 Task: Research Airbnb properties in Ashtarak, Armenia from 4th December, 2023 to 10th December, 2023 for 6 adults, 2 children.6 bedrooms having 6 beds and 6 bathrooms. Property type can be house. Amenities needed are: wifi, heating, TV, free parkinig on premises, hot tub, gym, smoking allowed. Look for 5 properties as per requirement.
Action: Mouse moved to (439, 99)
Screenshot: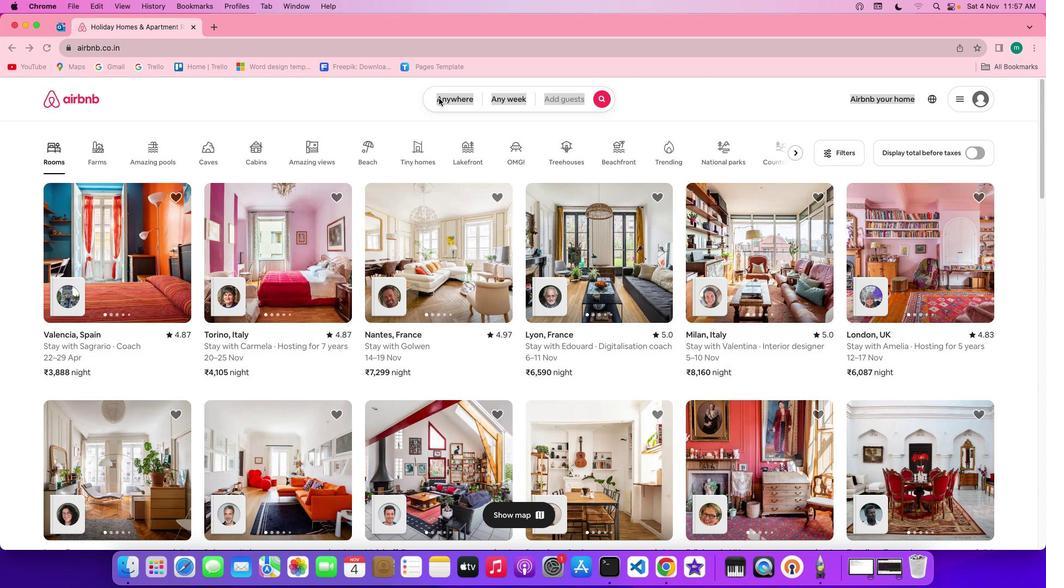 
Action: Mouse pressed left at (439, 99)
Screenshot: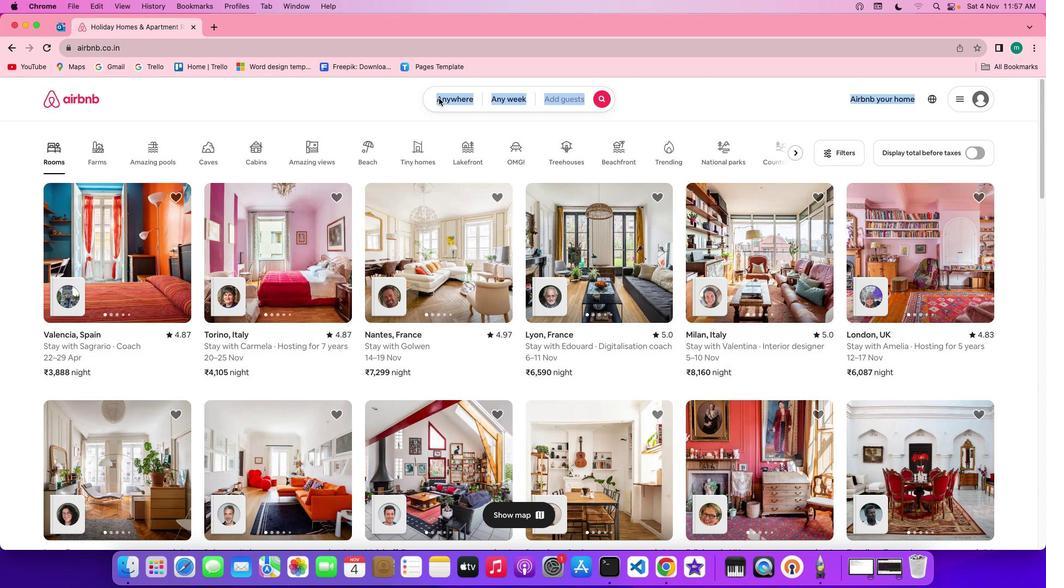 
Action: Mouse moved to (439, 98)
Screenshot: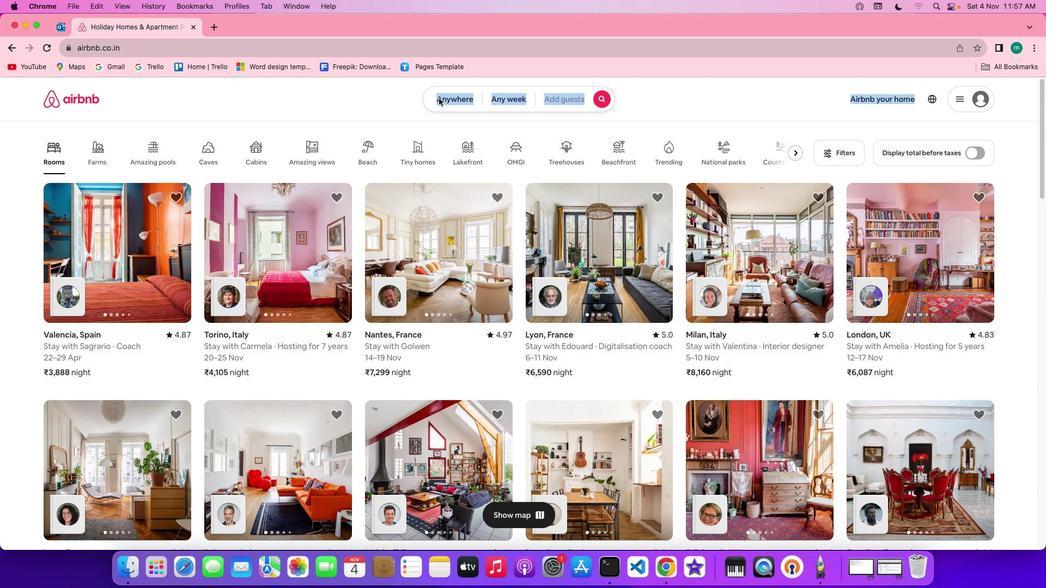 
Action: Mouse pressed left at (439, 98)
Screenshot: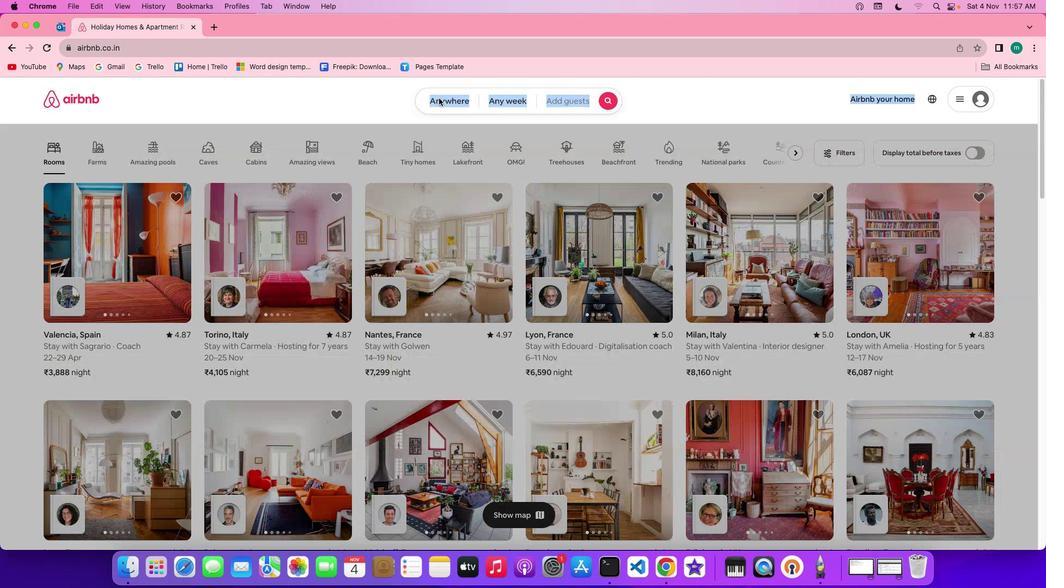 
Action: Mouse moved to (416, 141)
Screenshot: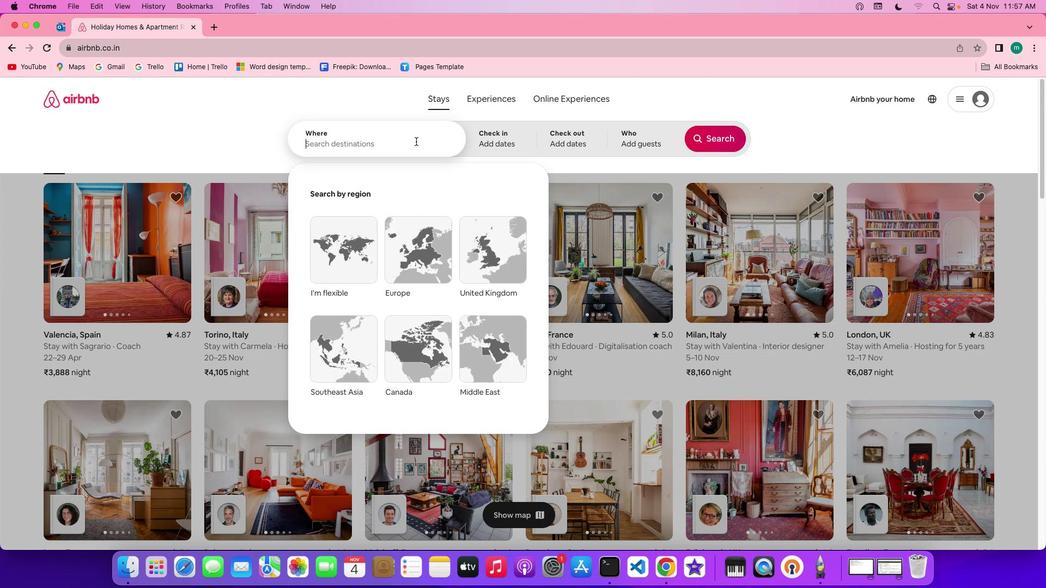 
Action: Mouse pressed left at (416, 141)
Screenshot: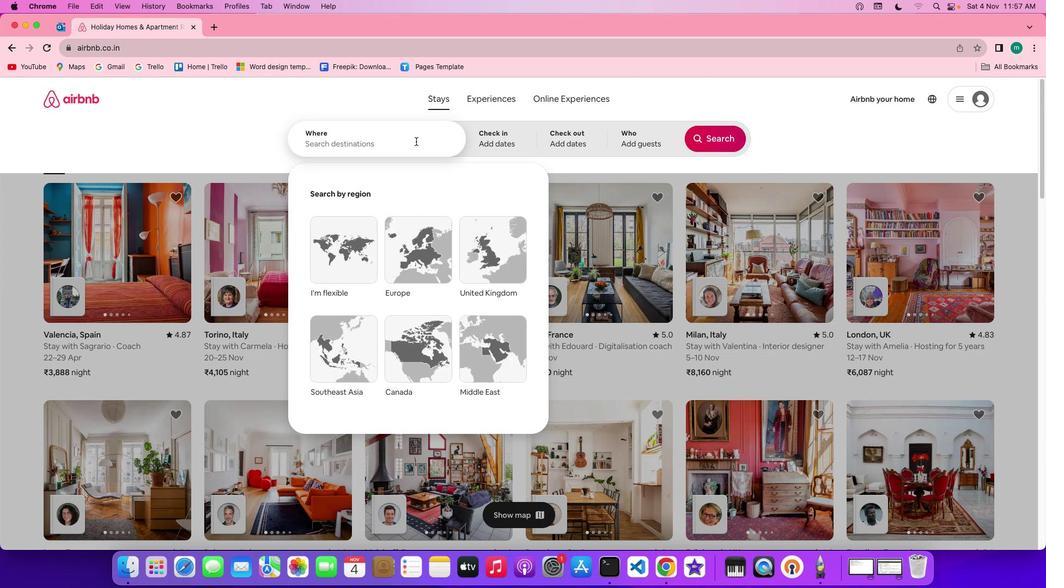 
Action: Mouse moved to (418, 137)
Screenshot: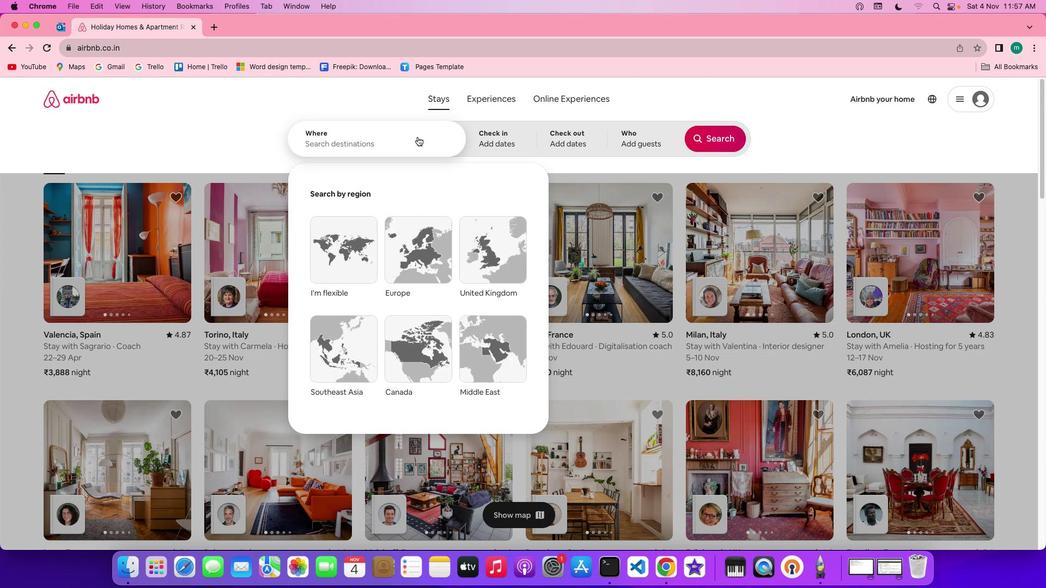 
Action: Key pressed Key.shift'A''s''h''t''a''r''a''k'','Key.spaceKey.shift'A''r''m''e''n''i''a'
Screenshot: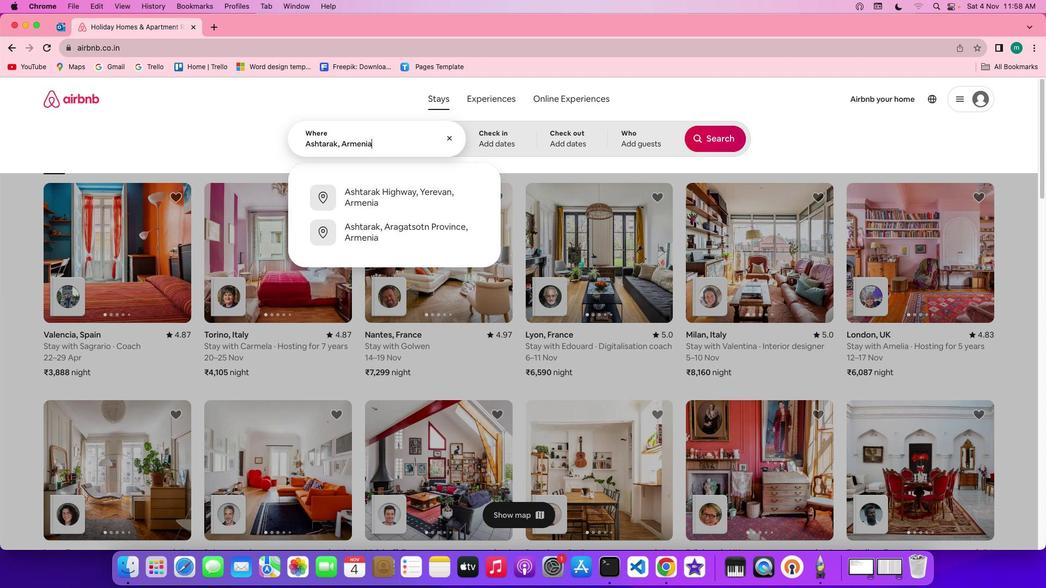 
Action: Mouse moved to (514, 134)
Screenshot: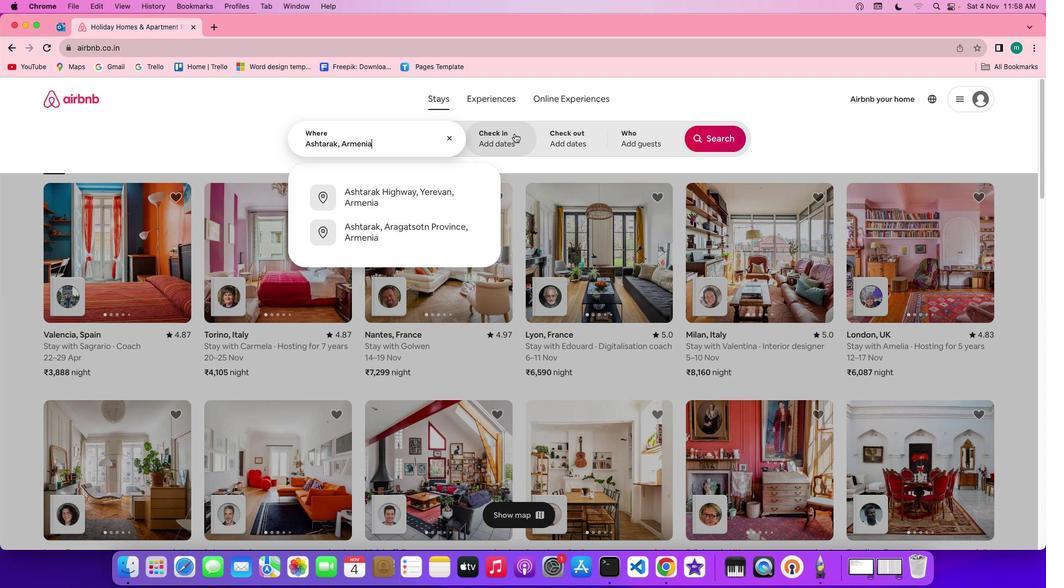 
Action: Mouse pressed left at (514, 134)
Screenshot: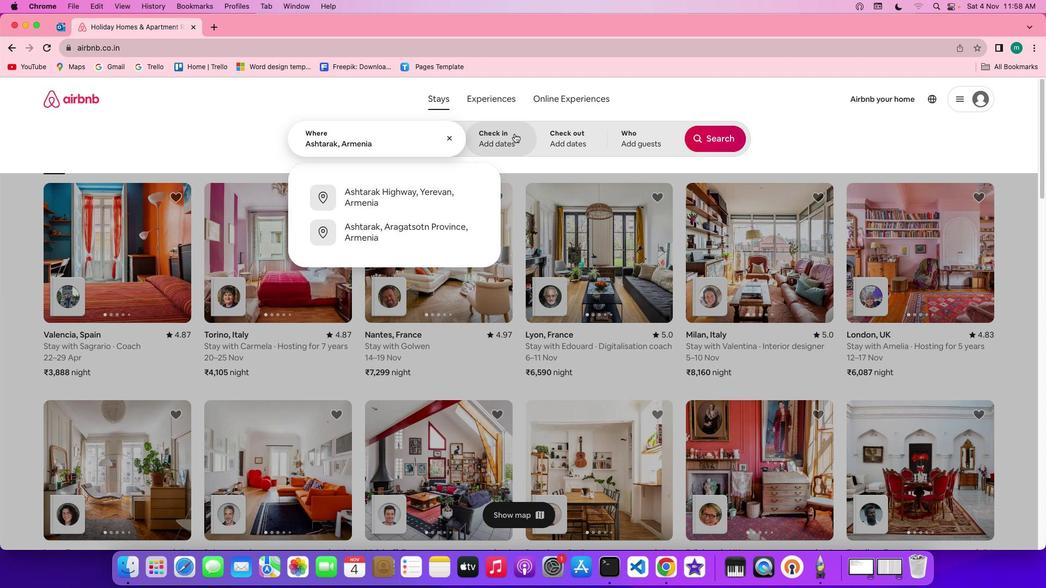 
Action: Mouse moved to (569, 299)
Screenshot: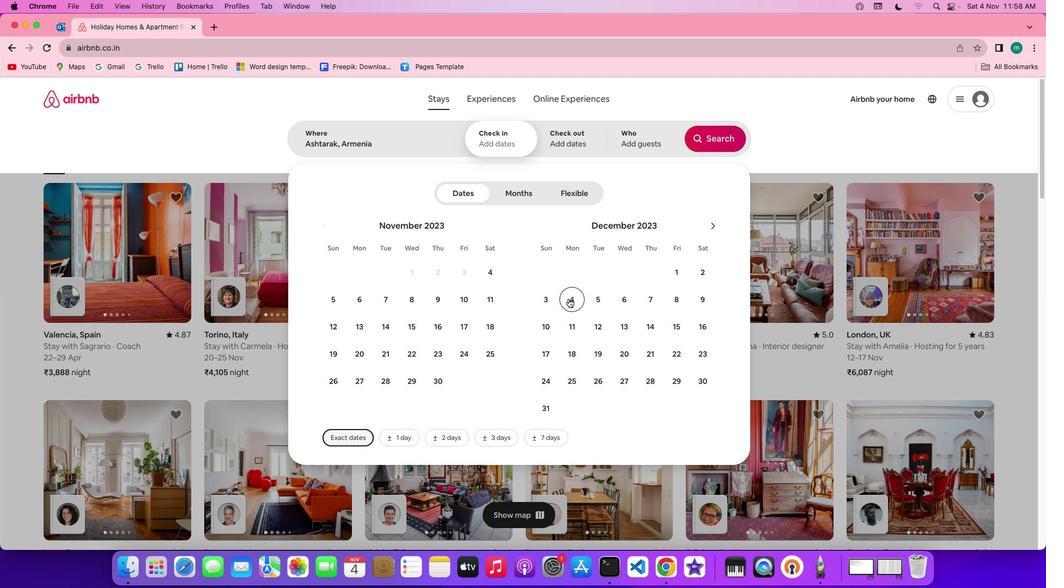 
Action: Mouse pressed left at (569, 299)
Screenshot: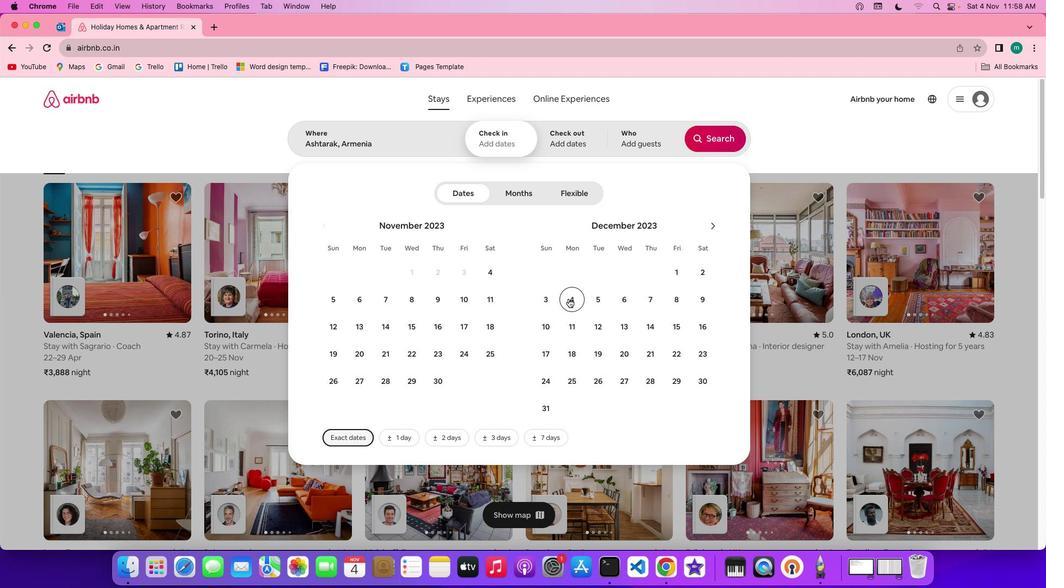 
Action: Mouse moved to (552, 323)
Screenshot: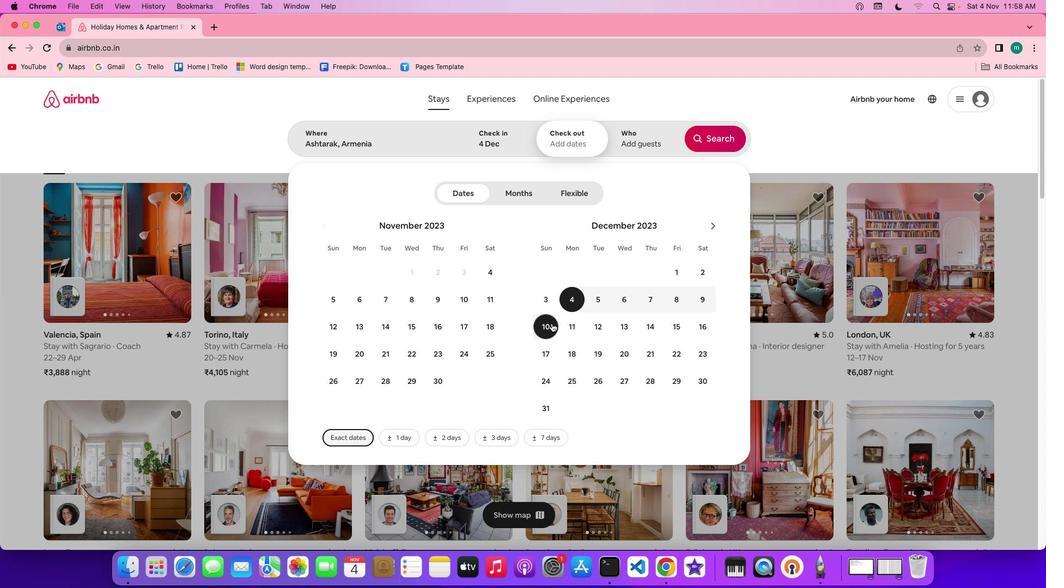 
Action: Mouse pressed left at (552, 323)
Screenshot: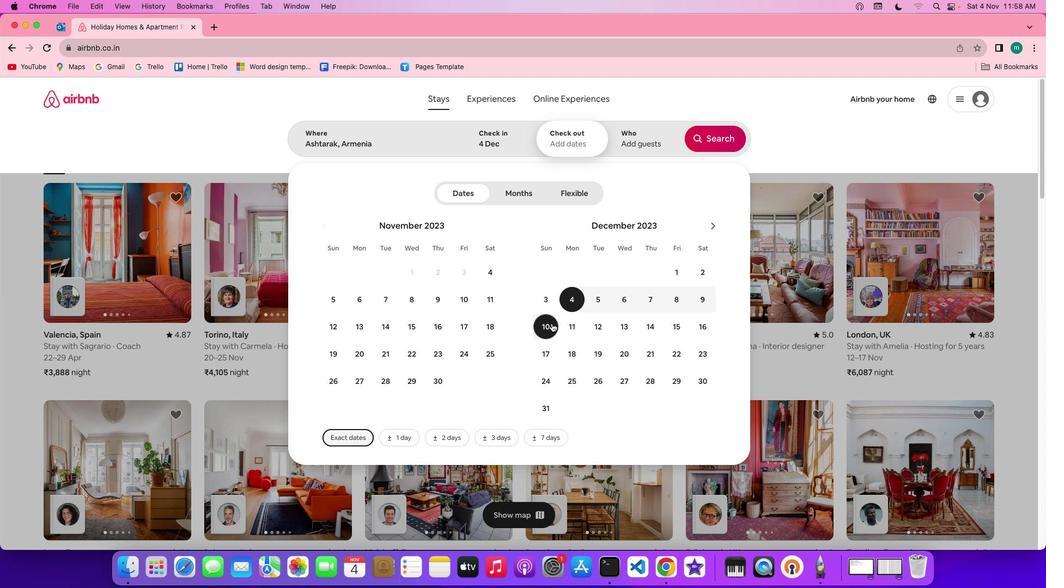 
Action: Mouse moved to (632, 147)
Screenshot: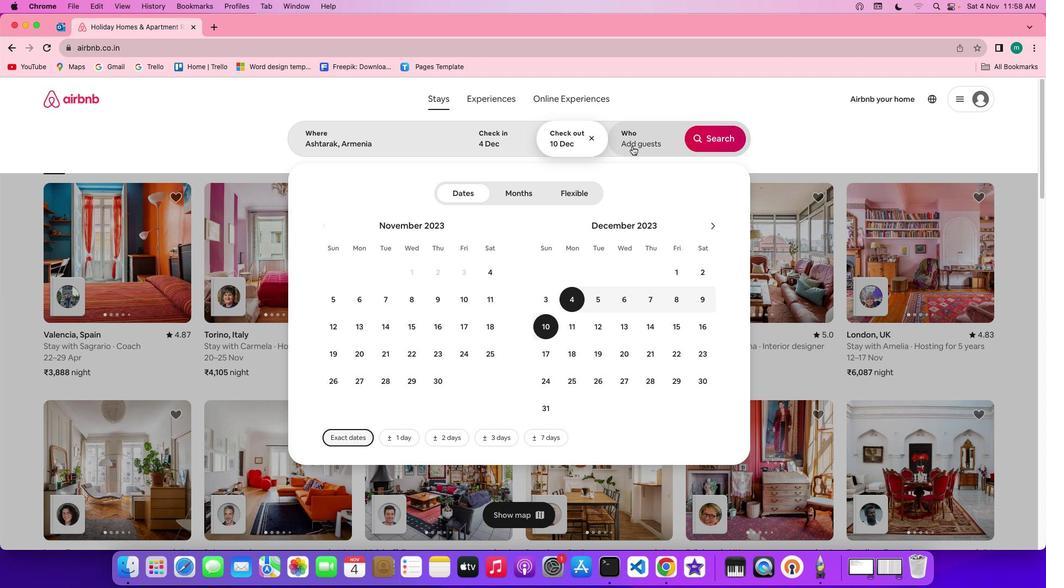 
Action: Mouse pressed left at (632, 147)
Screenshot: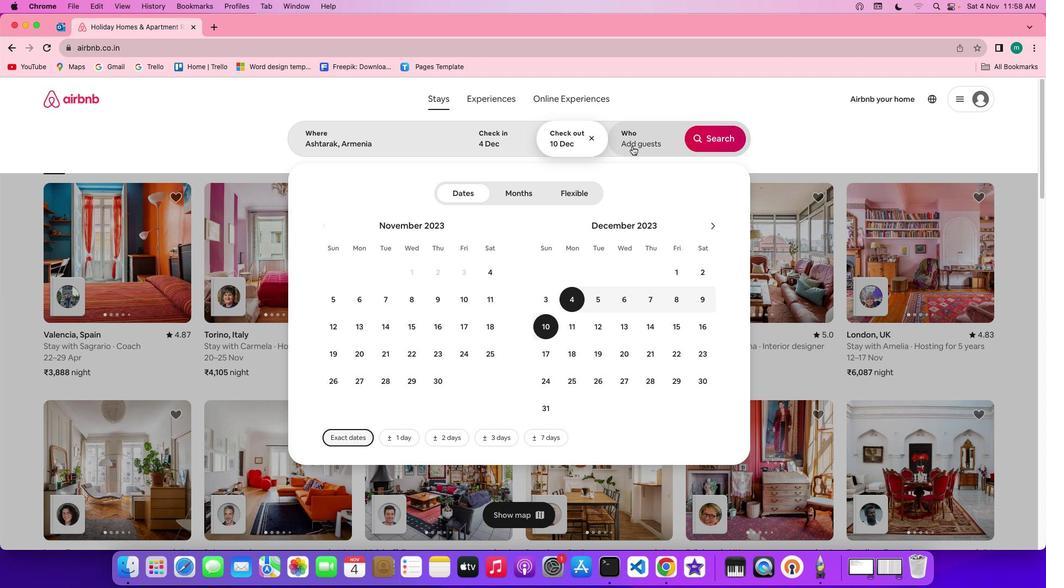 
Action: Mouse moved to (719, 199)
Screenshot: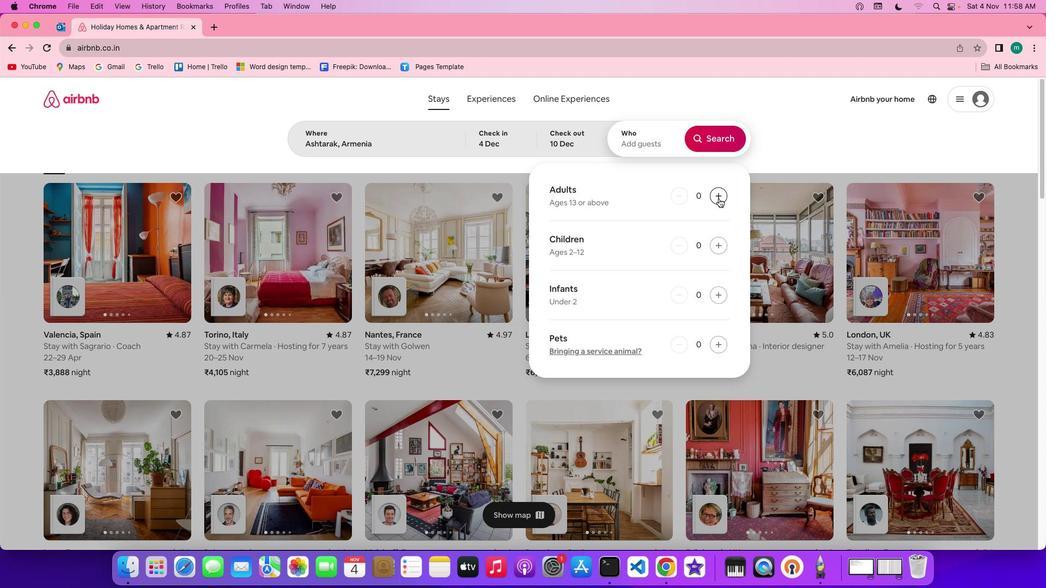 
Action: Mouse pressed left at (719, 199)
Screenshot: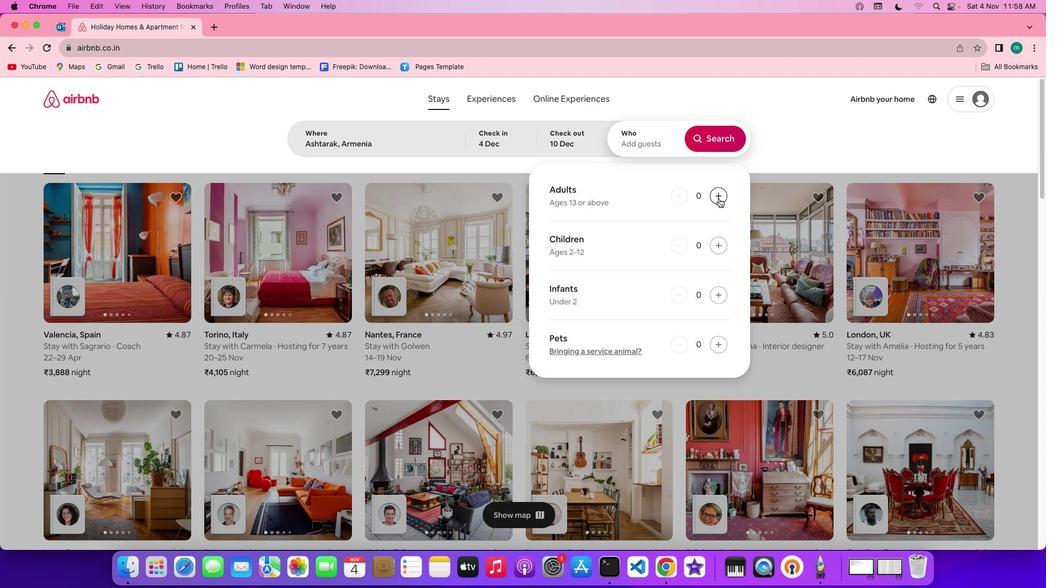 
Action: Mouse pressed left at (719, 199)
Screenshot: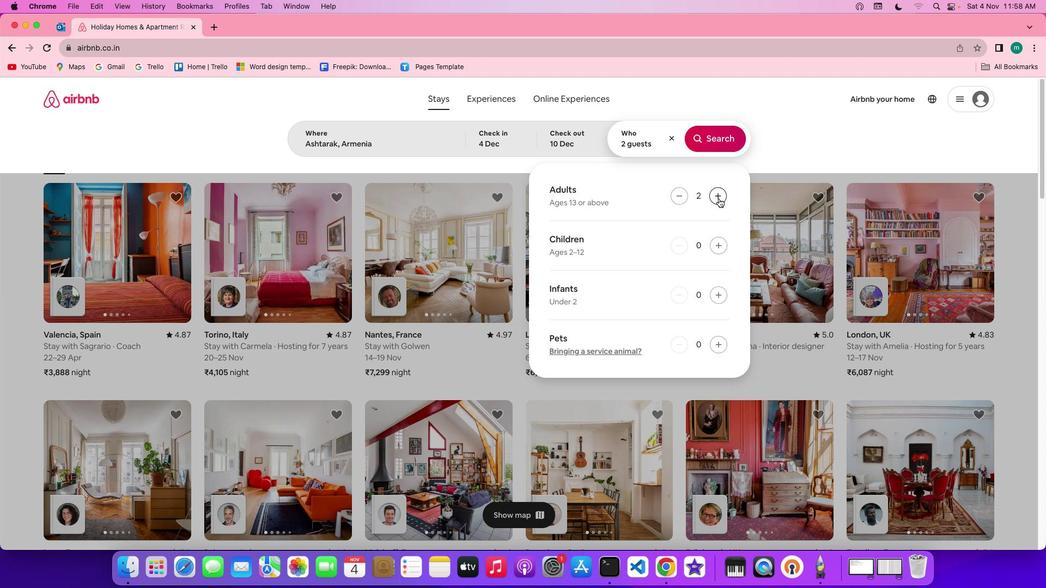 
Action: Mouse pressed left at (719, 199)
Screenshot: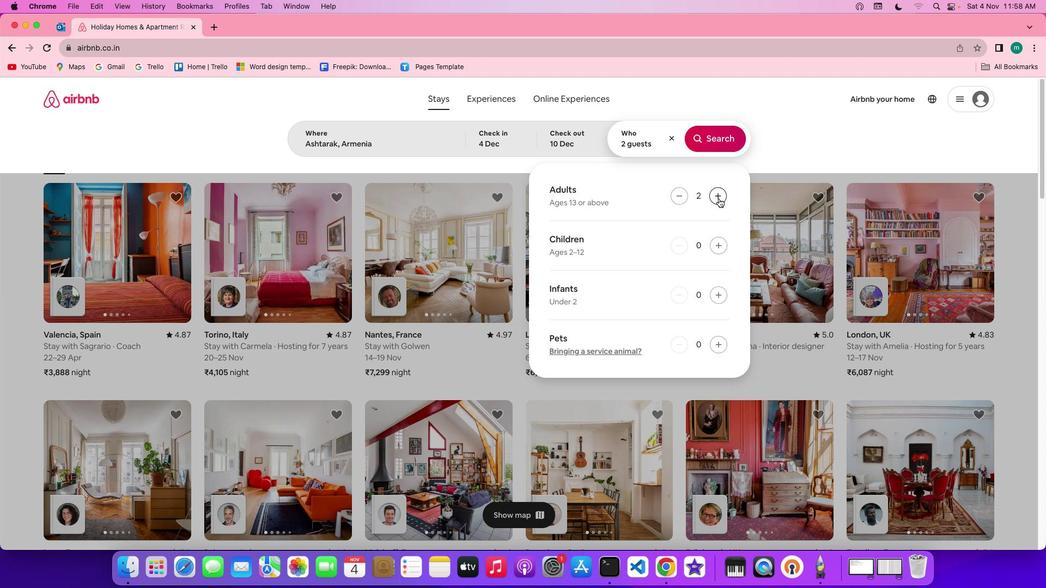 
Action: Mouse pressed left at (719, 199)
Screenshot: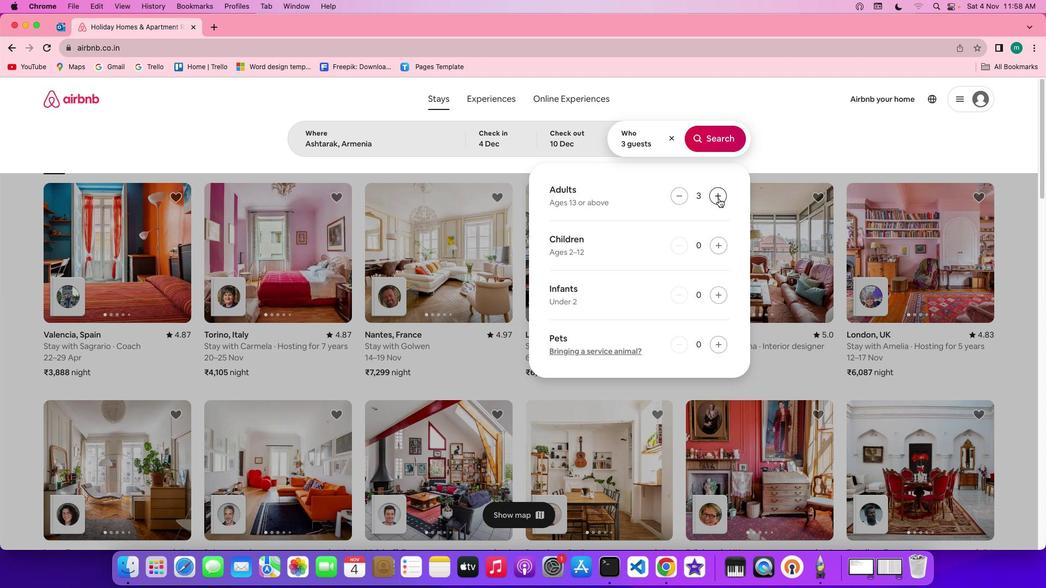 
Action: Mouse pressed left at (719, 199)
Screenshot: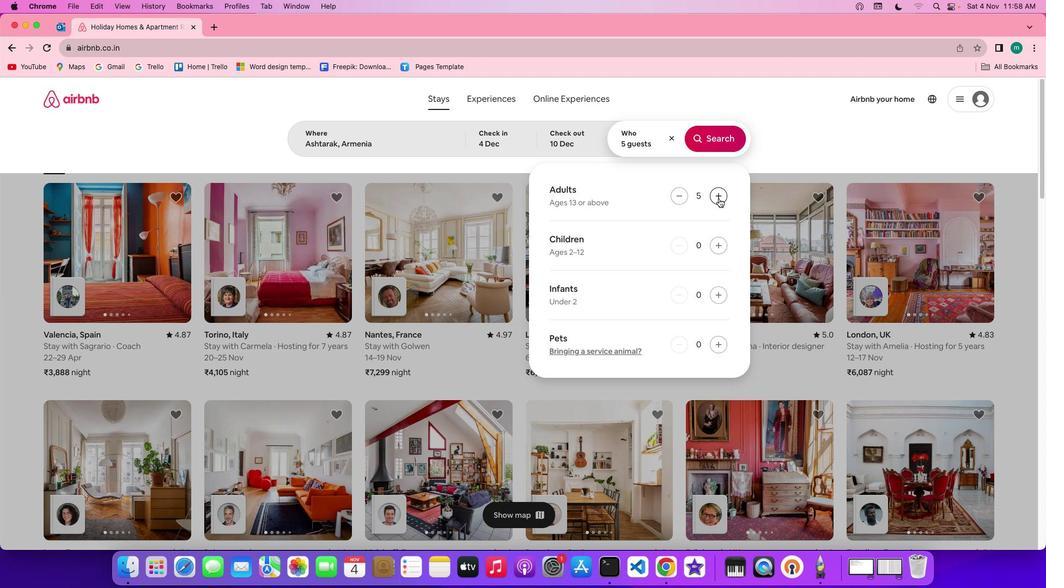
Action: Mouse pressed left at (719, 199)
Screenshot: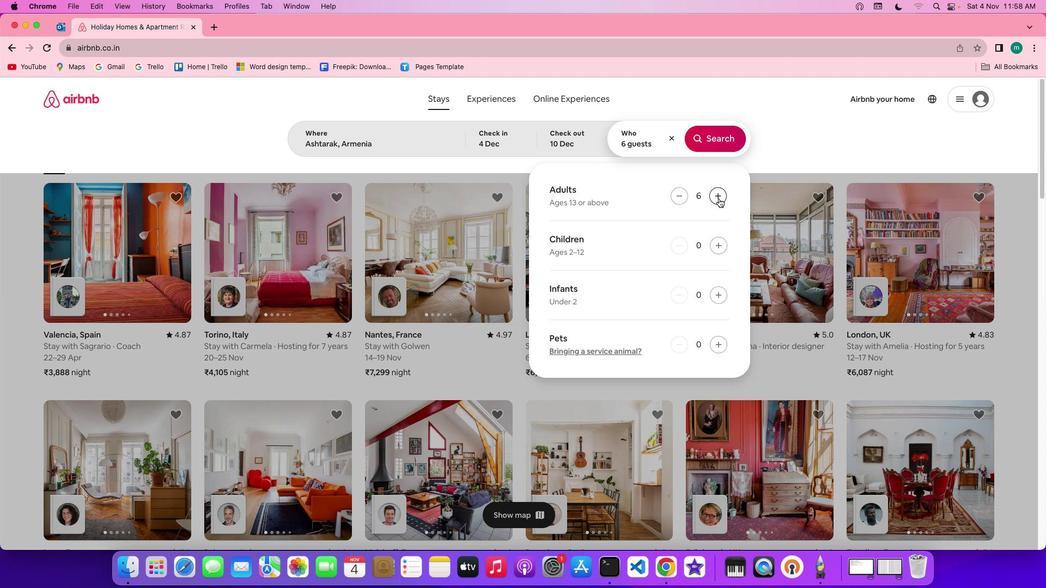 
Action: Mouse moved to (722, 248)
Screenshot: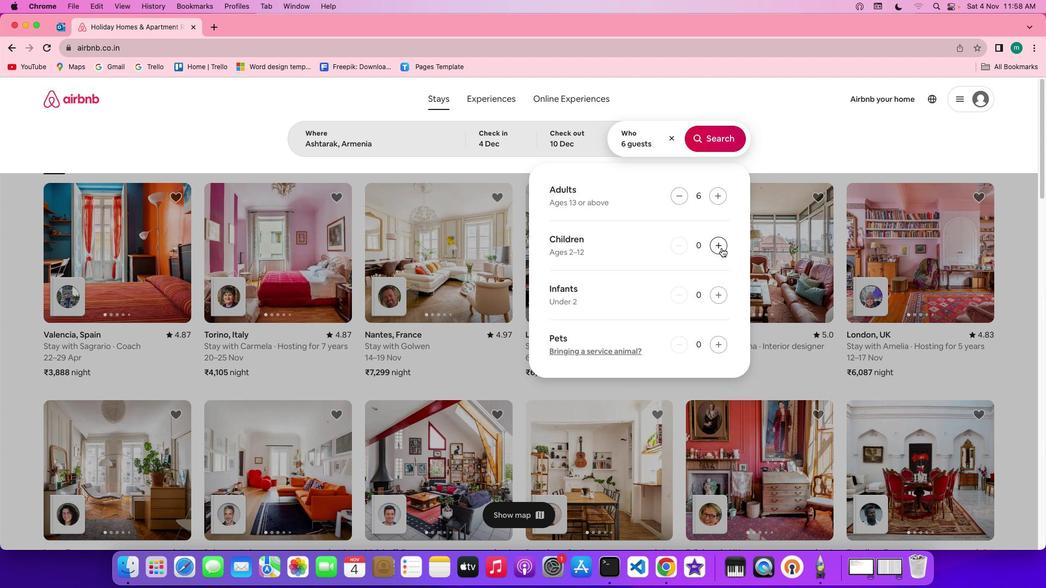 
Action: Mouse pressed left at (722, 248)
Screenshot: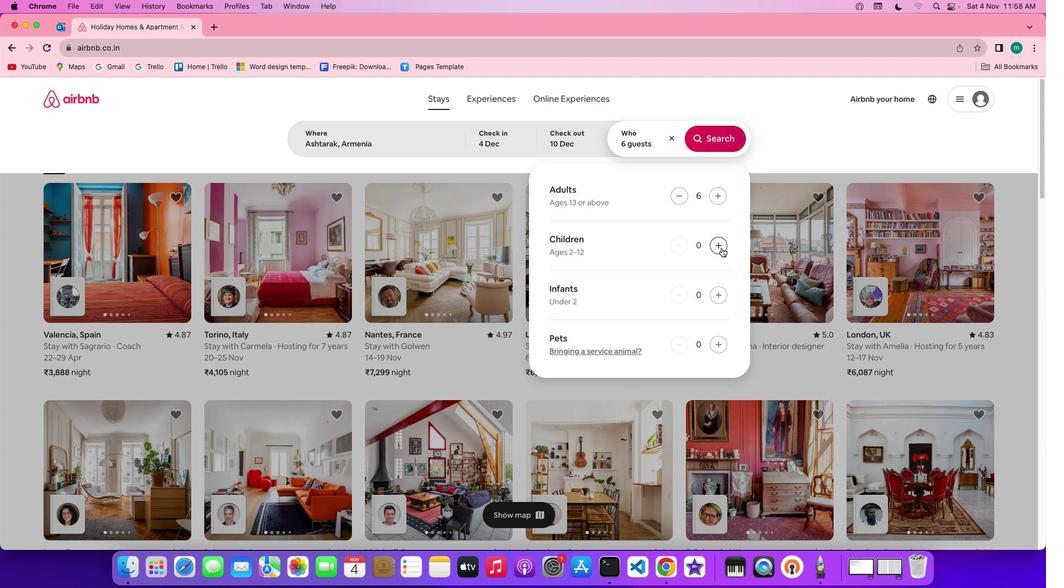 
Action: Mouse pressed left at (722, 248)
Screenshot: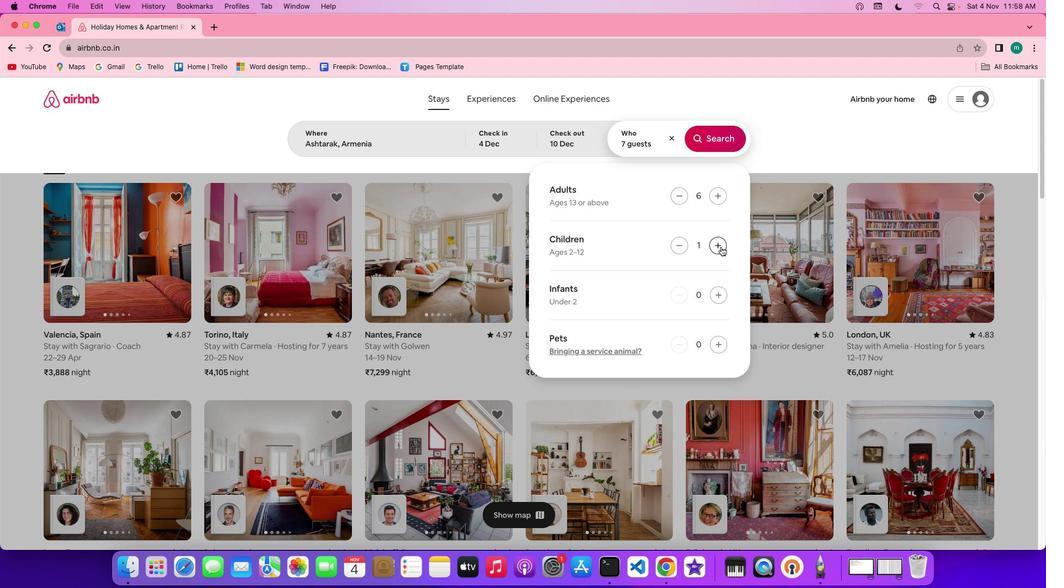 
Action: Mouse moved to (697, 138)
Screenshot: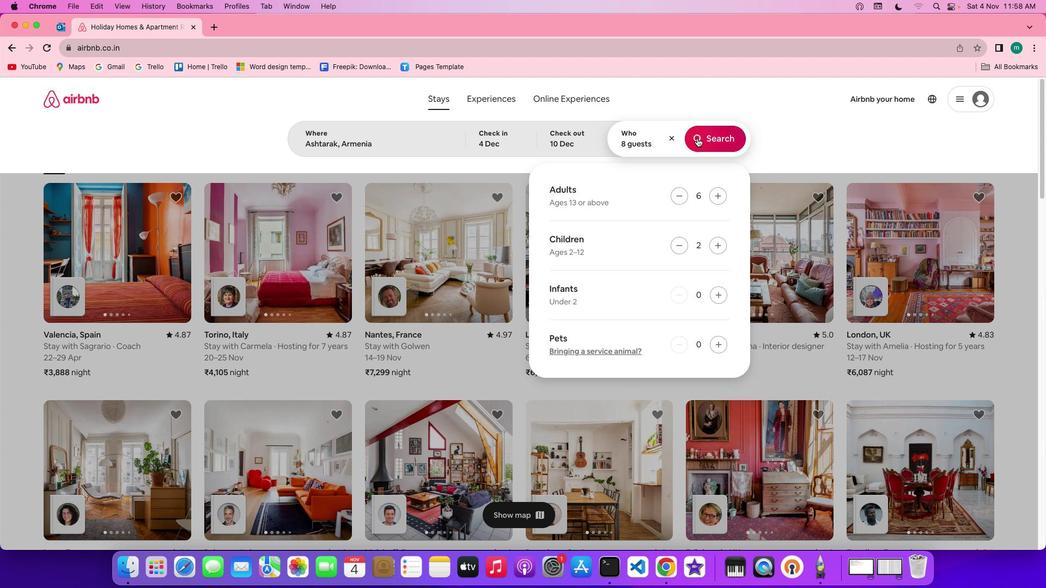 
Action: Mouse pressed left at (697, 138)
Screenshot: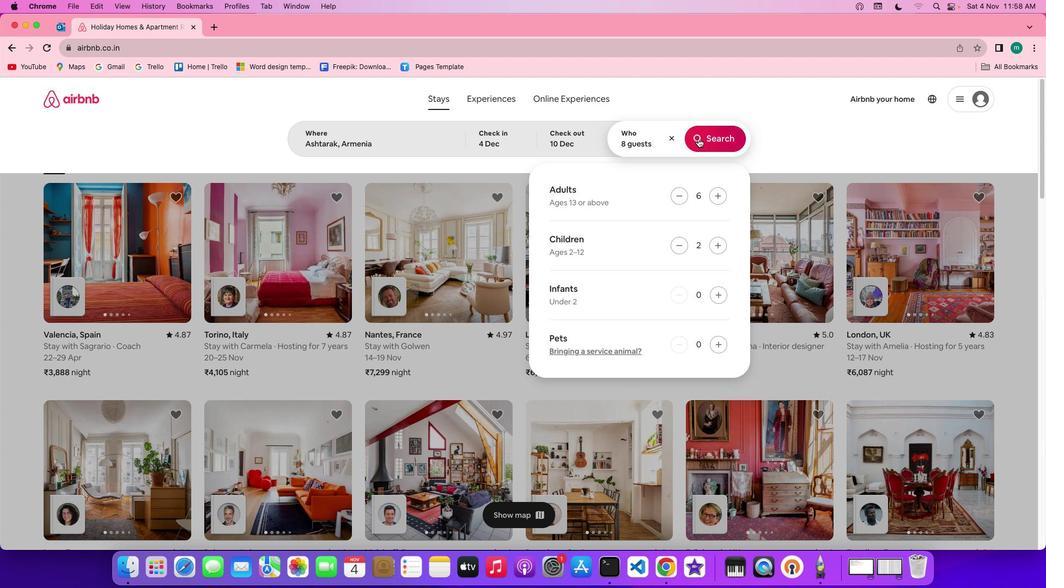 
Action: Mouse moved to (862, 144)
Screenshot: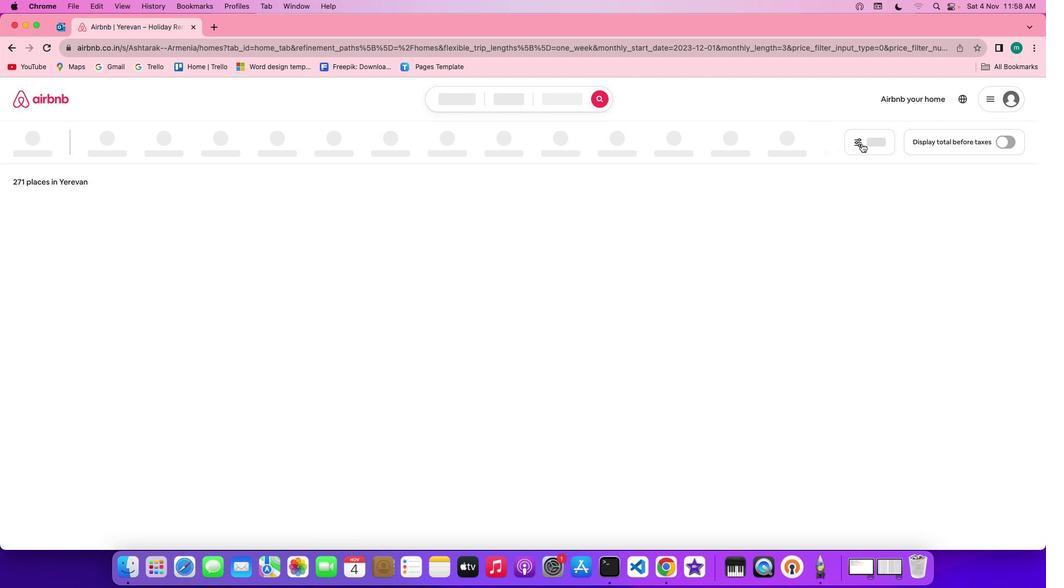 
Action: Mouse pressed left at (862, 144)
Screenshot: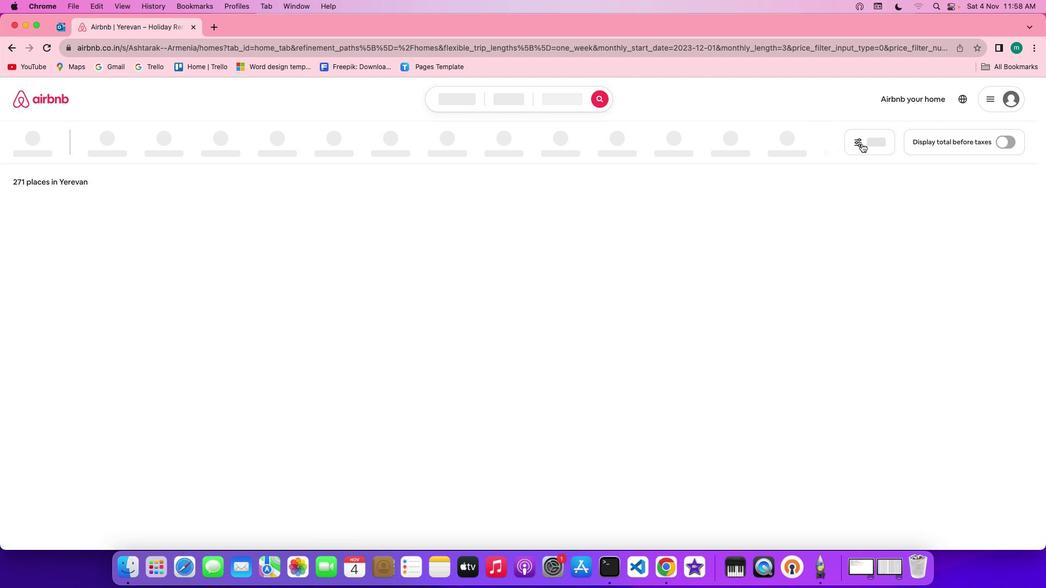 
Action: Mouse moved to (872, 141)
Screenshot: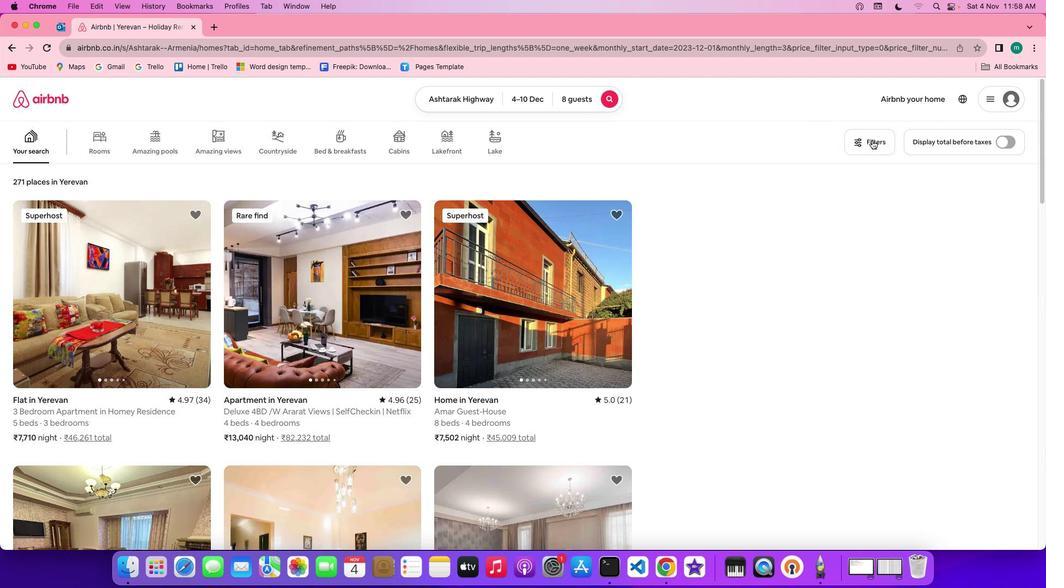 
Action: Mouse pressed left at (872, 141)
Screenshot: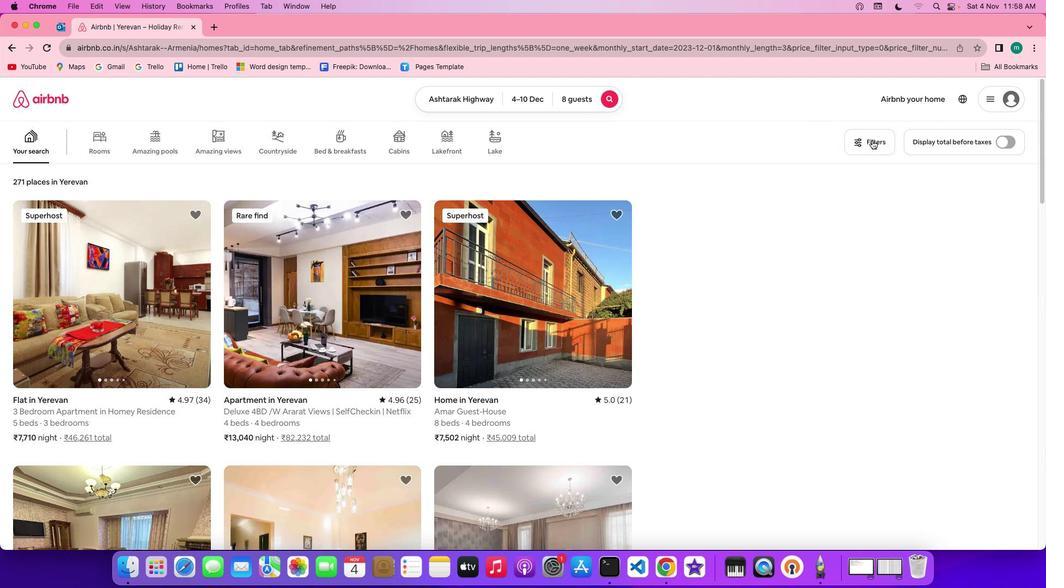
Action: Mouse moved to (546, 317)
Screenshot: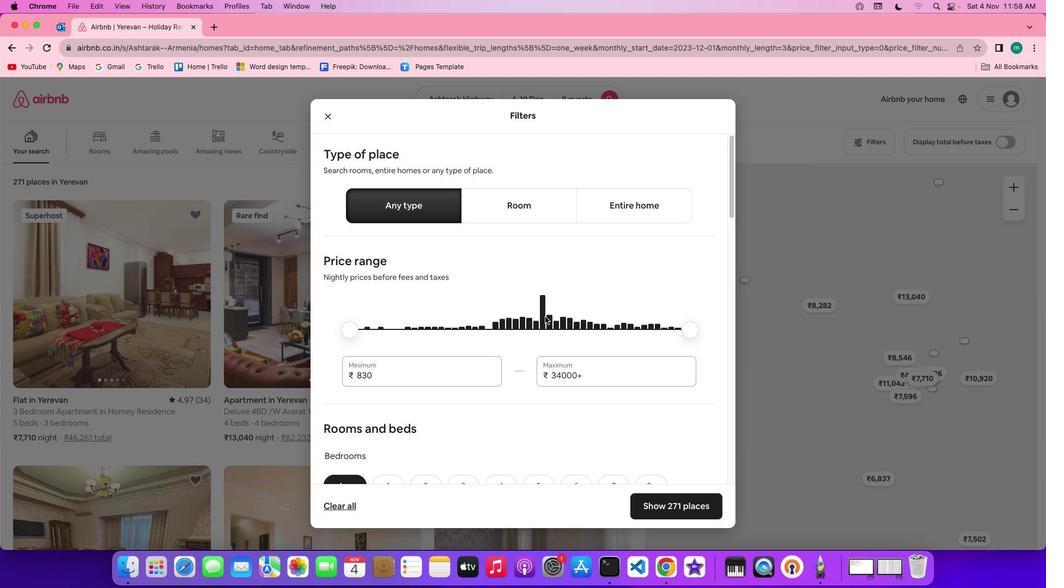 
Action: Mouse scrolled (546, 317) with delta (0, 0)
Screenshot: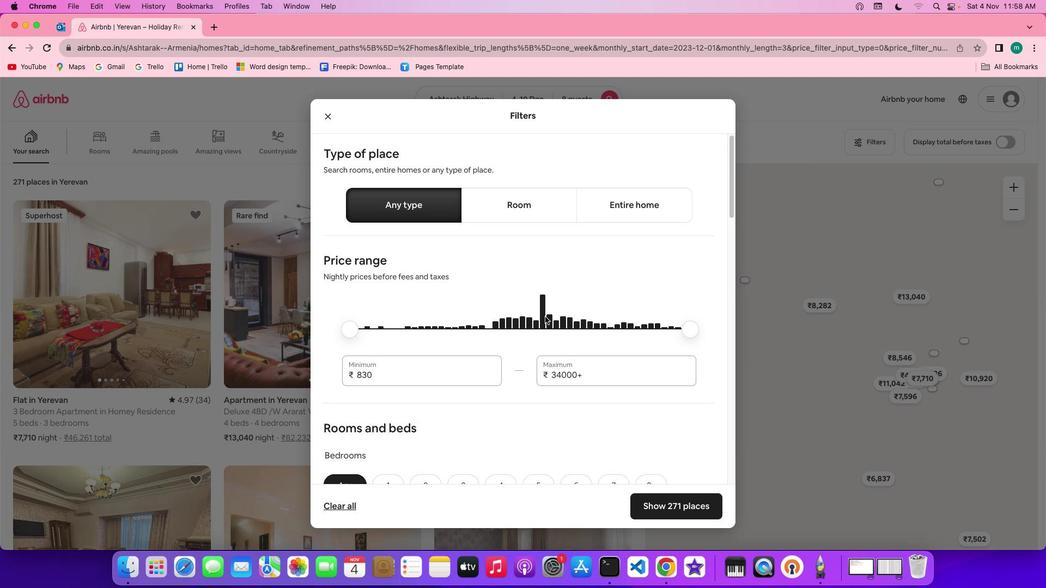 
Action: Mouse scrolled (546, 317) with delta (0, 0)
Screenshot: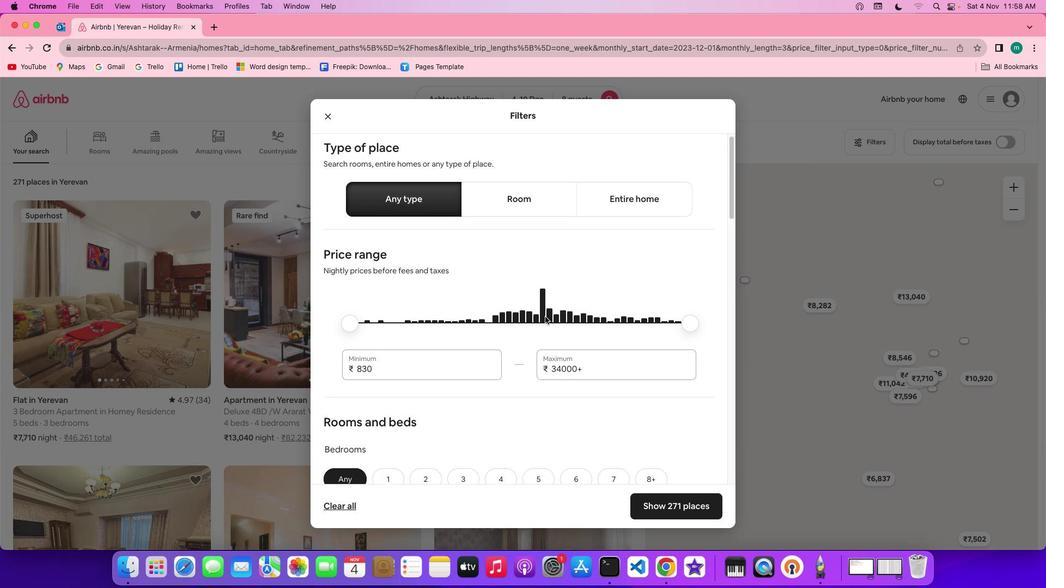 
Action: Mouse scrolled (546, 317) with delta (0, 0)
Screenshot: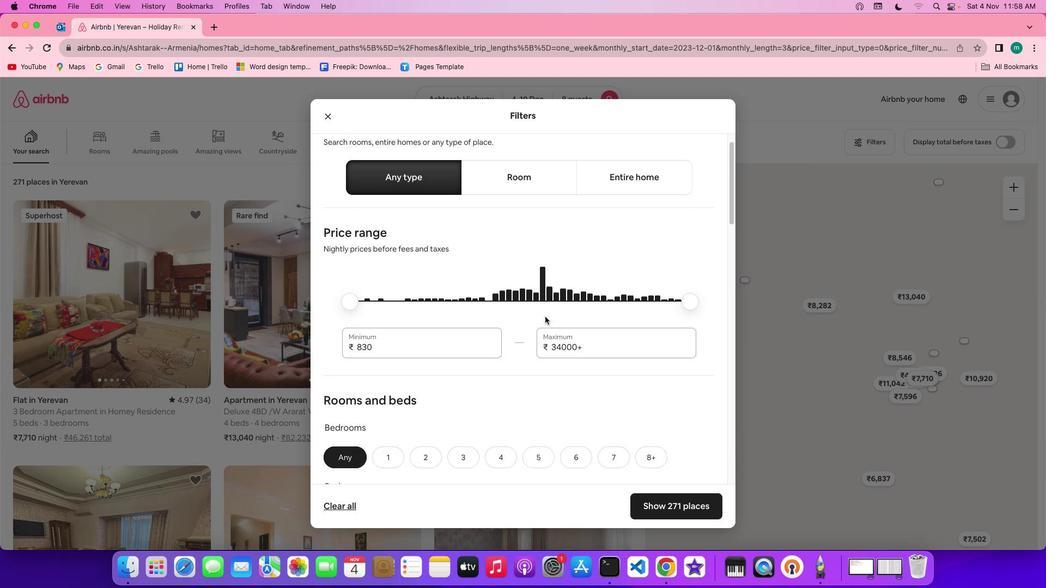 
Action: Mouse scrolled (546, 317) with delta (0, 0)
Screenshot: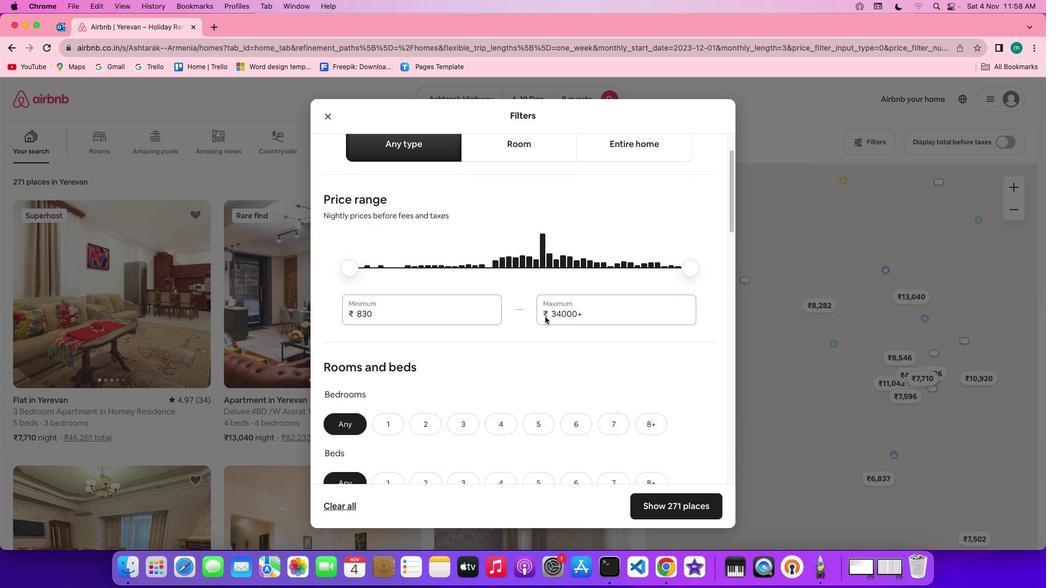 
Action: Mouse scrolled (546, 317) with delta (0, 0)
Screenshot: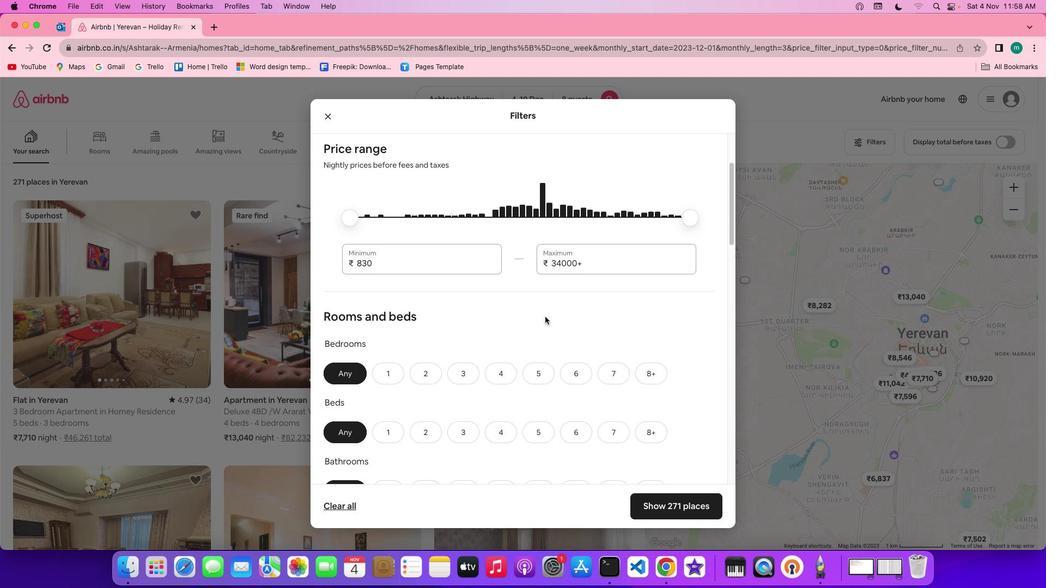 
Action: Mouse scrolled (546, 317) with delta (0, 0)
Screenshot: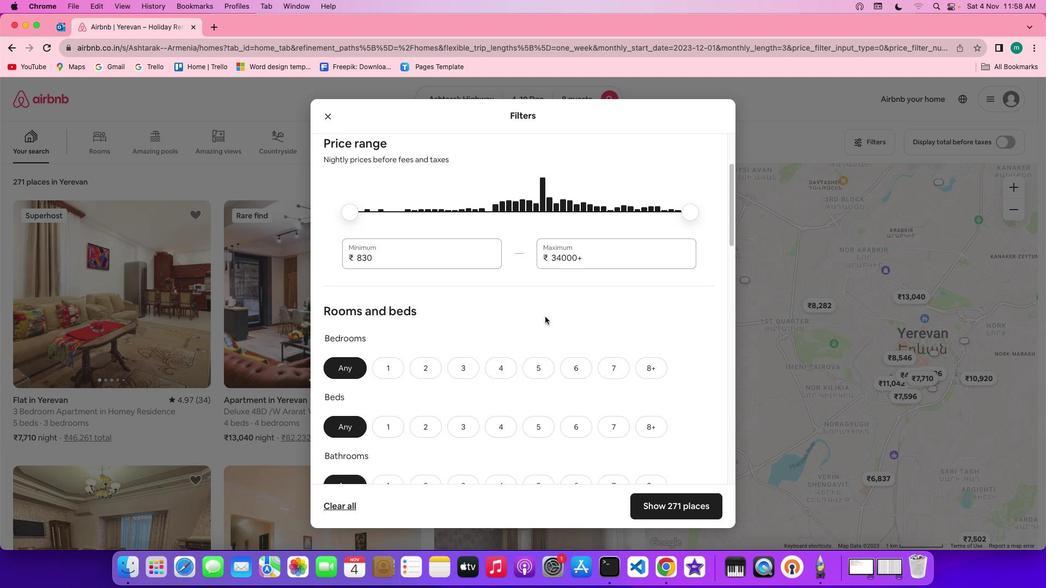 
Action: Mouse scrolled (546, 317) with delta (0, 0)
Screenshot: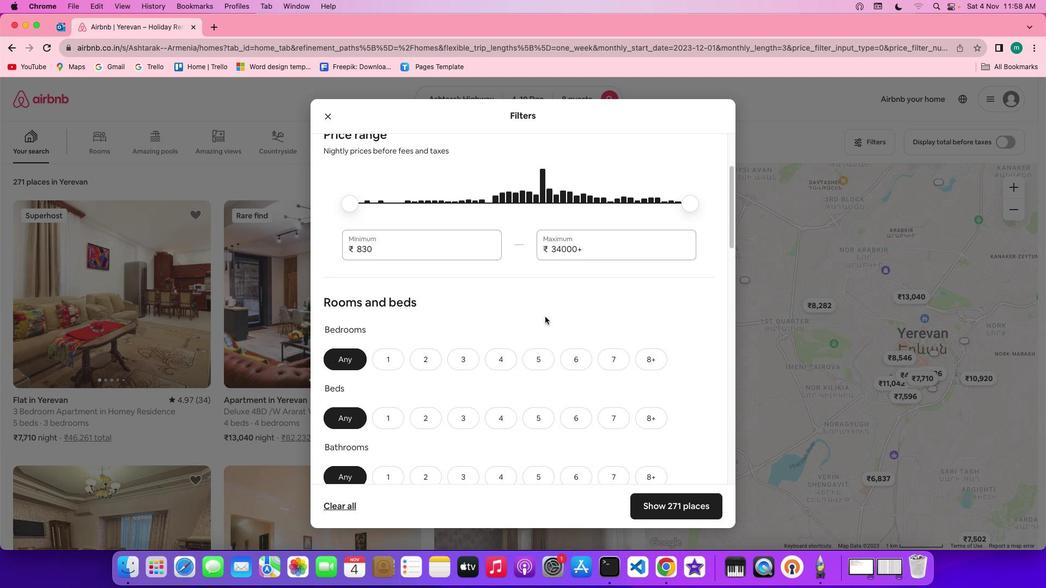 
Action: Mouse scrolled (546, 317) with delta (0, 0)
Screenshot: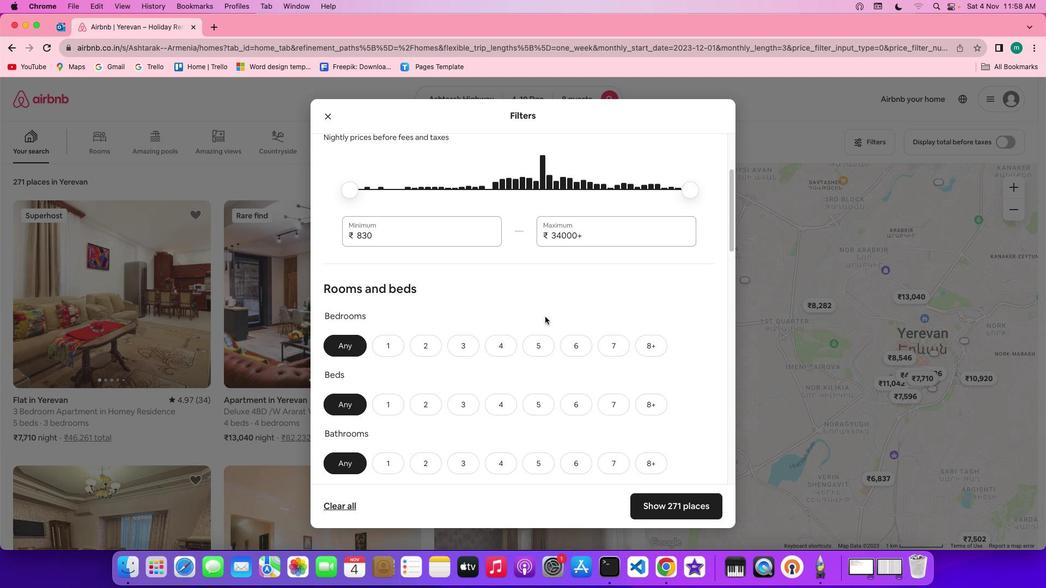 
Action: Mouse scrolled (546, 317) with delta (0, 0)
Screenshot: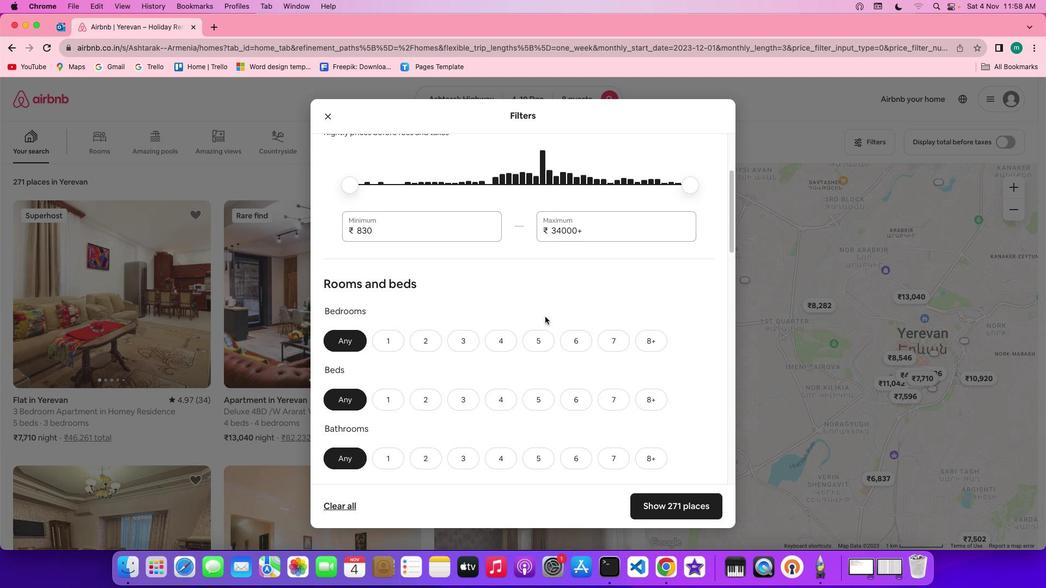 
Action: Mouse scrolled (546, 317) with delta (0, 0)
Screenshot: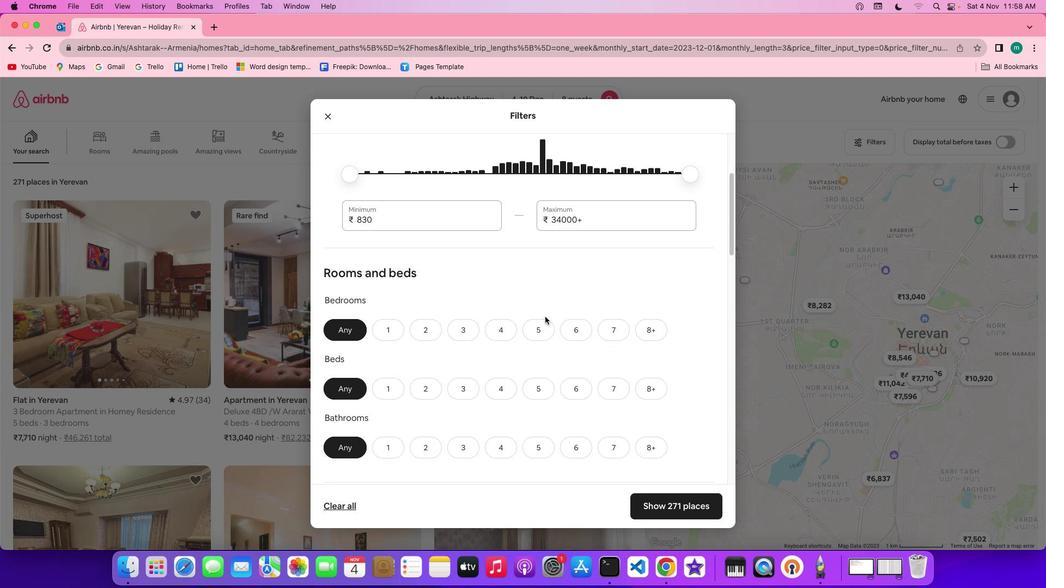 
Action: Mouse scrolled (546, 317) with delta (0, 0)
Screenshot: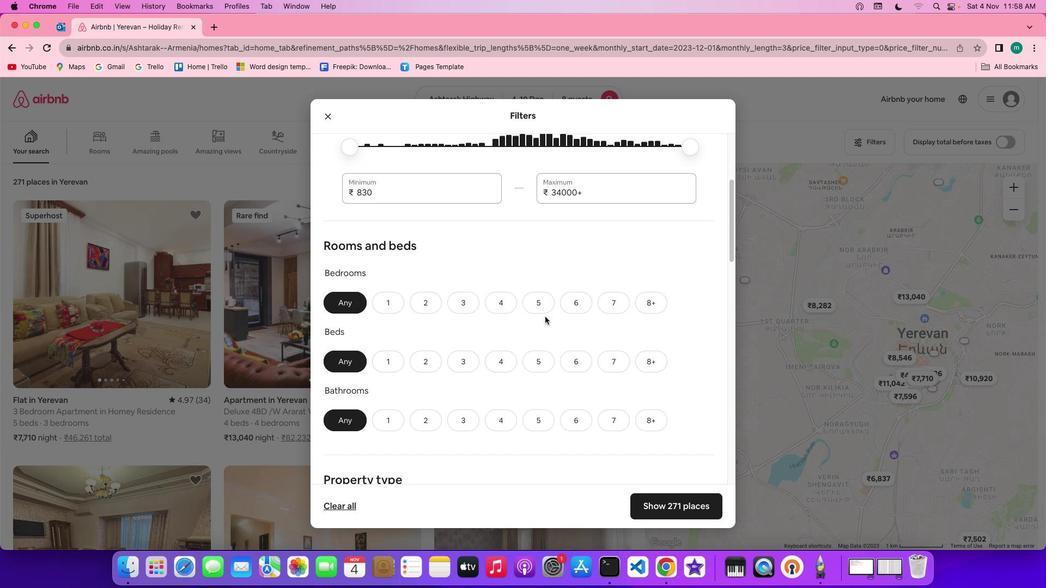 
Action: Mouse scrolled (546, 317) with delta (0, 0)
Screenshot: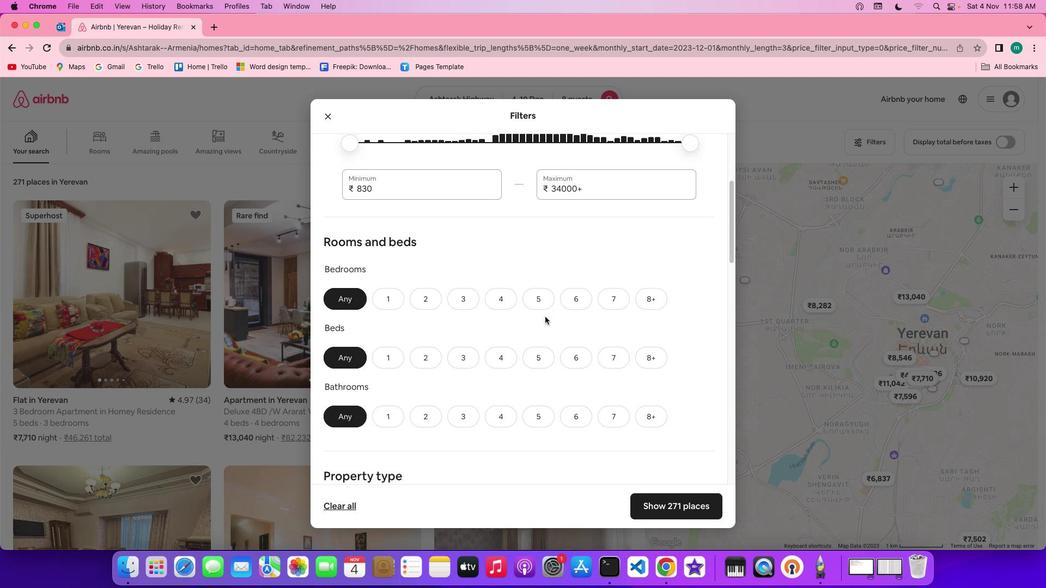 
Action: Mouse scrolled (546, 317) with delta (0, 0)
Screenshot: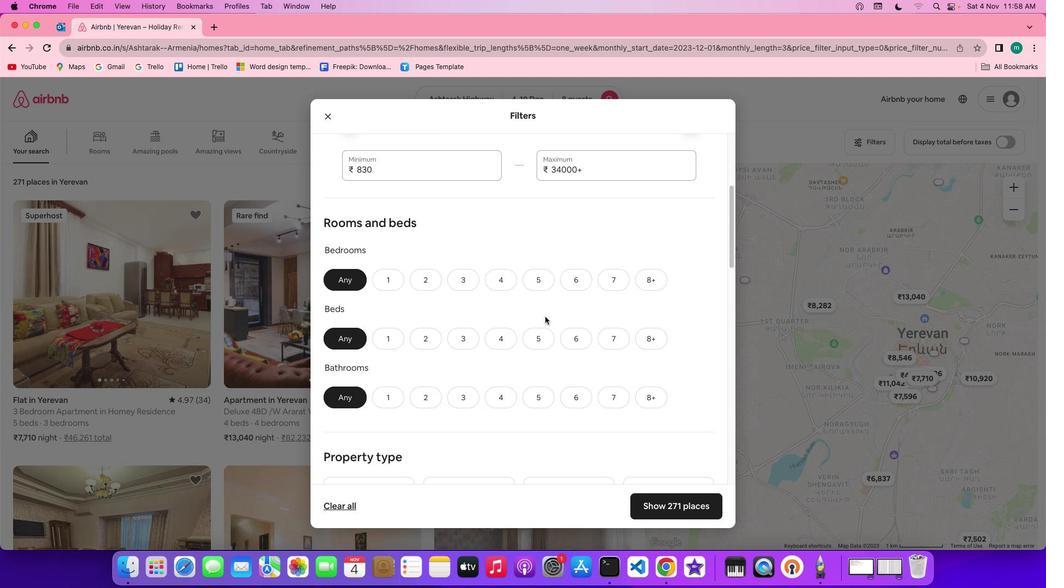 
Action: Mouse moved to (590, 246)
Screenshot: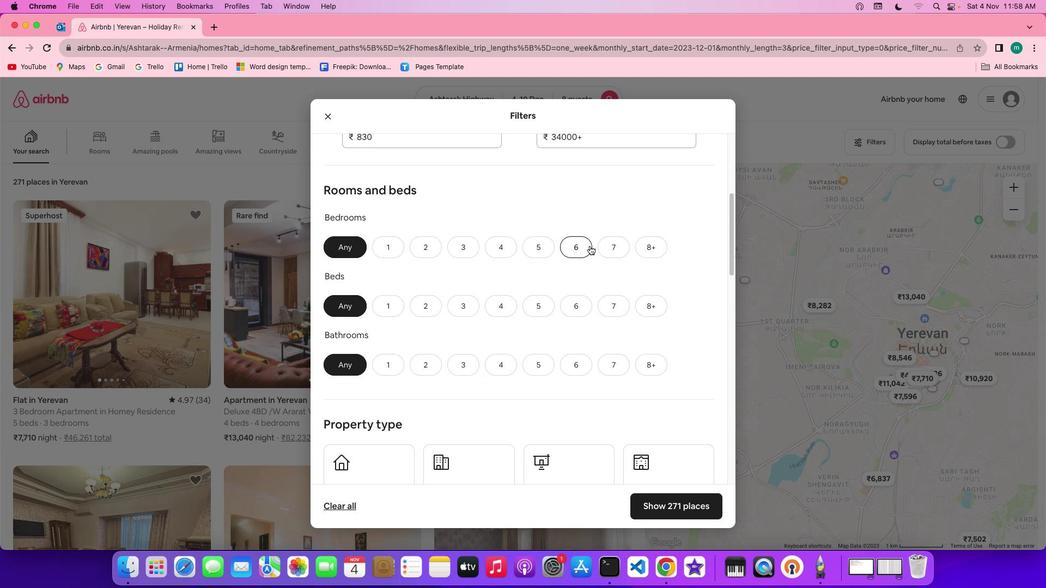 
Action: Mouse pressed left at (590, 246)
Screenshot: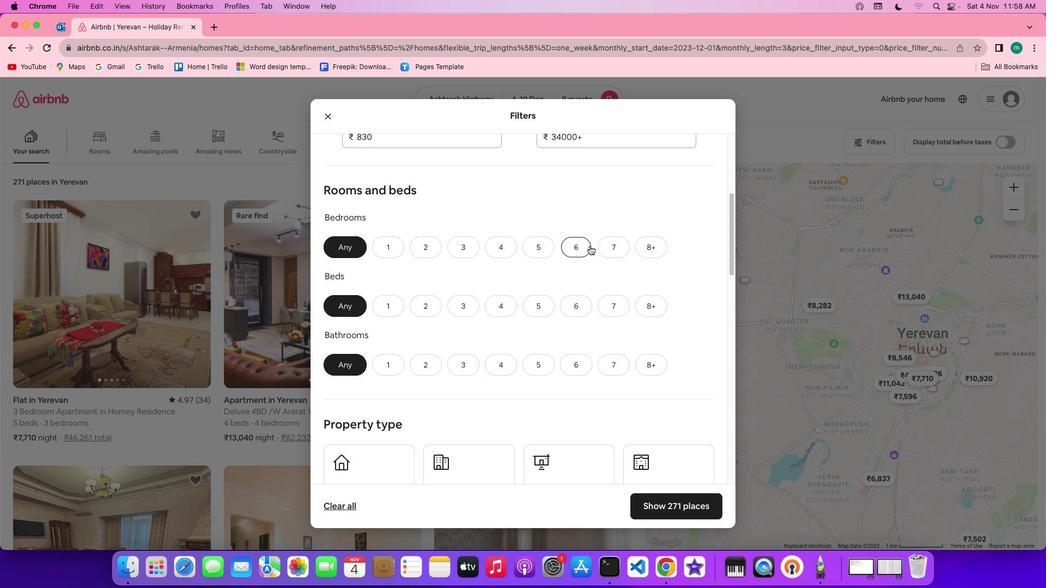 
Action: Mouse moved to (573, 311)
Screenshot: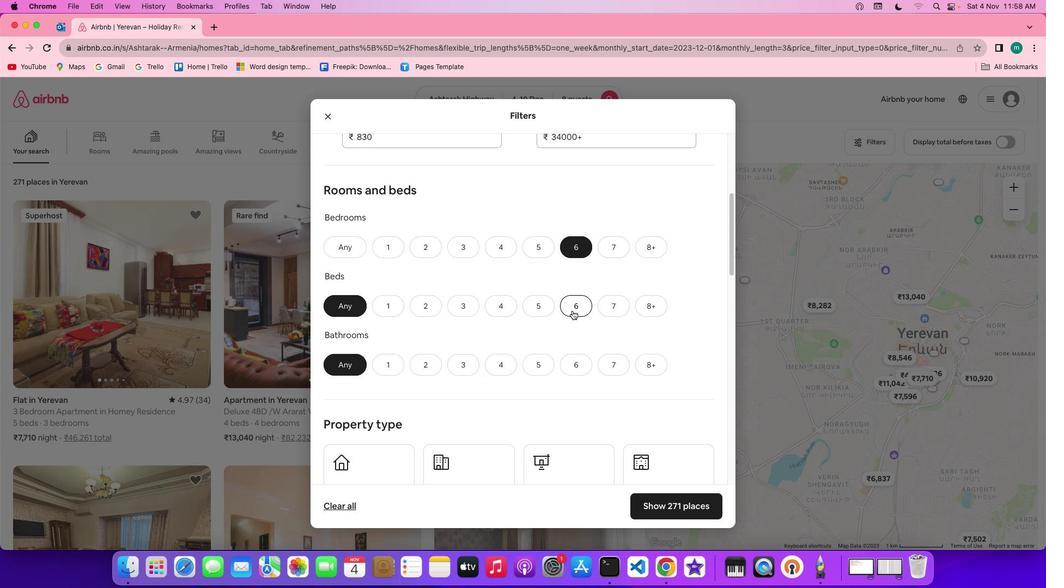 
Action: Mouse pressed left at (573, 311)
Screenshot: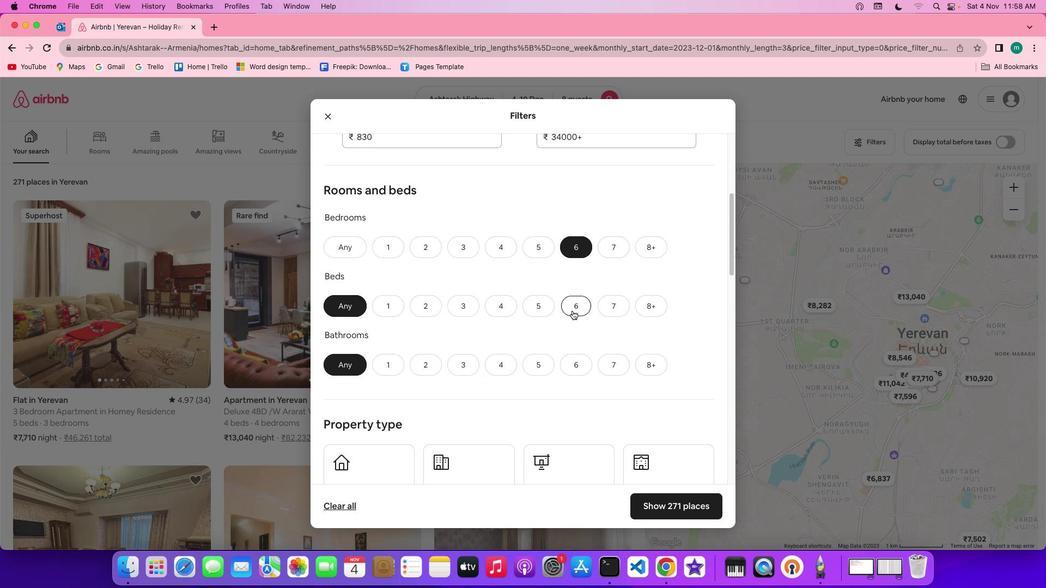 
Action: Mouse moved to (575, 365)
Screenshot: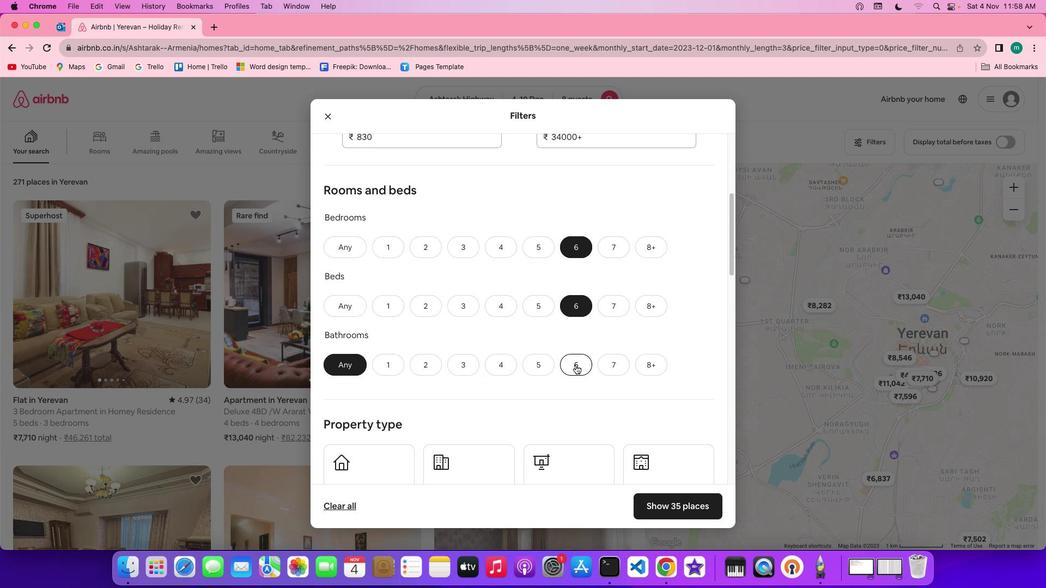 
Action: Mouse pressed left at (575, 365)
Screenshot: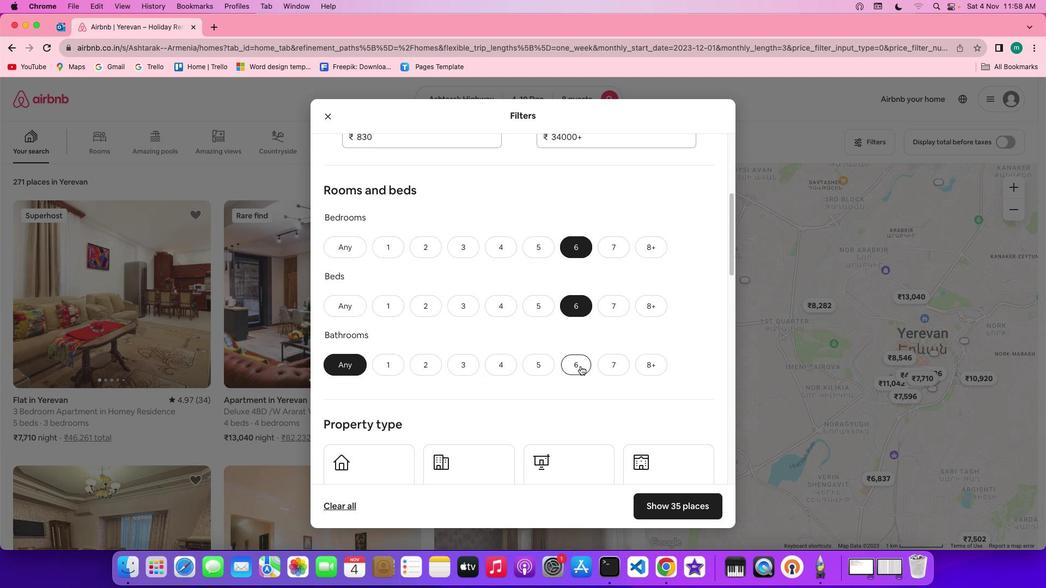 
Action: Mouse moved to (634, 352)
Screenshot: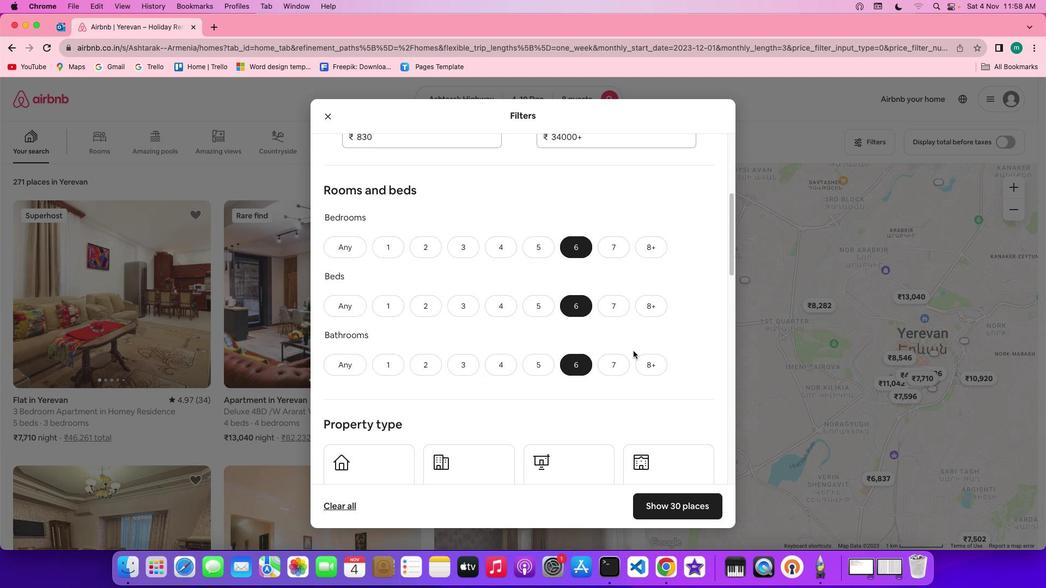 
Action: Mouse scrolled (634, 352) with delta (0, 0)
Screenshot: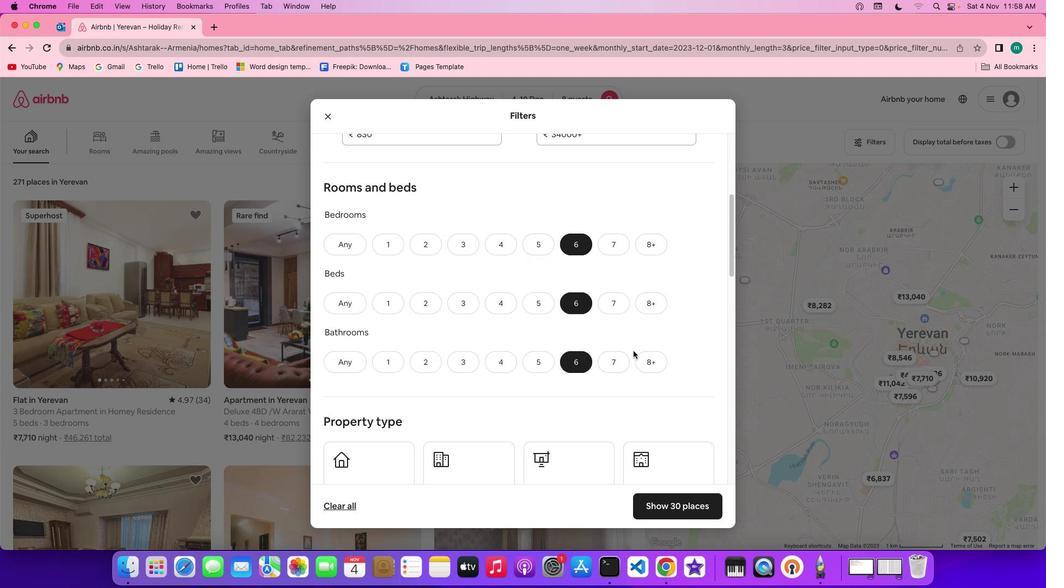 
Action: Mouse scrolled (634, 352) with delta (0, 0)
Screenshot: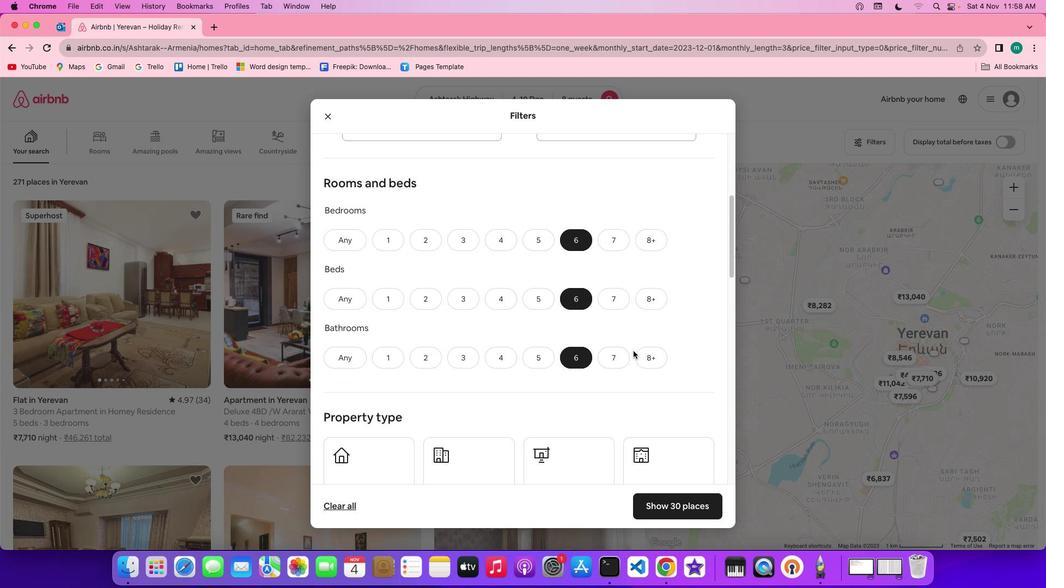 
Action: Mouse scrolled (634, 352) with delta (0, 0)
Screenshot: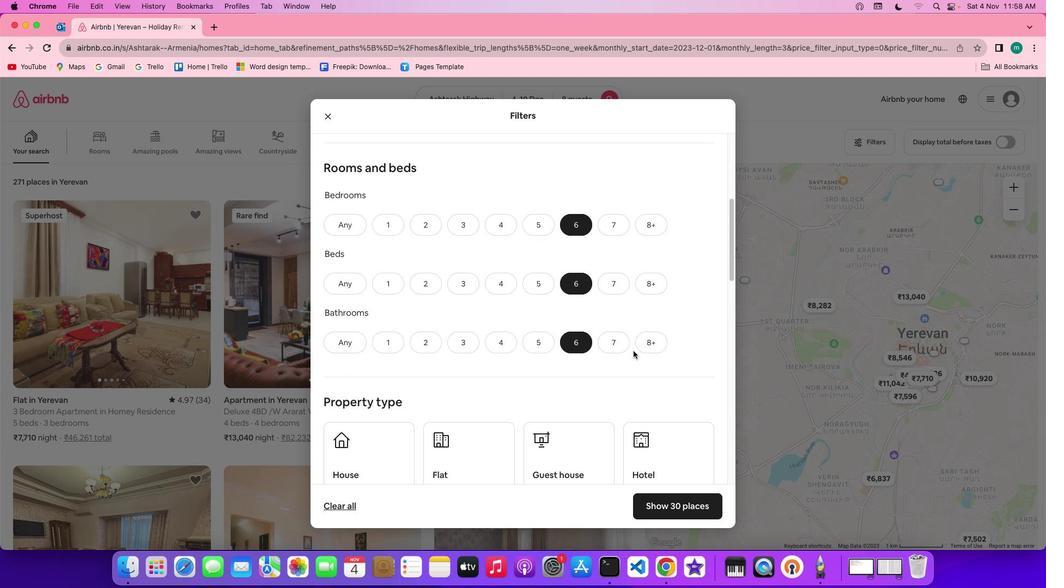 
Action: Mouse scrolled (634, 352) with delta (0, 0)
Screenshot: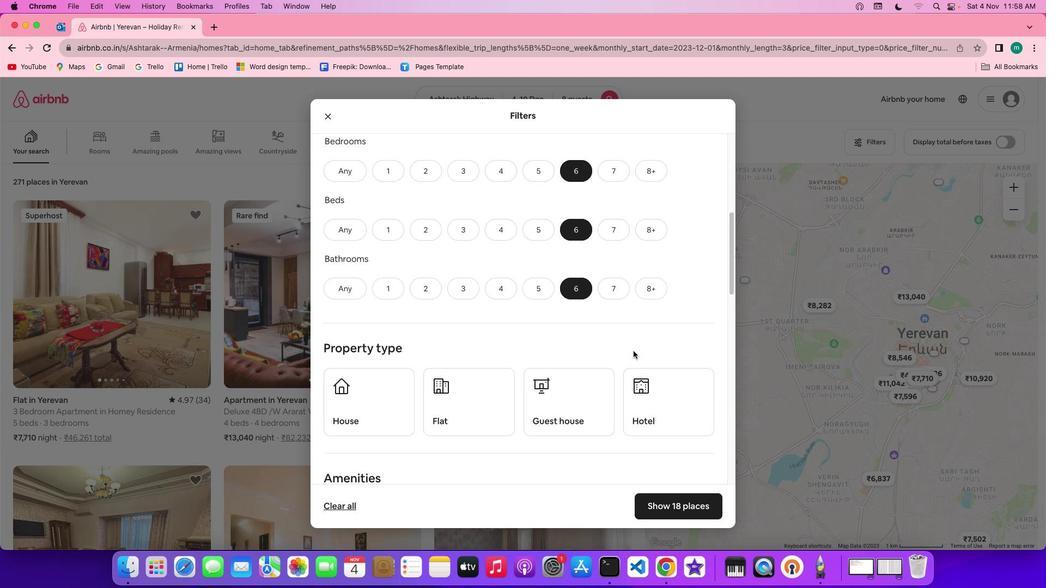 
Action: Mouse scrolled (634, 352) with delta (0, 0)
Screenshot: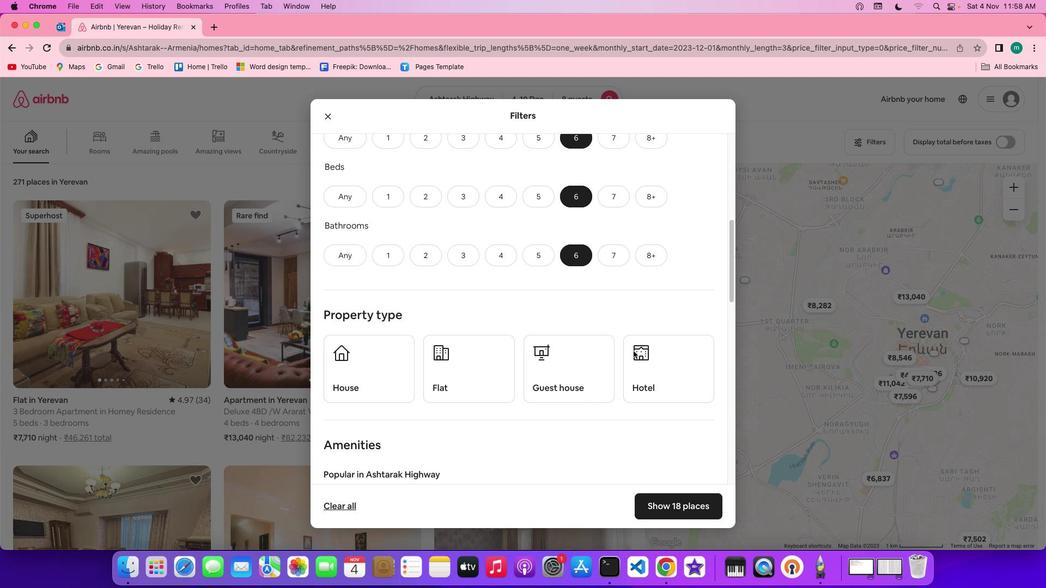 
Action: Mouse scrolled (634, 352) with delta (0, 0)
Screenshot: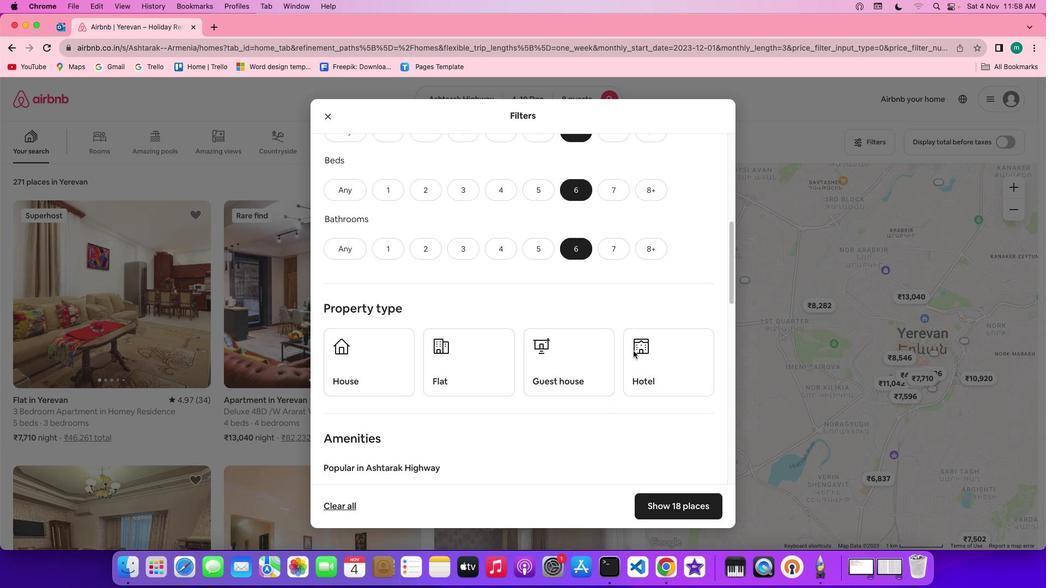 
Action: Mouse scrolled (634, 352) with delta (0, 0)
Screenshot: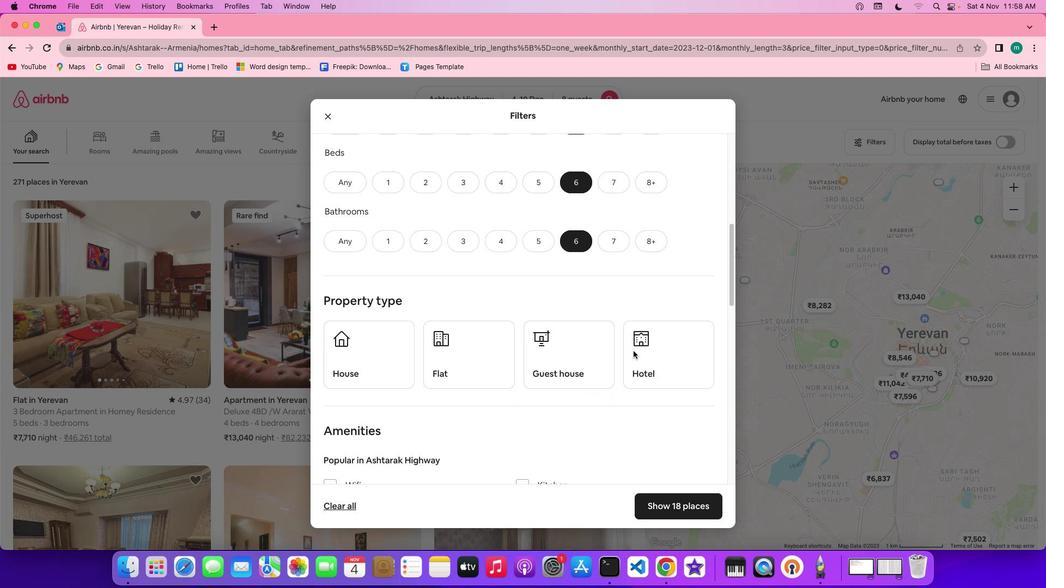 
Action: Mouse scrolled (634, 352) with delta (0, 0)
Screenshot: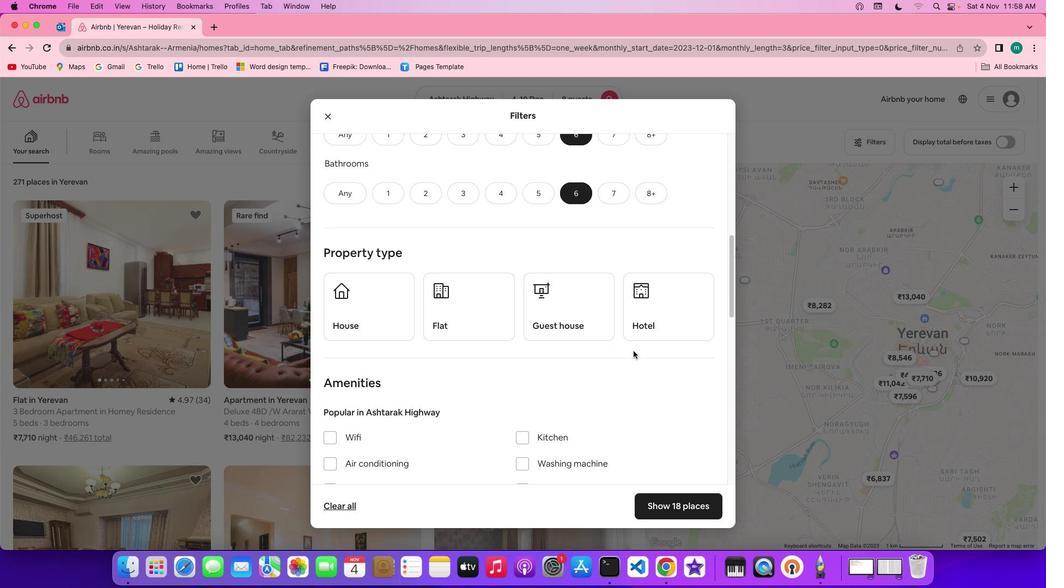 
Action: Mouse scrolled (634, 352) with delta (0, 0)
Screenshot: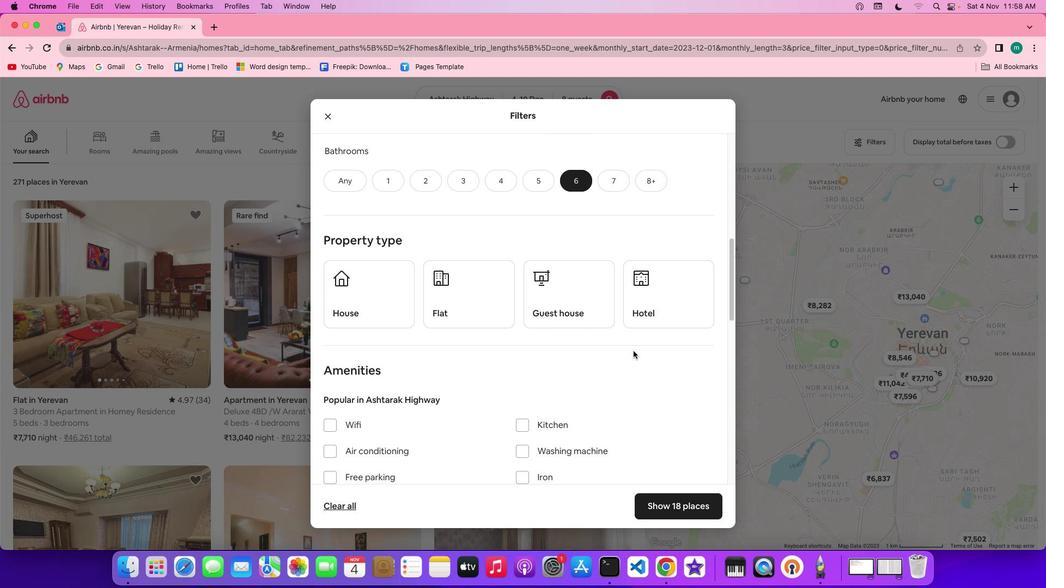 
Action: Mouse scrolled (634, 352) with delta (0, 0)
Screenshot: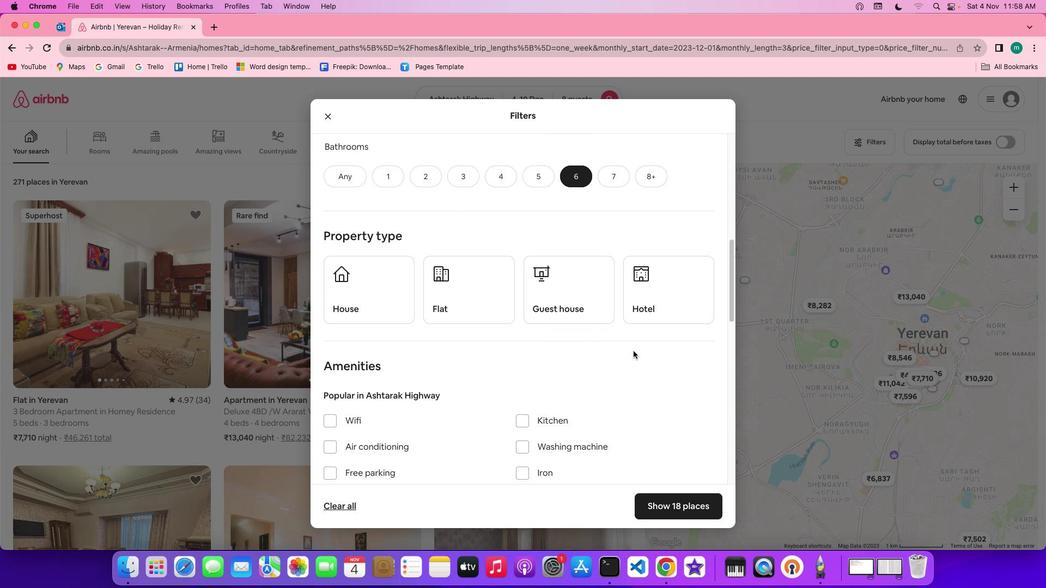 
Action: Mouse scrolled (634, 352) with delta (0, 0)
Screenshot: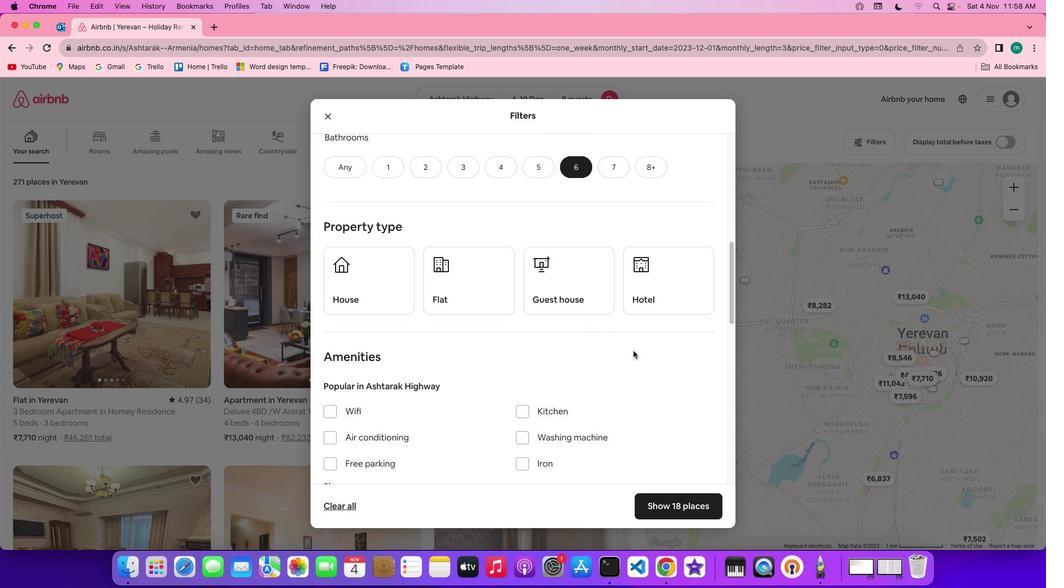 
Action: Mouse moved to (387, 268)
Screenshot: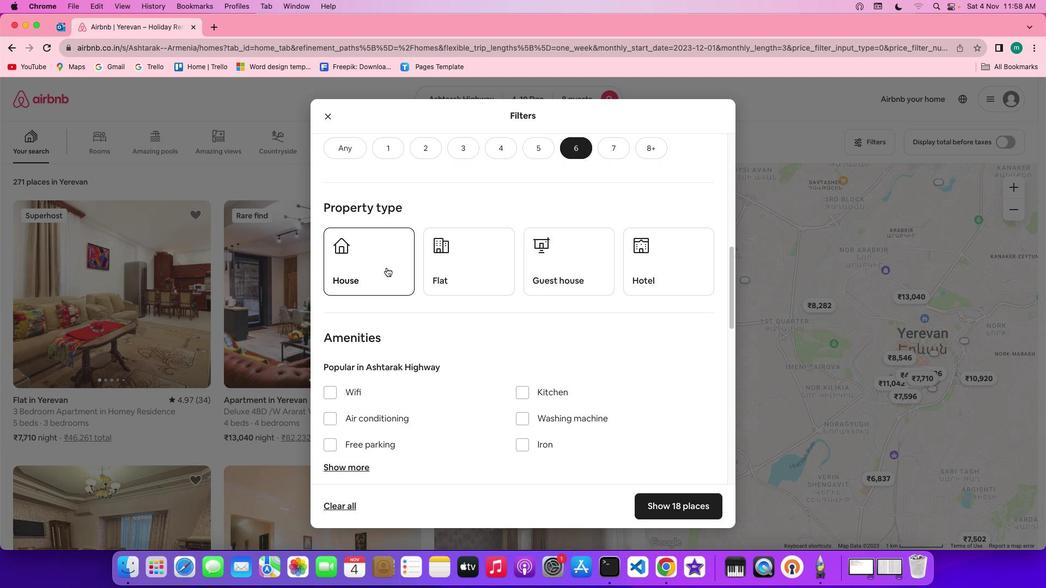 
Action: Mouse pressed left at (387, 268)
Screenshot: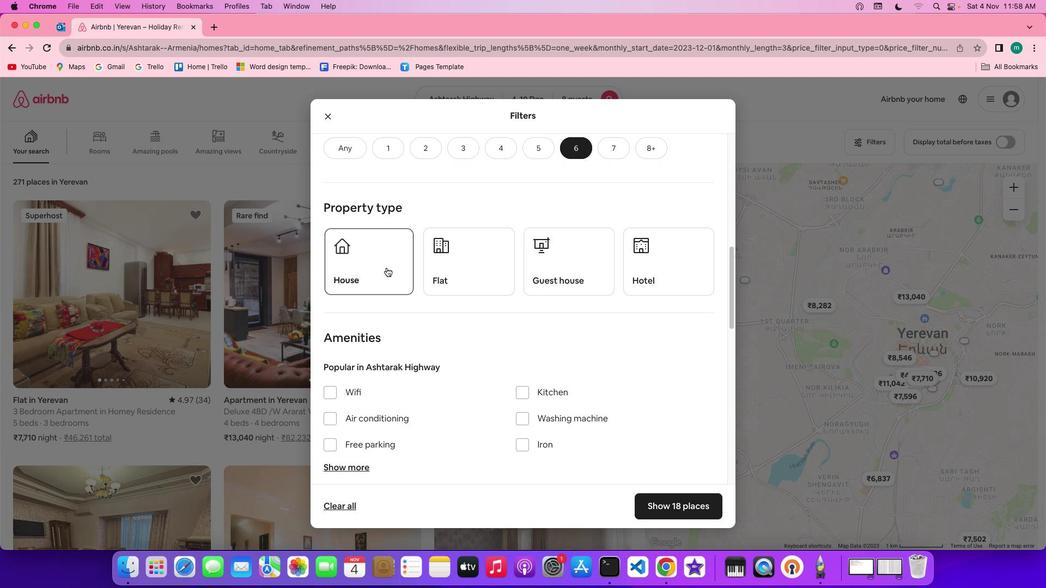 
Action: Mouse moved to (517, 301)
Screenshot: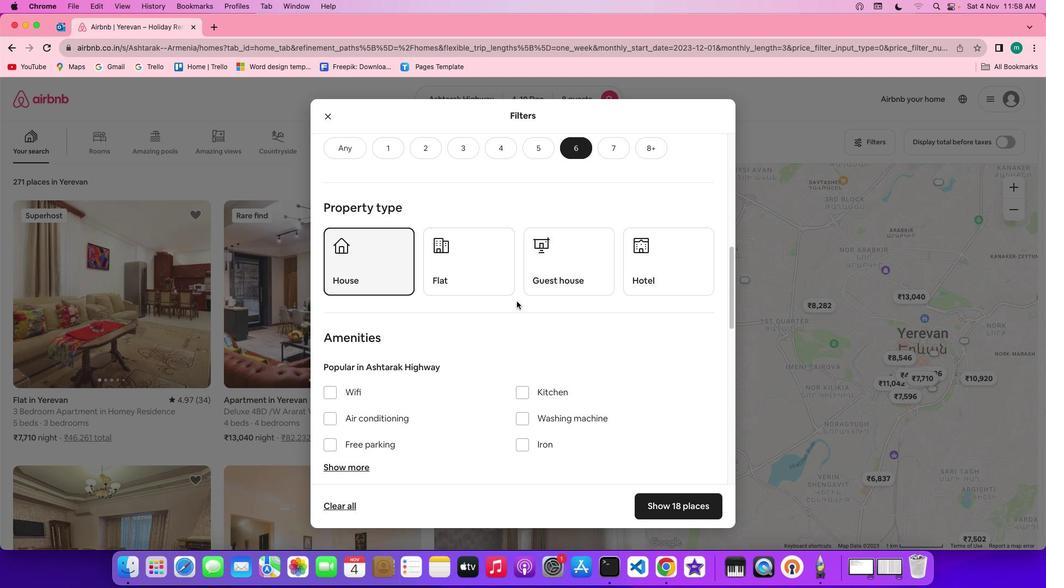 
Action: Mouse scrolled (517, 301) with delta (0, 0)
Screenshot: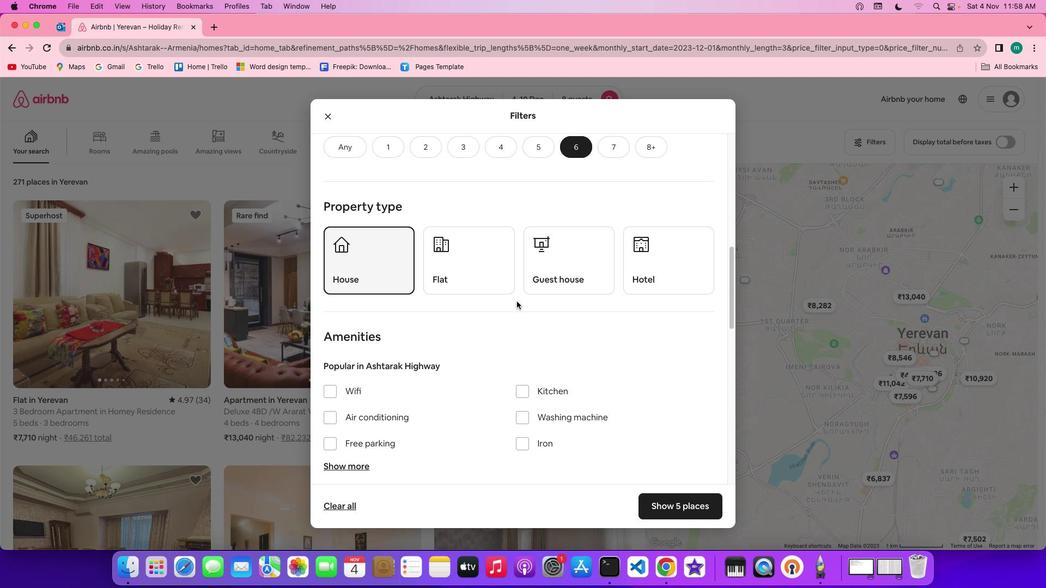 
Action: Mouse scrolled (517, 301) with delta (0, 0)
Screenshot: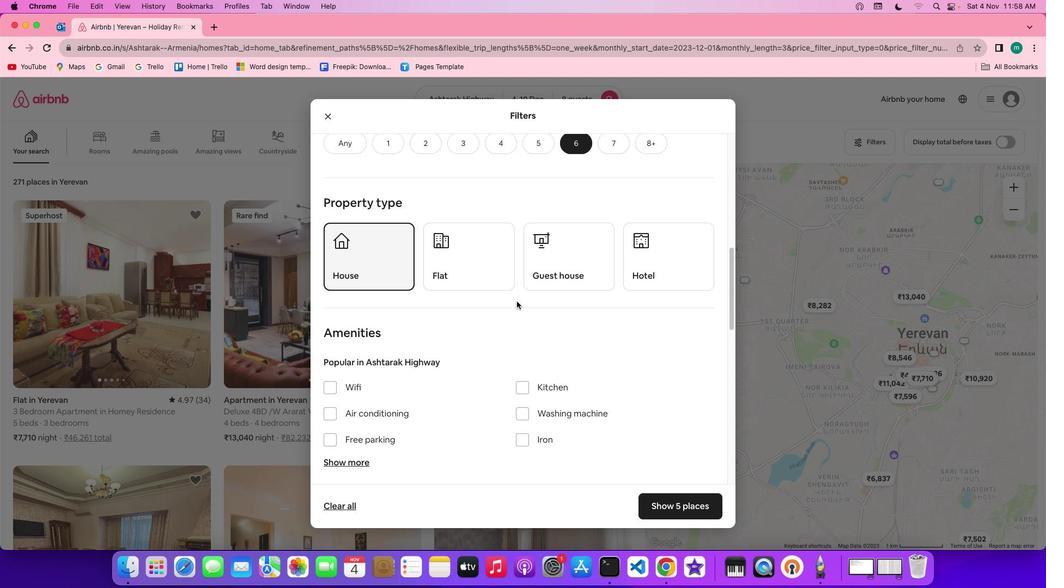 
Action: Mouse scrolled (517, 301) with delta (0, 0)
Screenshot: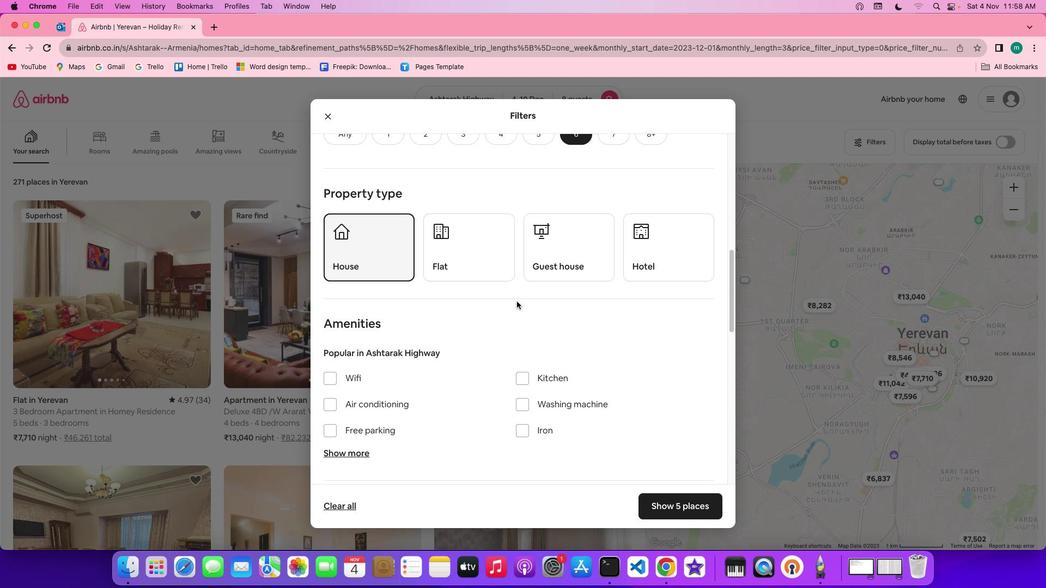 
Action: Mouse scrolled (517, 301) with delta (0, 0)
Screenshot: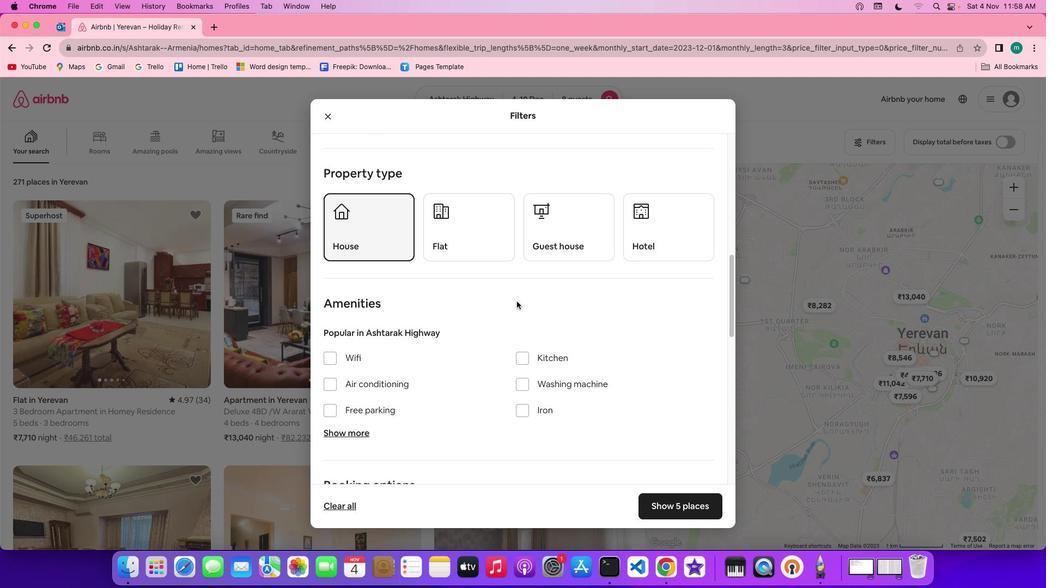 
Action: Mouse scrolled (517, 301) with delta (0, 0)
Screenshot: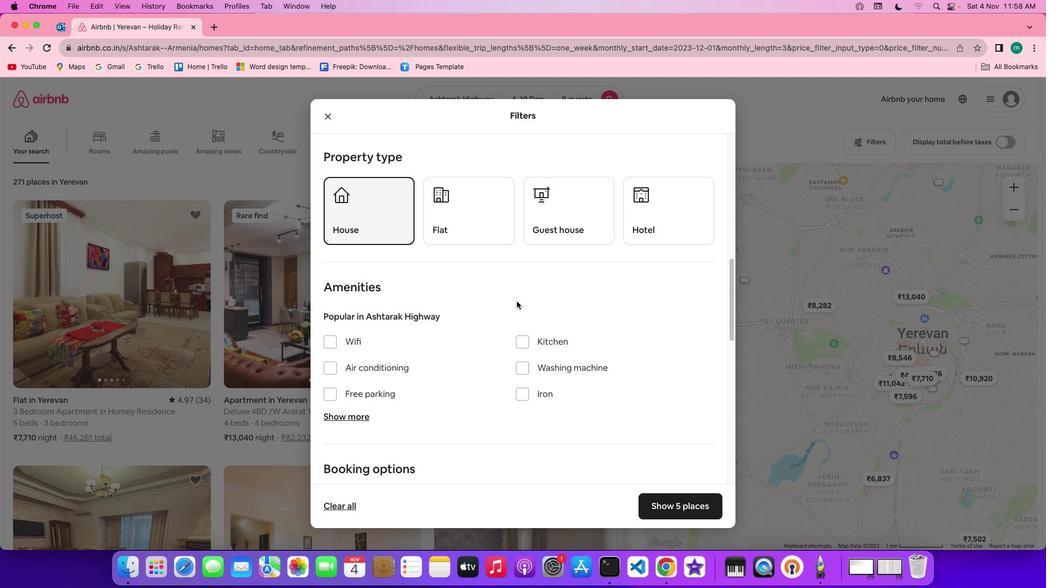 
Action: Mouse scrolled (517, 301) with delta (0, 0)
Screenshot: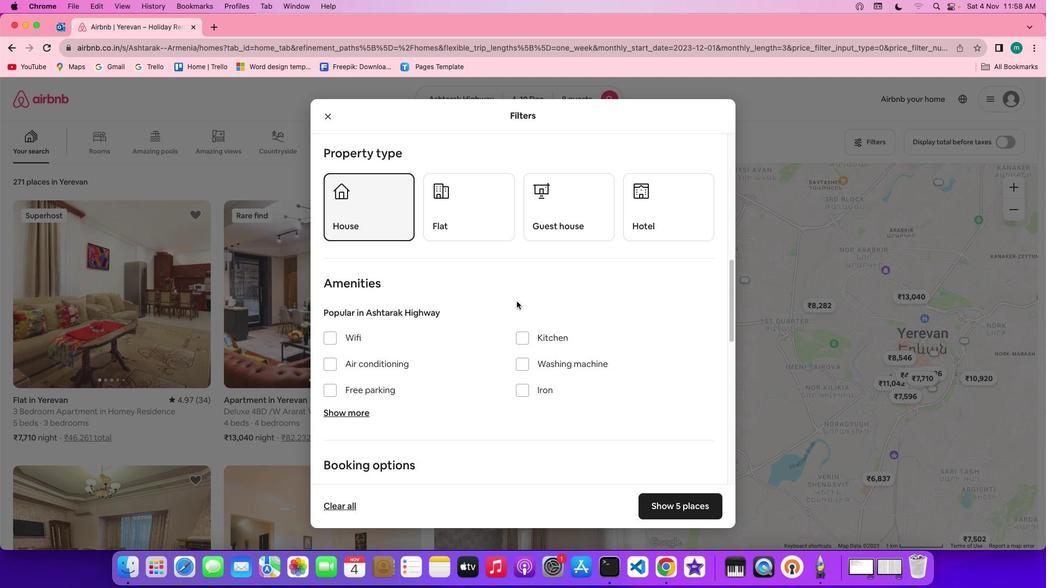 
Action: Mouse scrolled (517, 301) with delta (0, 0)
Screenshot: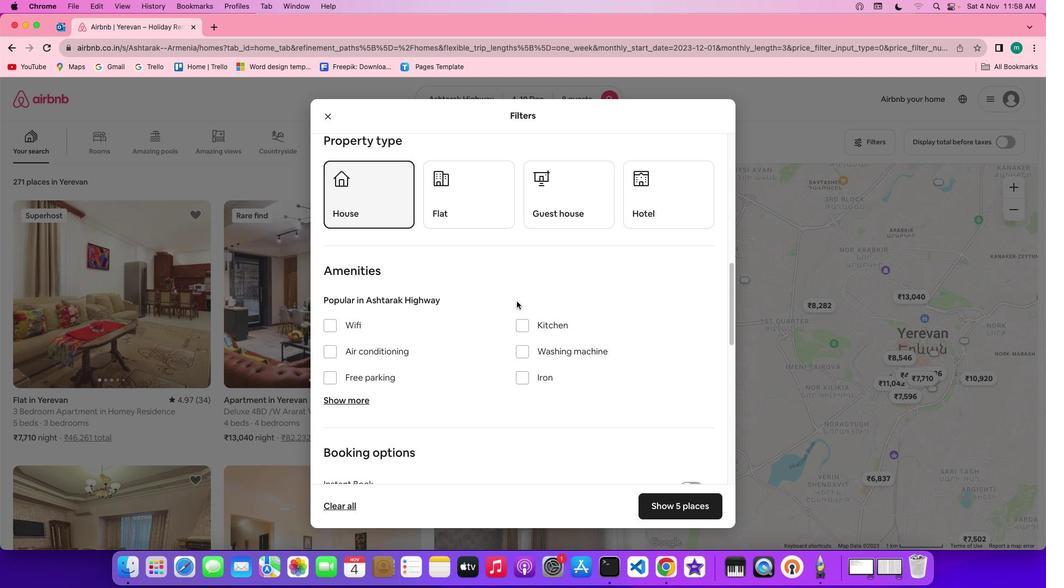
Action: Mouse scrolled (517, 301) with delta (0, 0)
Screenshot: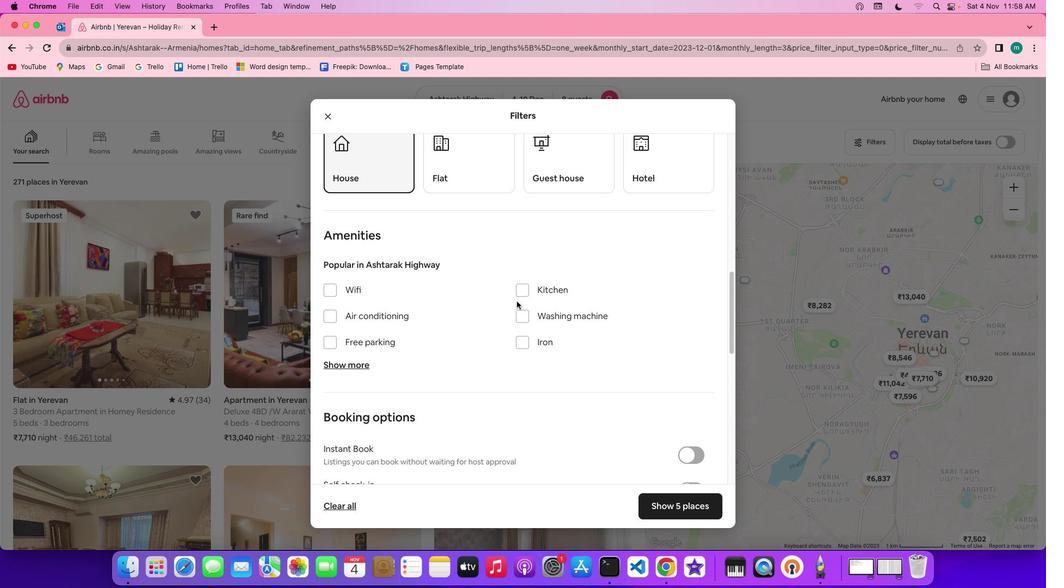 
Action: Mouse scrolled (517, 301) with delta (0, 0)
Screenshot: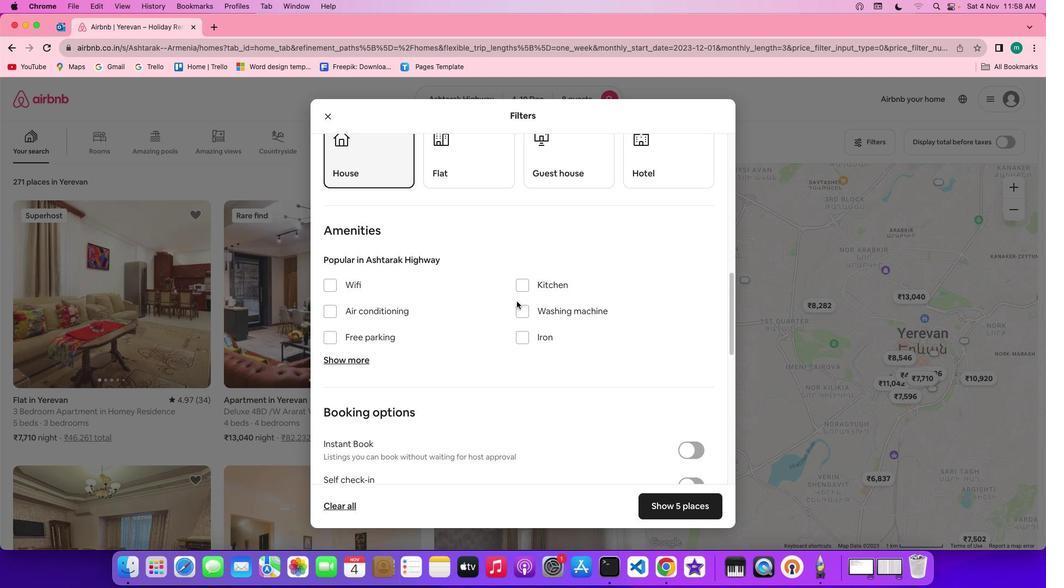 
Action: Mouse scrolled (517, 301) with delta (0, 0)
Screenshot: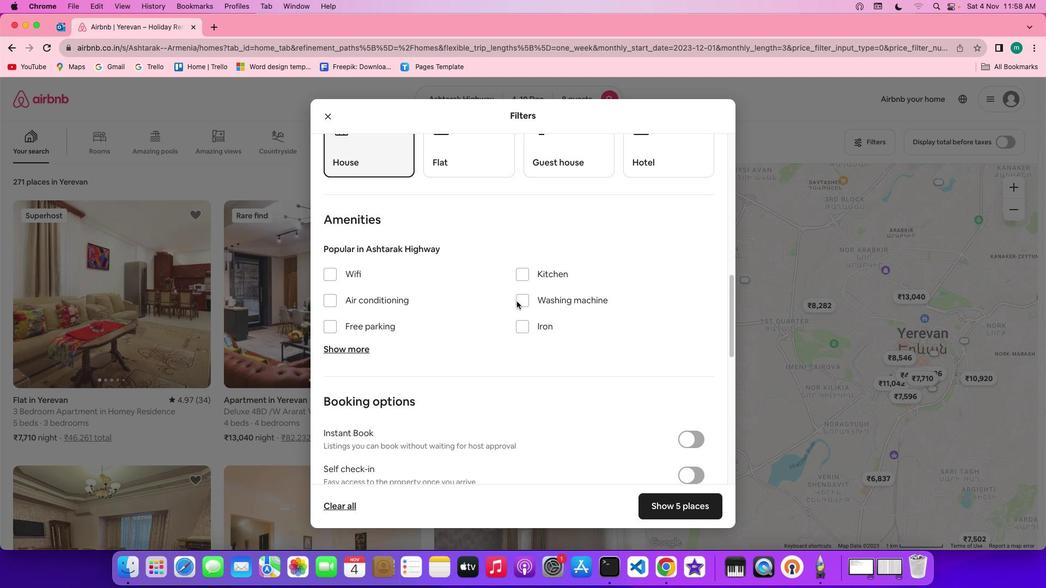
Action: Mouse scrolled (517, 301) with delta (0, 0)
Screenshot: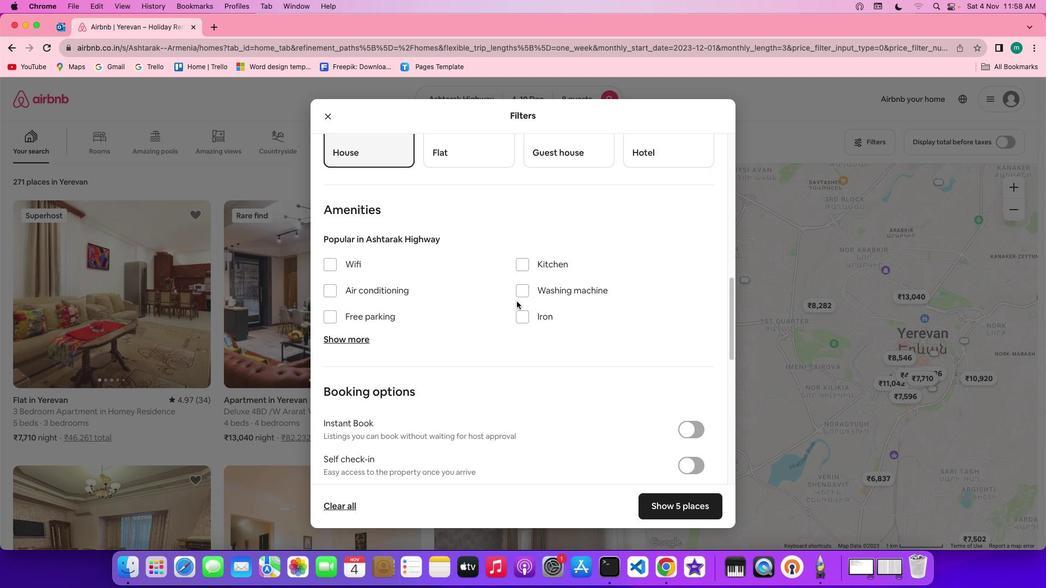 
Action: Mouse scrolled (517, 301) with delta (0, 0)
Screenshot: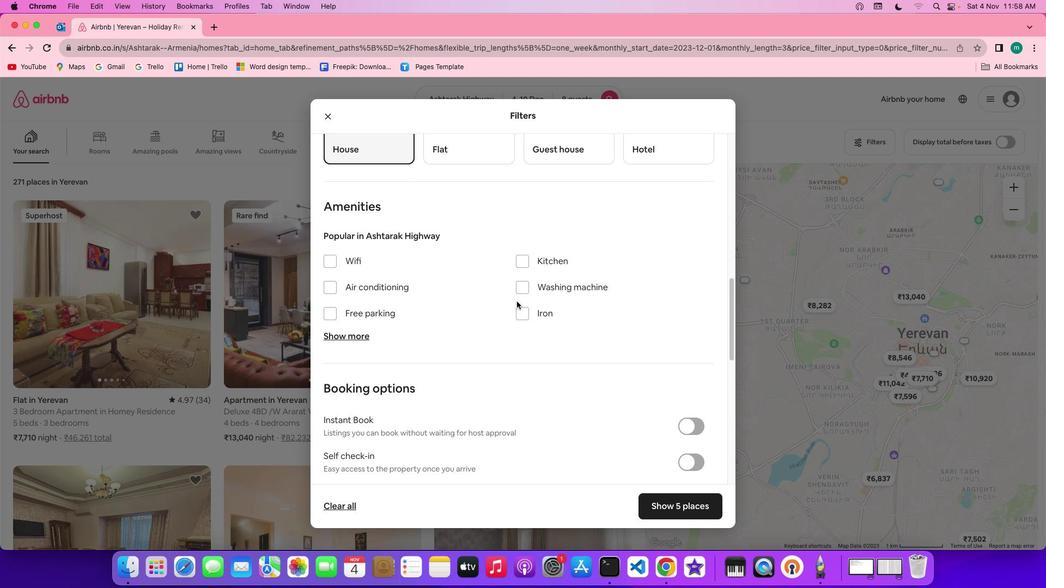 
Action: Mouse scrolled (517, 301) with delta (0, 0)
Screenshot: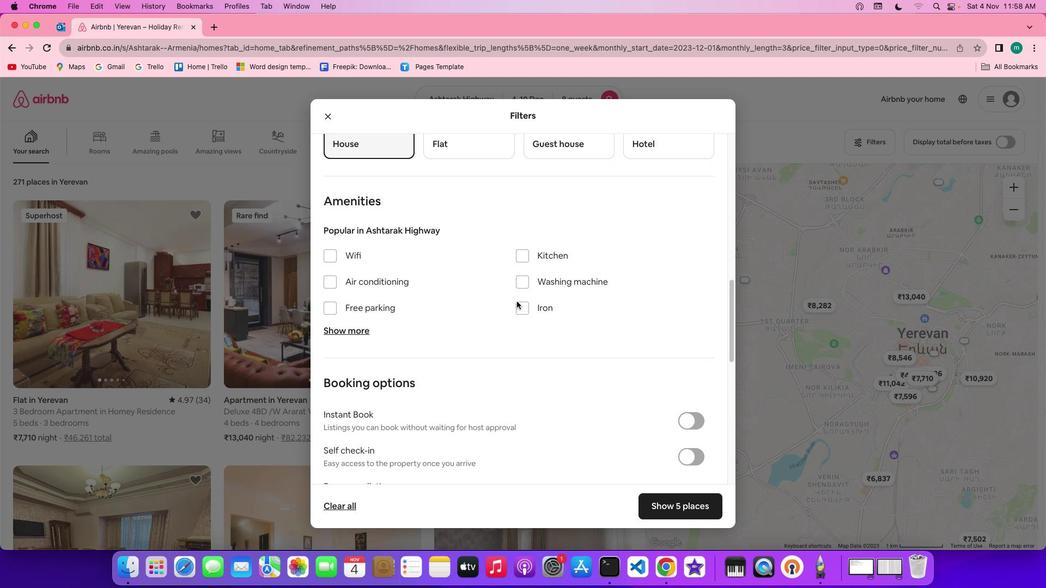 
Action: Mouse moved to (361, 253)
Screenshot: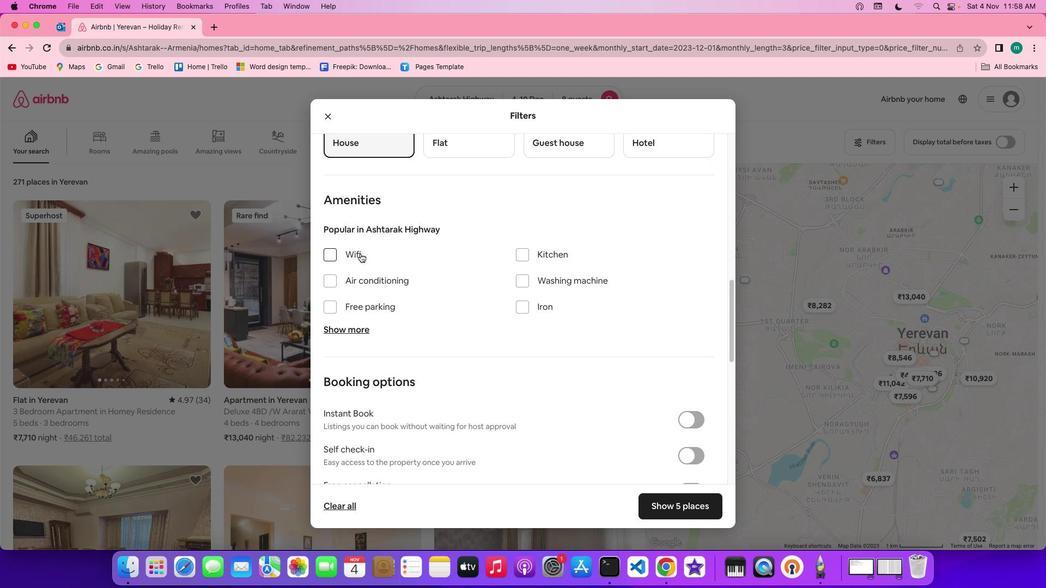 
Action: Mouse pressed left at (361, 253)
Screenshot: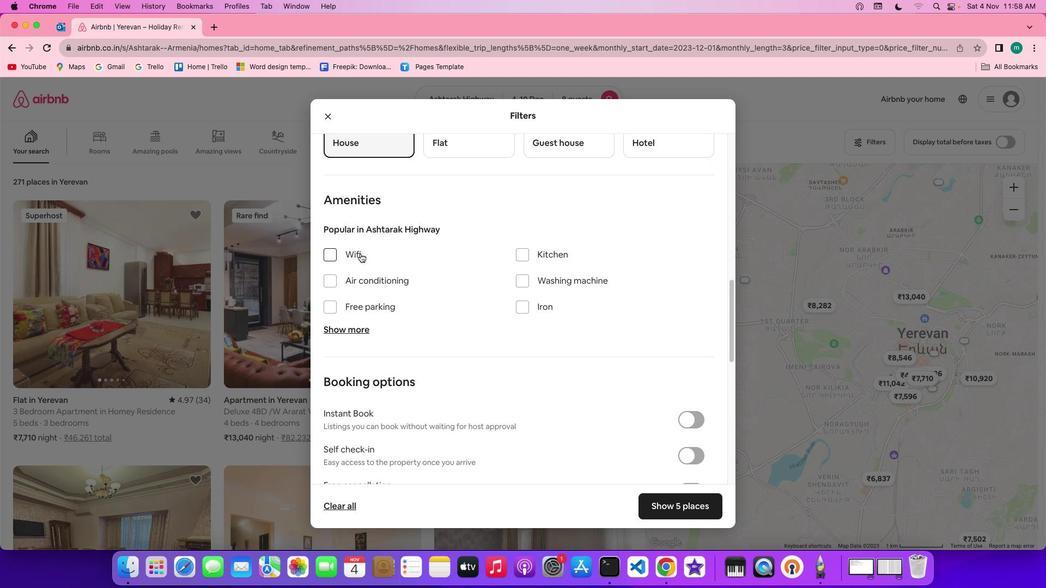 
Action: Mouse moved to (366, 331)
Screenshot: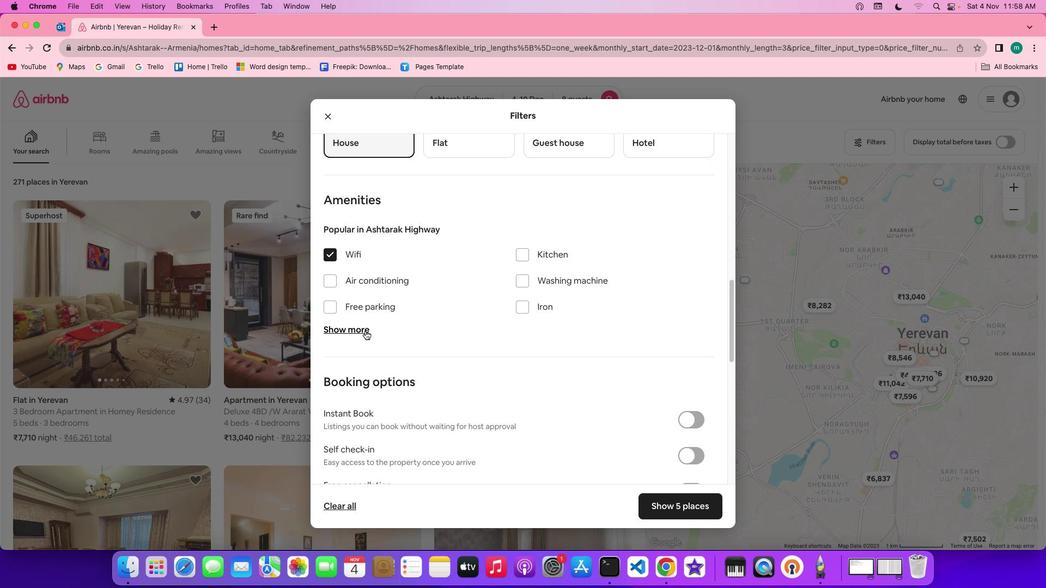 
Action: Mouse pressed left at (366, 331)
Screenshot: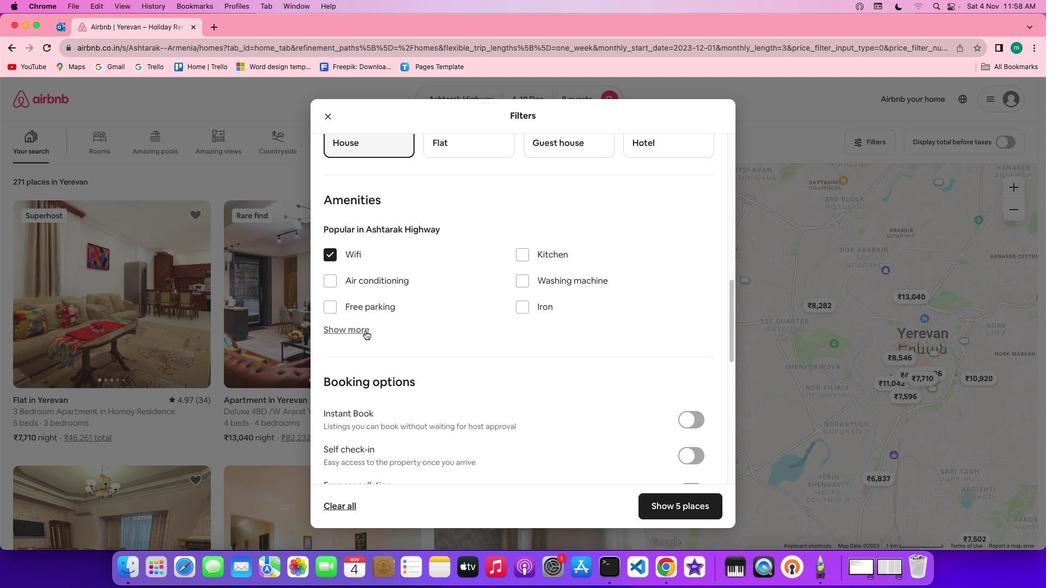 
Action: Mouse moved to (480, 332)
Screenshot: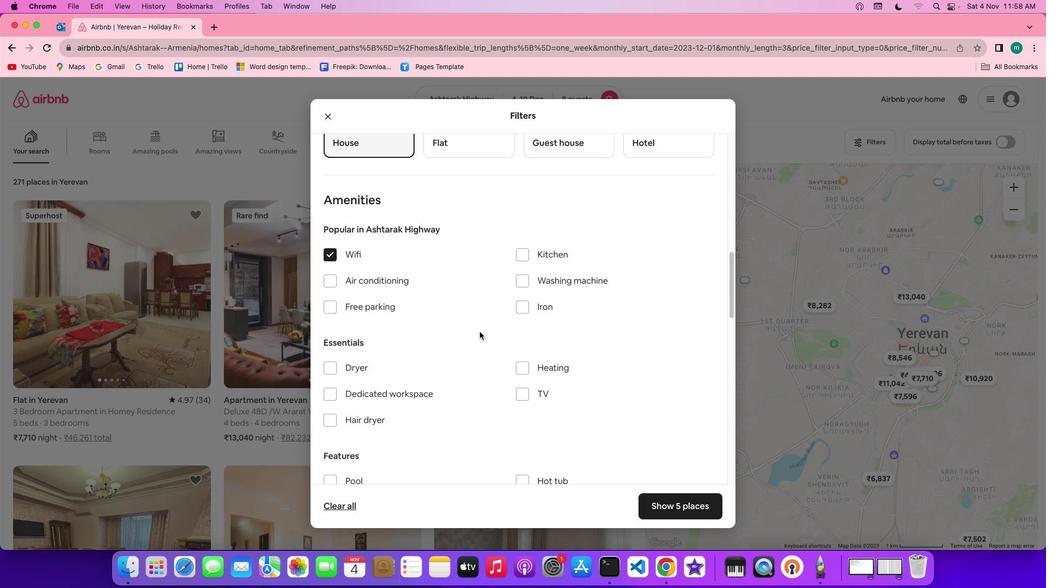 
Action: Mouse scrolled (480, 332) with delta (0, 0)
Screenshot: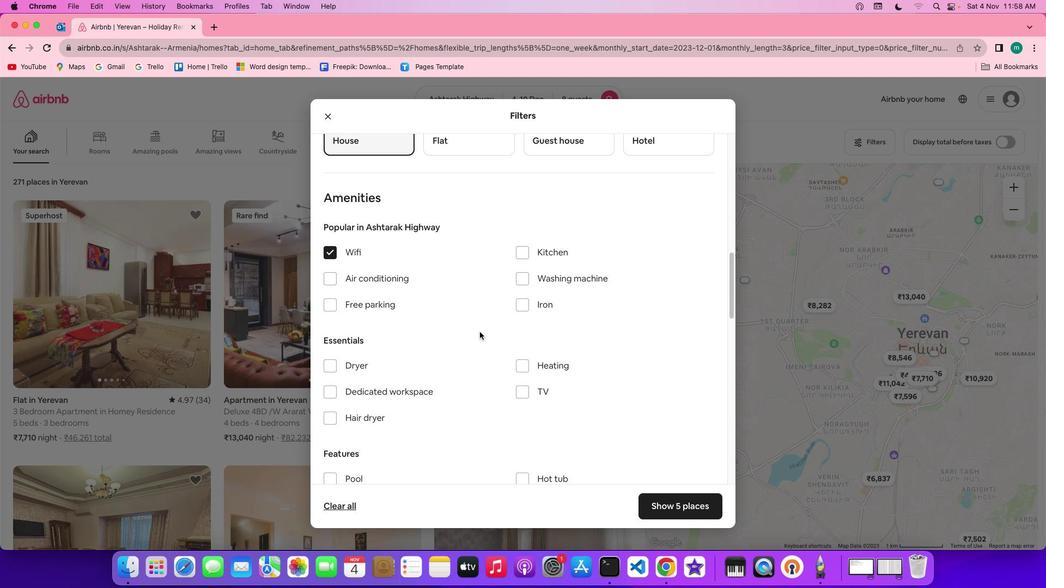 
Action: Mouse scrolled (480, 332) with delta (0, 0)
Screenshot: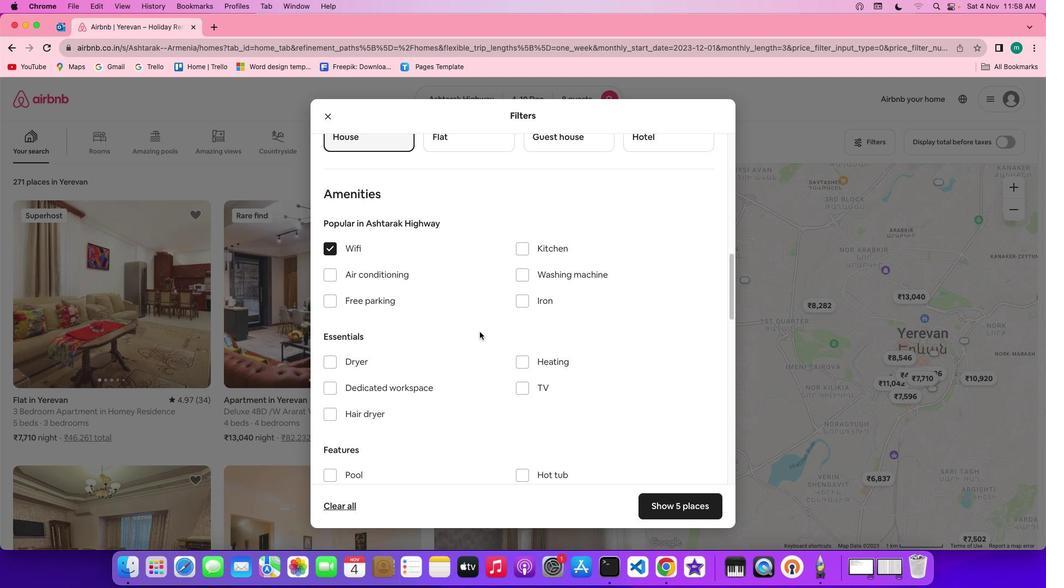 
Action: Mouse scrolled (480, 332) with delta (0, 0)
Screenshot: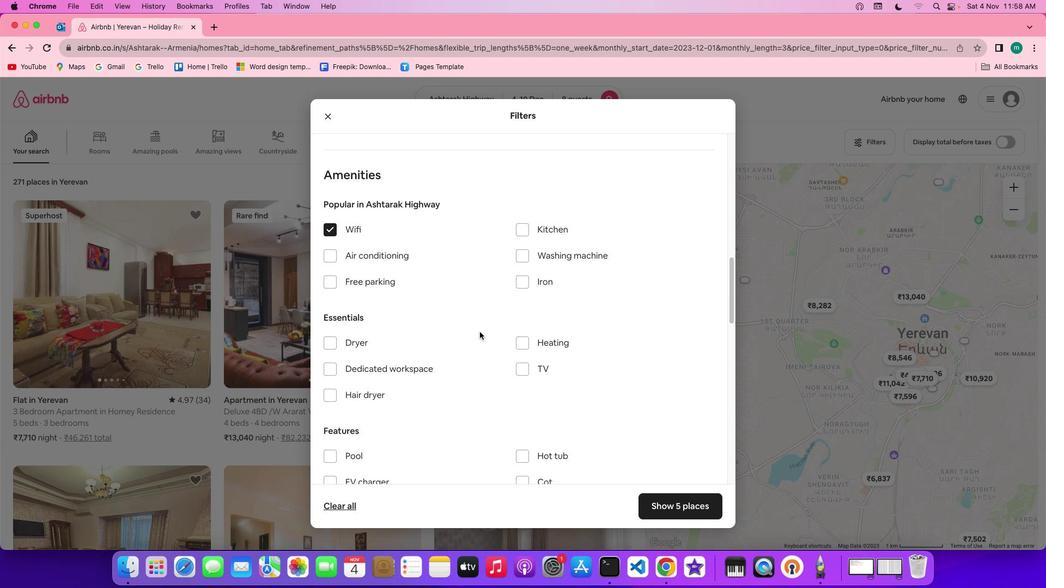 
Action: Mouse scrolled (480, 332) with delta (0, 0)
Screenshot: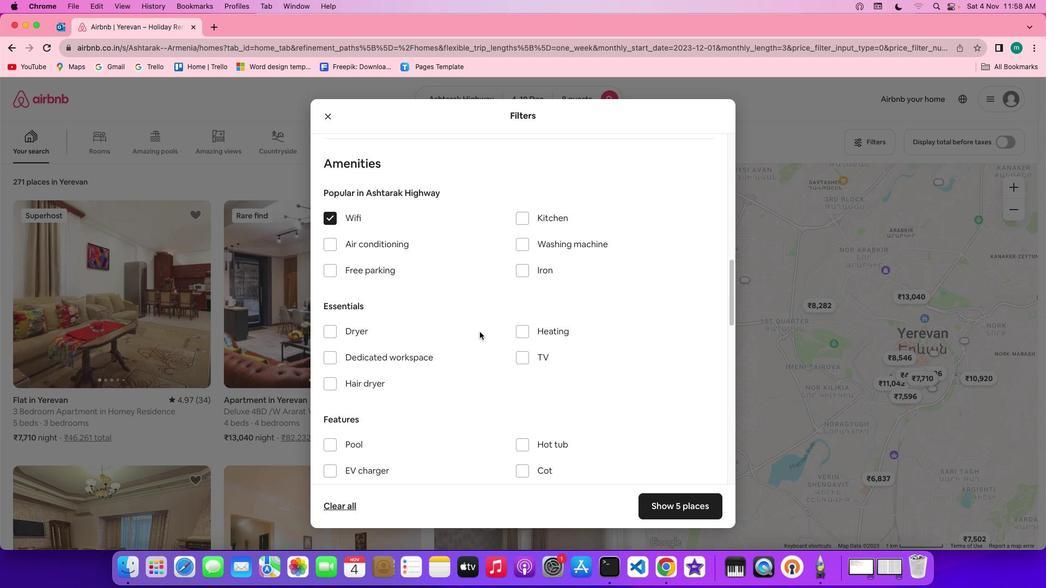 
Action: Mouse scrolled (480, 332) with delta (0, 0)
Screenshot: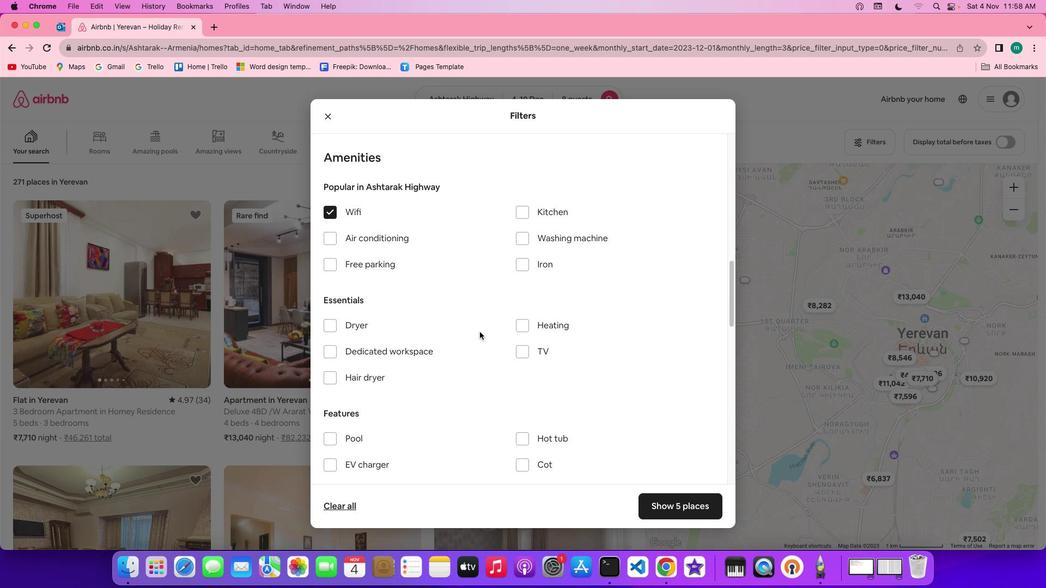 
Action: Mouse scrolled (480, 332) with delta (0, 0)
Screenshot: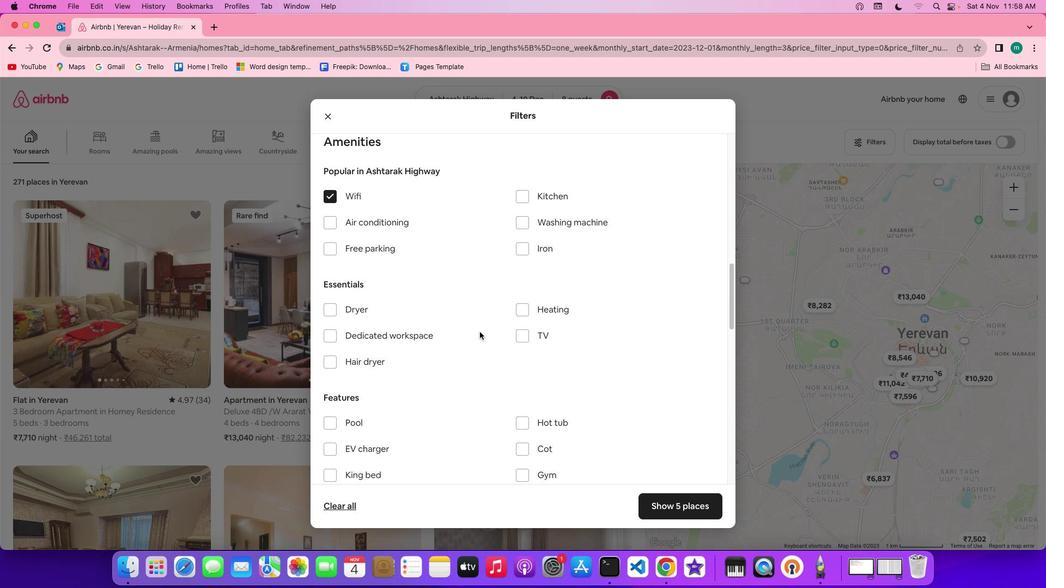 
Action: Mouse moved to (523, 289)
Screenshot: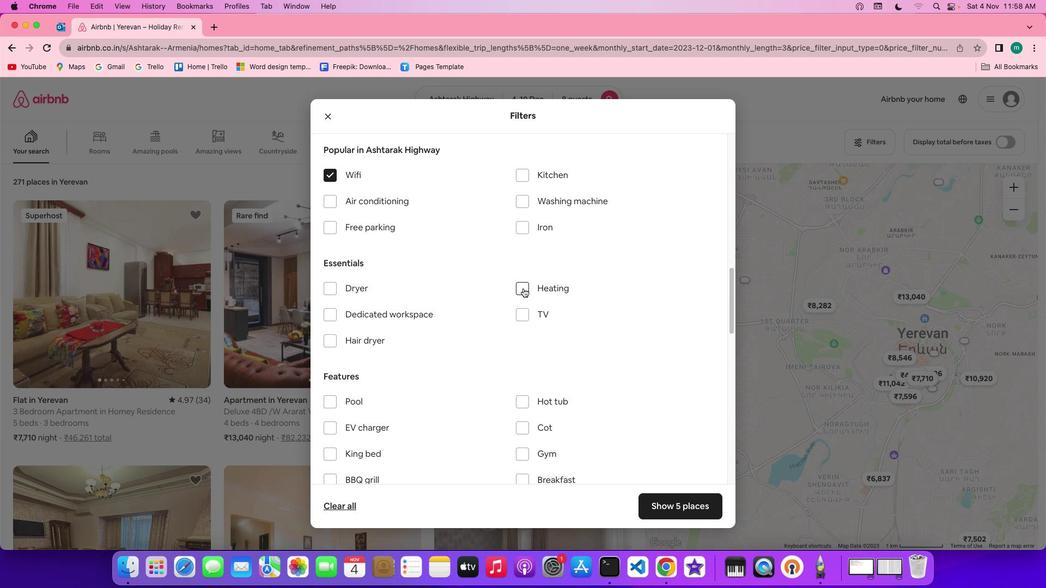 
Action: Mouse pressed left at (523, 289)
Screenshot: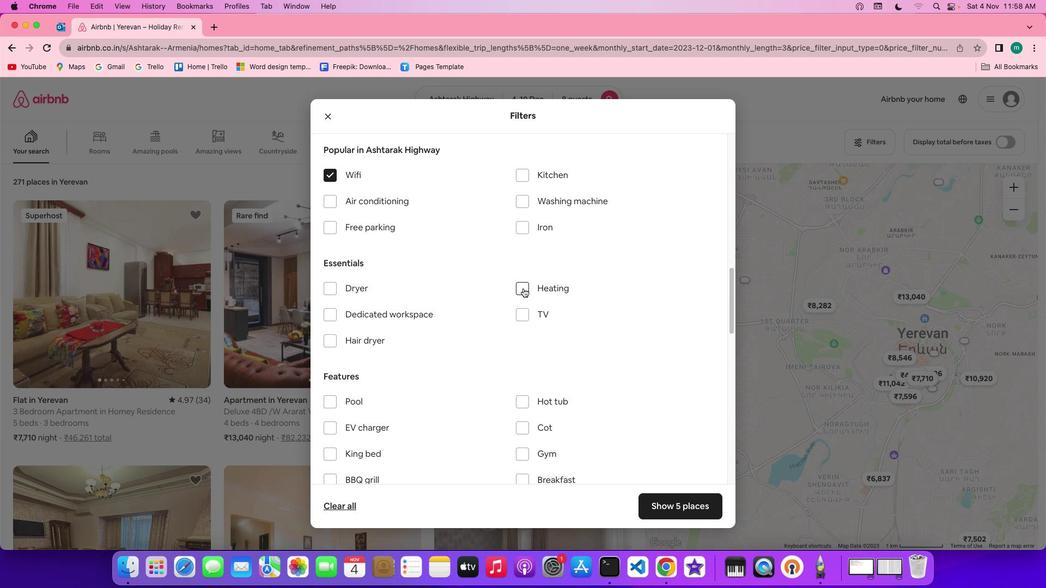 
Action: Mouse moved to (464, 298)
Screenshot: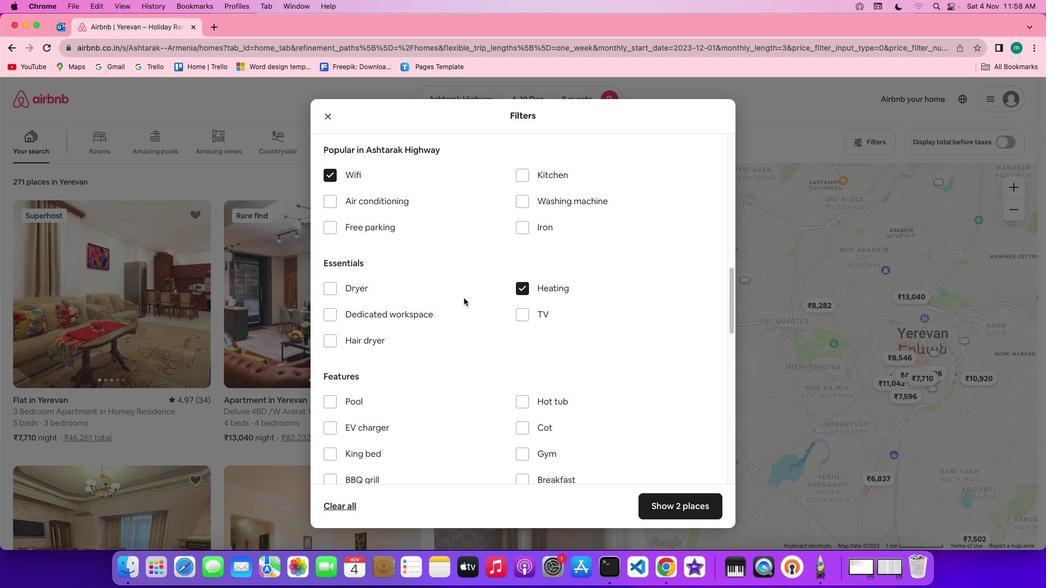 
Action: Mouse scrolled (464, 298) with delta (0, 0)
Screenshot: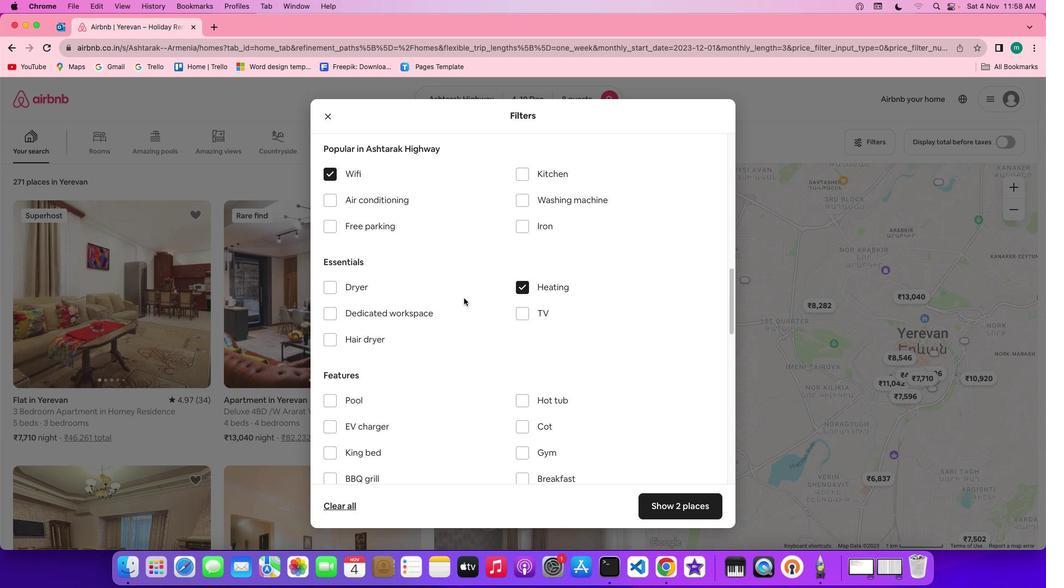 
Action: Mouse scrolled (464, 298) with delta (0, 0)
Screenshot: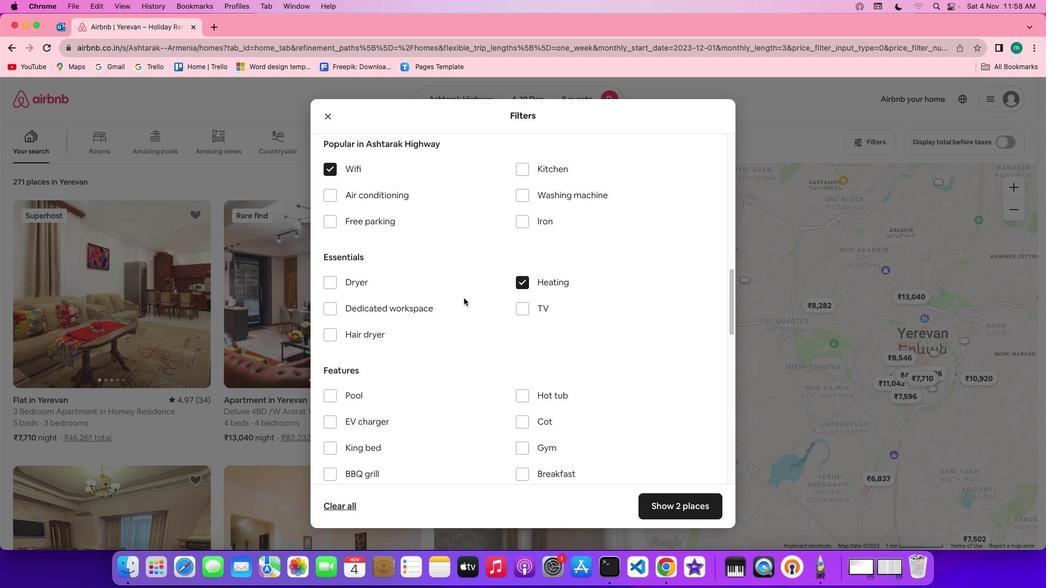 
Action: Mouse moved to (524, 304)
Screenshot: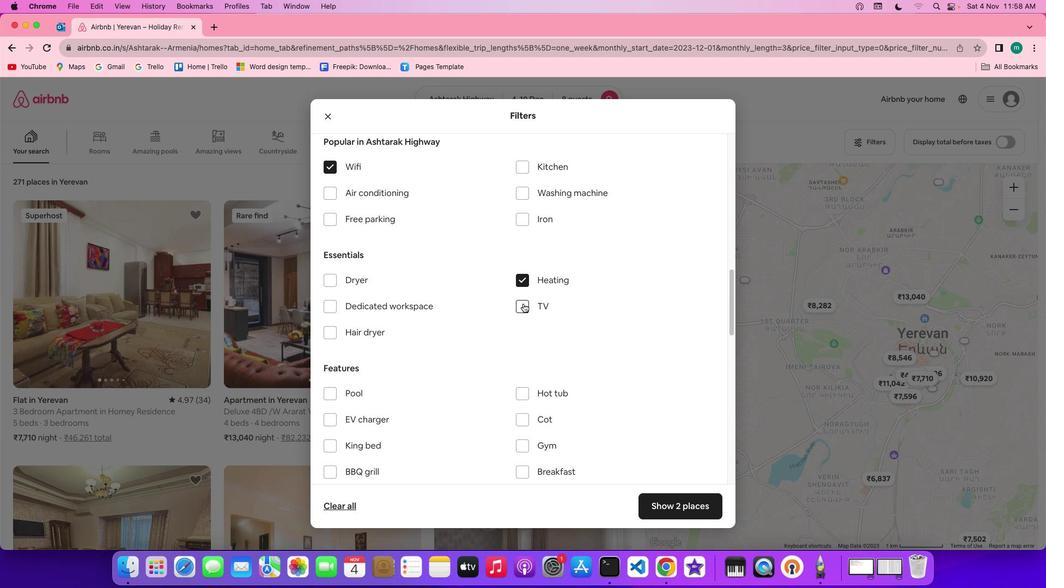 
Action: Mouse pressed left at (524, 304)
Screenshot: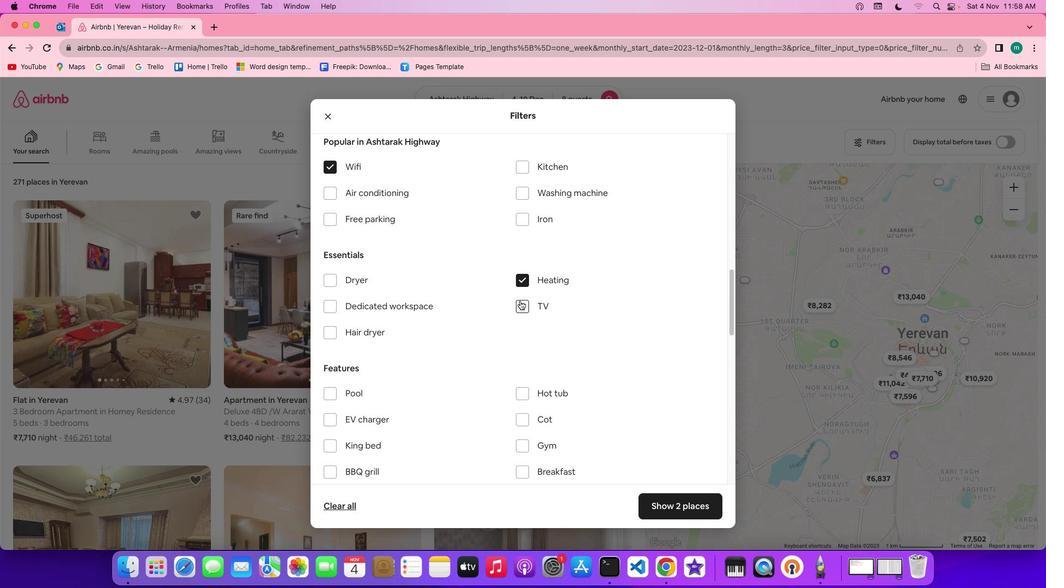 
Action: Mouse moved to (378, 220)
Screenshot: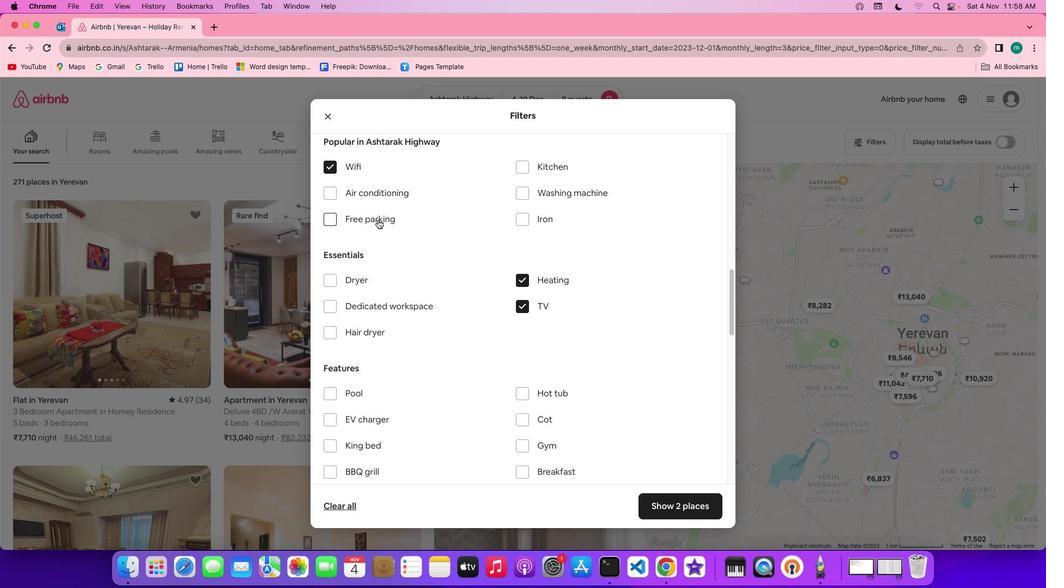 
Action: Mouse pressed left at (378, 220)
Screenshot: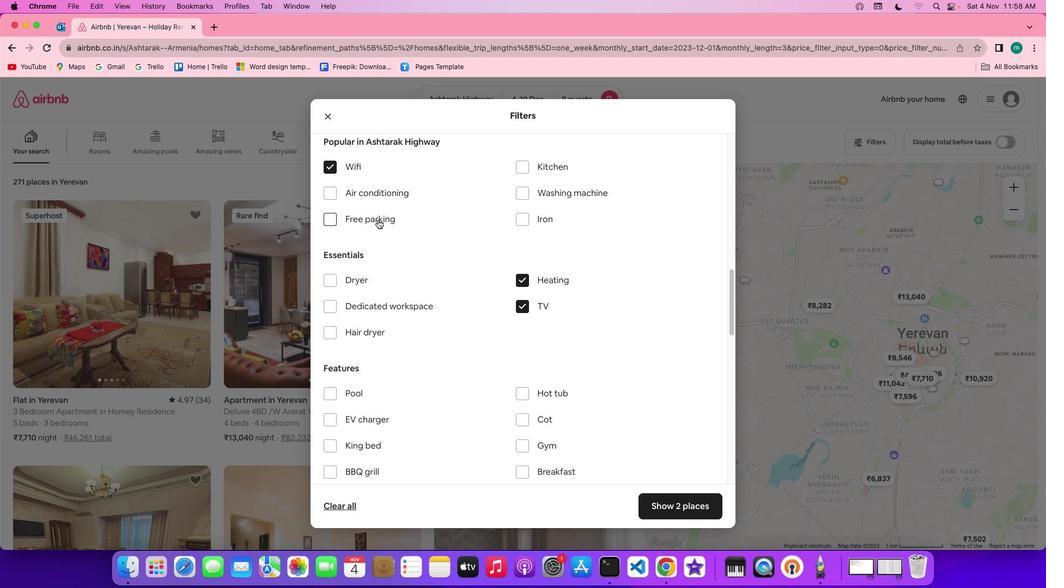 
Action: Mouse moved to (469, 338)
Screenshot: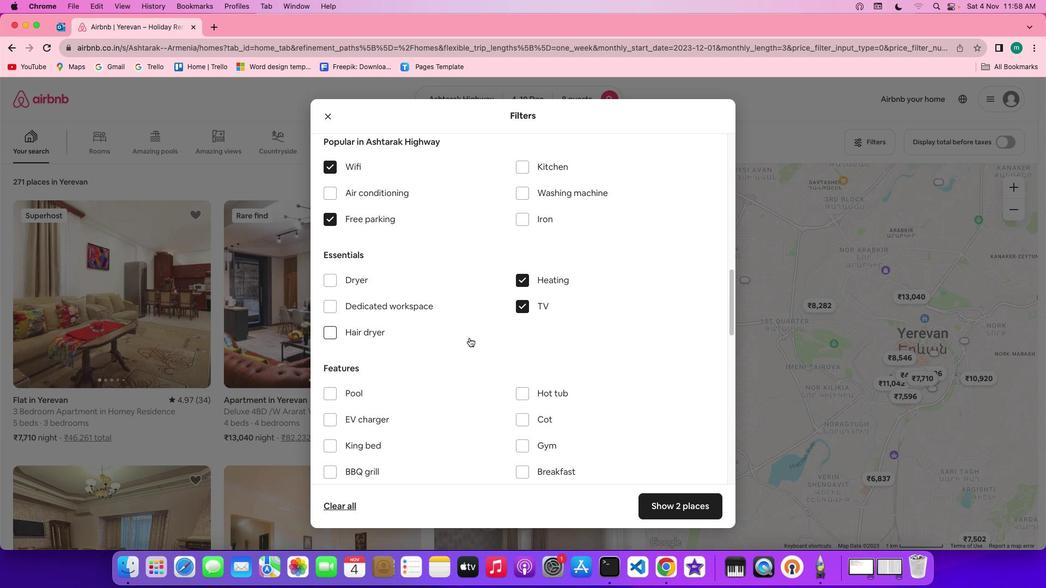 
Action: Mouse scrolled (469, 338) with delta (0, 0)
Screenshot: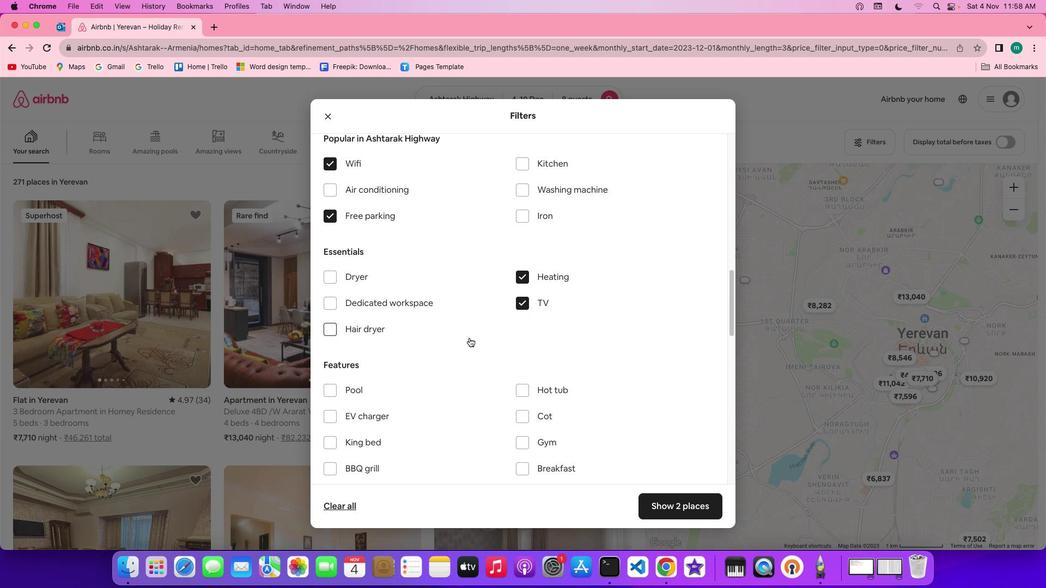 
Action: Mouse scrolled (469, 338) with delta (0, 0)
Screenshot: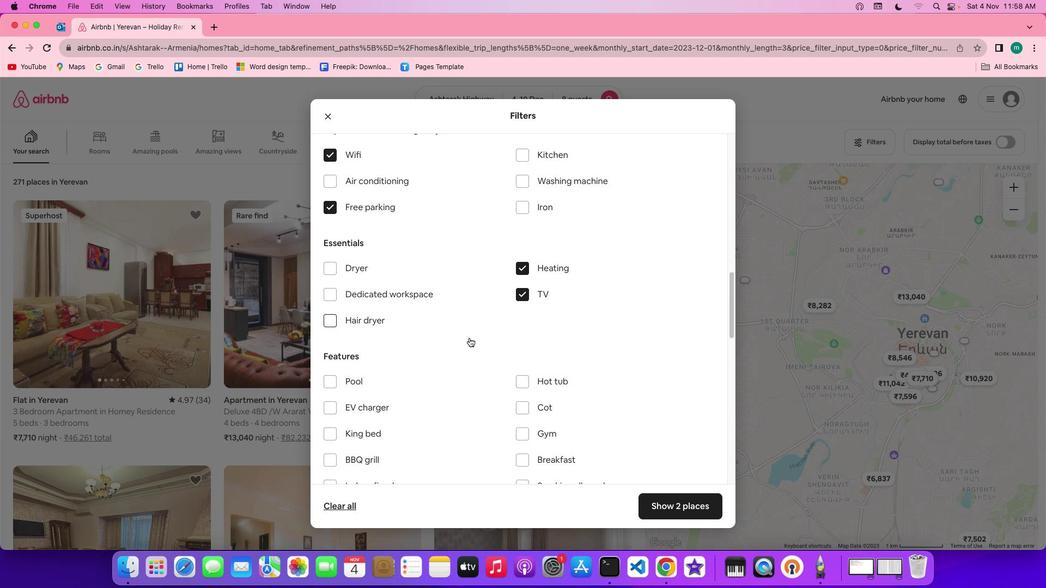 
Action: Mouse scrolled (469, 338) with delta (0, 0)
Screenshot: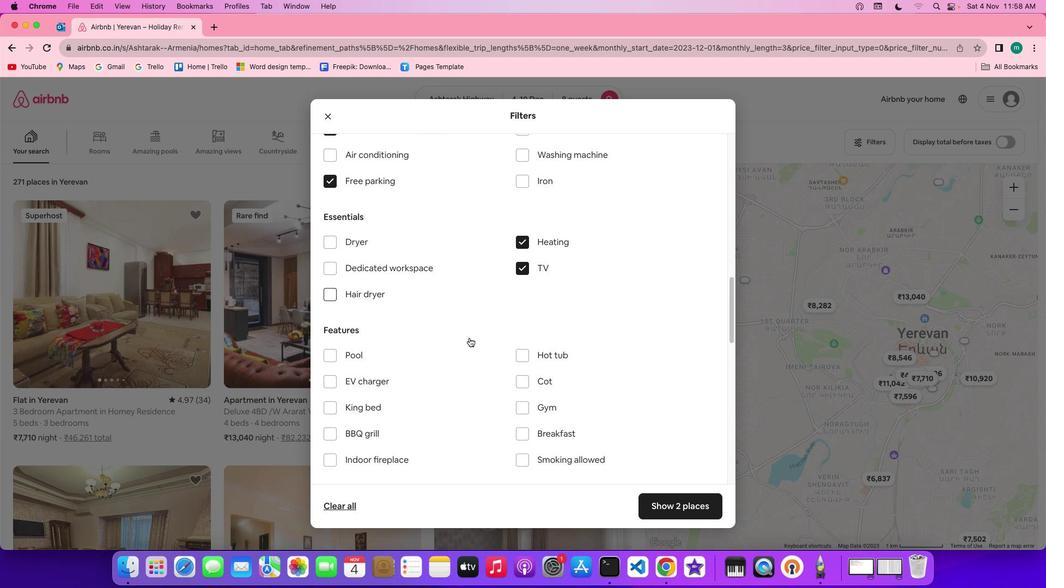 
Action: Mouse scrolled (469, 338) with delta (0, 0)
Screenshot: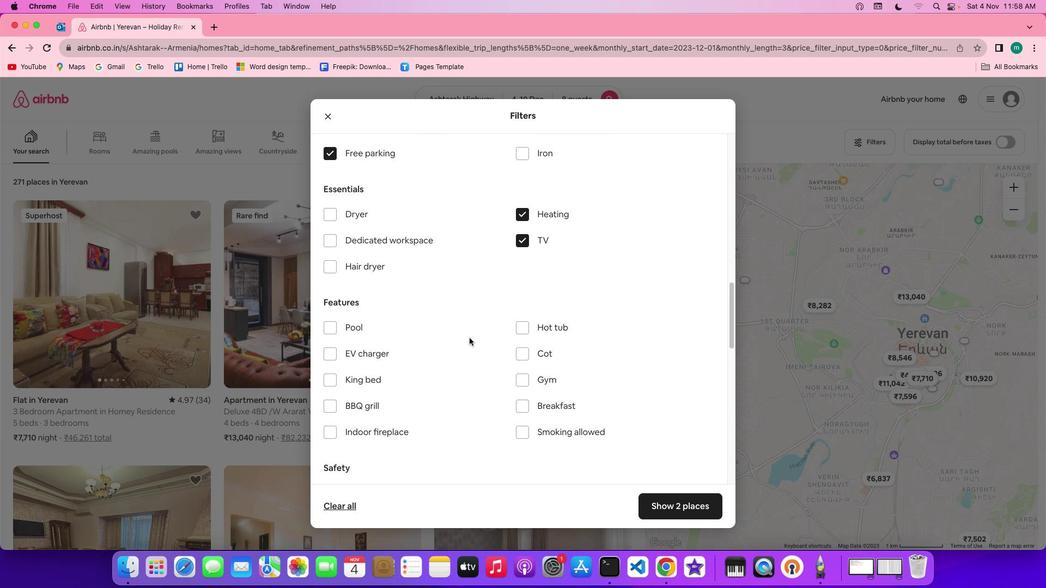 
Action: Mouse scrolled (469, 338) with delta (0, 0)
Screenshot: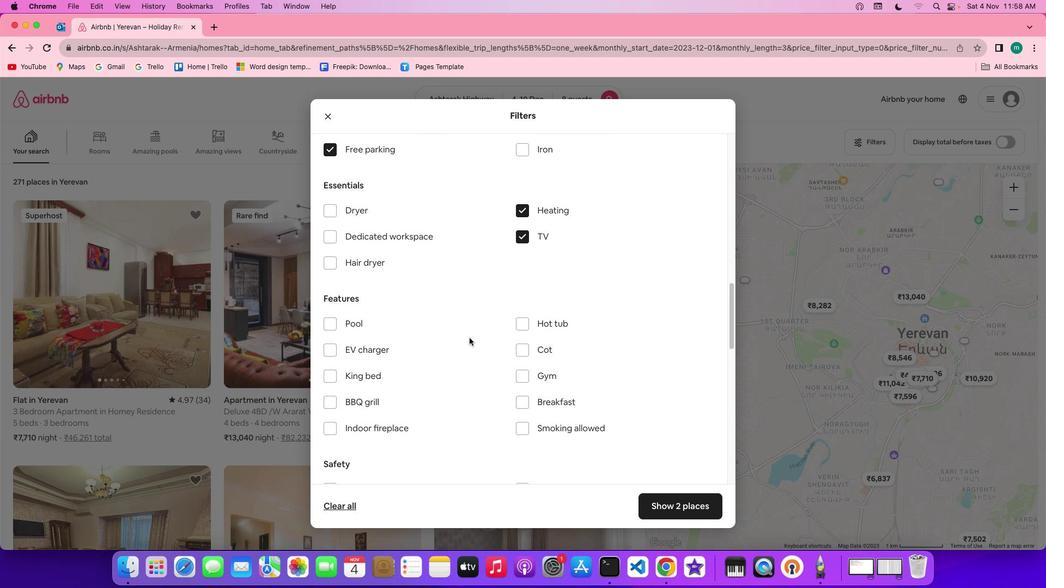 
Action: Mouse scrolled (469, 338) with delta (0, 0)
Screenshot: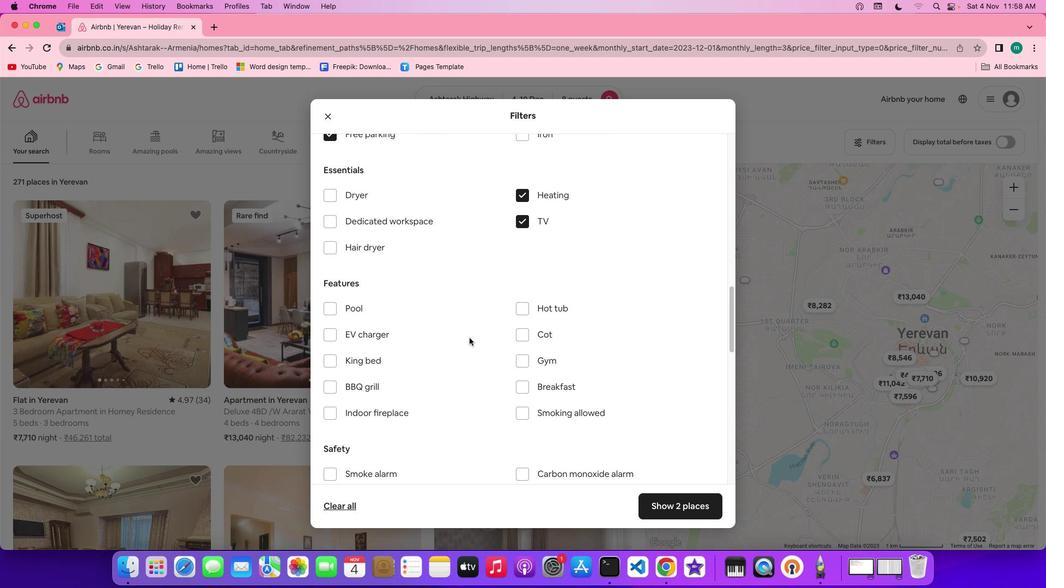 
Action: Mouse scrolled (469, 338) with delta (0, 0)
Screenshot: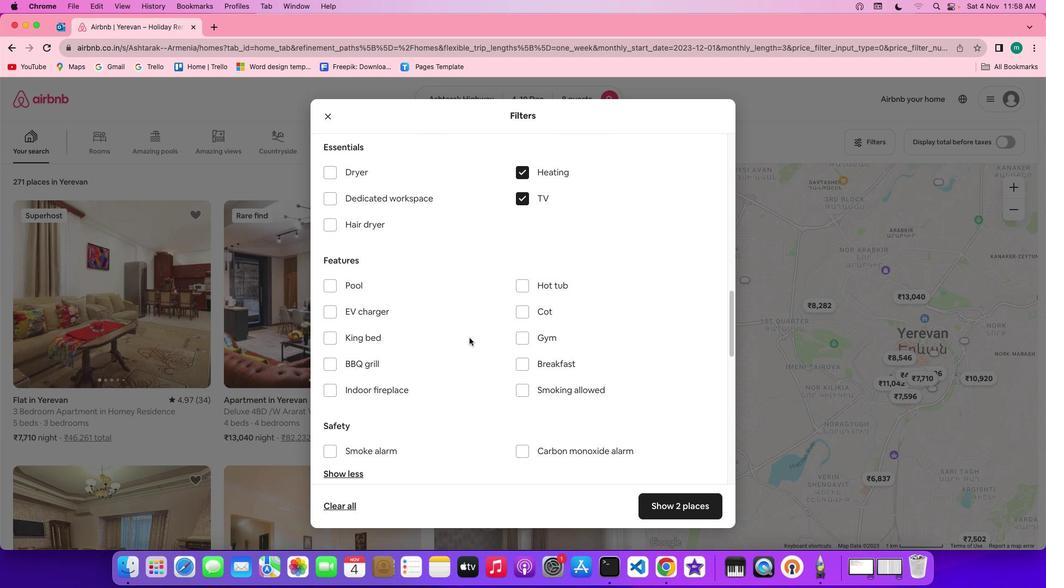 
Action: Mouse scrolled (469, 338) with delta (0, 0)
Screenshot: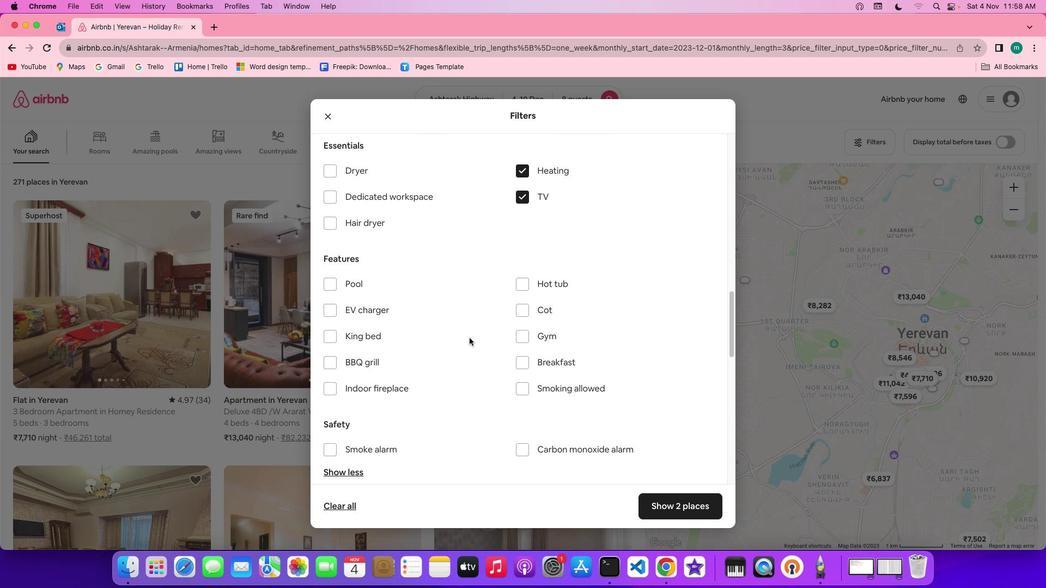 
Action: Mouse scrolled (469, 338) with delta (0, 0)
Screenshot: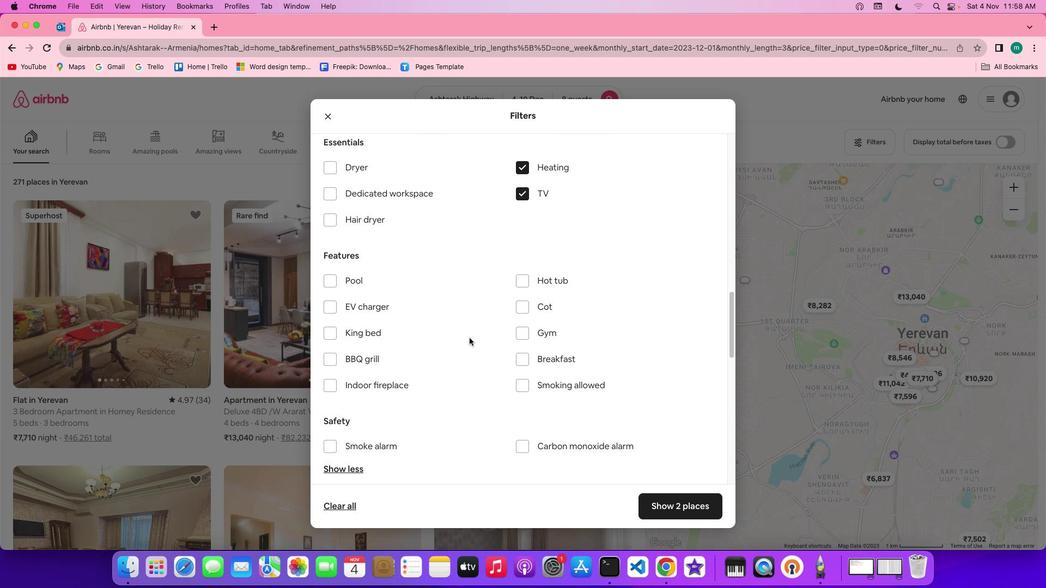 
Action: Mouse scrolled (469, 338) with delta (0, 0)
Screenshot: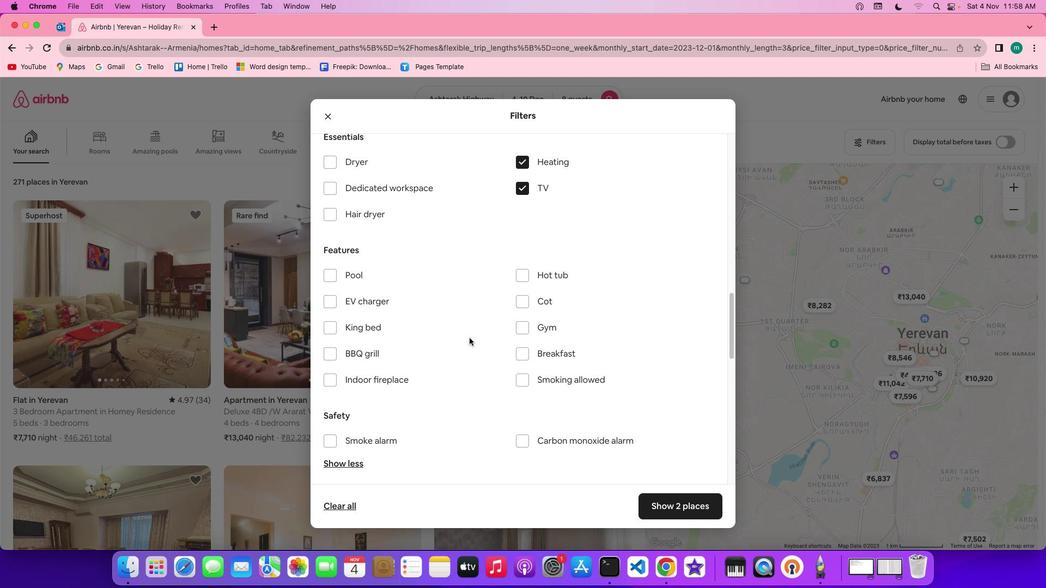 
Action: Mouse moved to (405, 303)
Screenshot: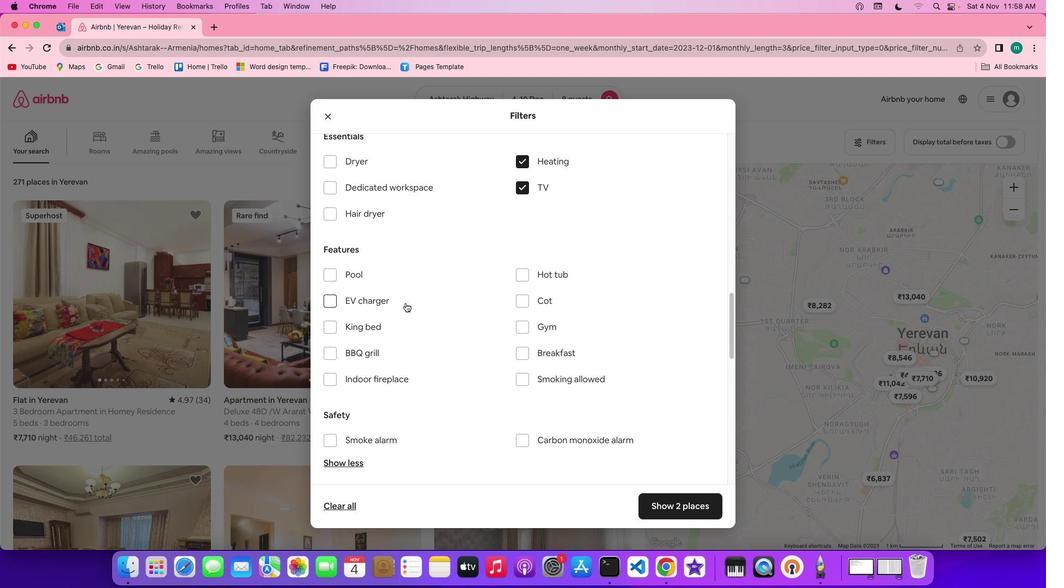 
Action: Mouse scrolled (405, 303) with delta (0, 0)
Screenshot: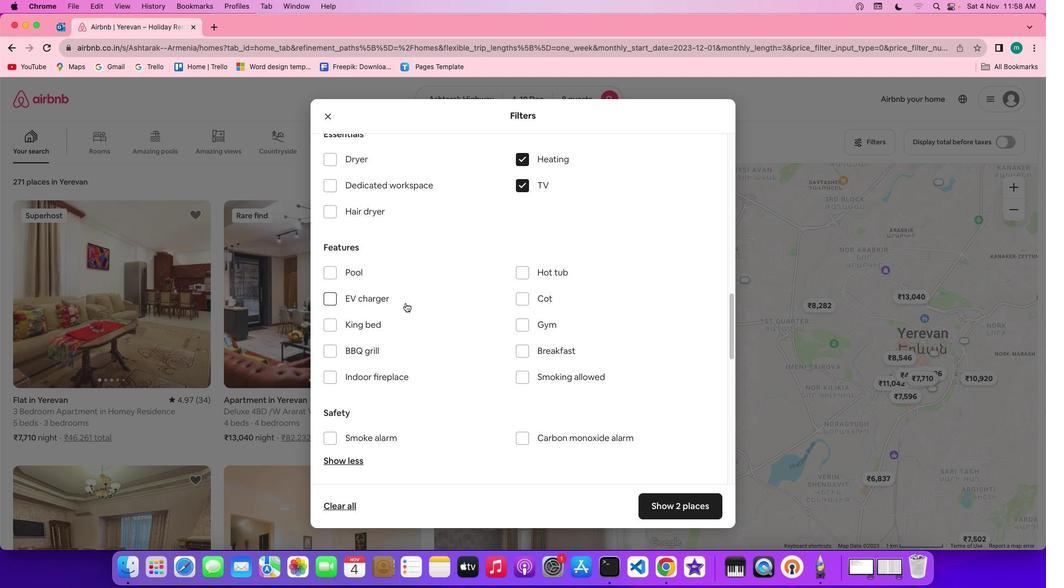 
Action: Mouse scrolled (405, 303) with delta (0, 0)
Screenshot: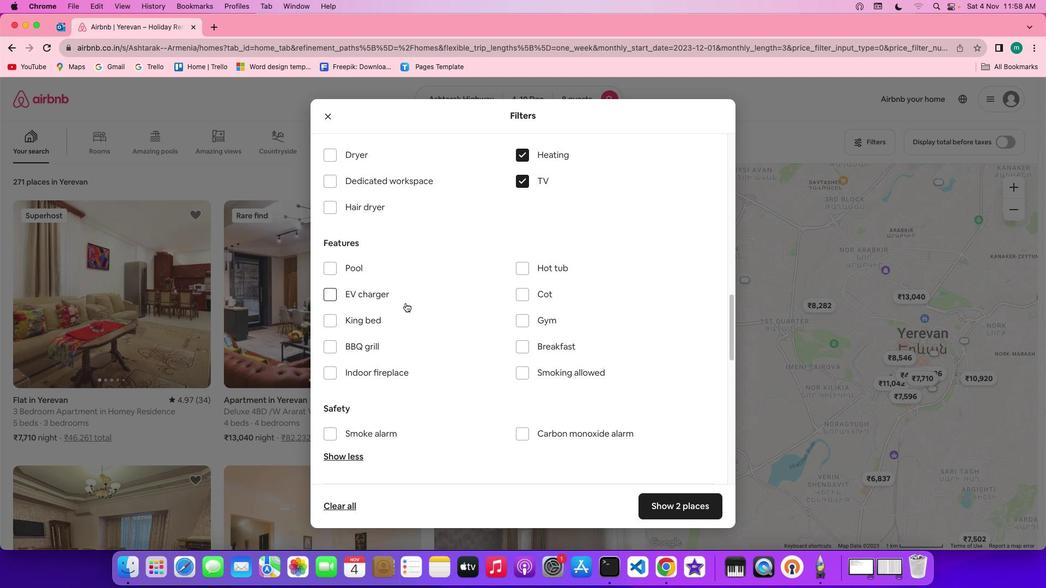 
Action: Mouse moved to (552, 262)
Screenshot: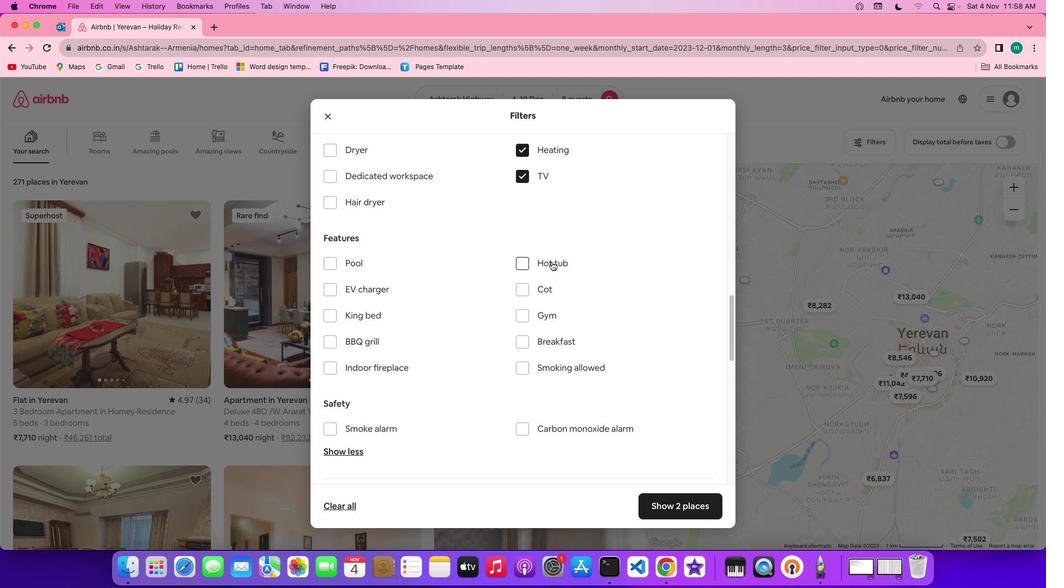 
Action: Mouse pressed left at (552, 262)
Screenshot: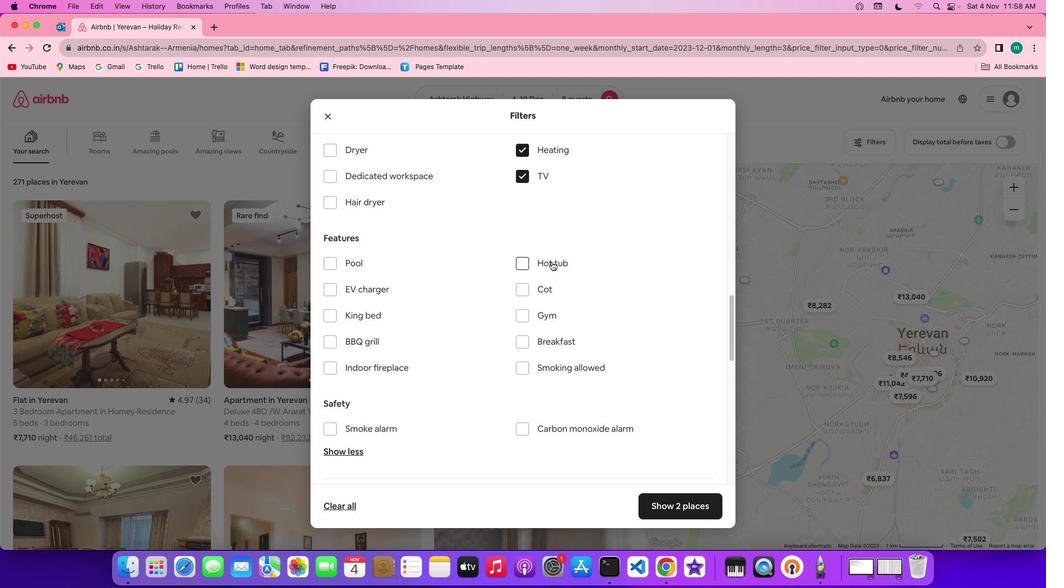 
Action: Mouse moved to (431, 337)
Screenshot: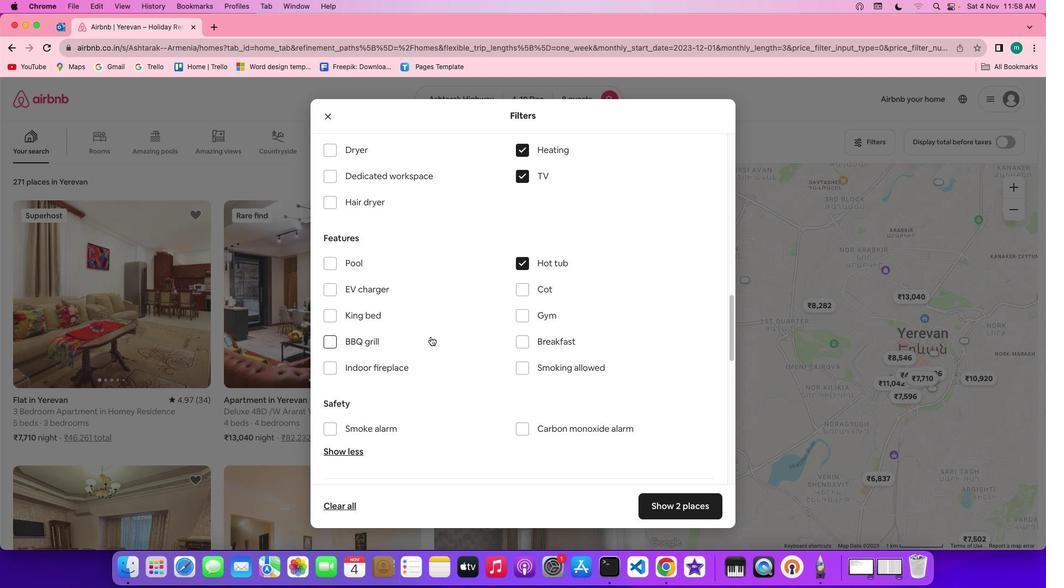 
Action: Mouse scrolled (431, 337) with delta (0, 0)
Screenshot: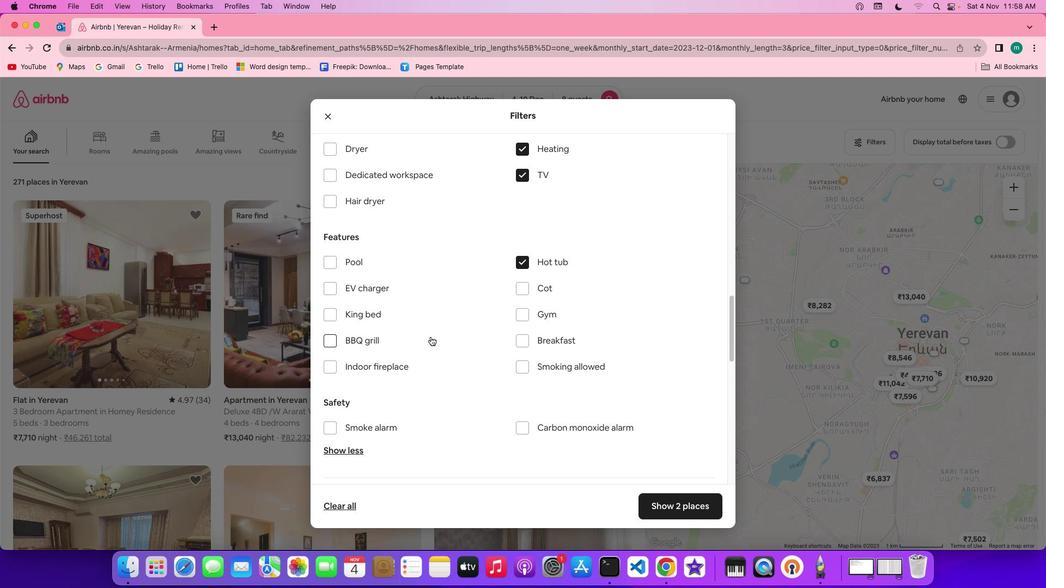 
Action: Mouse scrolled (431, 337) with delta (0, 0)
Screenshot: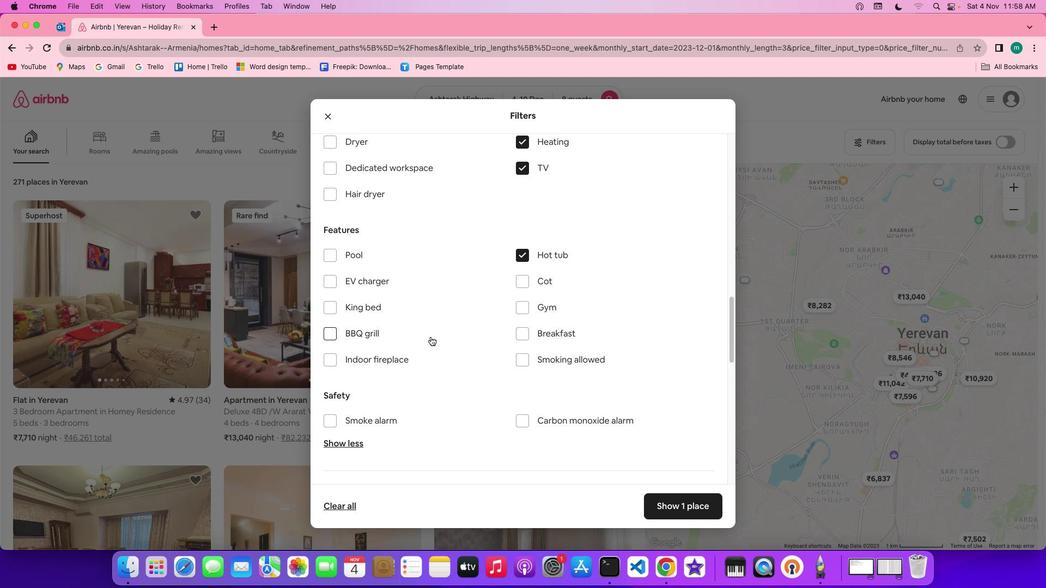 
Action: Mouse scrolled (431, 337) with delta (0, 0)
Screenshot: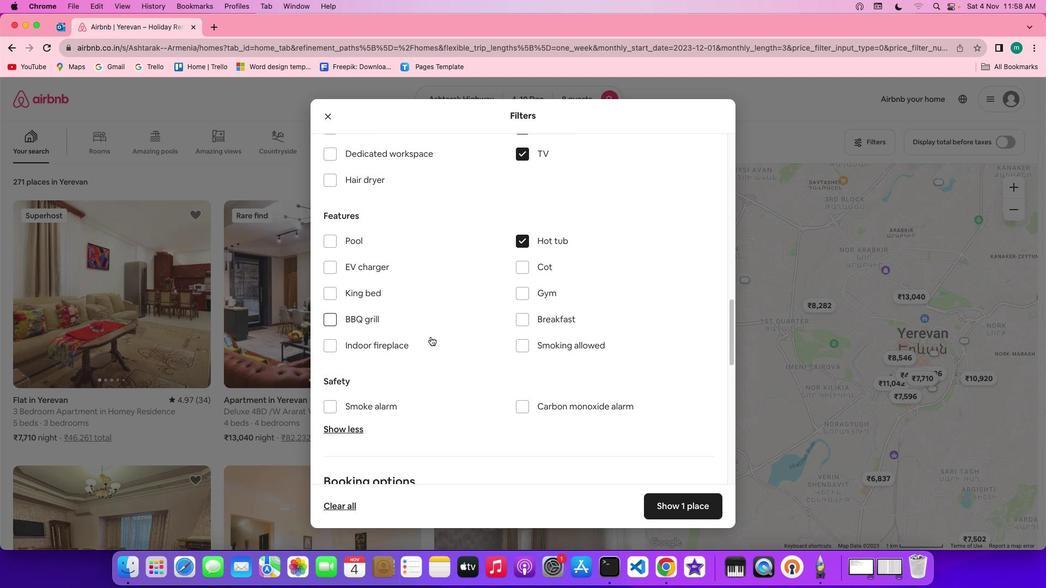 
Action: Mouse scrolled (431, 337) with delta (0, 0)
Screenshot: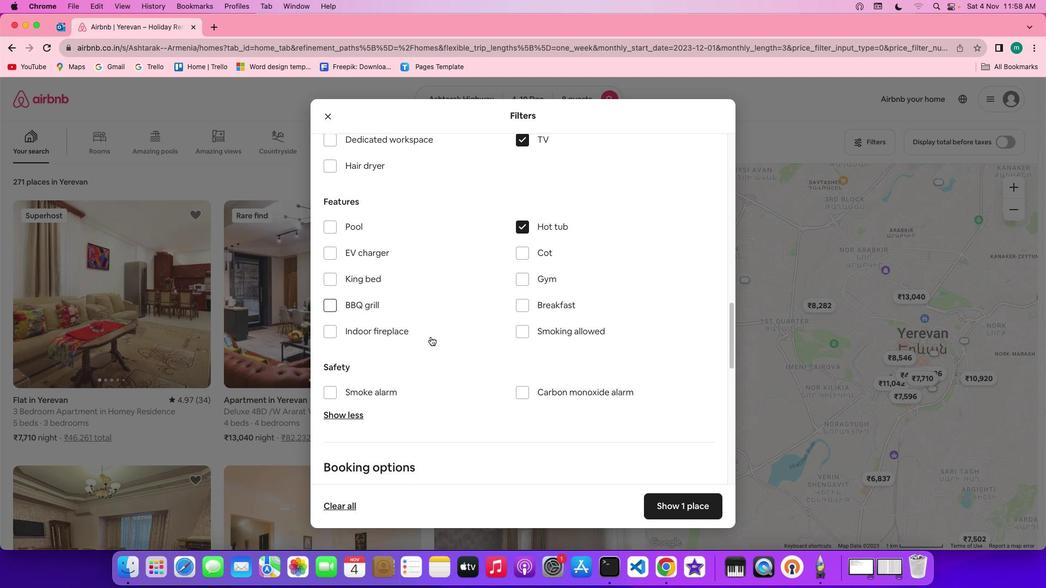 
Action: Mouse moved to (456, 345)
Screenshot: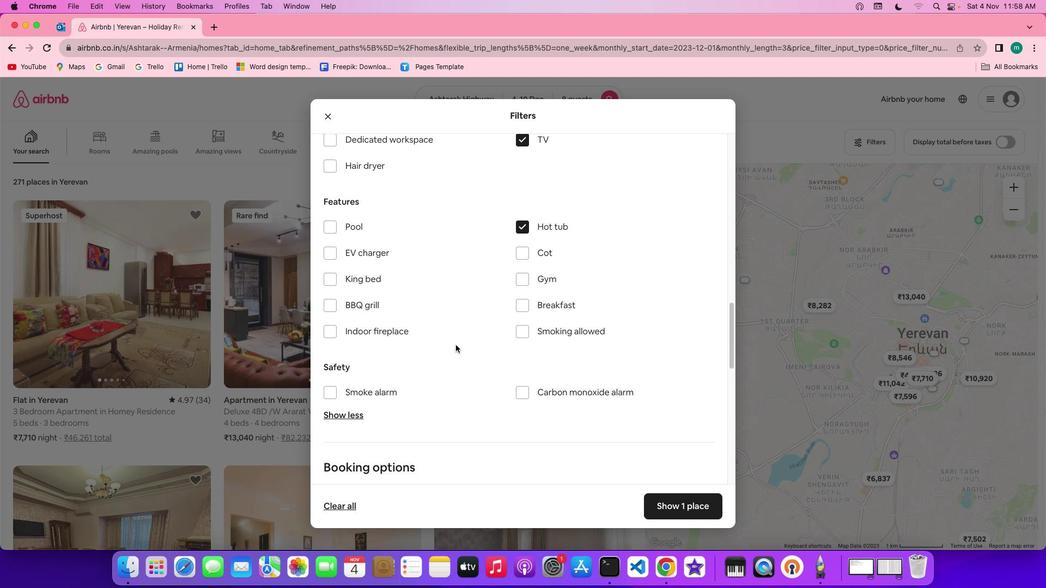 
Action: Mouse scrolled (456, 345) with delta (0, 0)
Screenshot: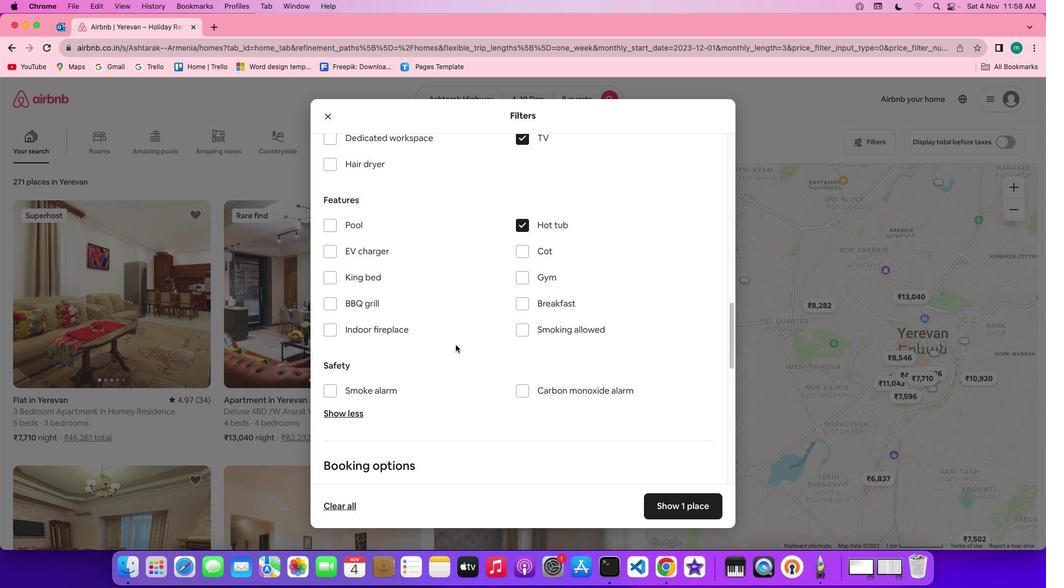 
Action: Mouse scrolled (456, 345) with delta (0, 0)
Screenshot: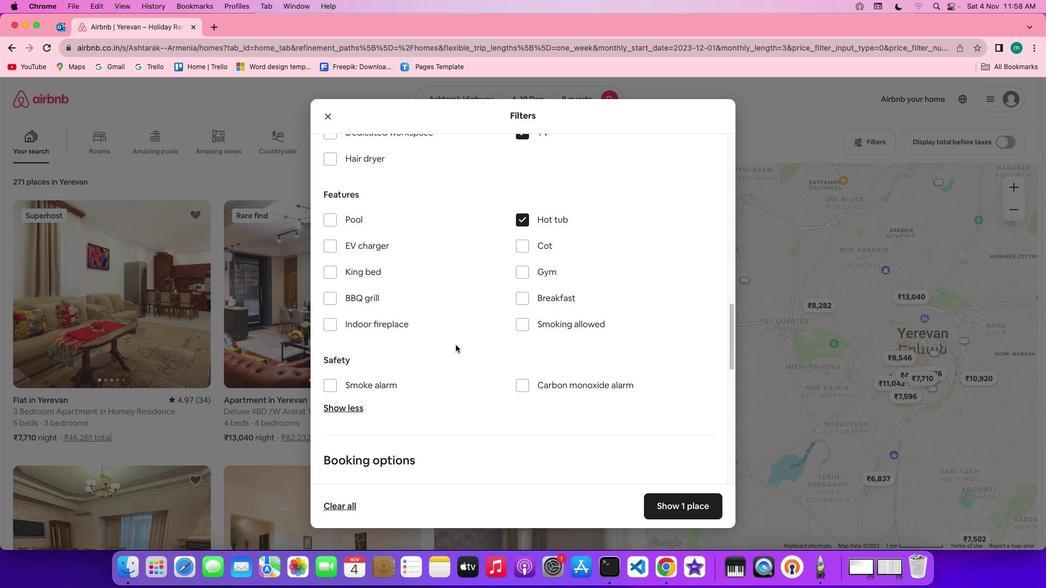 
Action: Mouse scrolled (456, 345) with delta (0, 0)
Screenshot: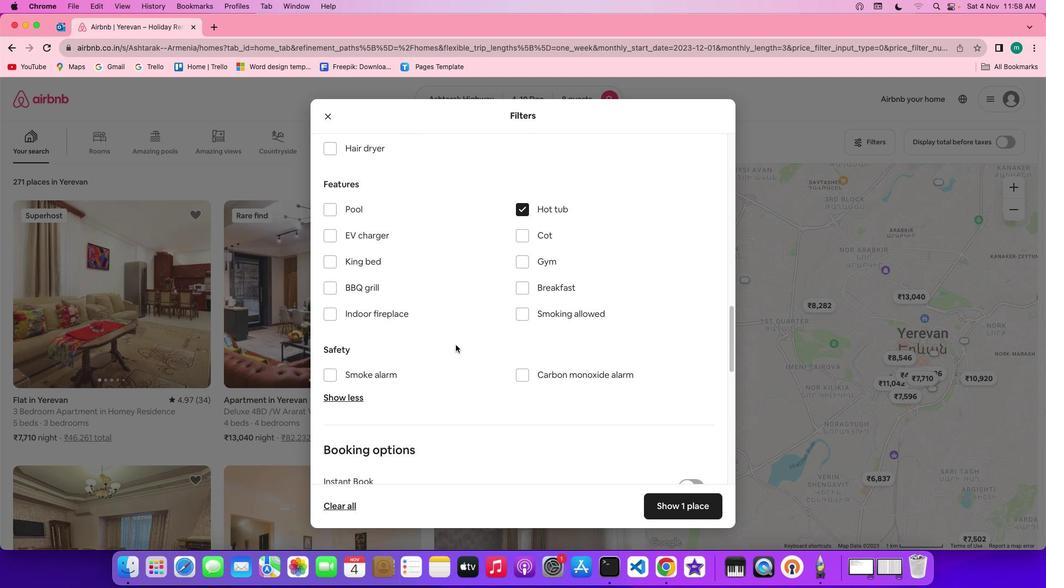
Action: Mouse scrolled (456, 345) with delta (0, 0)
Screenshot: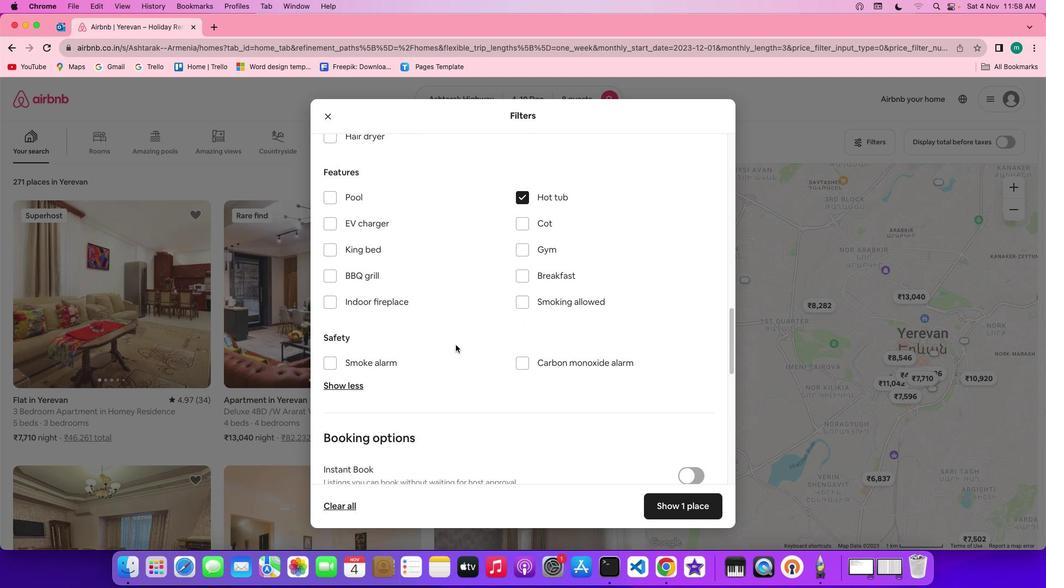 
Action: Mouse scrolled (456, 345) with delta (0, 0)
Screenshot: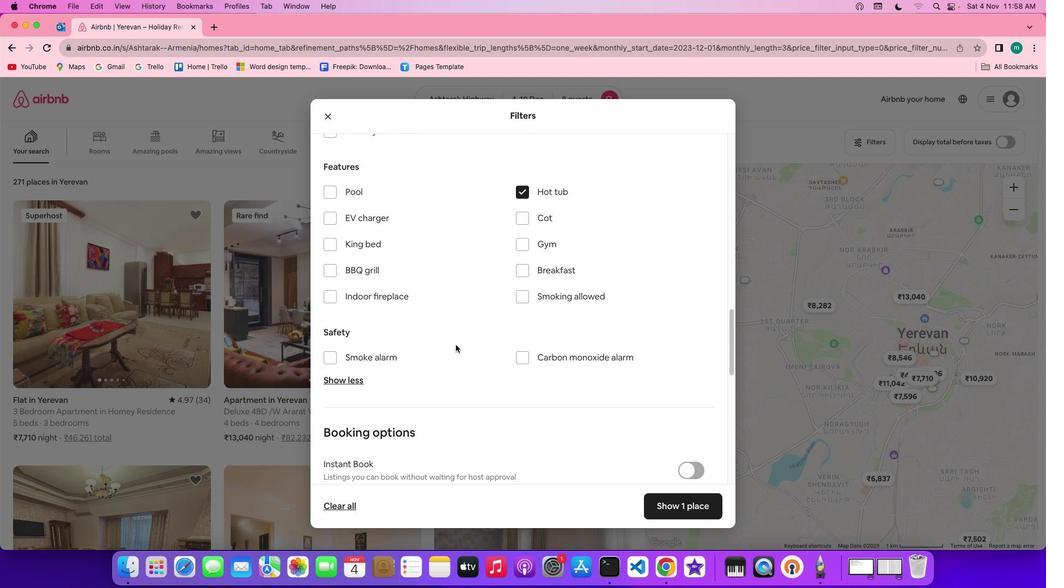 
Action: Mouse scrolled (456, 345) with delta (0, 0)
Screenshot: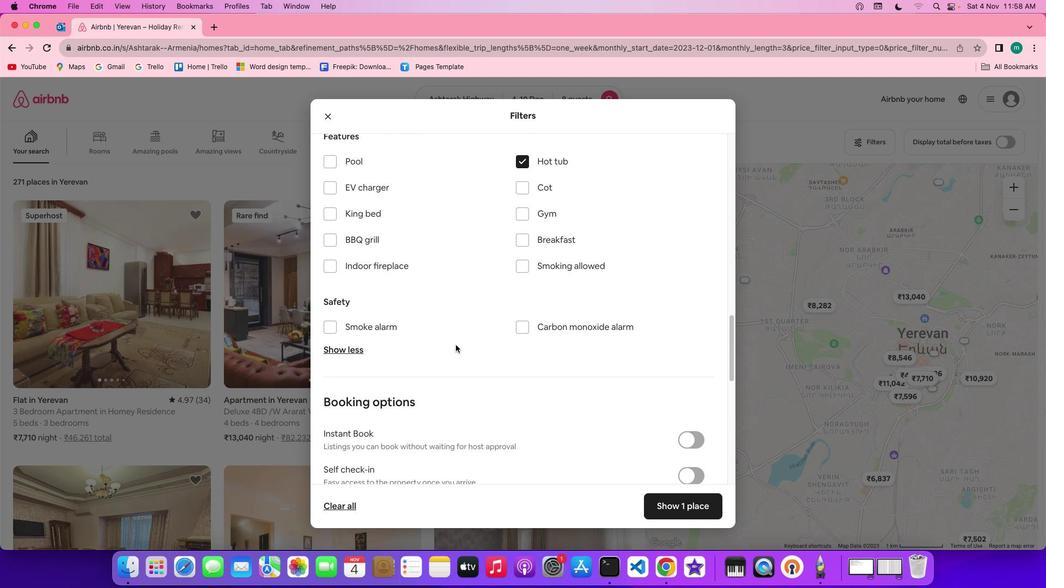 
Action: Mouse moved to (534, 197)
Screenshot: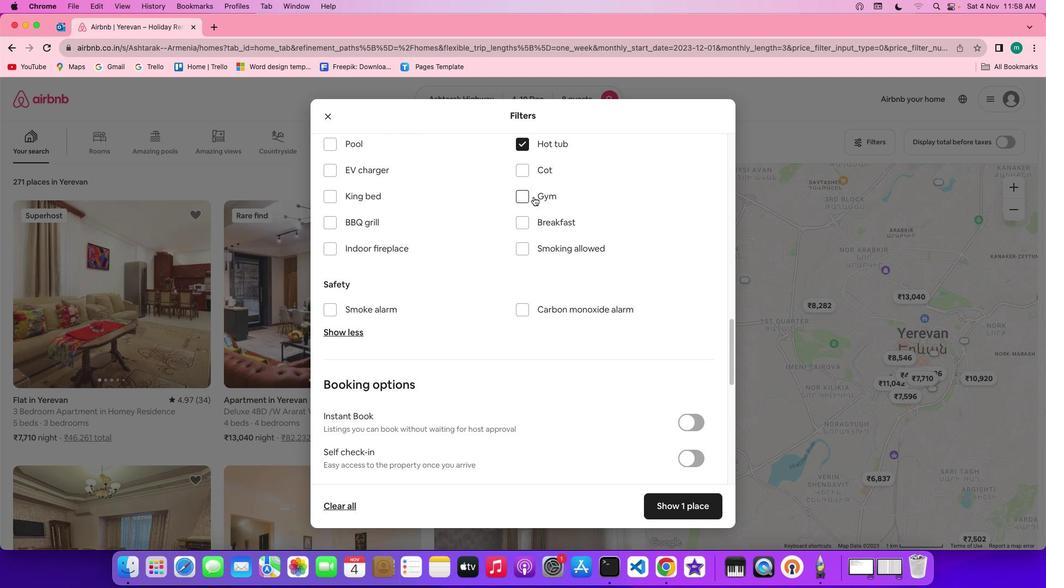 
Action: Mouse pressed left at (534, 197)
Screenshot: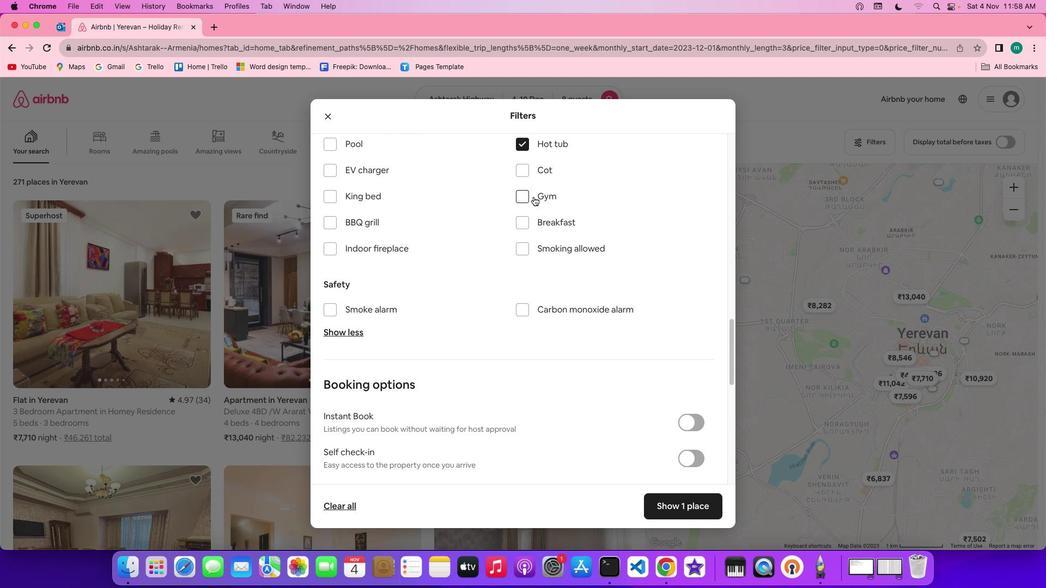 
Action: Mouse moved to (532, 252)
Screenshot: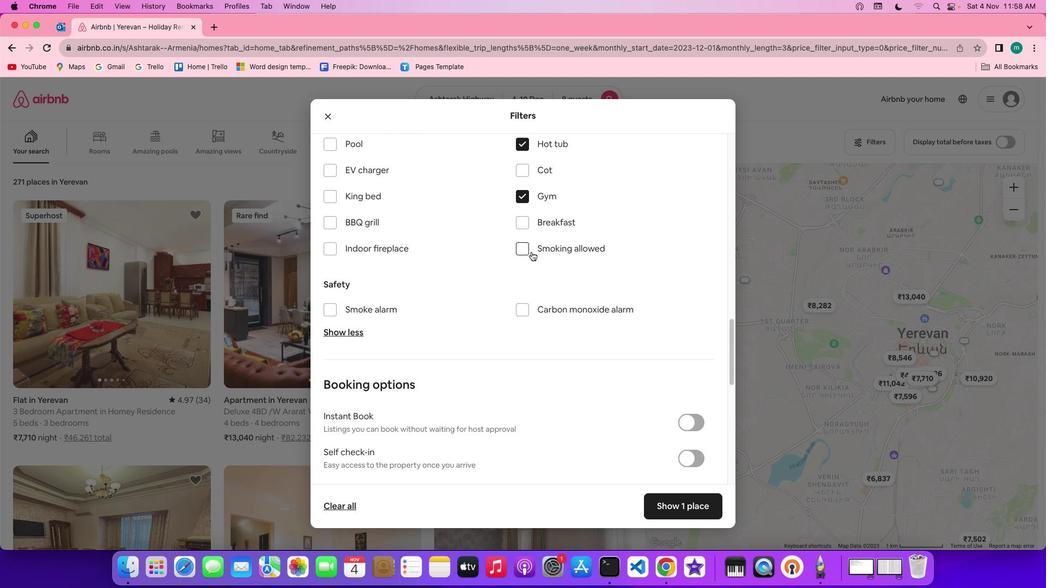 
Action: Mouse pressed left at (532, 252)
Screenshot: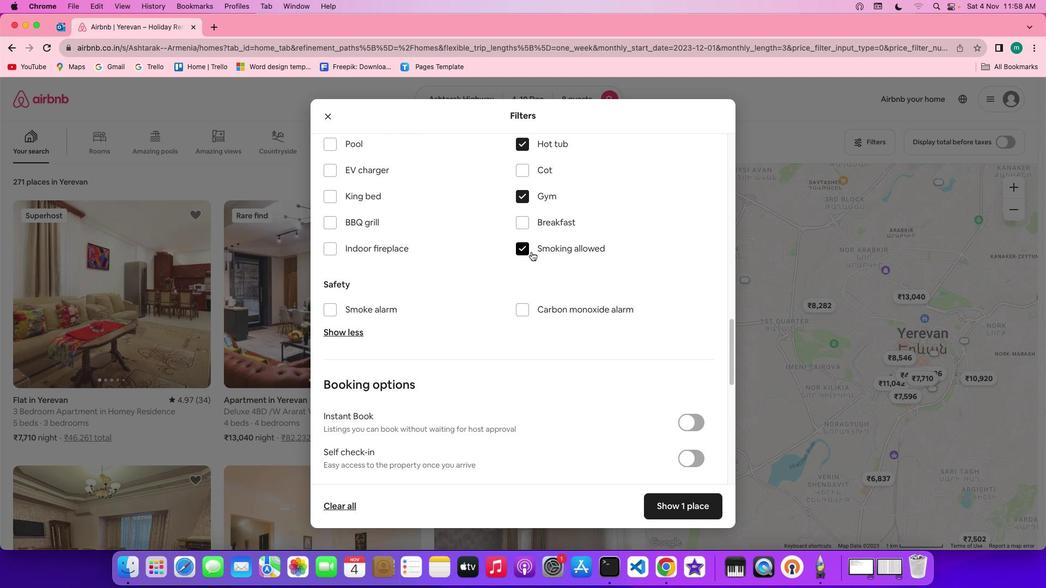 
Action: Mouse moved to (605, 416)
Screenshot: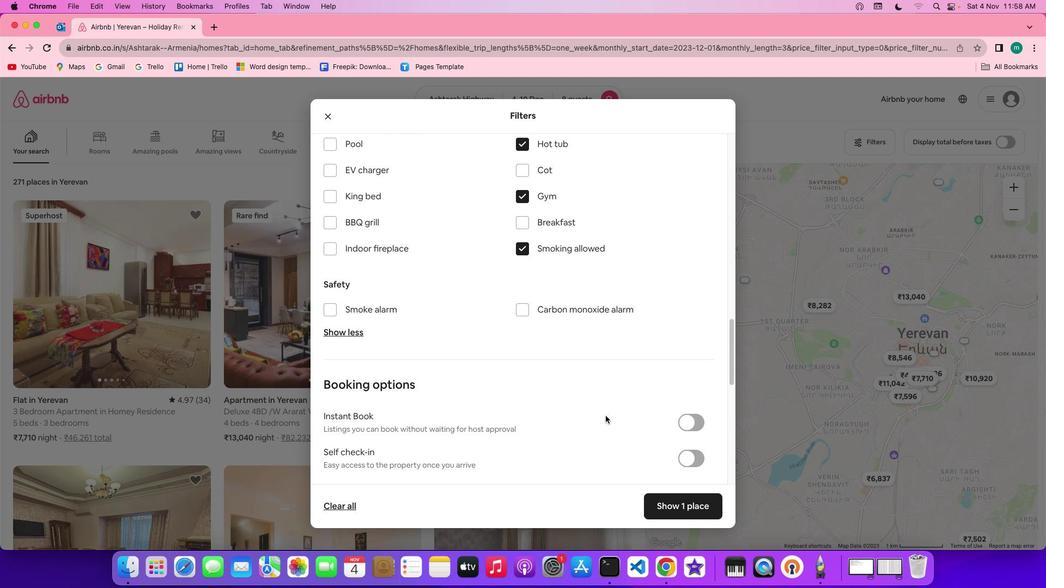 
Action: Mouse scrolled (605, 416) with delta (0, 0)
Screenshot: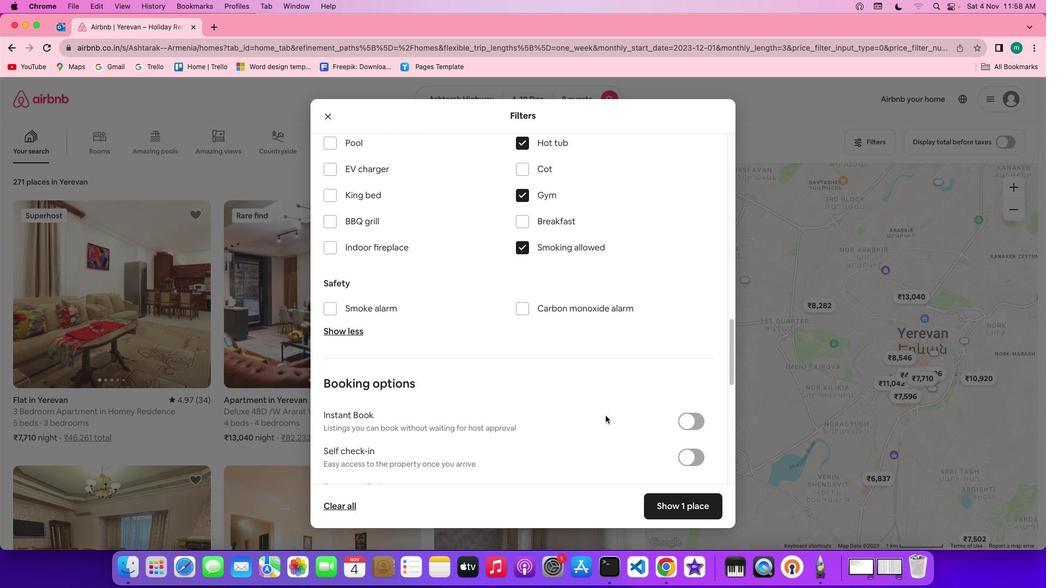 
Action: Mouse scrolled (605, 416) with delta (0, 0)
Screenshot: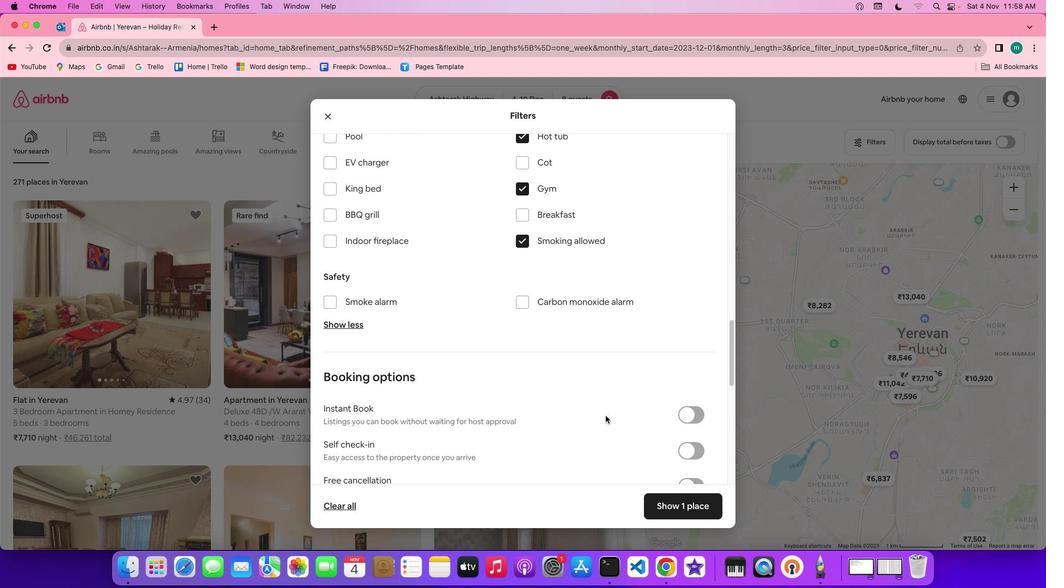 
Action: Mouse scrolled (605, 416) with delta (0, 0)
Screenshot: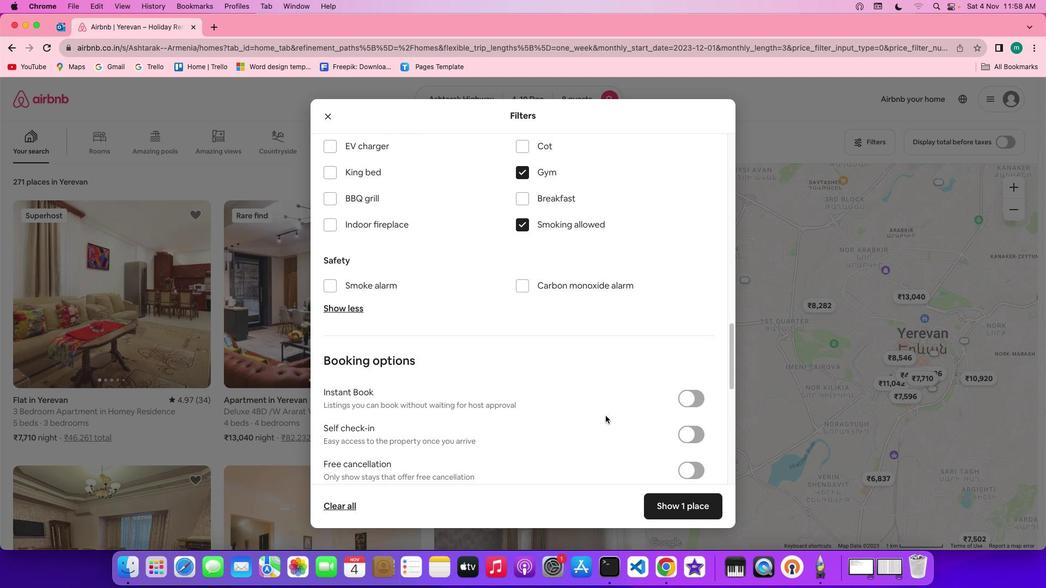 
Action: Mouse scrolled (605, 416) with delta (0, 0)
Screenshot: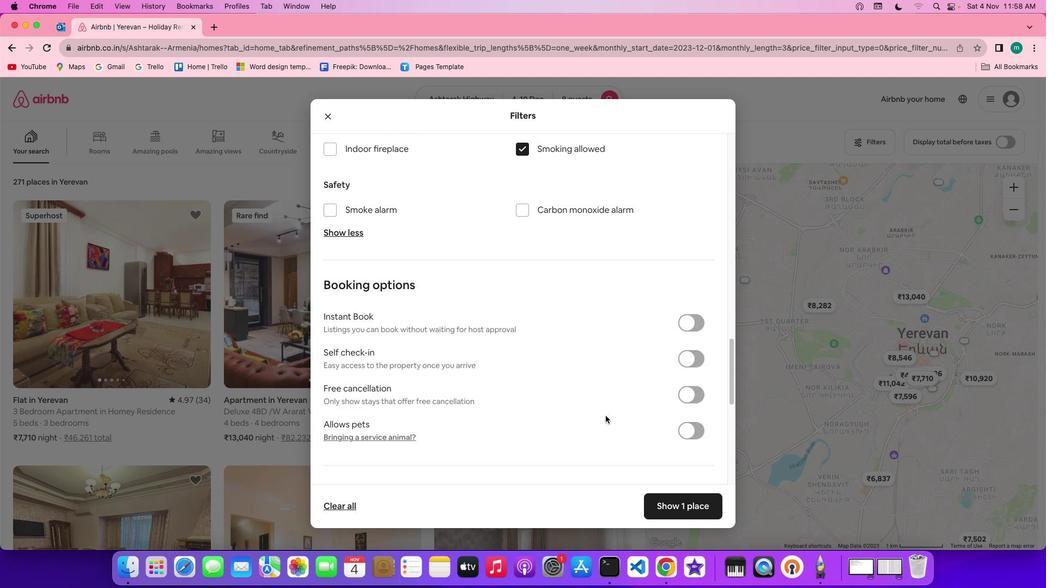 
Action: Mouse moved to (608, 416)
Screenshot: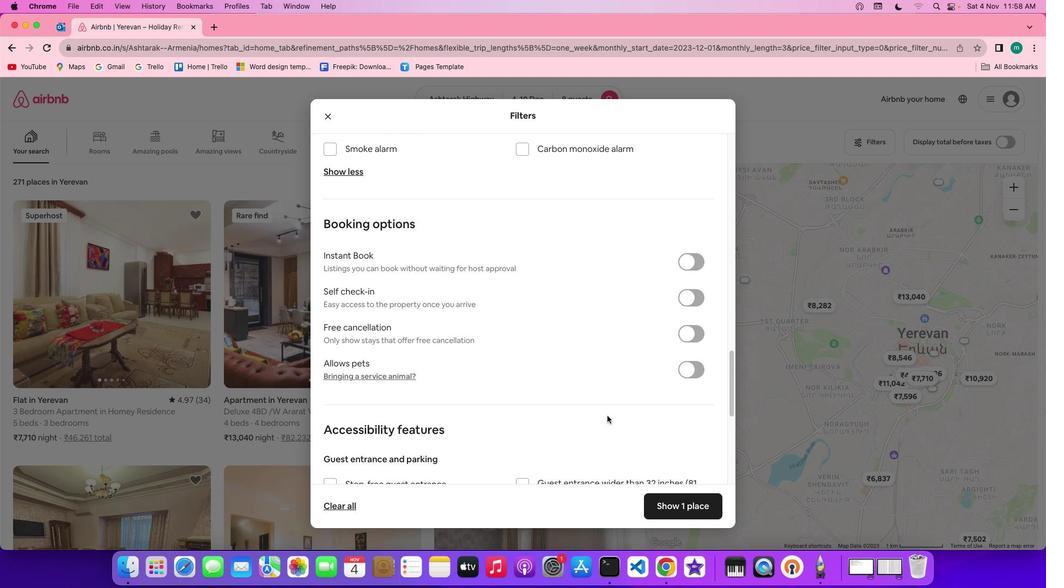 
Action: Mouse scrolled (608, 416) with delta (0, 0)
Screenshot: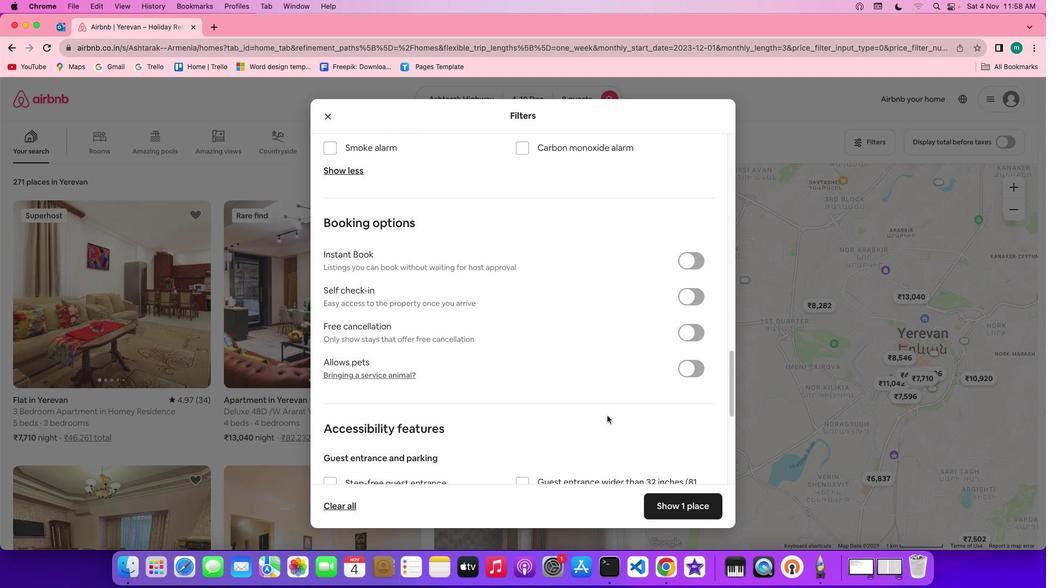 
Action: Mouse scrolled (608, 416) with delta (0, 0)
Screenshot: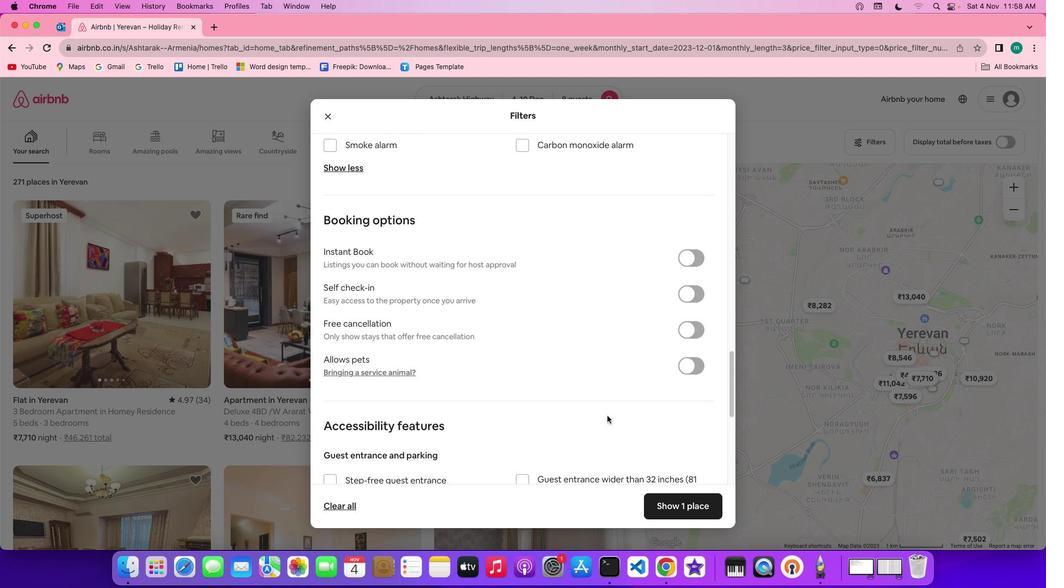 
Action: Mouse scrolled (608, 416) with delta (0, 0)
Screenshot: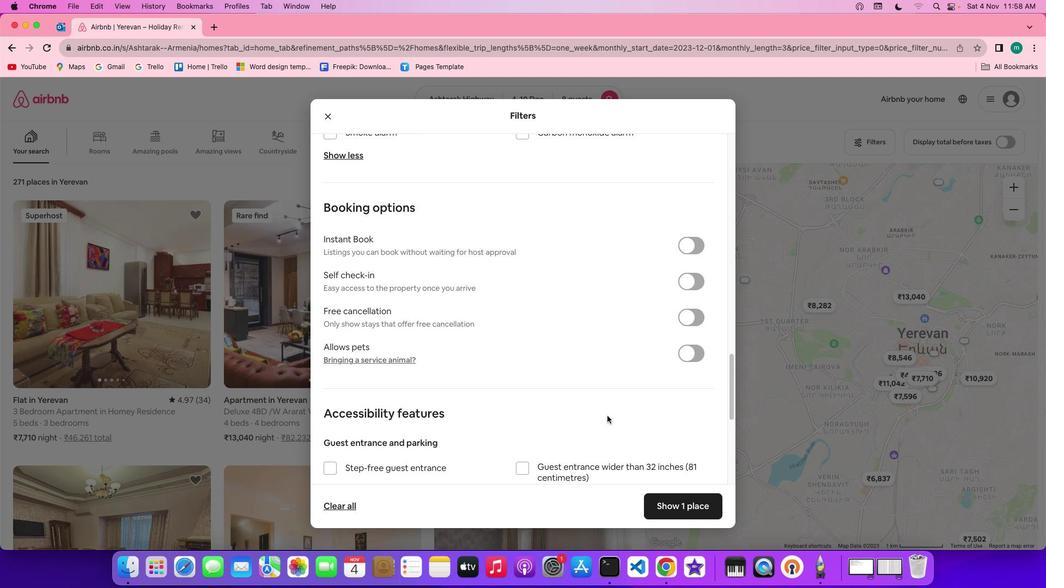 
Action: Mouse scrolled (608, 416) with delta (0, 0)
Screenshot: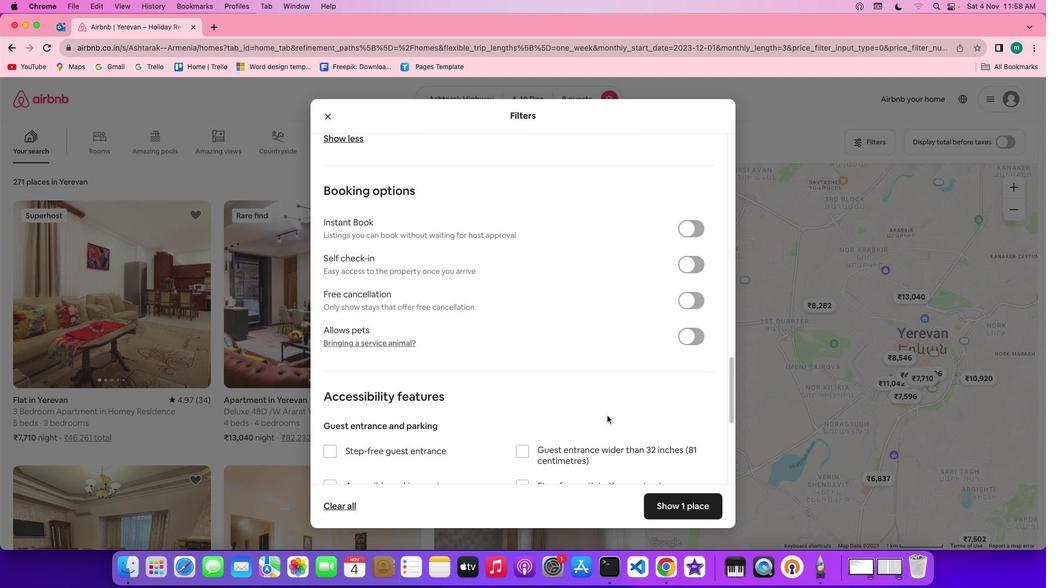 
Action: Mouse moved to (615, 427)
Screenshot: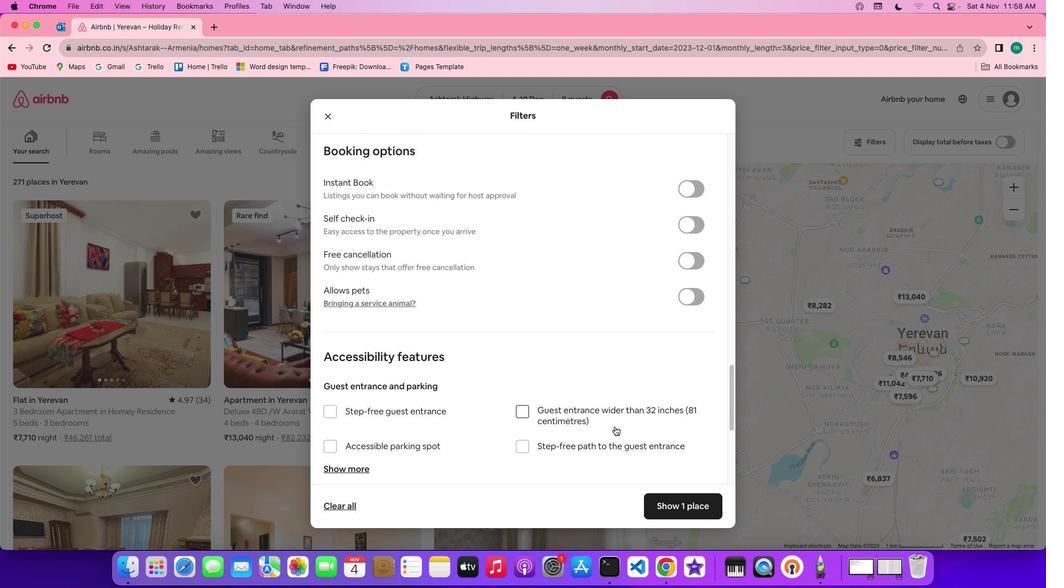 
Action: Mouse scrolled (615, 427) with delta (0, 0)
Screenshot: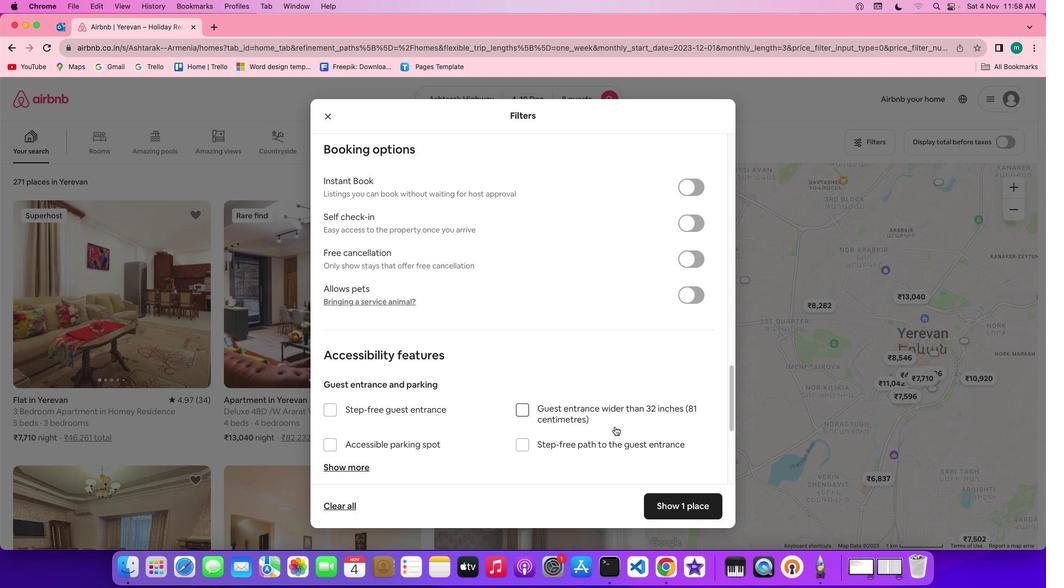 
Action: Mouse scrolled (615, 427) with delta (0, 0)
Screenshot: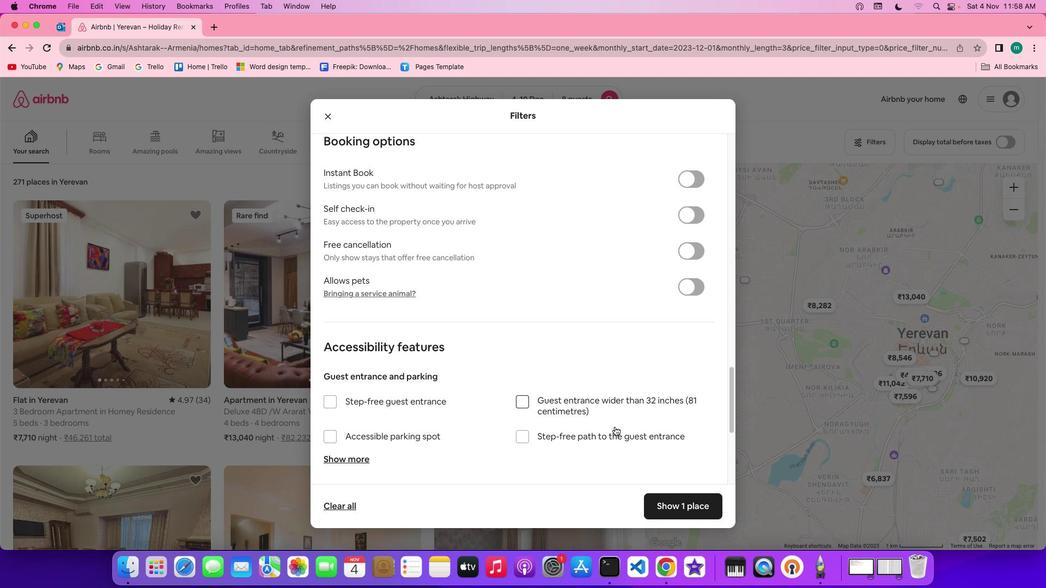 
Action: Mouse scrolled (615, 427) with delta (0, 0)
Screenshot: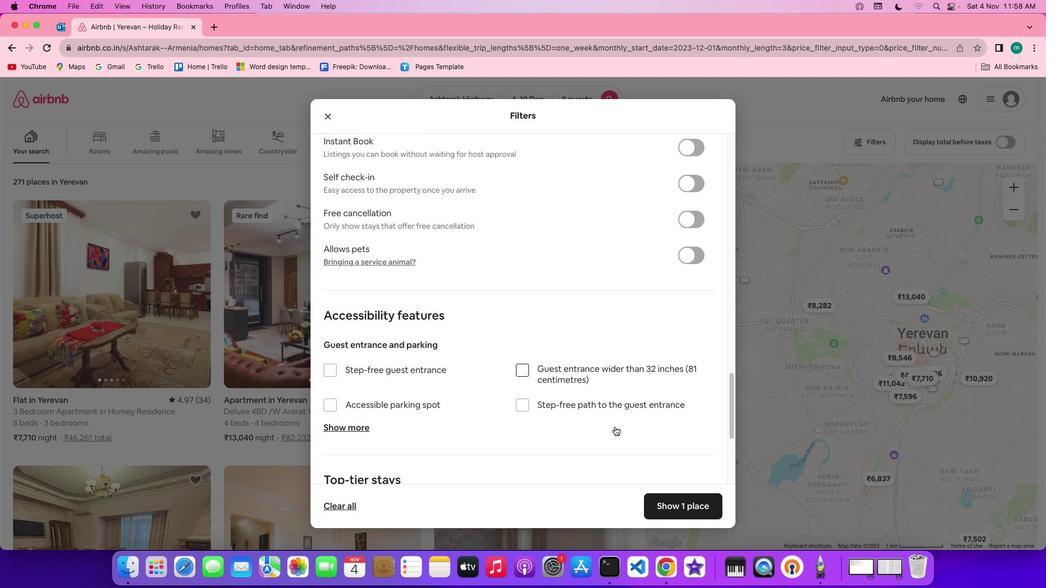 
Action: Mouse scrolled (615, 427) with delta (0, -1)
Screenshot: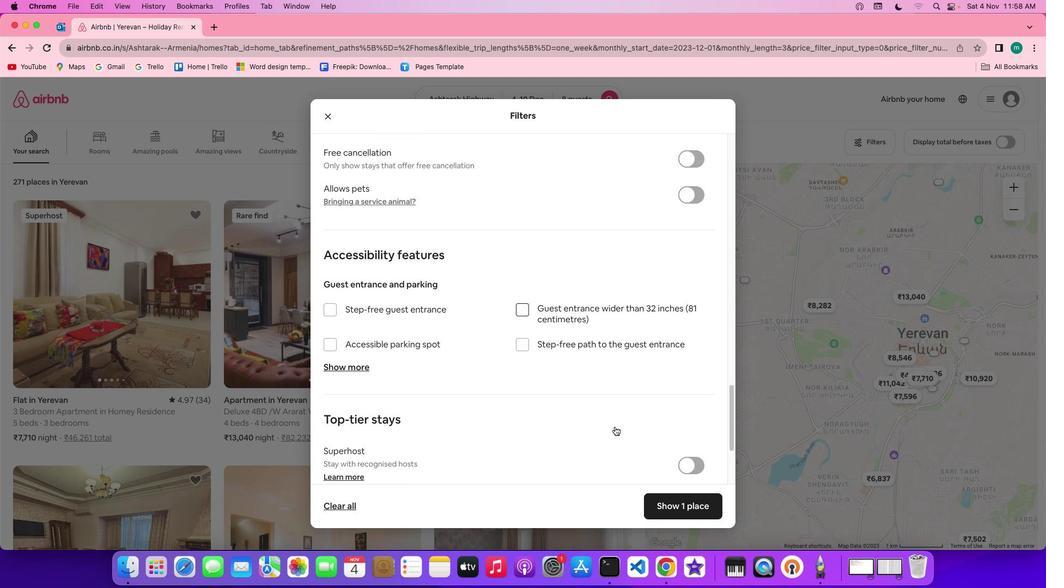 
Action: Mouse scrolled (615, 427) with delta (0, -1)
Screenshot: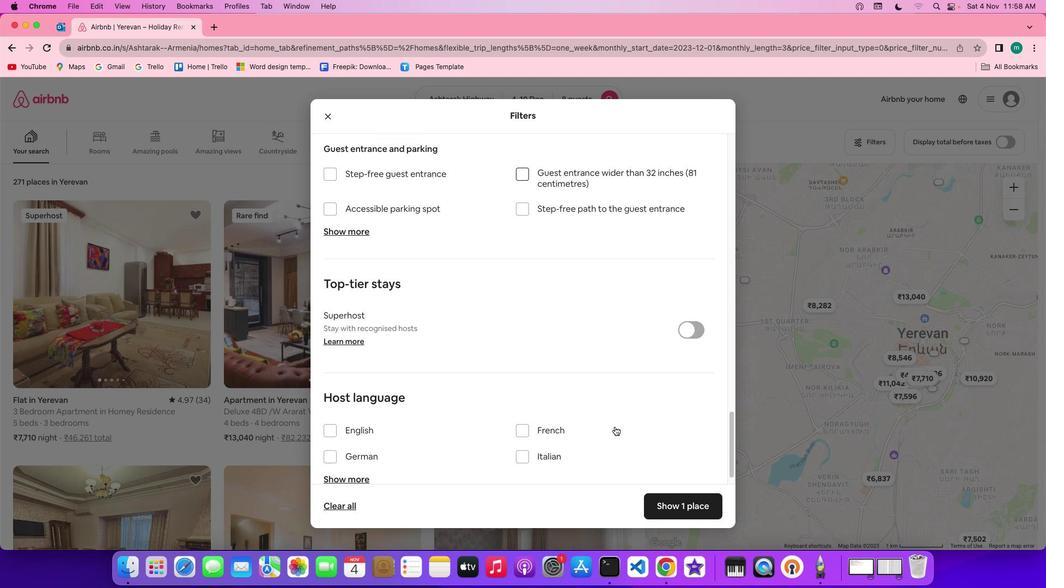 
Action: Mouse moved to (616, 427)
Screenshot: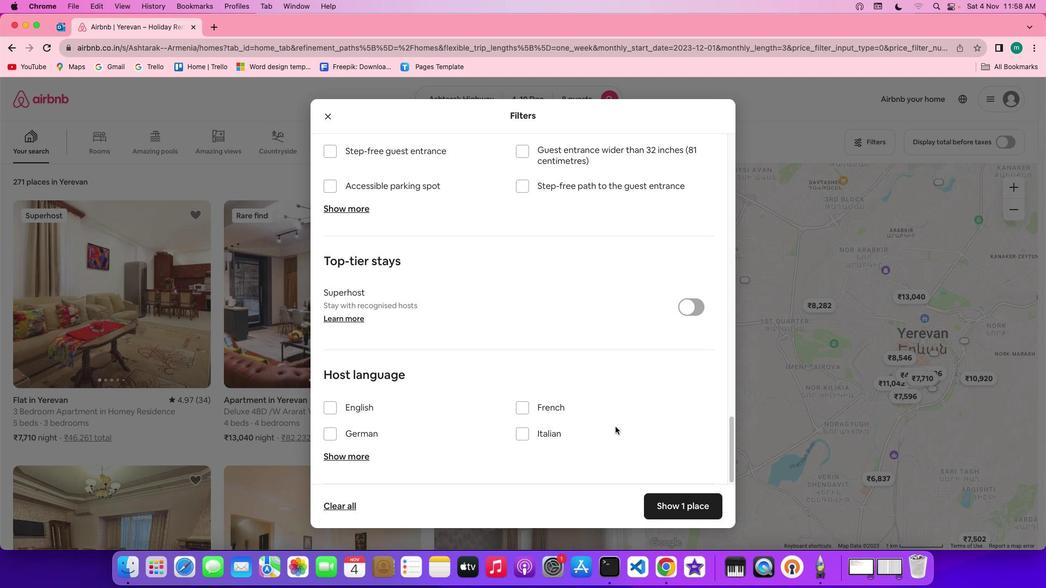 
Action: Mouse scrolled (616, 427) with delta (0, 0)
Screenshot: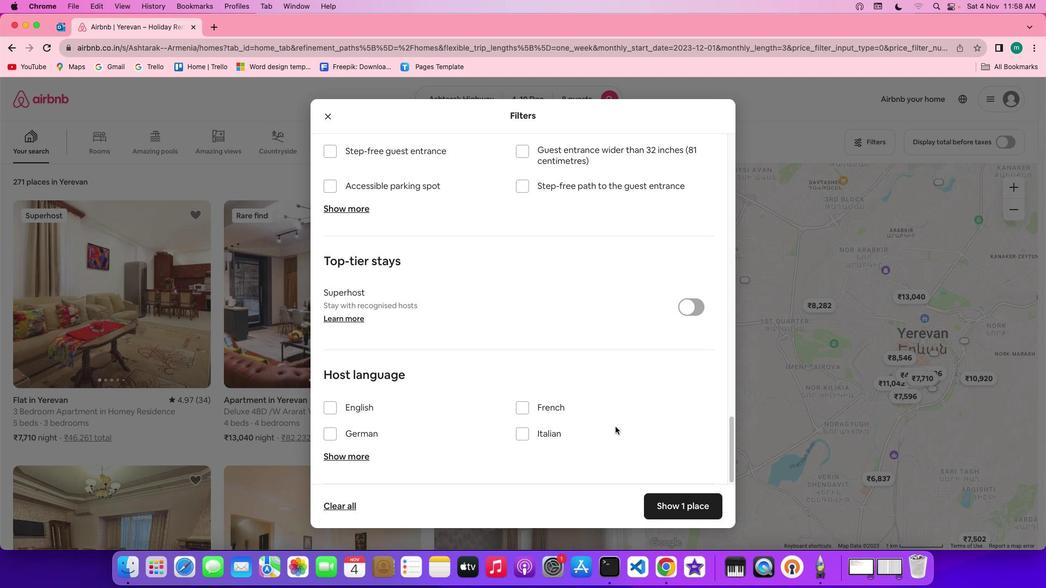 
Action: Mouse scrolled (616, 427) with delta (0, 0)
Screenshot: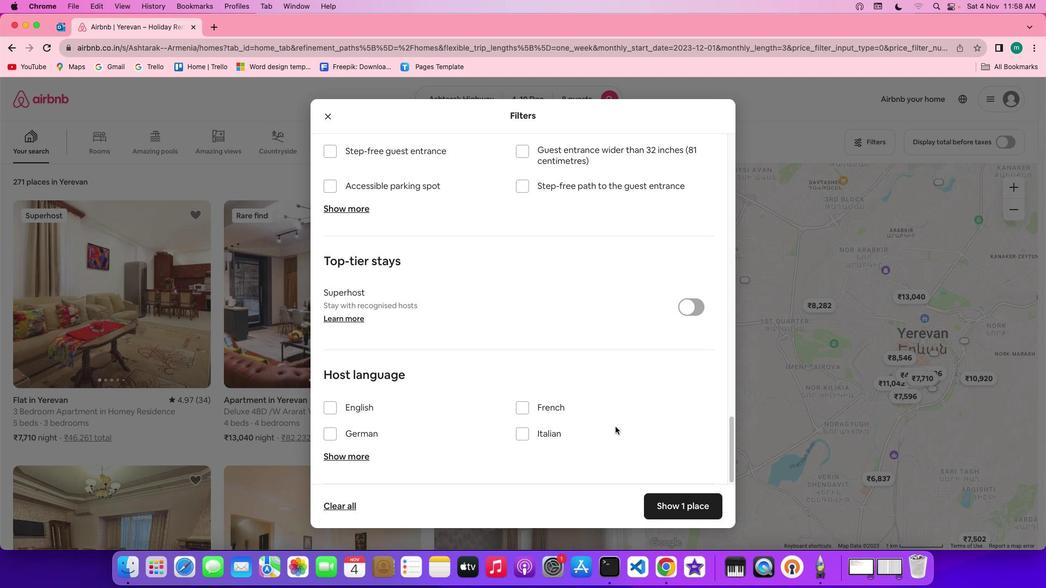 
Action: Mouse scrolled (616, 427) with delta (0, 0)
Screenshot: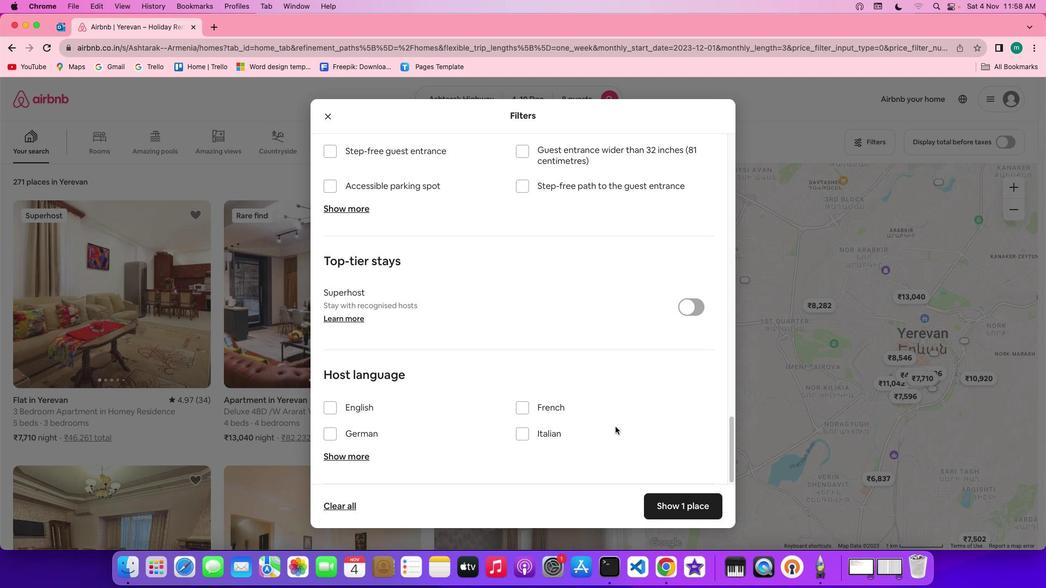 
Action: Mouse scrolled (616, 427) with delta (0, -1)
Screenshot: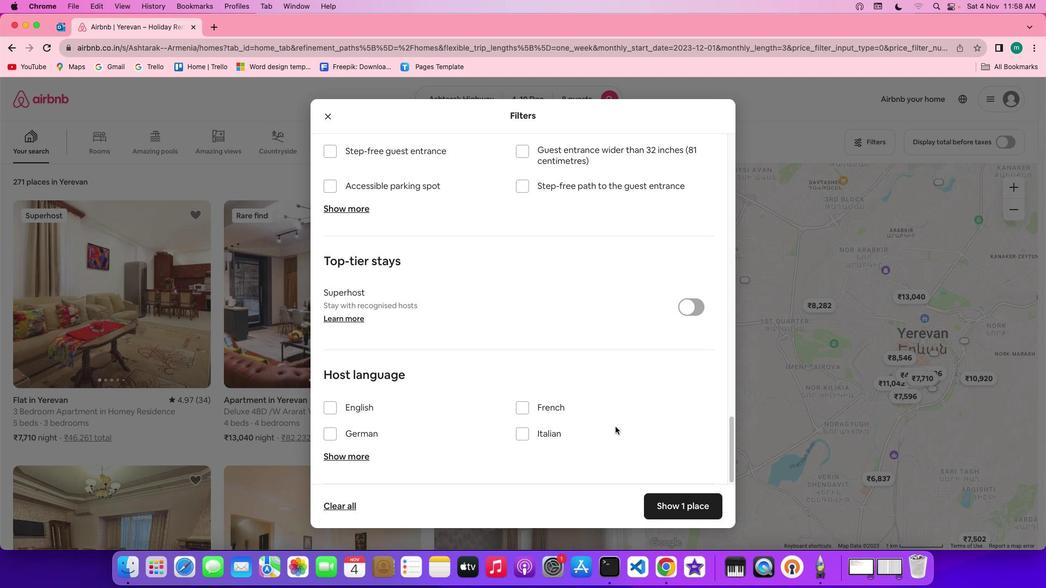 
Action: Mouse moved to (711, 506)
Screenshot: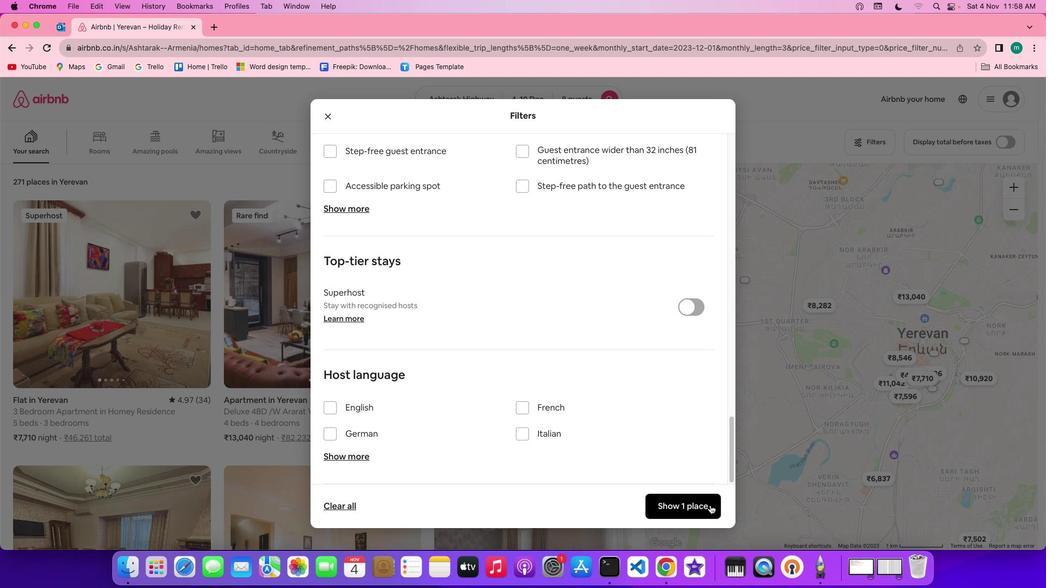 
Action: Mouse pressed left at (711, 506)
Screenshot: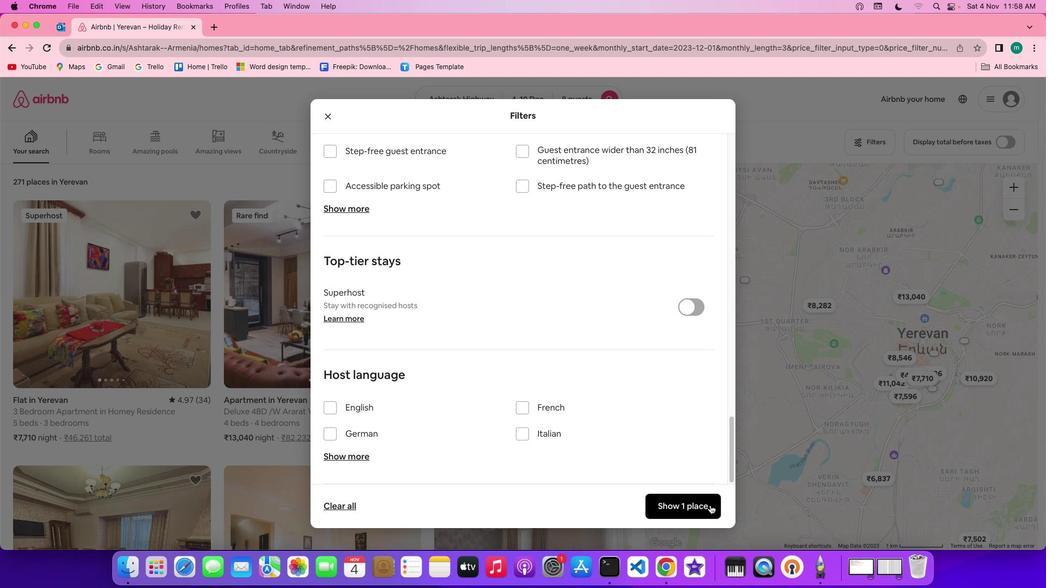 
Action: Mouse moved to (179, 265)
Screenshot: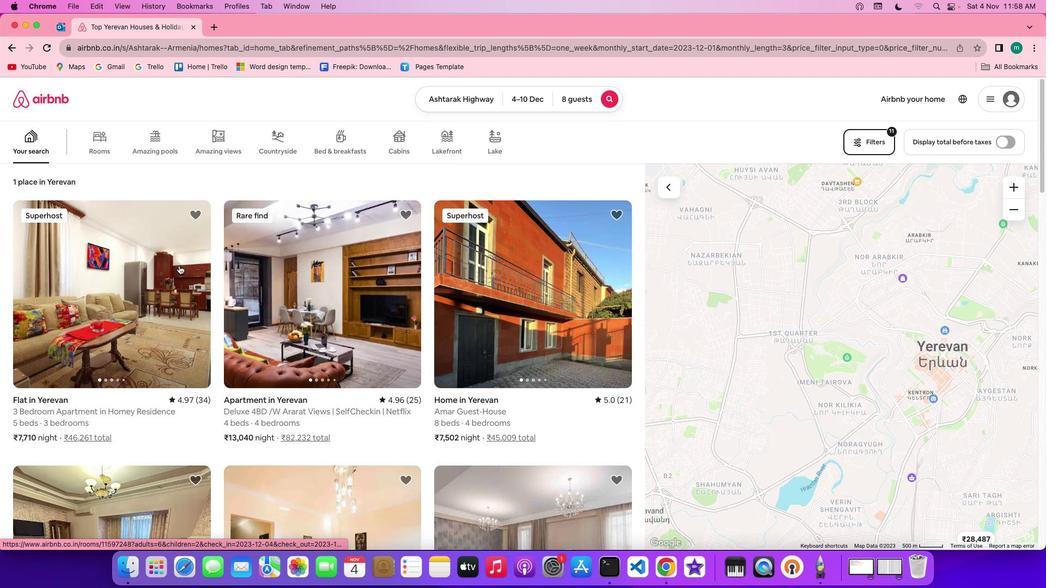
Action: Mouse pressed left at (179, 265)
Screenshot: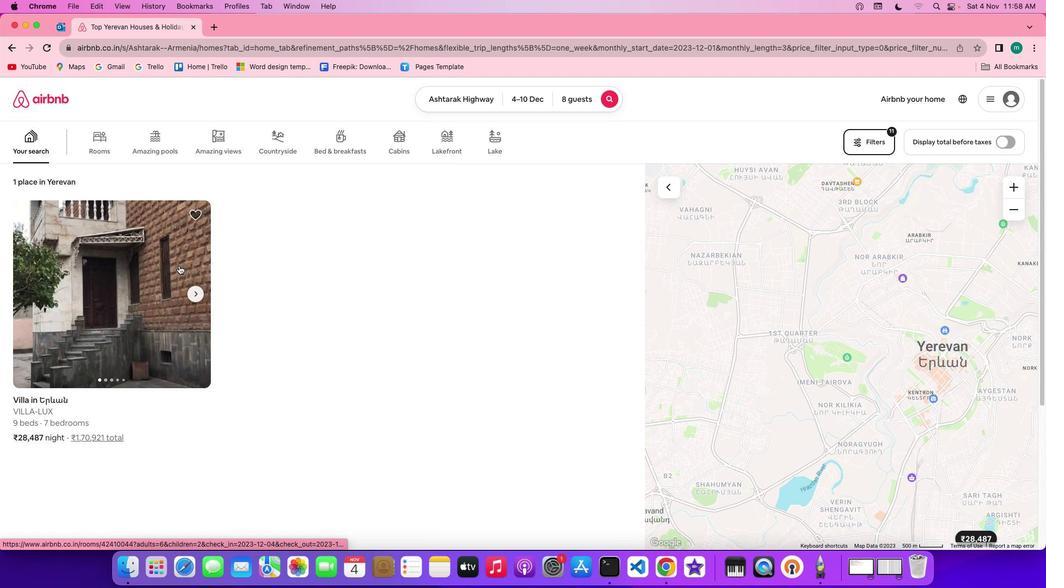 
Action: Mouse moved to (742, 404)
Screenshot: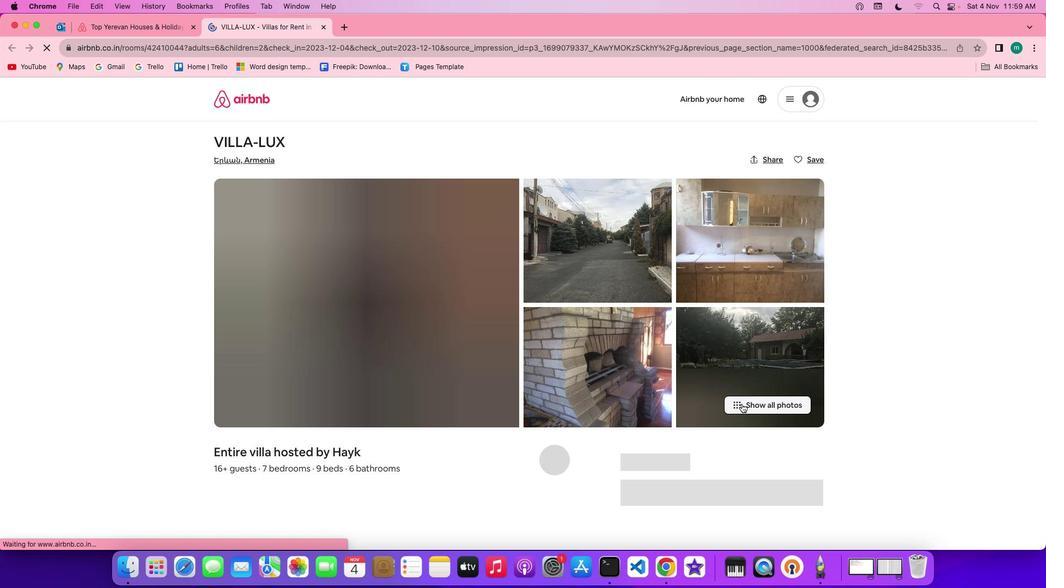 
Action: Mouse pressed left at (742, 404)
Screenshot: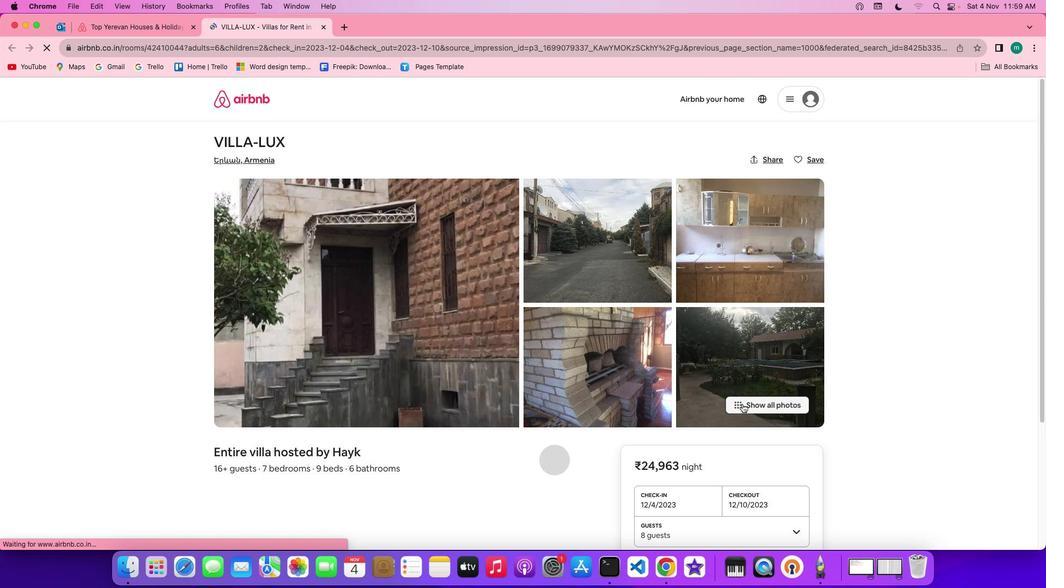 
Action: Mouse moved to (480, 382)
Screenshot: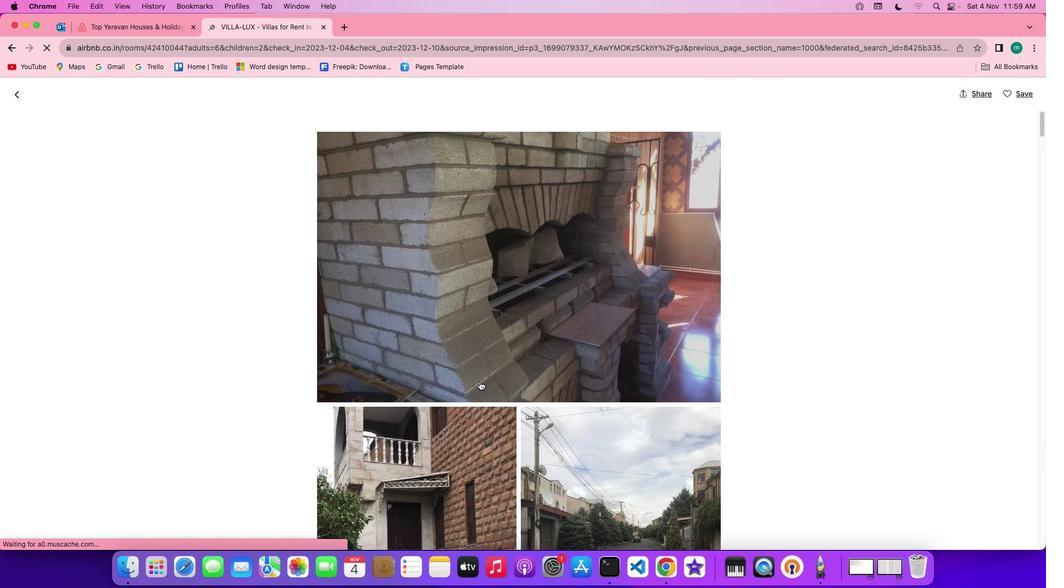 
Action: Mouse scrolled (480, 382) with delta (0, 0)
Screenshot: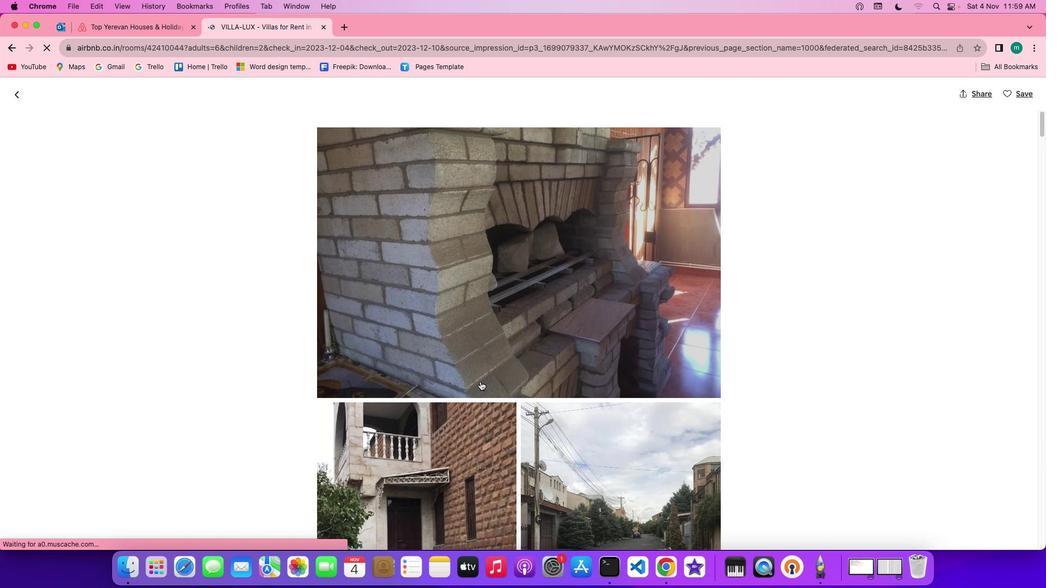 
Action: Mouse scrolled (480, 382) with delta (0, 0)
Screenshot: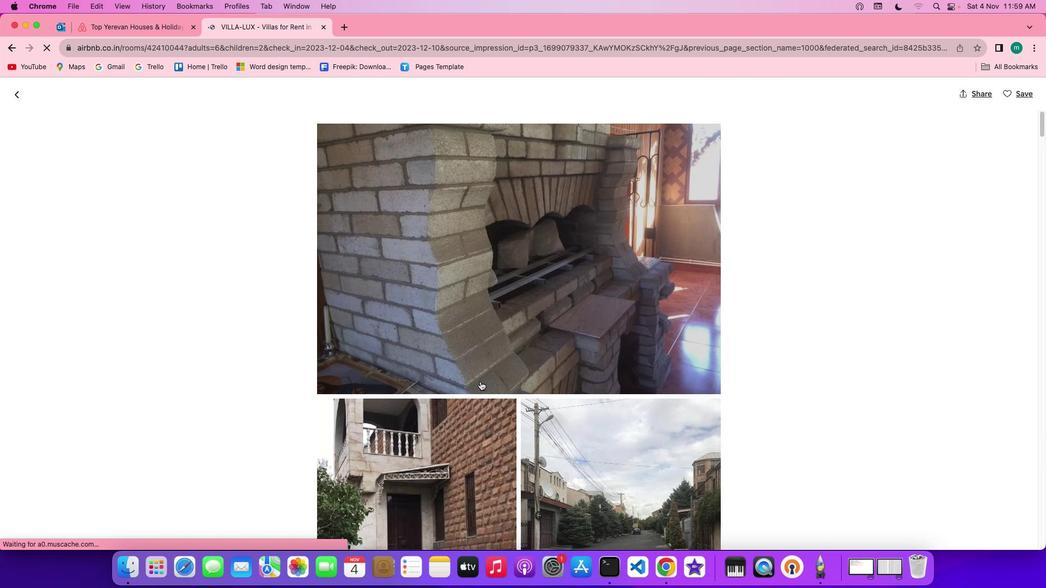 
Action: Mouse moved to (480, 382)
Screenshot: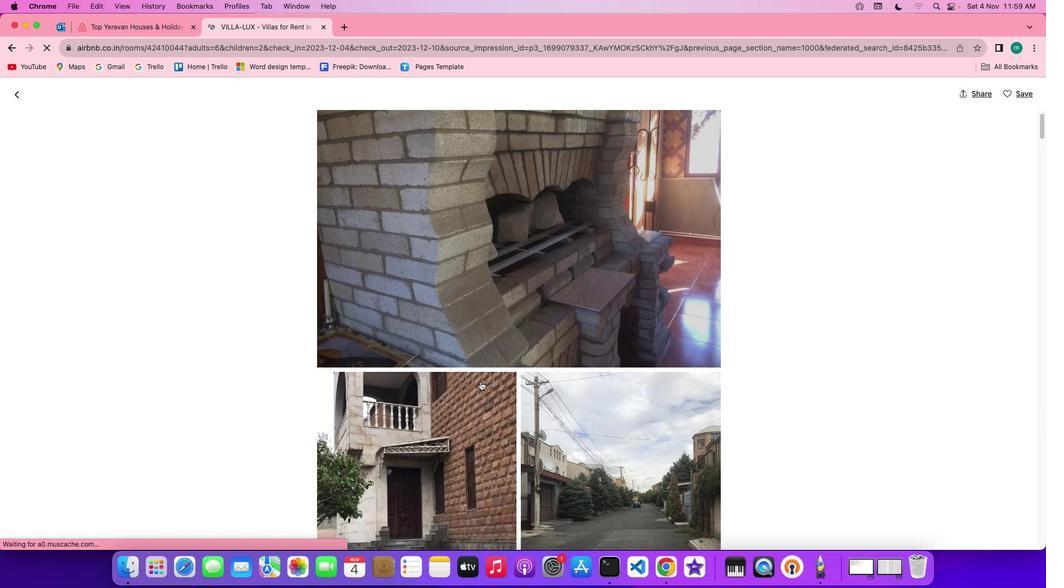 
Action: Mouse scrolled (480, 382) with delta (0, 0)
Screenshot: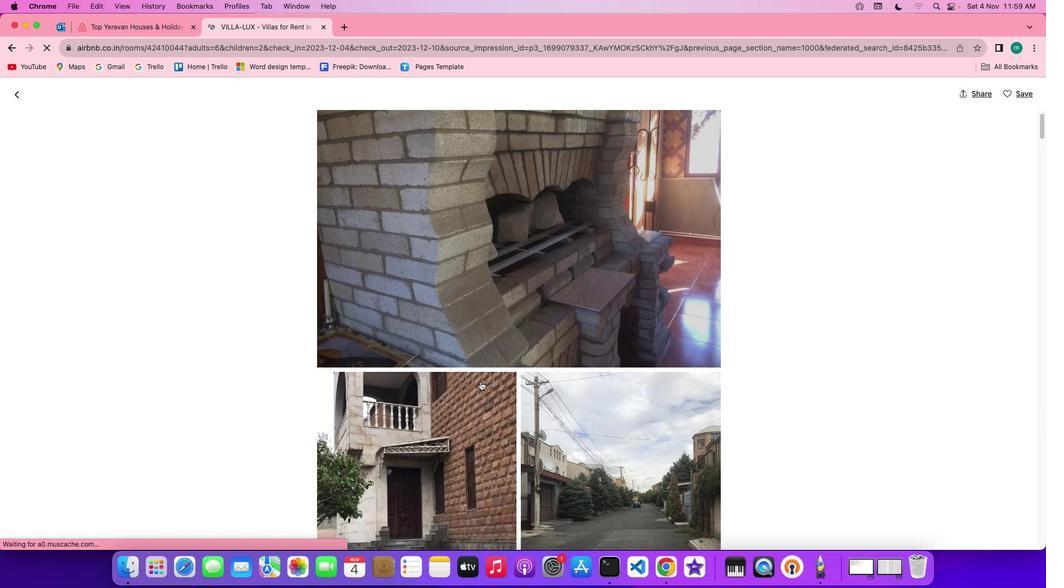 
Action: Mouse moved to (480, 382)
Screenshot: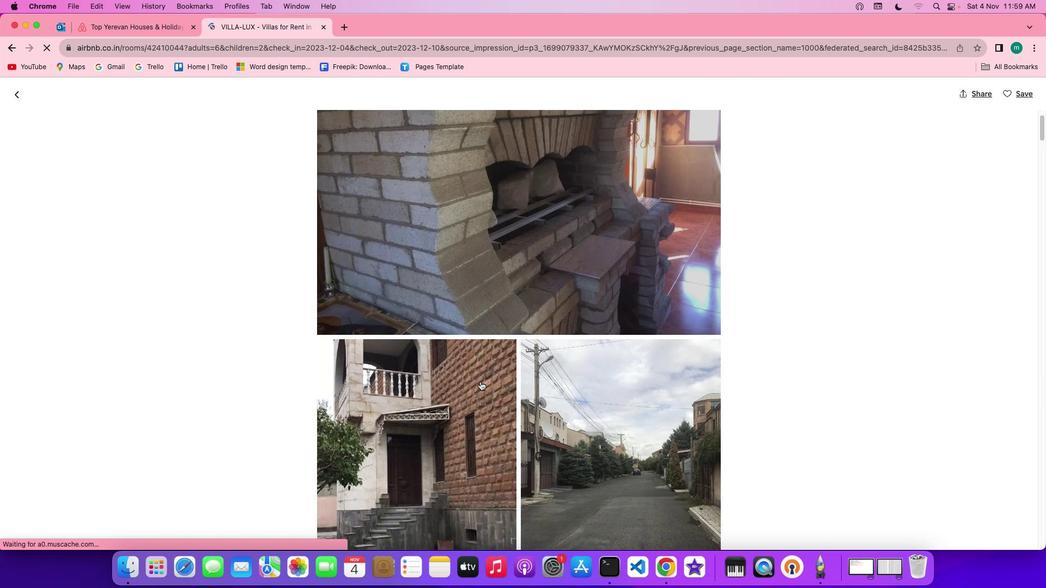 
Action: Mouse scrolled (480, 382) with delta (0, 0)
Screenshot: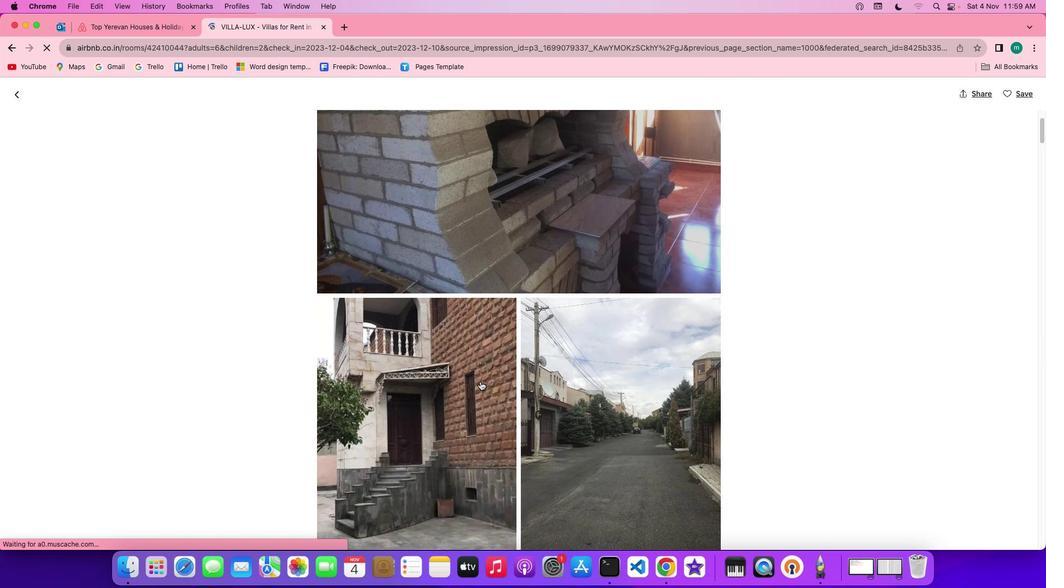 
Action: Mouse moved to (482, 380)
Screenshot: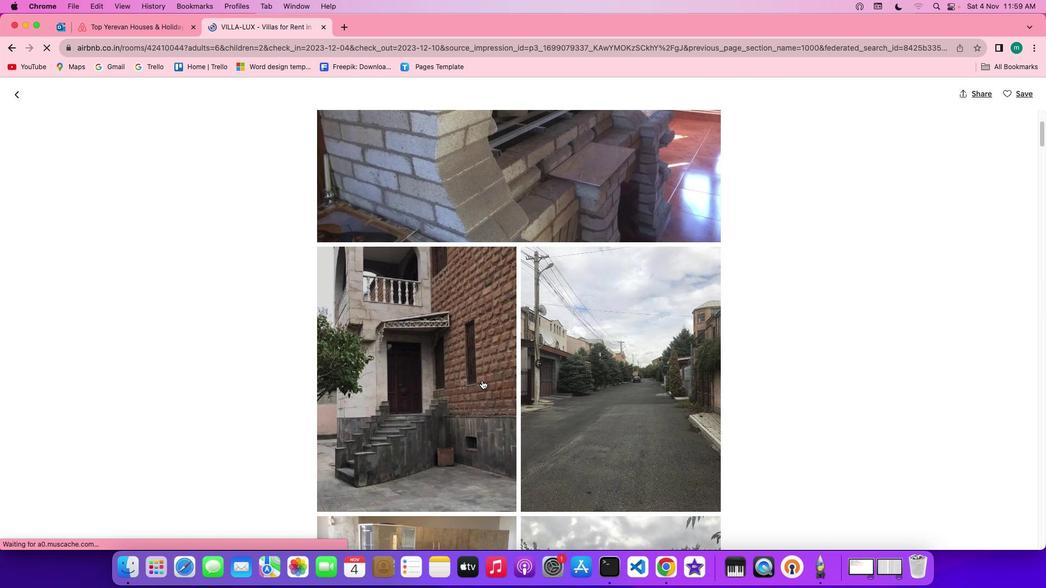 
Action: Mouse scrolled (482, 380) with delta (0, 0)
Screenshot: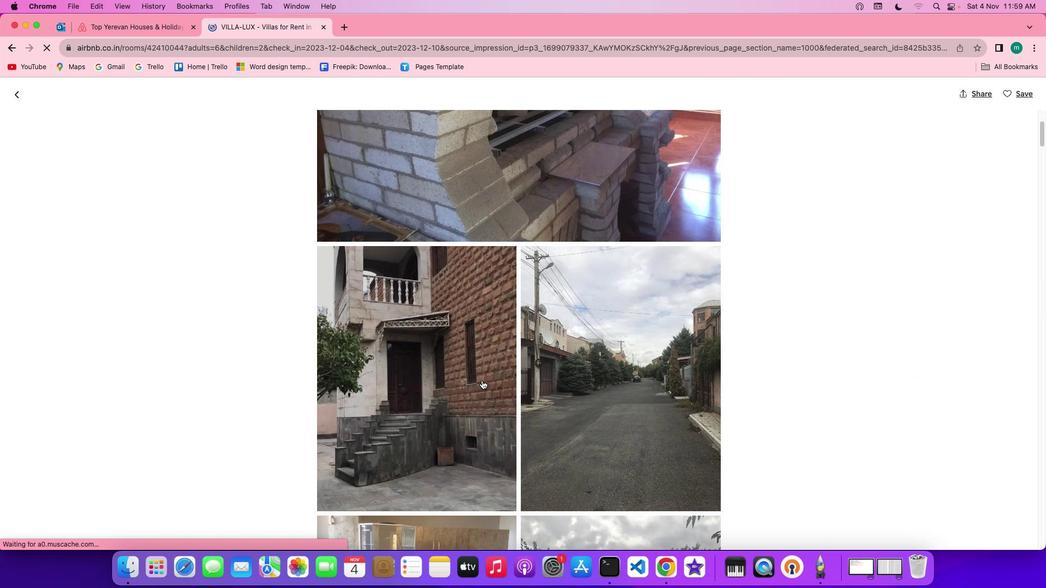 
Action: Mouse scrolled (482, 380) with delta (0, 0)
Screenshot: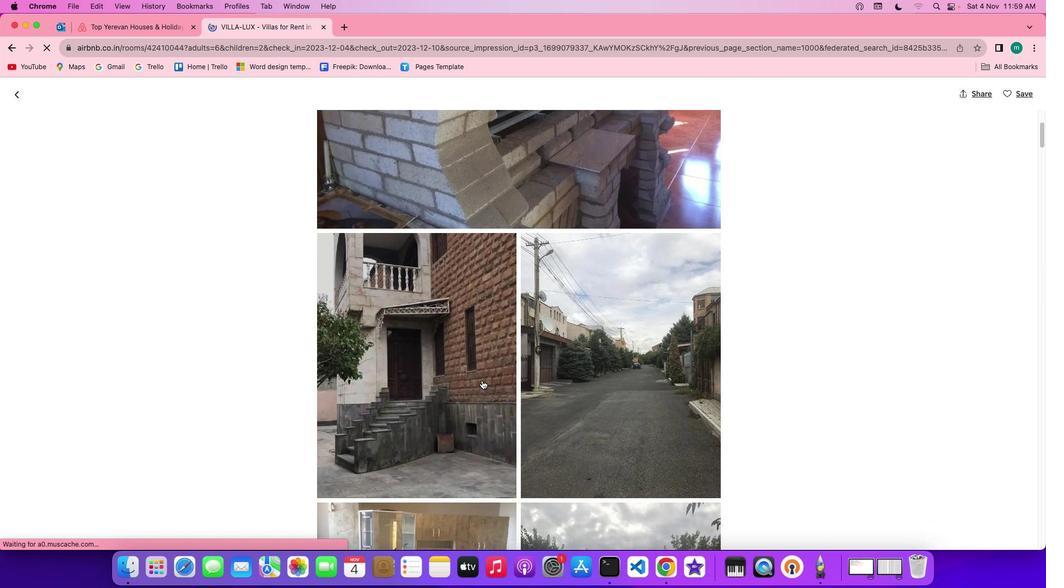 
Action: Mouse scrolled (482, 380) with delta (0, 0)
Screenshot: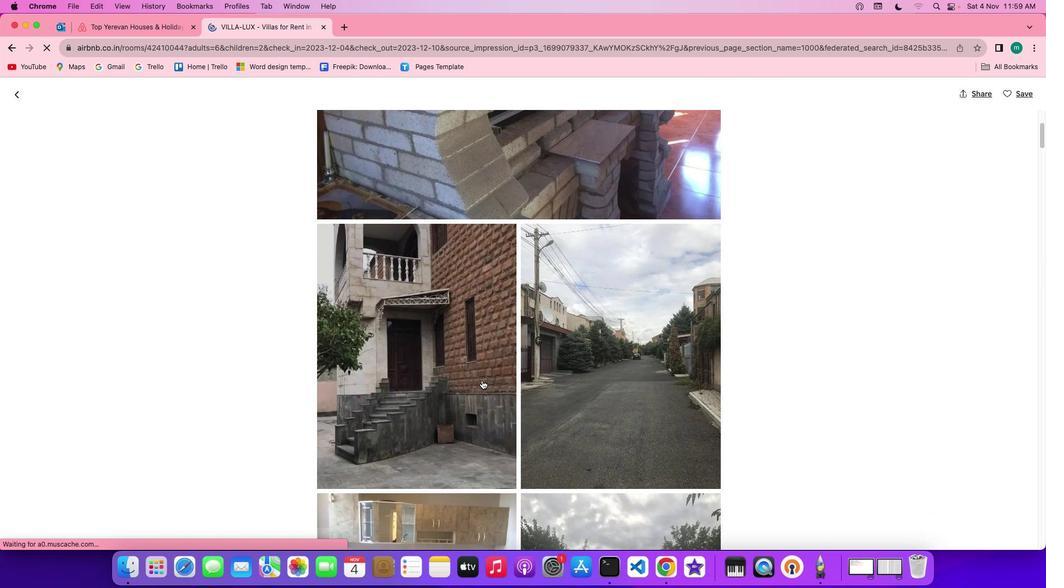 
Action: Mouse scrolled (482, 380) with delta (0, 0)
Screenshot: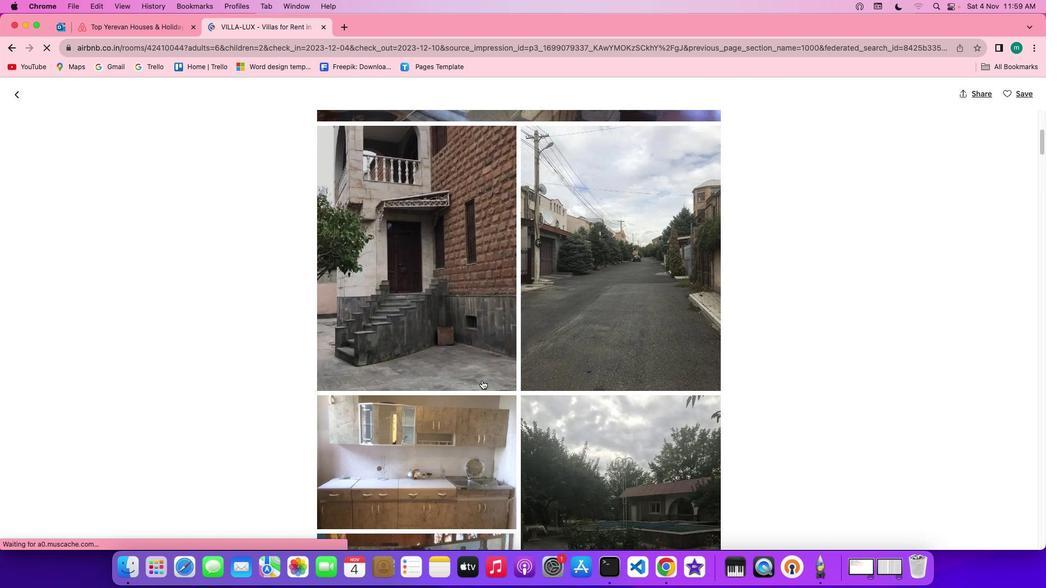 
Action: Mouse scrolled (482, 380) with delta (0, 0)
Screenshot: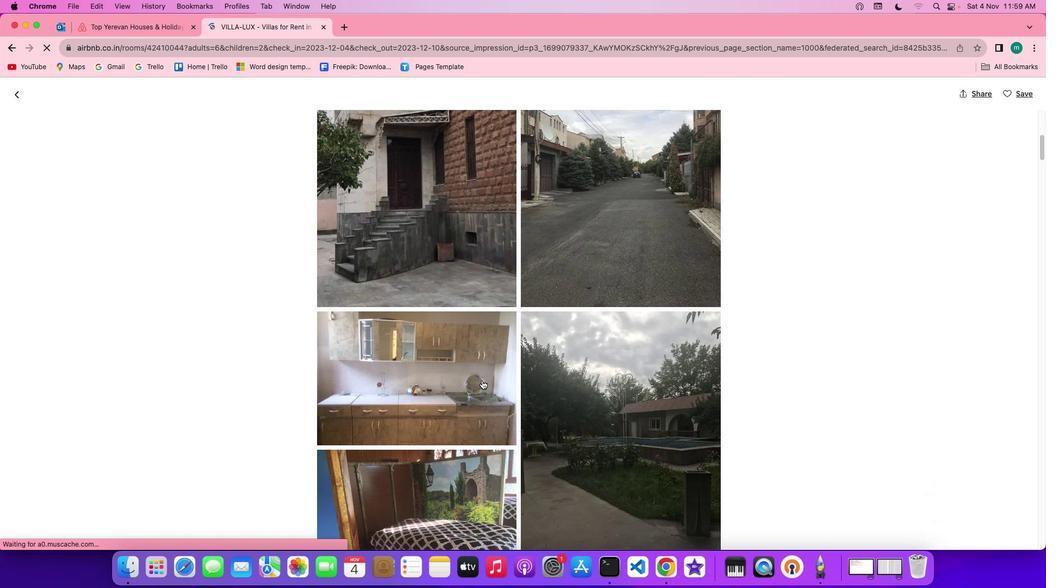 
Action: Mouse scrolled (482, 380) with delta (0, 0)
Screenshot: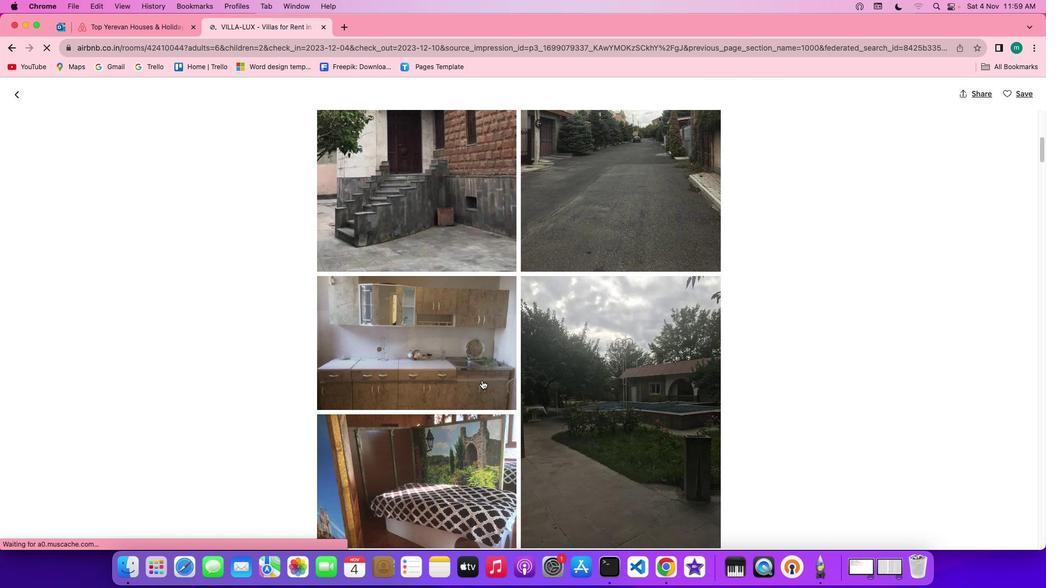 
Action: Mouse scrolled (482, 380) with delta (0, 0)
Screenshot: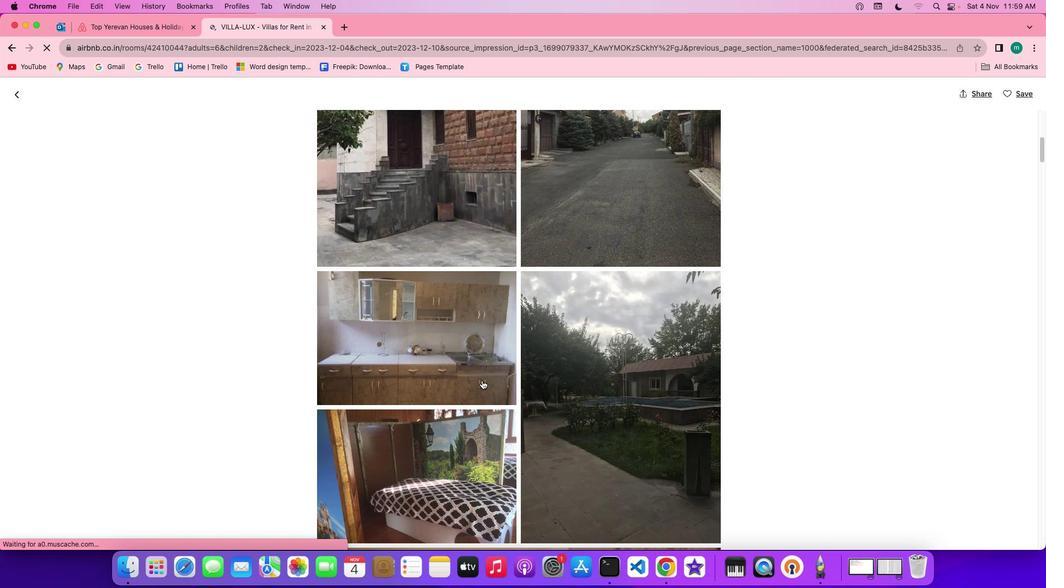 
Action: Mouse scrolled (482, 380) with delta (0, 0)
Screenshot: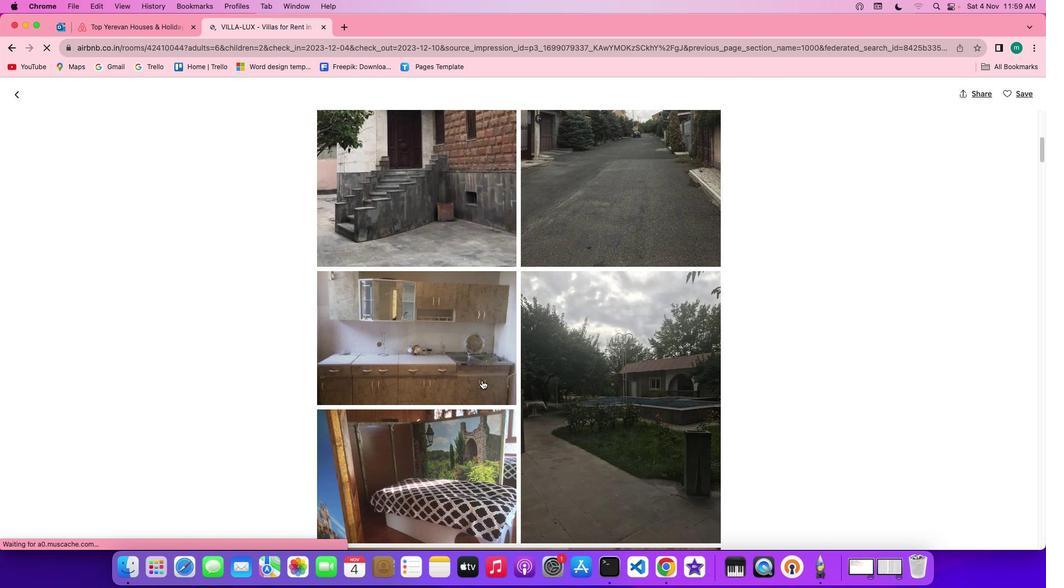 
Action: Mouse scrolled (482, 380) with delta (0, -1)
Screenshot: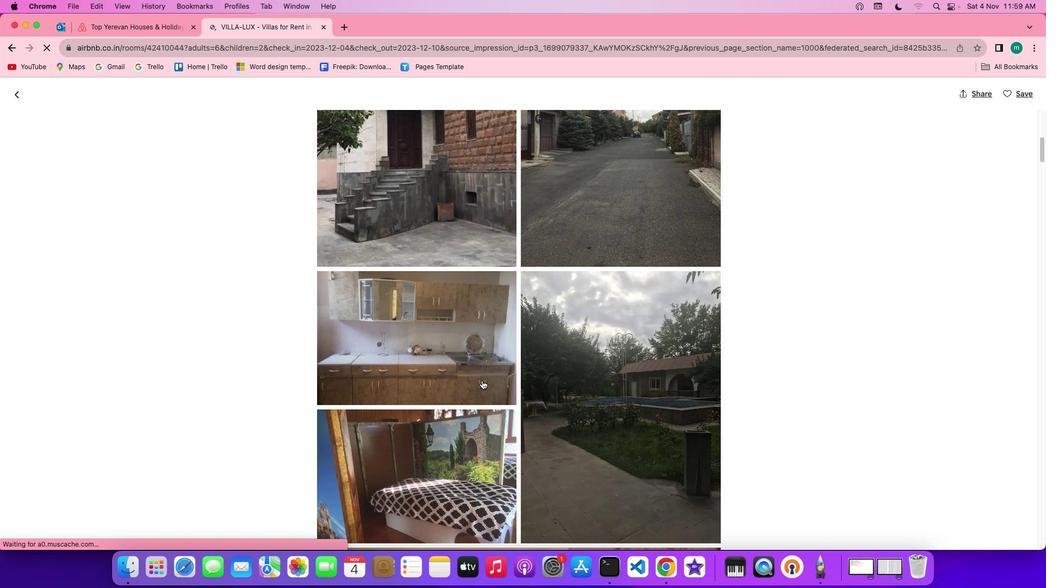 
Action: Mouse scrolled (482, 380) with delta (0, -1)
Screenshot: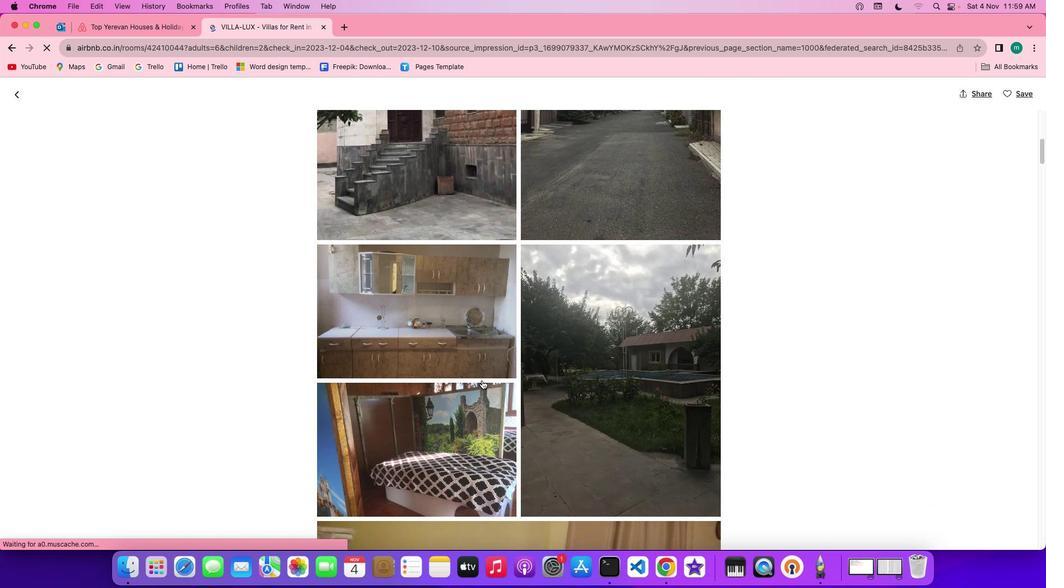 
Action: Mouse moved to (483, 380)
Screenshot: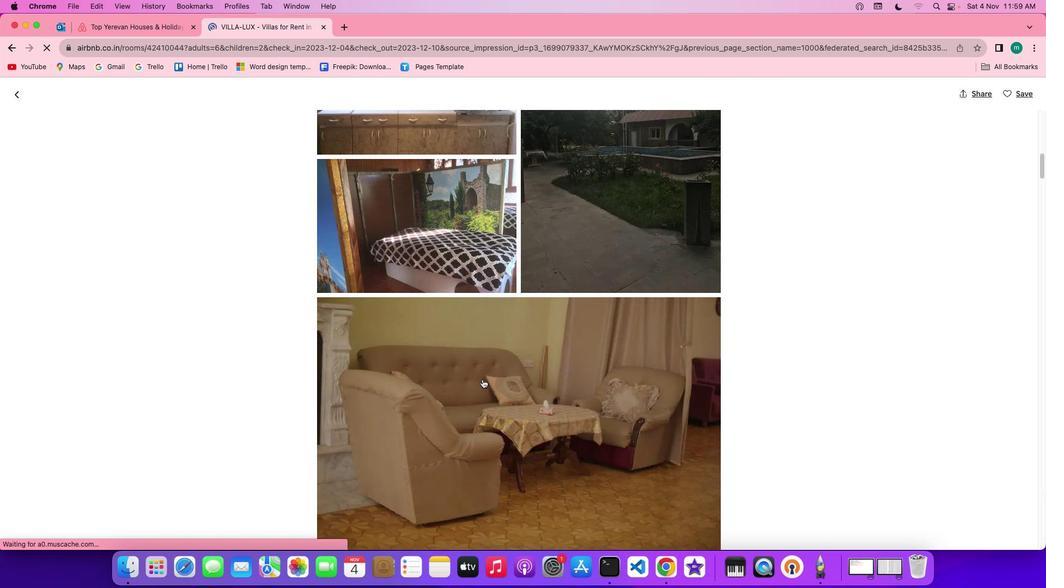 
Action: Mouse scrolled (483, 380) with delta (0, 0)
Screenshot: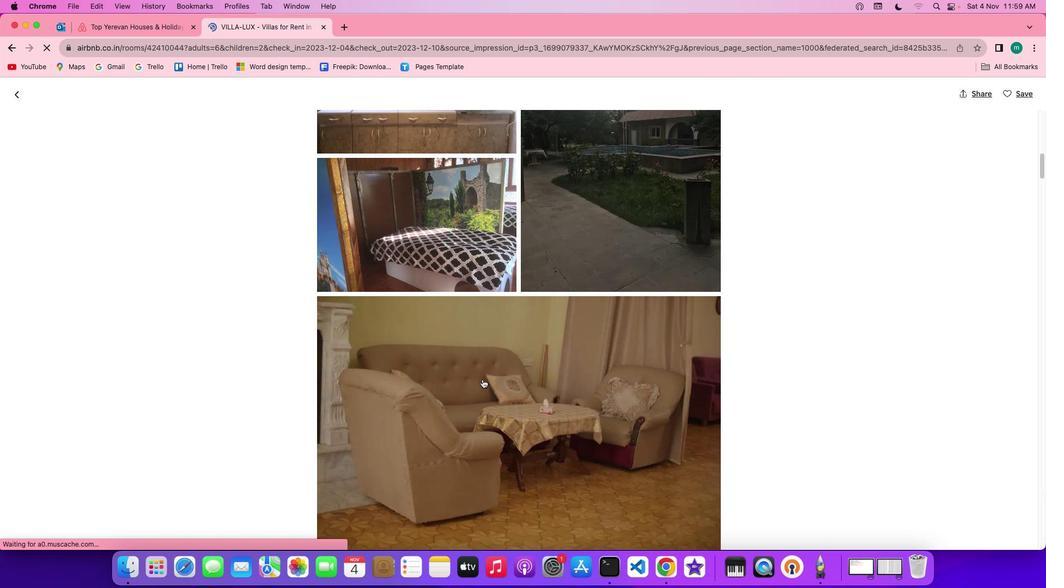 
Action: Mouse scrolled (483, 380) with delta (0, 0)
Screenshot: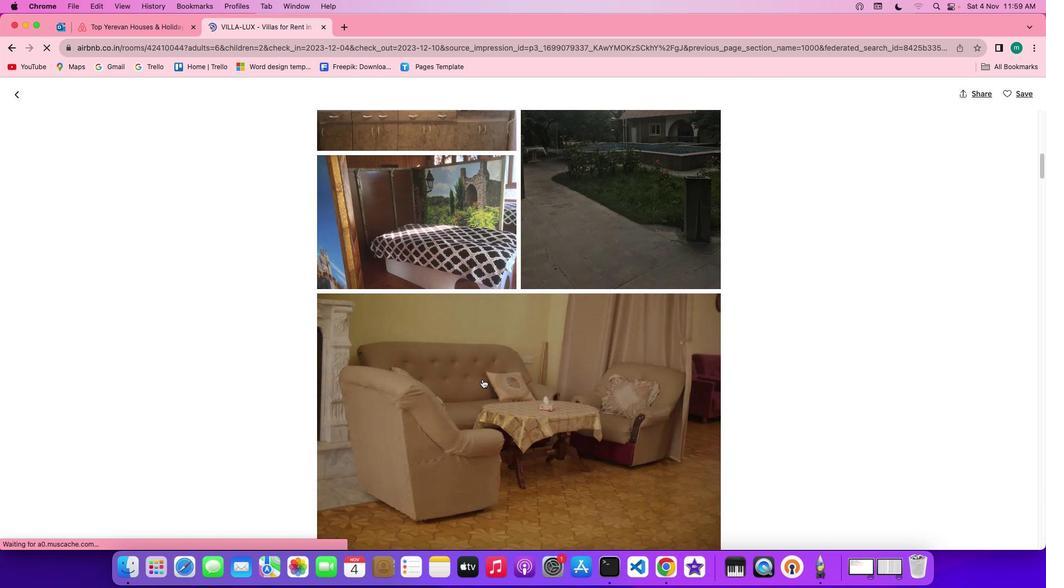 
Action: Mouse scrolled (483, 380) with delta (0, 0)
Screenshot: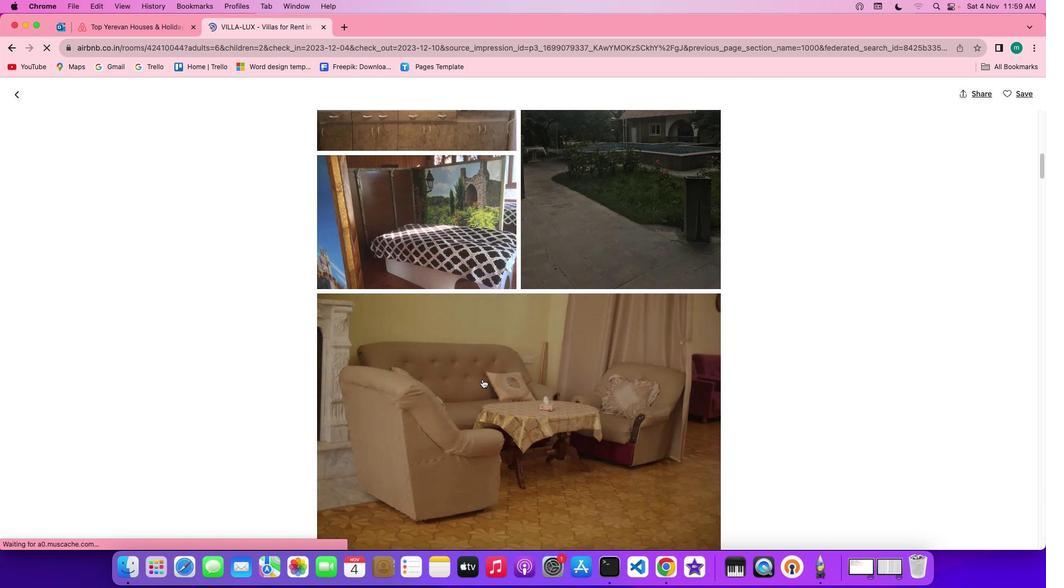 
Action: Mouse scrolled (483, 380) with delta (0, 0)
Screenshot: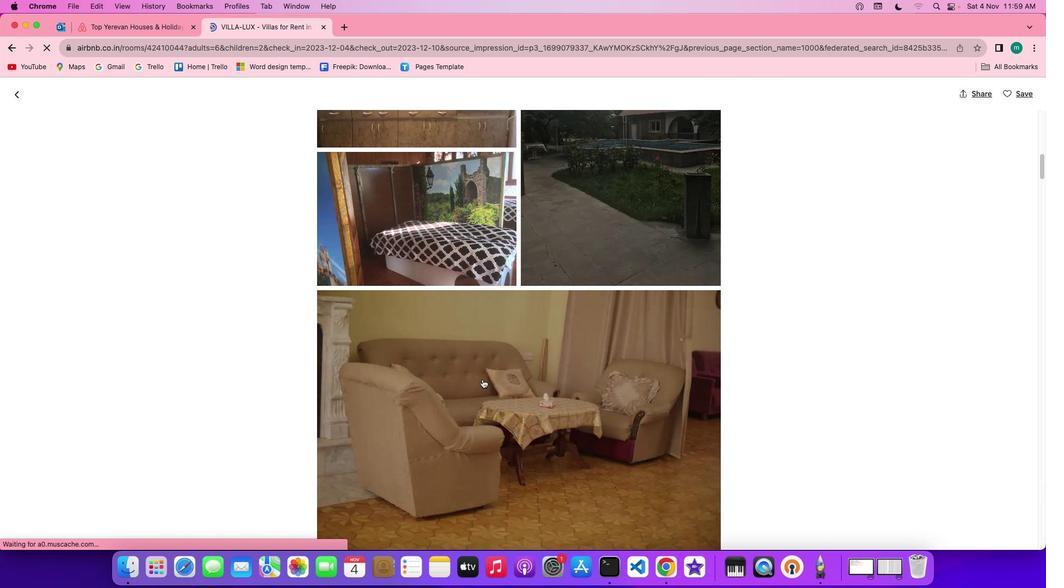 
Action: Mouse scrolled (483, 380) with delta (0, 0)
Screenshot: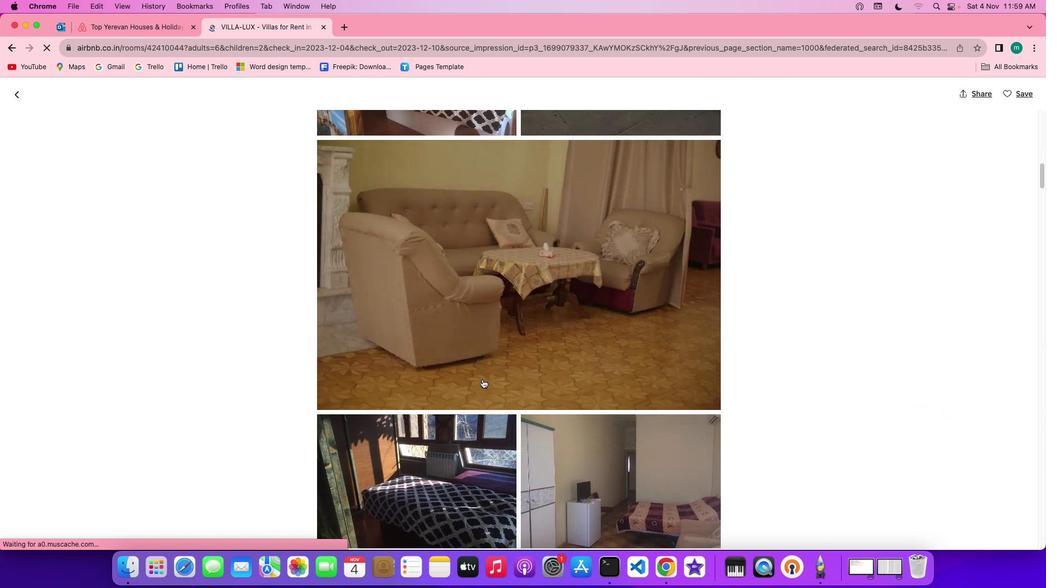 
Action: Mouse scrolled (483, 380) with delta (0, 0)
Screenshot: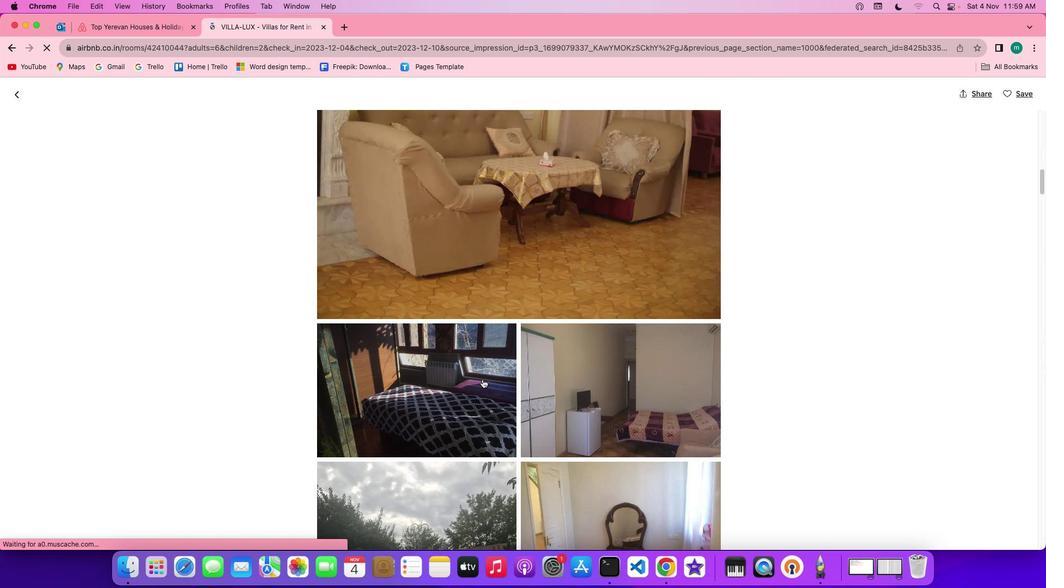 
Action: Mouse scrolled (483, 380) with delta (0, 0)
Screenshot: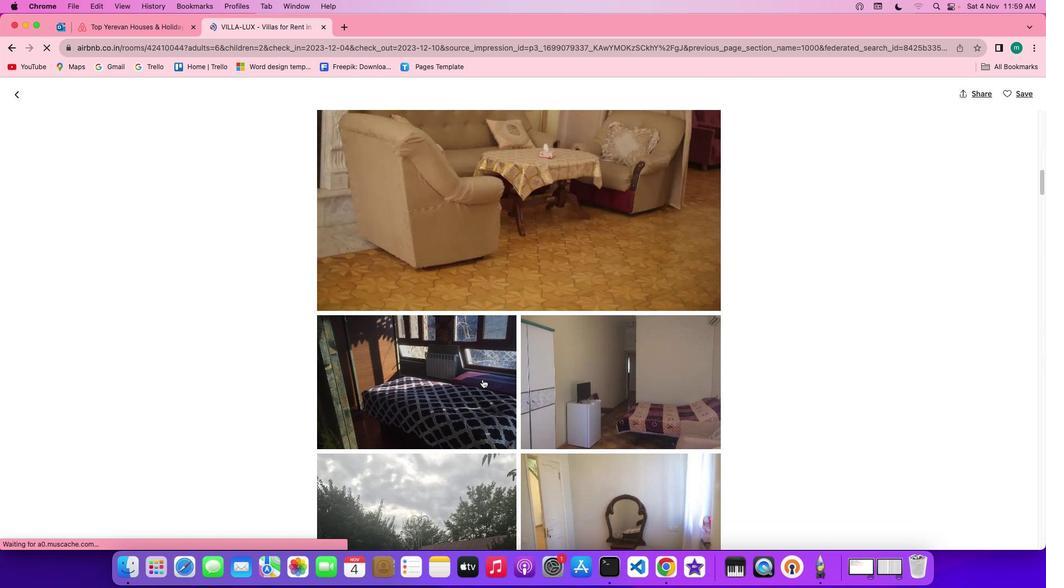 
Action: Mouse scrolled (483, 380) with delta (0, 0)
Screenshot: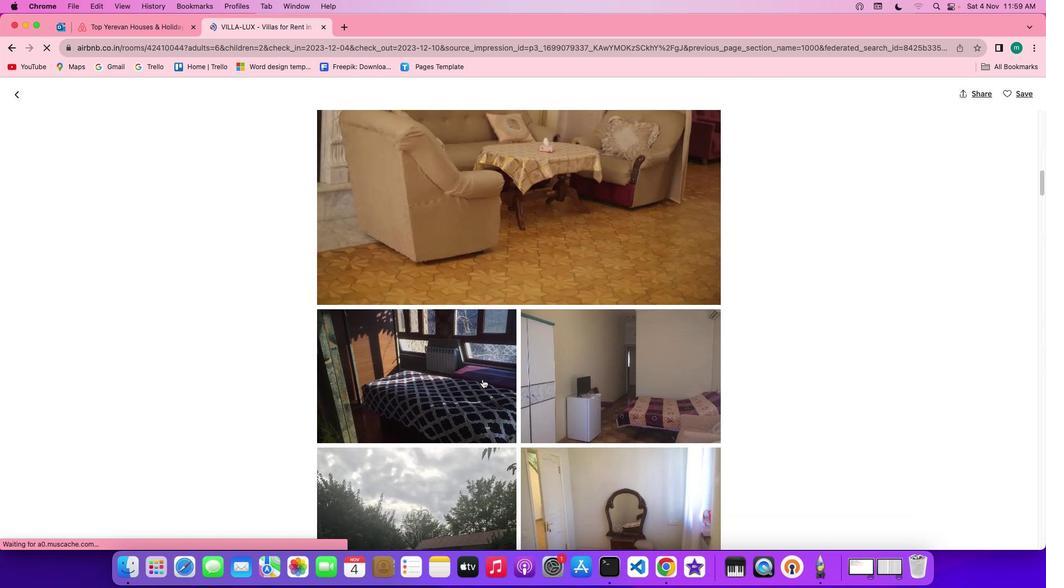 
Action: Mouse scrolled (483, 380) with delta (0, 0)
Screenshot: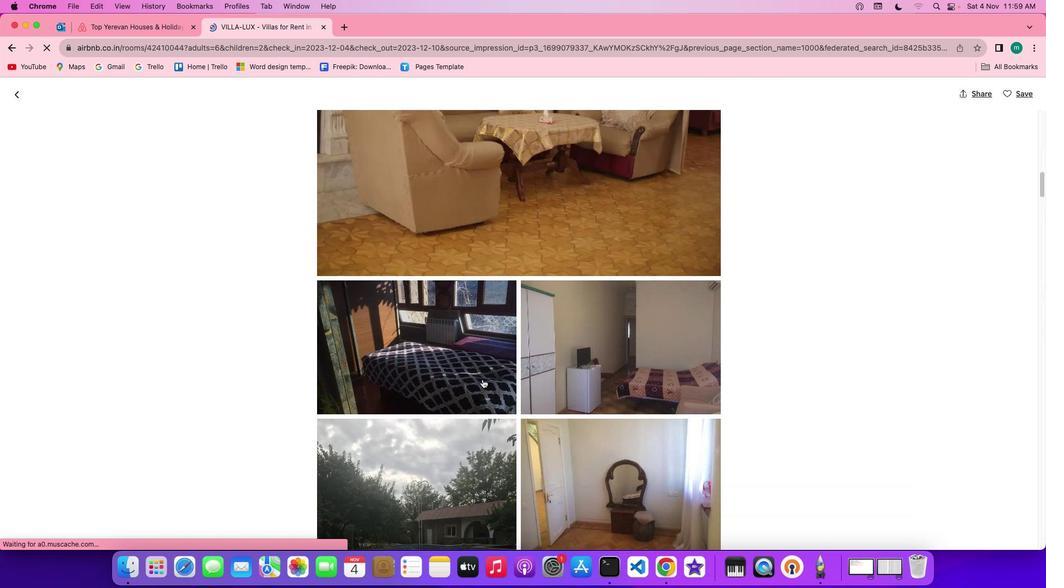 
Action: Mouse scrolled (483, 380) with delta (0, 0)
Screenshot: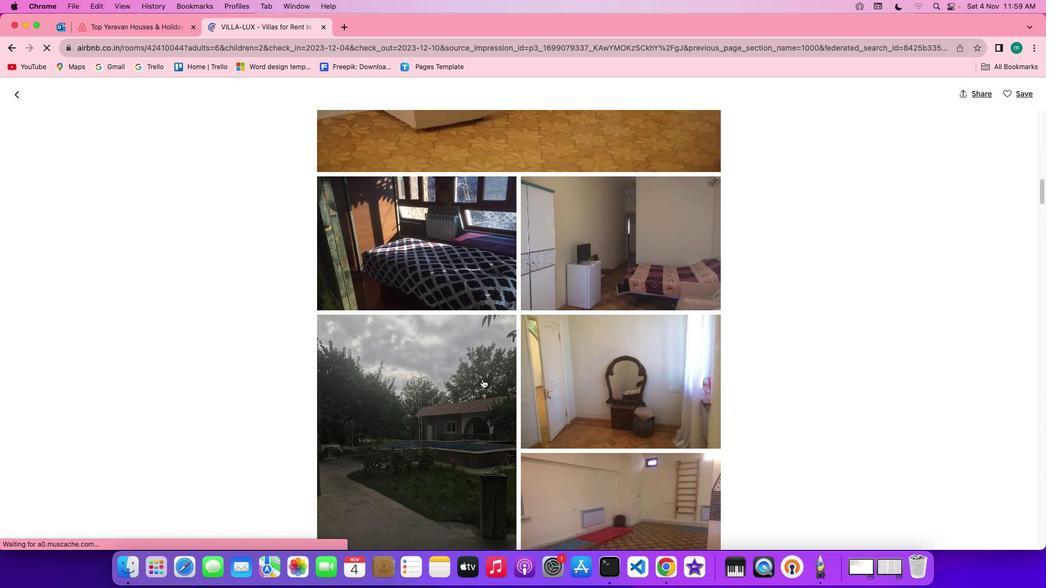 
Action: Mouse scrolled (483, 380) with delta (0, 0)
Screenshot: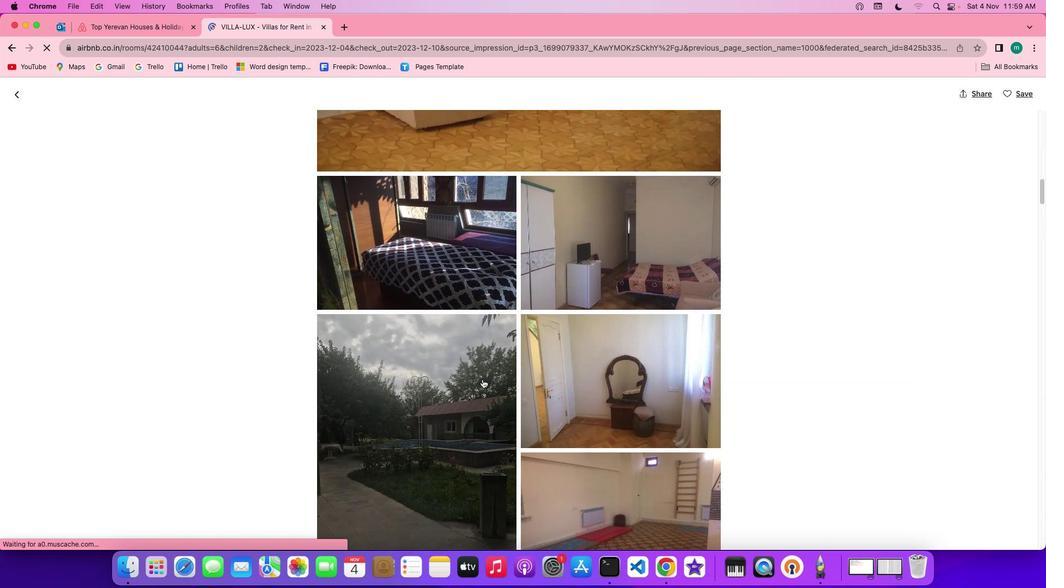 
Action: Mouse scrolled (483, 380) with delta (0, 0)
Screenshot: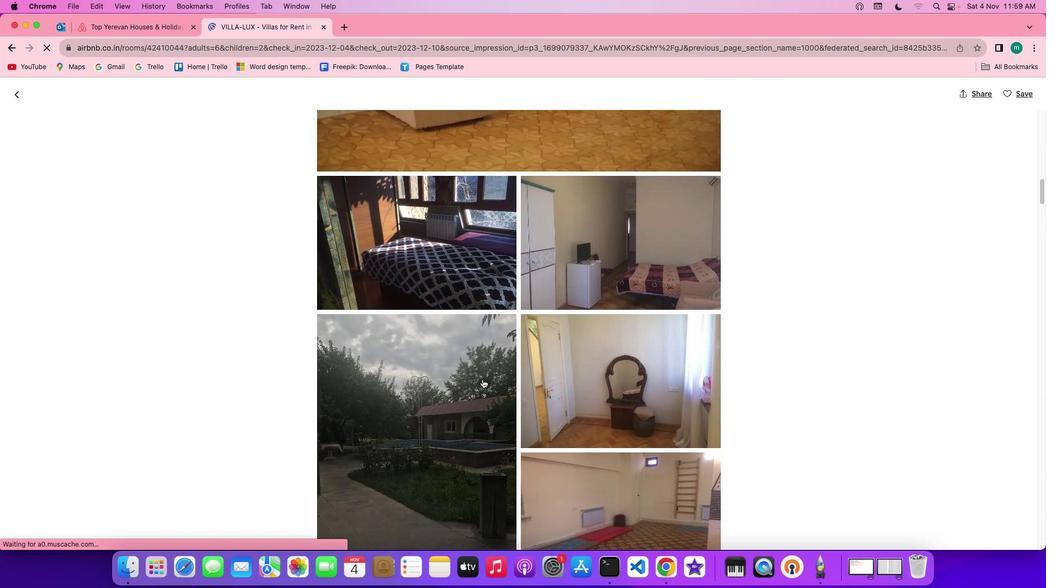 
Action: Mouse scrolled (483, 380) with delta (0, 0)
Screenshot: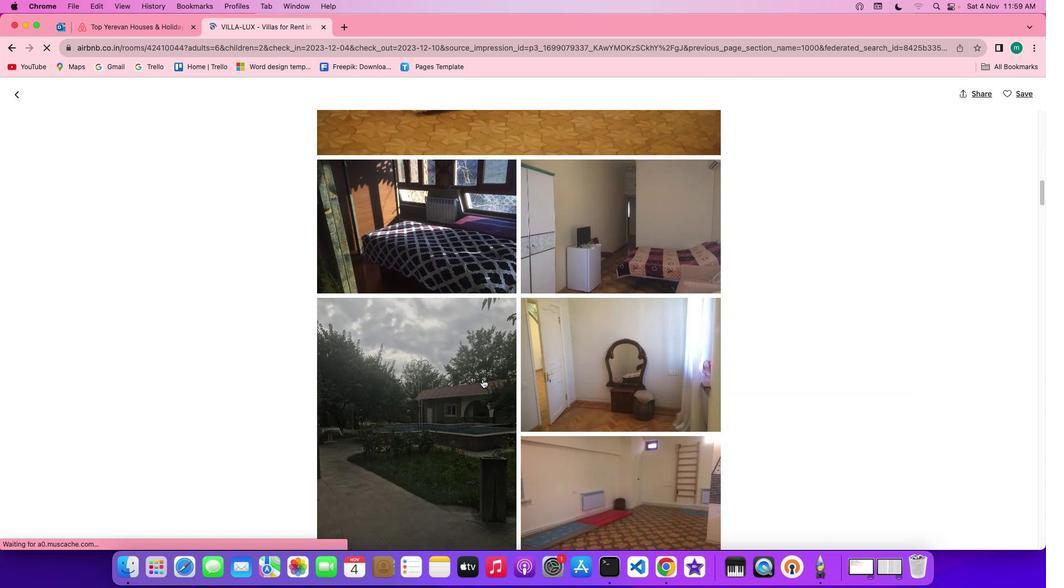 
Action: Mouse moved to (483, 379)
Screenshot: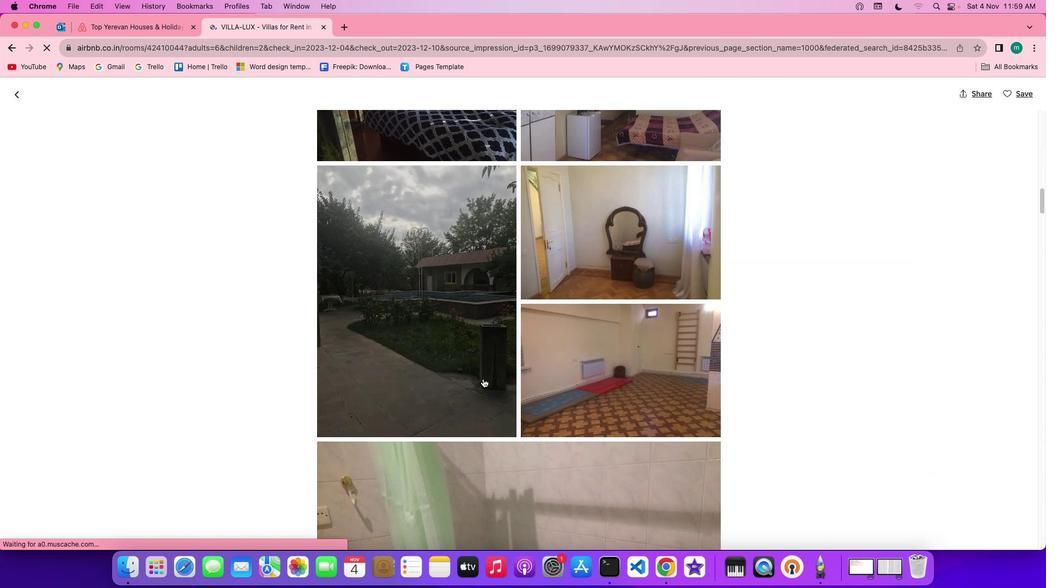 
Action: Mouse scrolled (483, 379) with delta (0, 0)
Screenshot: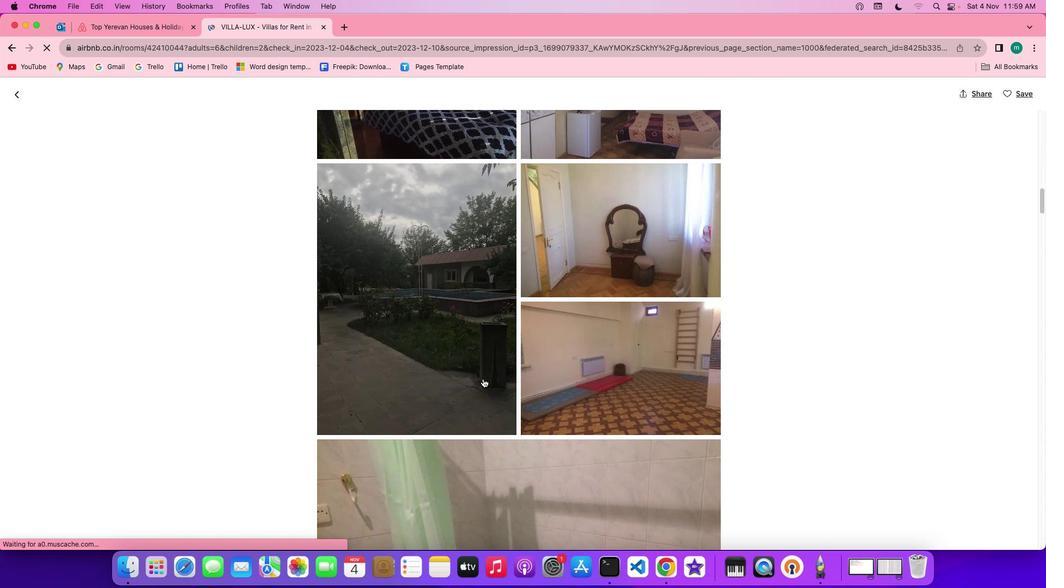 
Action: Mouse scrolled (483, 379) with delta (0, 0)
Screenshot: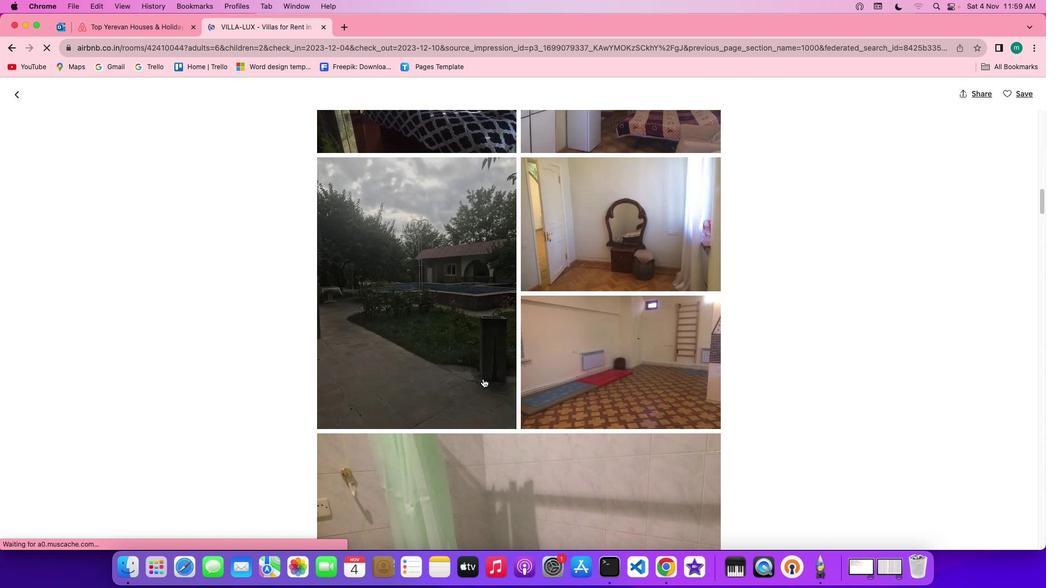 
Action: Mouse scrolled (483, 379) with delta (0, 0)
Screenshot: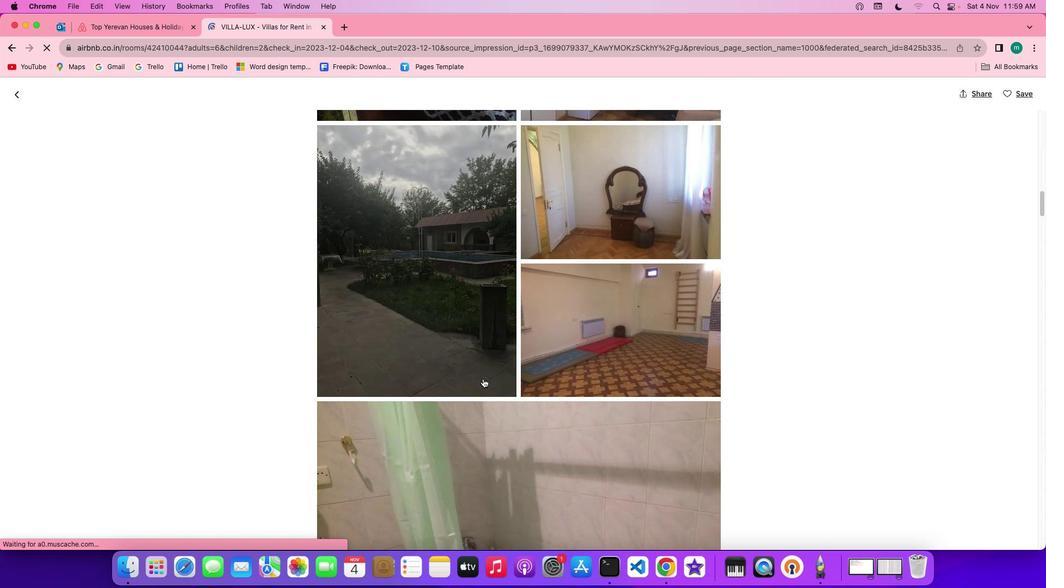 
Action: Mouse moved to (484, 380)
Screenshot: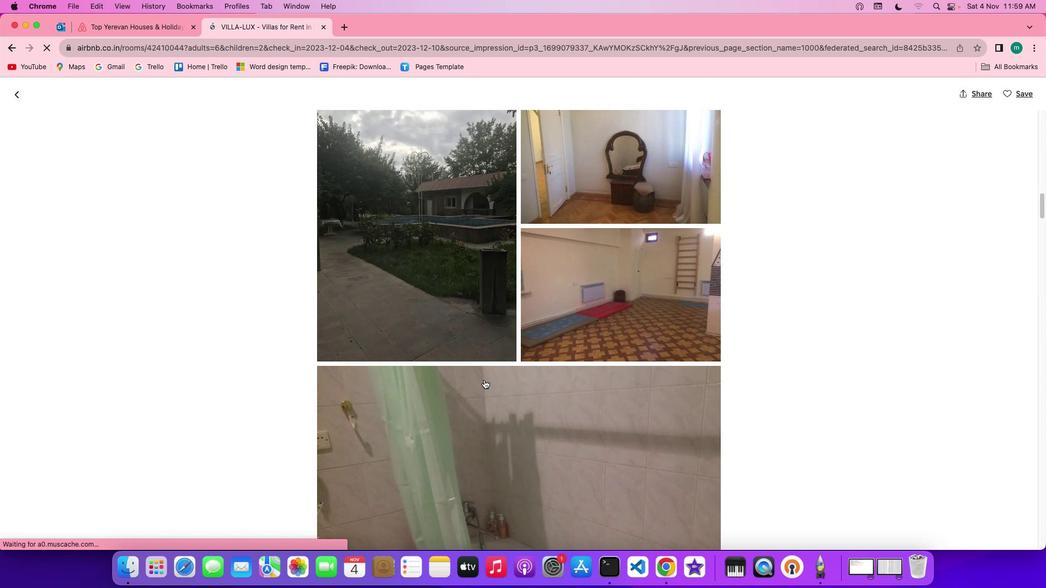 
Action: Mouse scrolled (484, 380) with delta (0, 0)
Screenshot: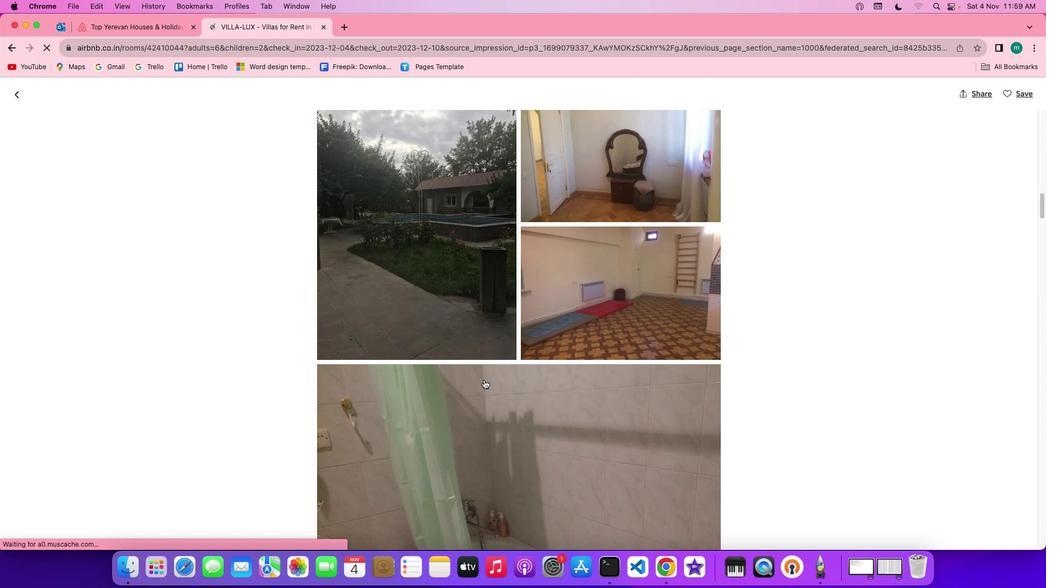 
Action: Mouse scrolled (484, 380) with delta (0, 0)
Screenshot: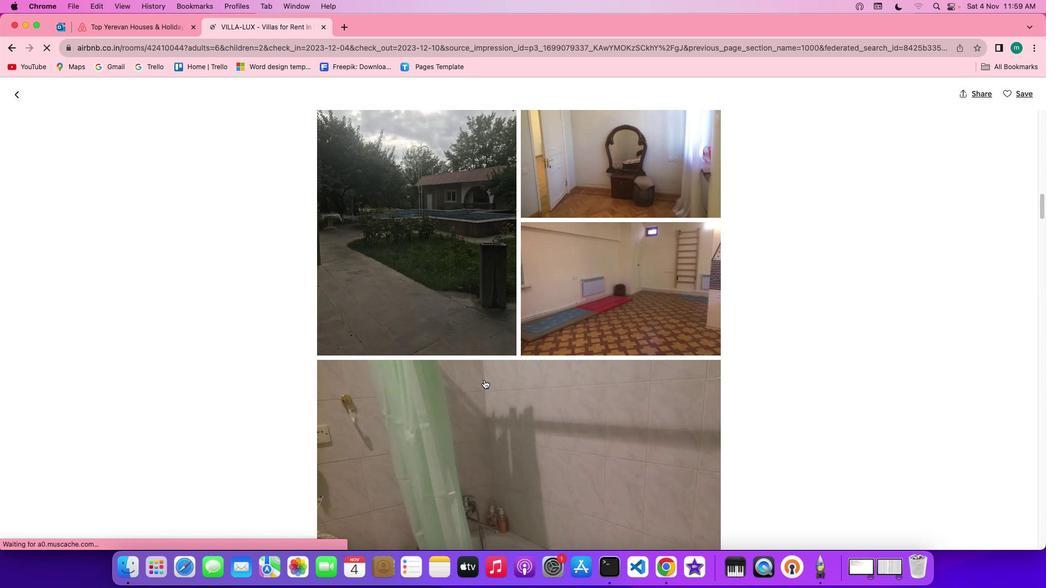 
Action: Mouse scrolled (484, 380) with delta (0, 0)
Screenshot: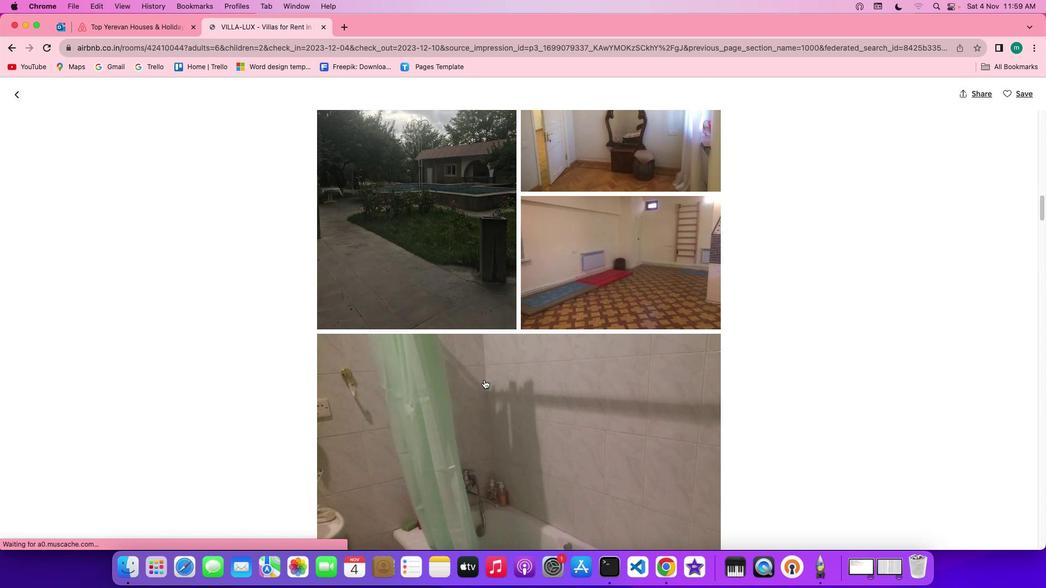 
Action: Mouse moved to (484, 380)
Screenshot: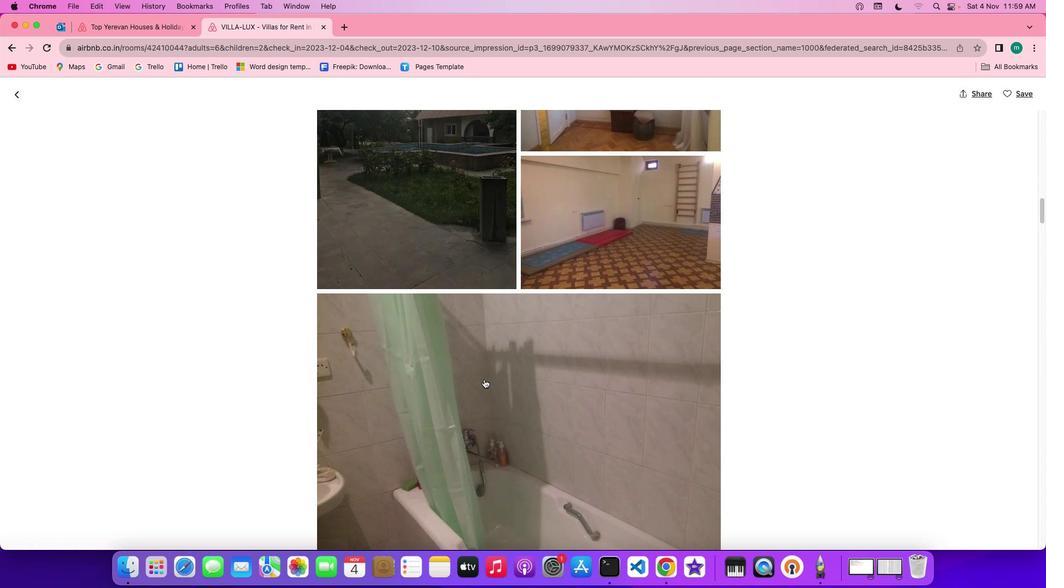 
Action: Mouse scrolled (484, 380) with delta (0, 0)
Screenshot: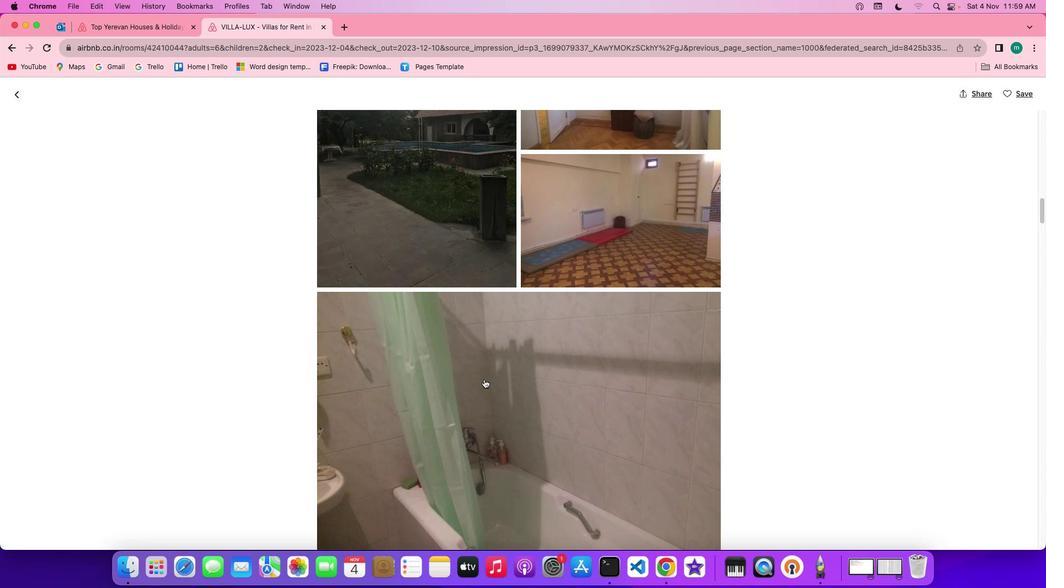 
Action: Mouse scrolled (484, 380) with delta (0, 0)
Screenshot: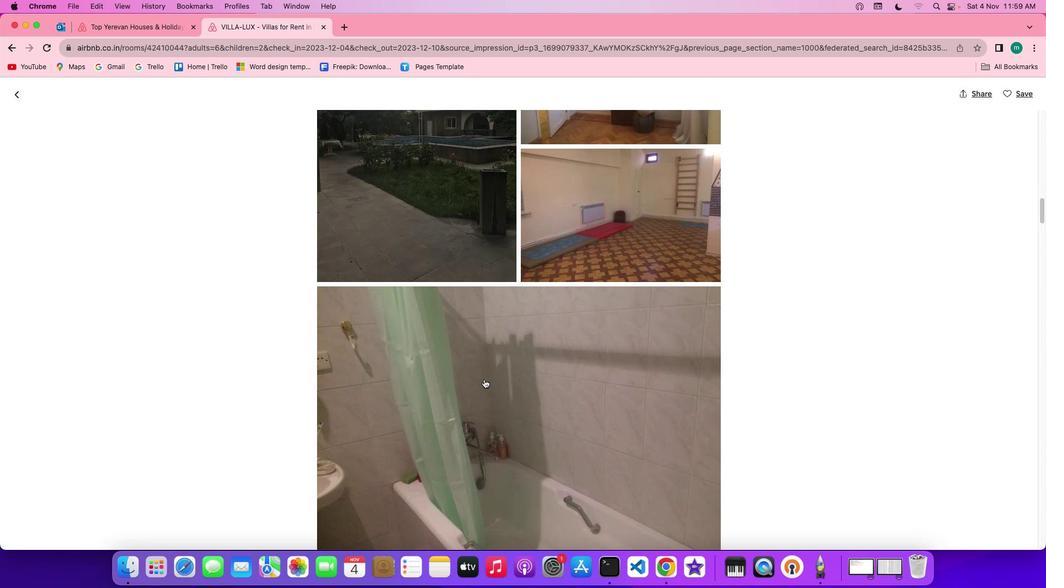 
Action: Mouse scrolled (484, 380) with delta (0, 0)
Screenshot: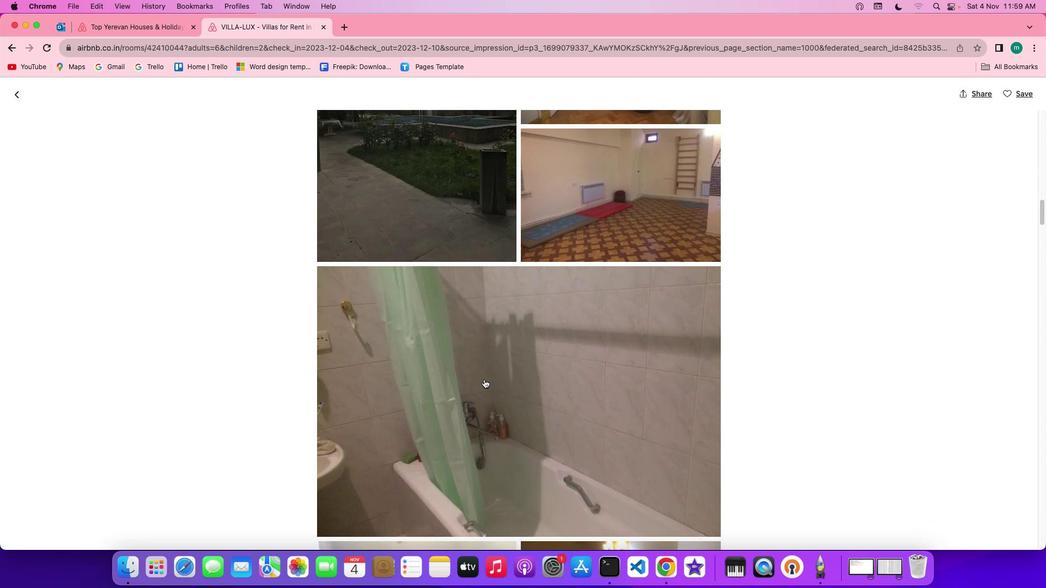 
Action: Mouse scrolled (484, 380) with delta (0, 0)
Screenshot: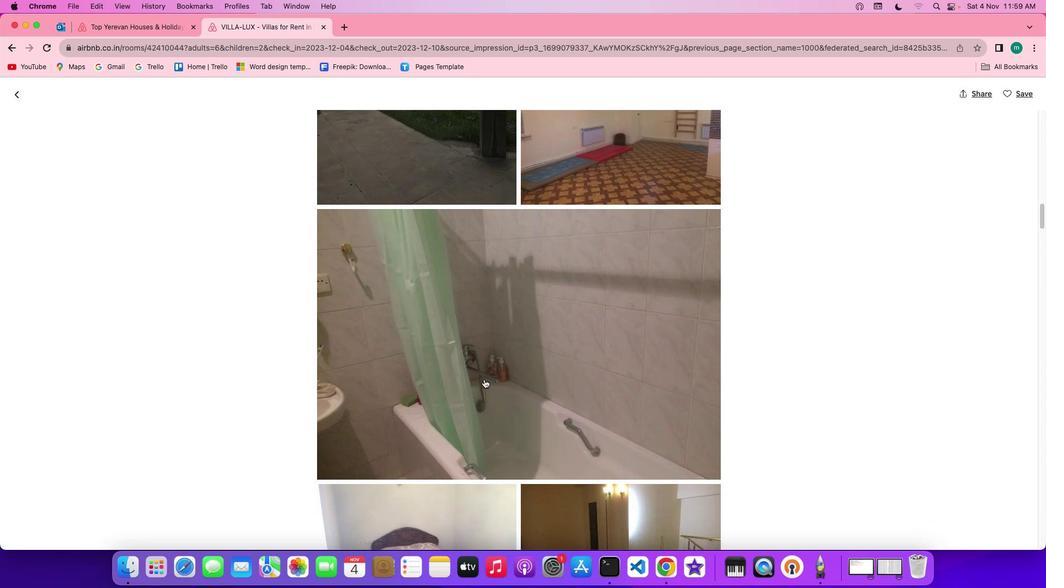 
Action: Mouse scrolled (484, 380) with delta (0, 0)
Screenshot: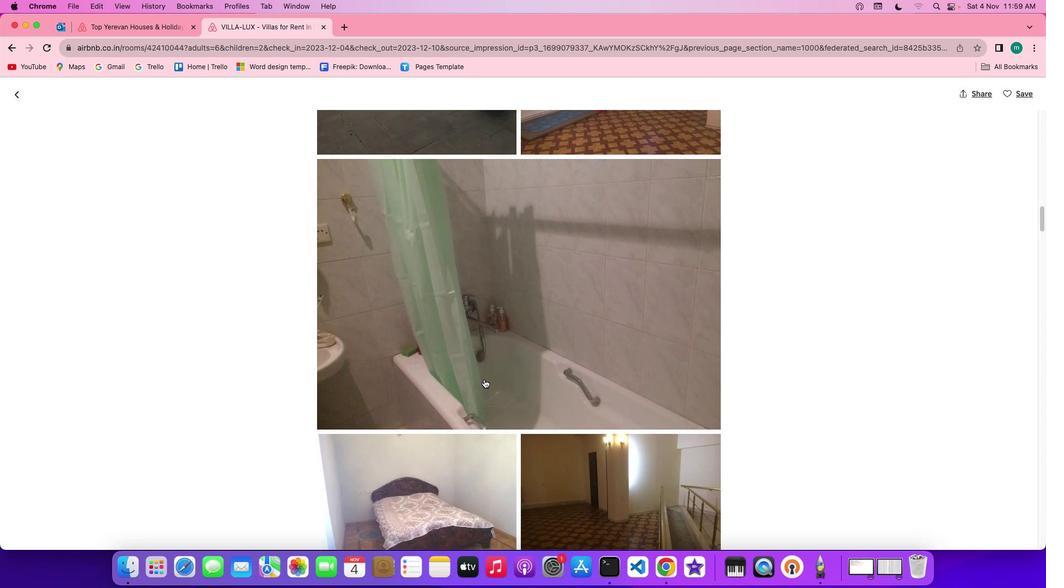 
Action: Mouse scrolled (484, 380) with delta (0, 0)
Screenshot: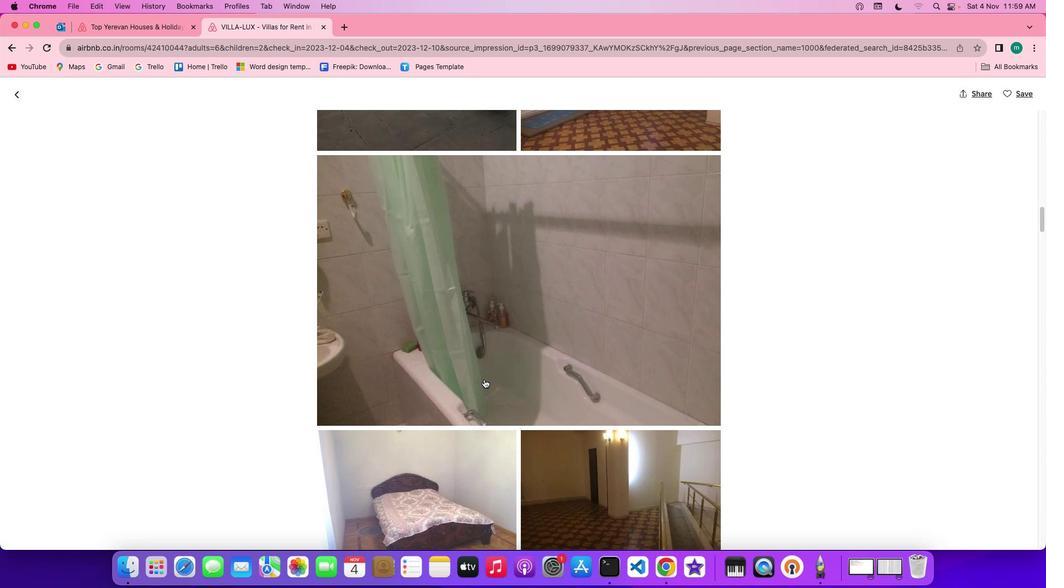 
Action: Mouse scrolled (484, 380) with delta (0, 0)
Screenshot: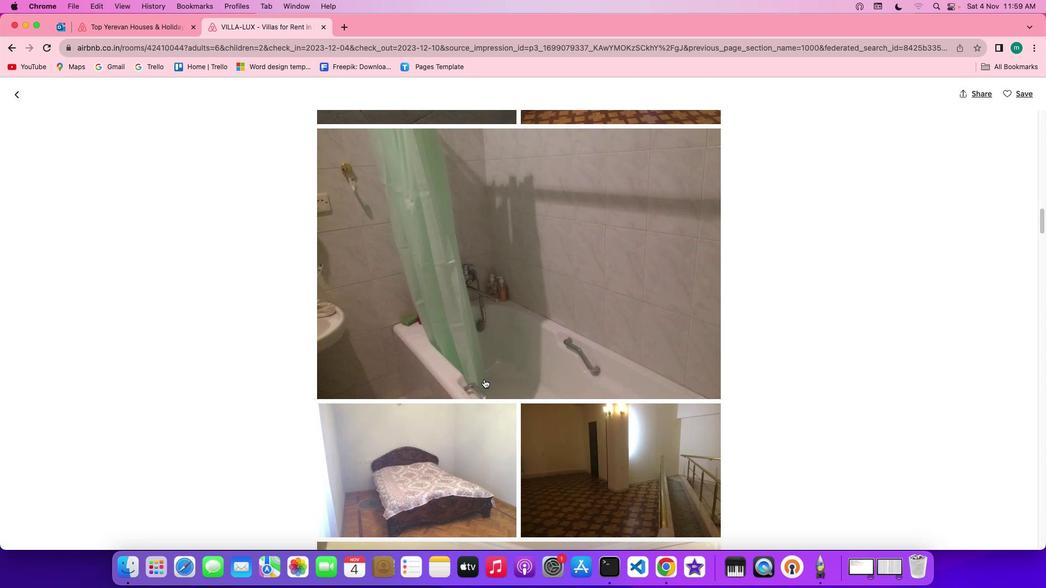 
Action: Mouse scrolled (484, 380) with delta (0, 0)
Screenshot: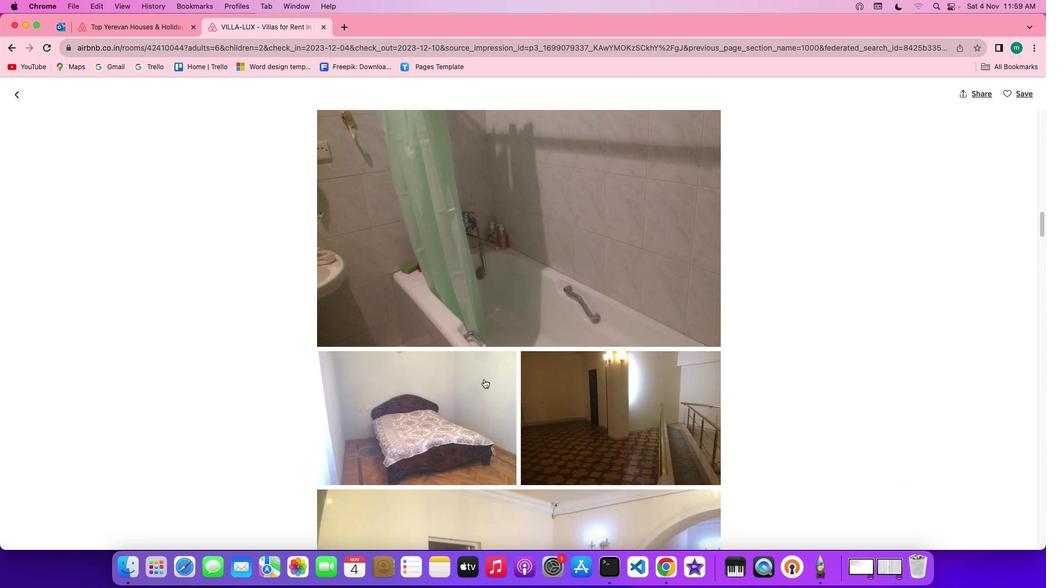 
Action: Mouse scrolled (484, 380) with delta (0, 0)
Screenshot: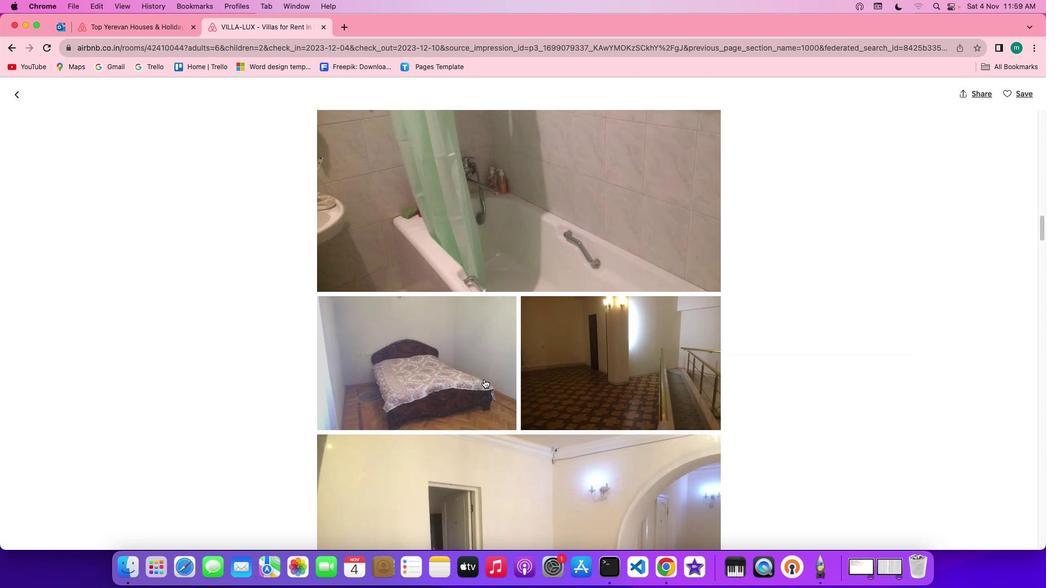 
Action: Mouse scrolled (484, 380) with delta (0, 0)
Screenshot: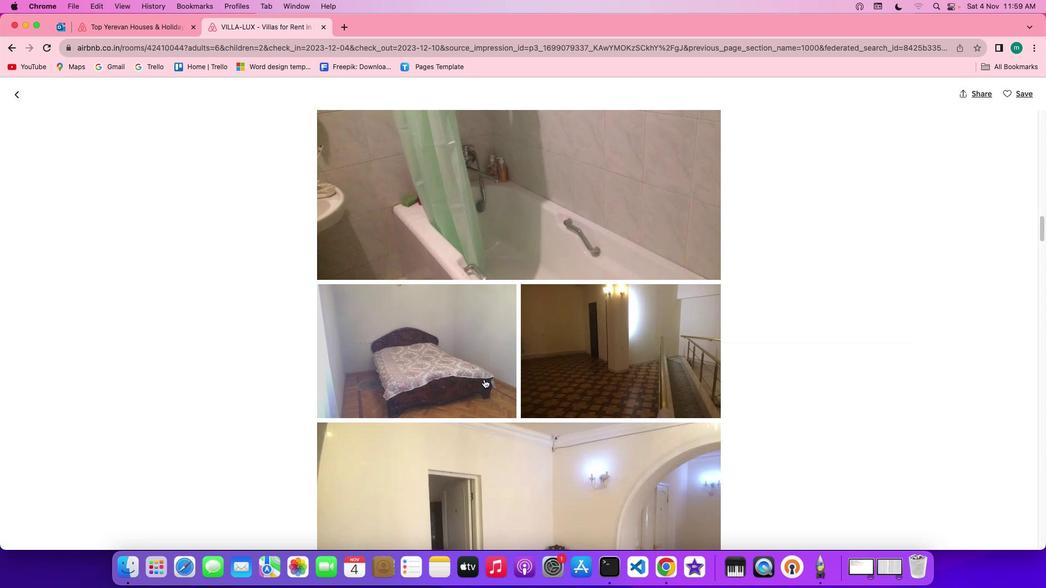 
Action: Mouse scrolled (484, 380) with delta (0, 0)
Screenshot: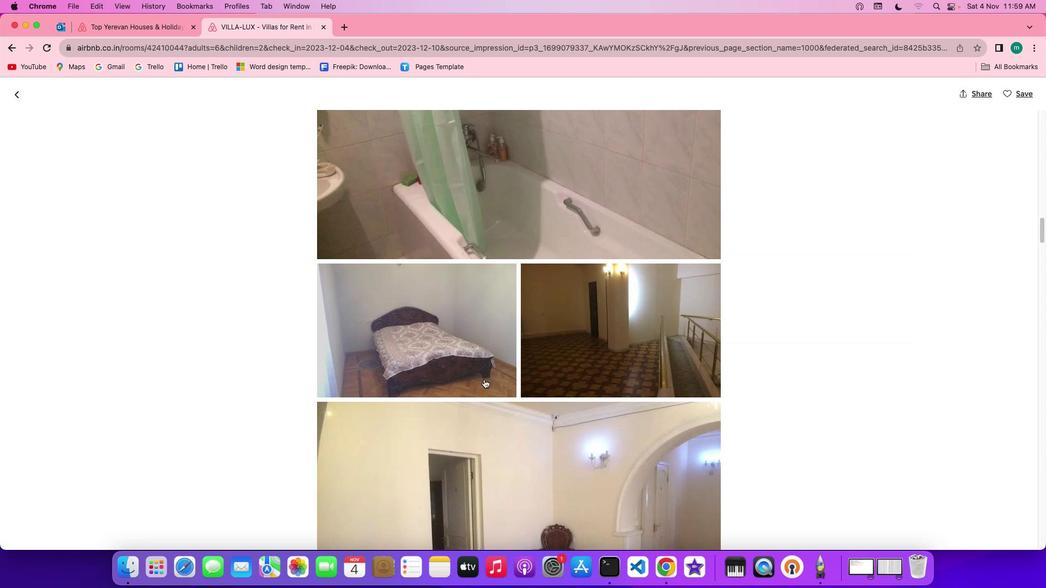 
Action: Mouse scrolled (484, 380) with delta (0, 0)
Screenshot: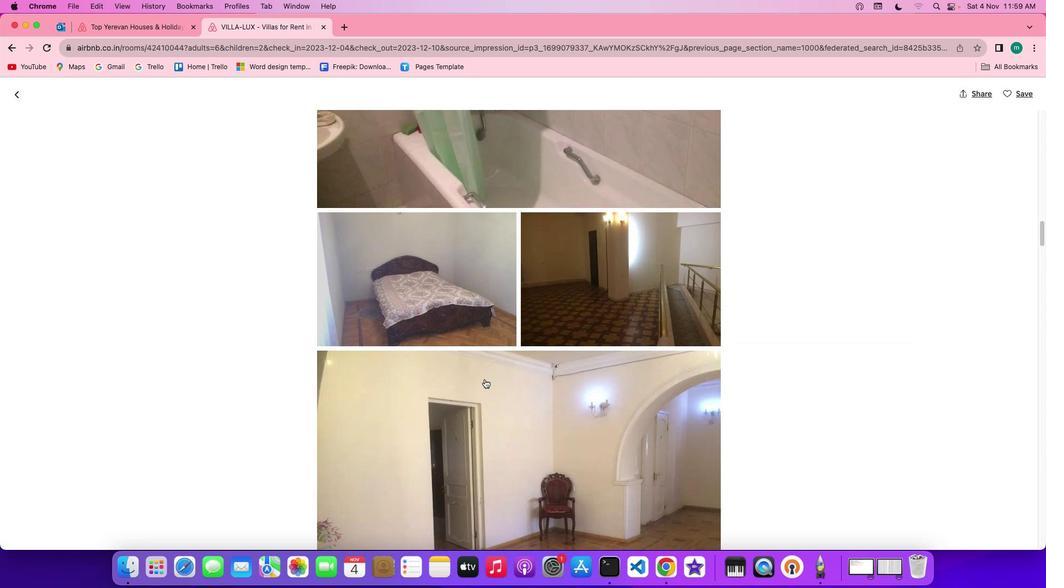 
Action: Mouse moved to (484, 380)
Screenshot: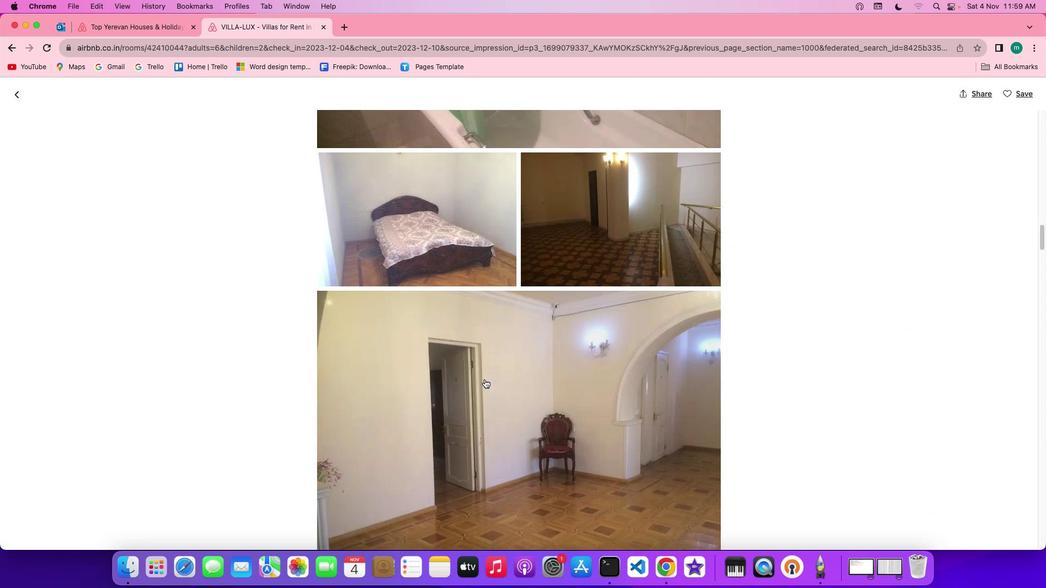 
Action: Mouse scrolled (484, 380) with delta (0, 0)
Screenshot: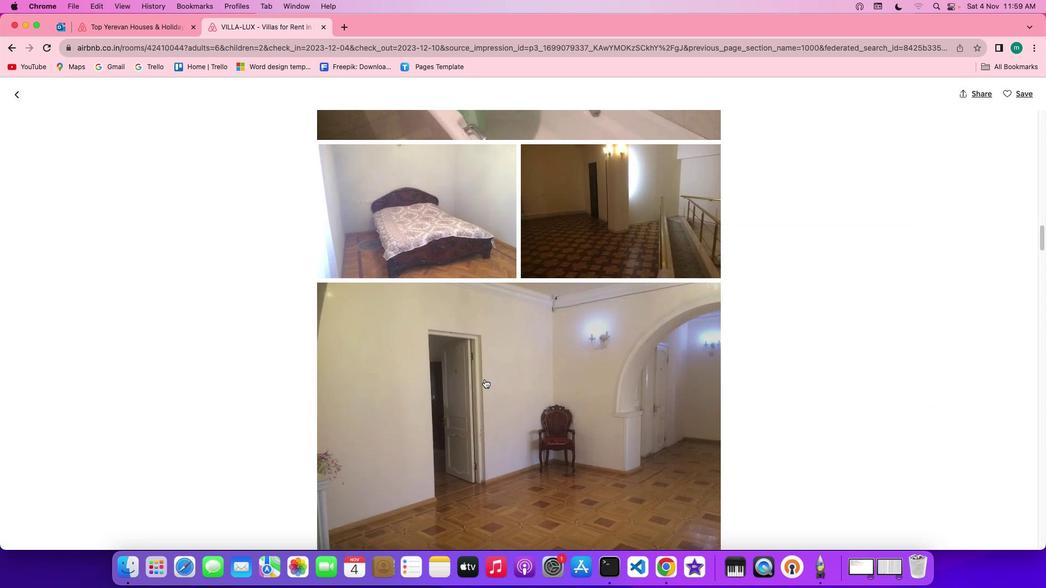 
Action: Mouse scrolled (484, 380) with delta (0, 0)
Screenshot: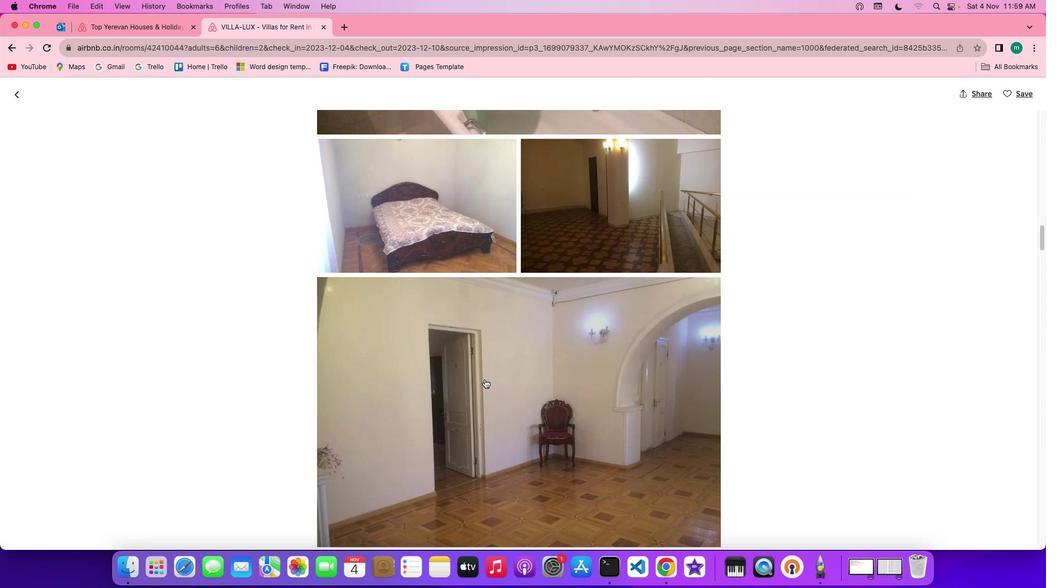 
Action: Mouse scrolled (484, 380) with delta (0, 0)
Screenshot: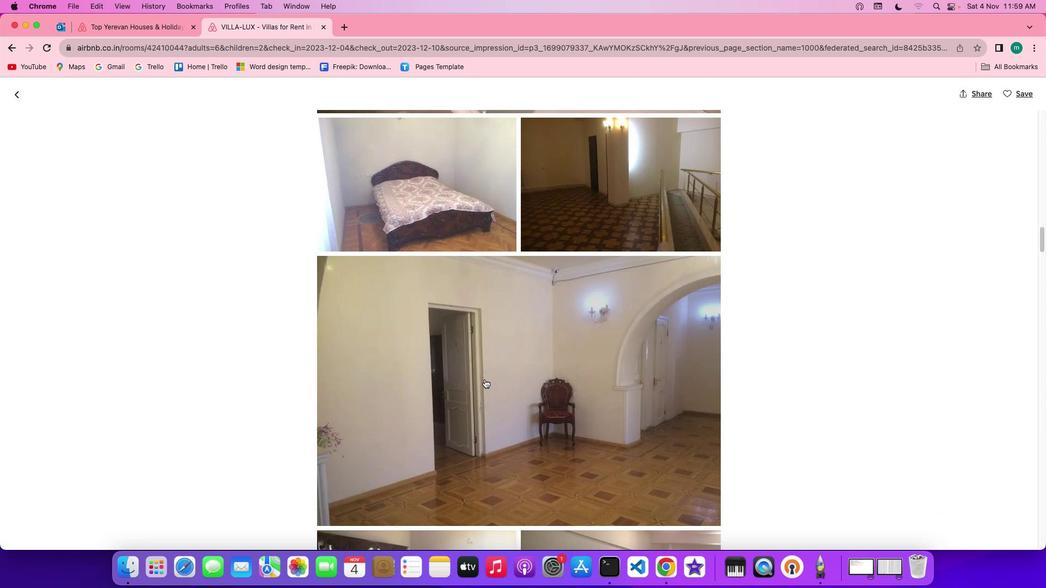 
Action: Mouse scrolled (484, 380) with delta (0, 0)
Screenshot: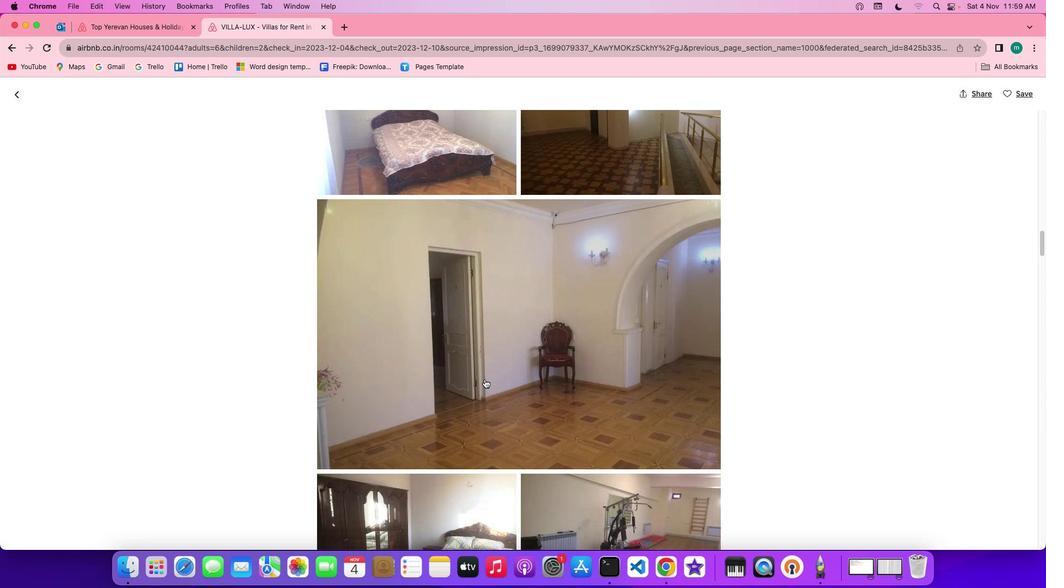 
Action: Mouse scrolled (484, 380) with delta (0, 0)
Screenshot: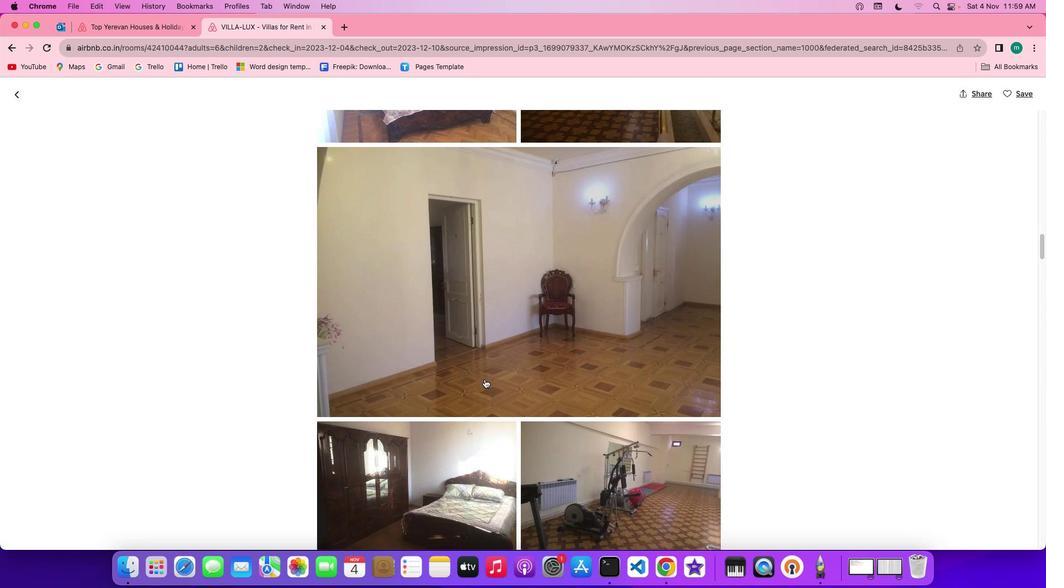 
Action: Mouse scrolled (484, 380) with delta (0, 0)
Screenshot: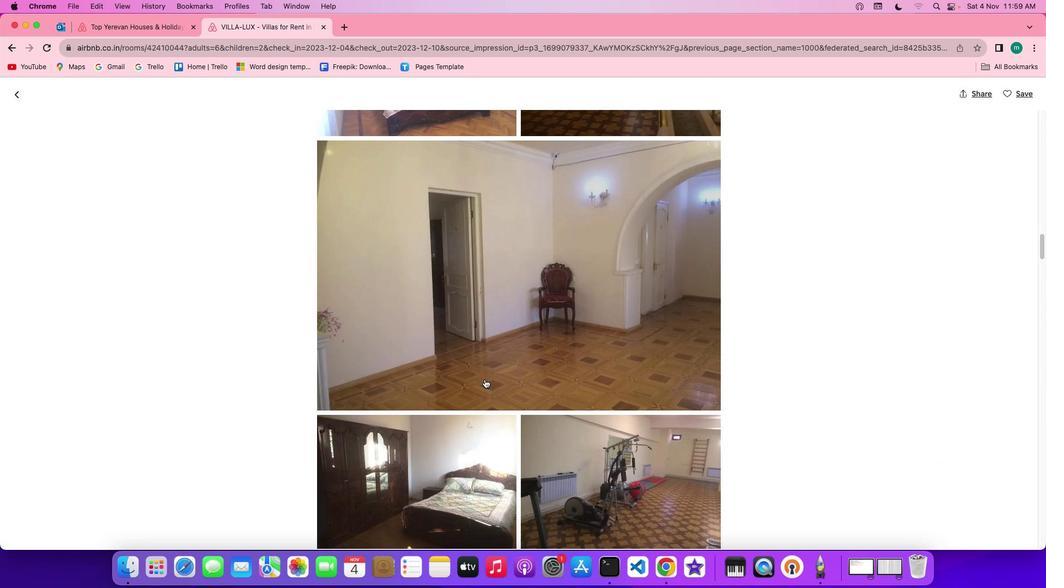 
Action: Mouse scrolled (484, 380) with delta (0, 0)
Screenshot: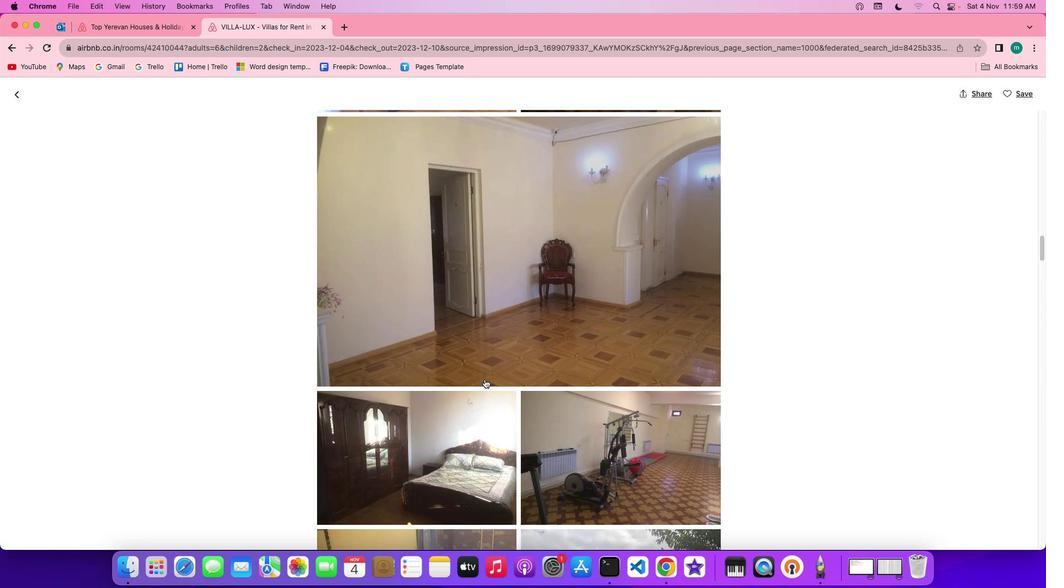 
Action: Mouse scrolled (484, 380) with delta (0, 0)
Screenshot: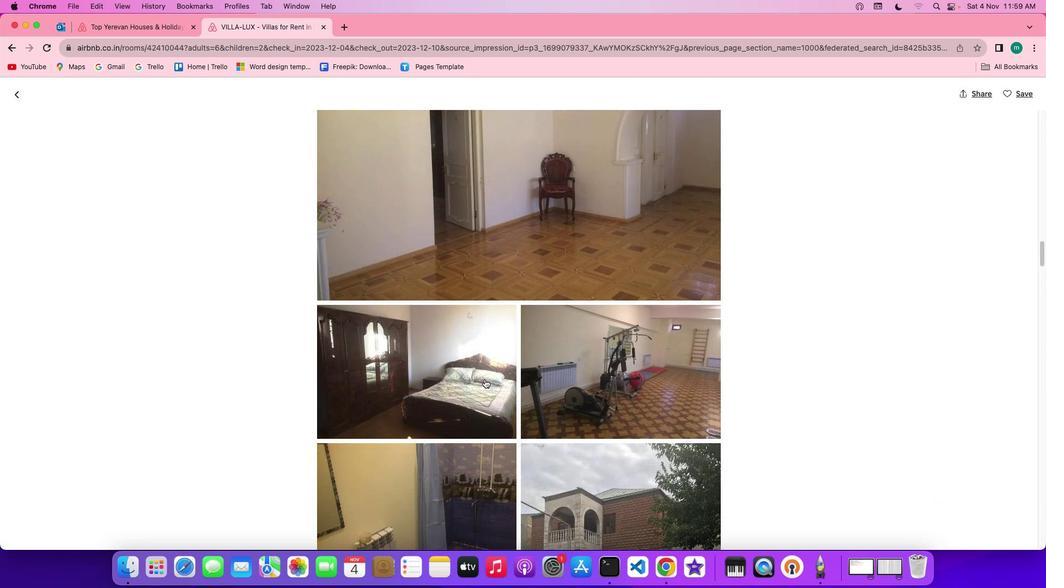 
Action: Mouse moved to (485, 379)
Screenshot: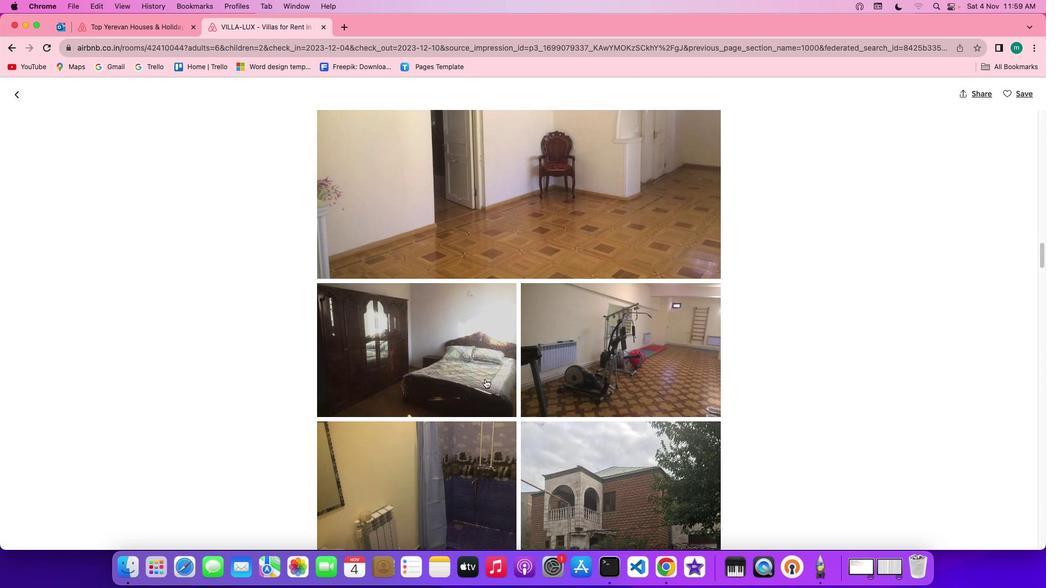 
Action: Mouse scrolled (485, 379) with delta (0, 0)
Screenshot: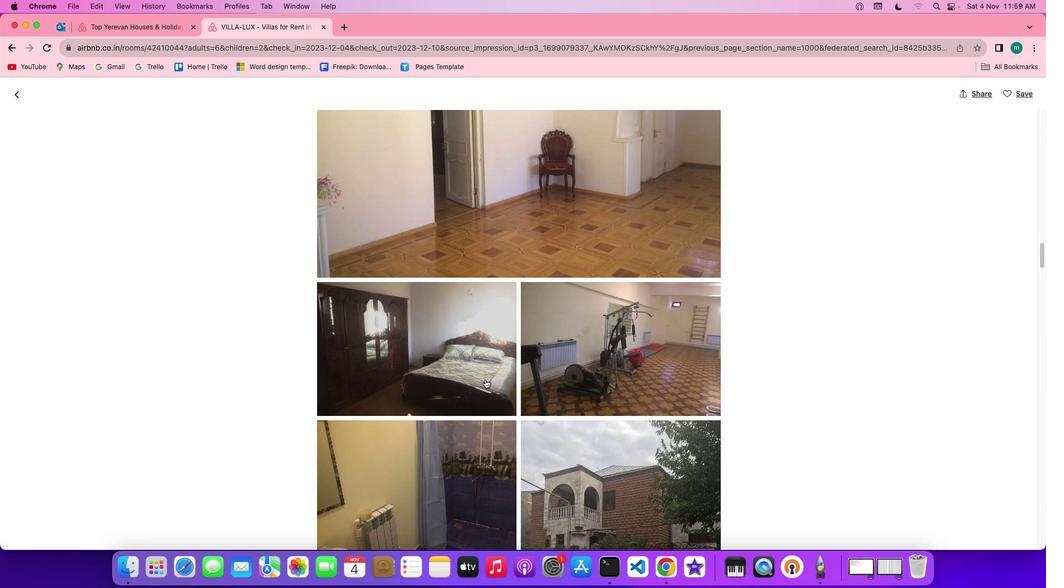 
Action: Mouse scrolled (485, 379) with delta (0, 0)
Screenshot: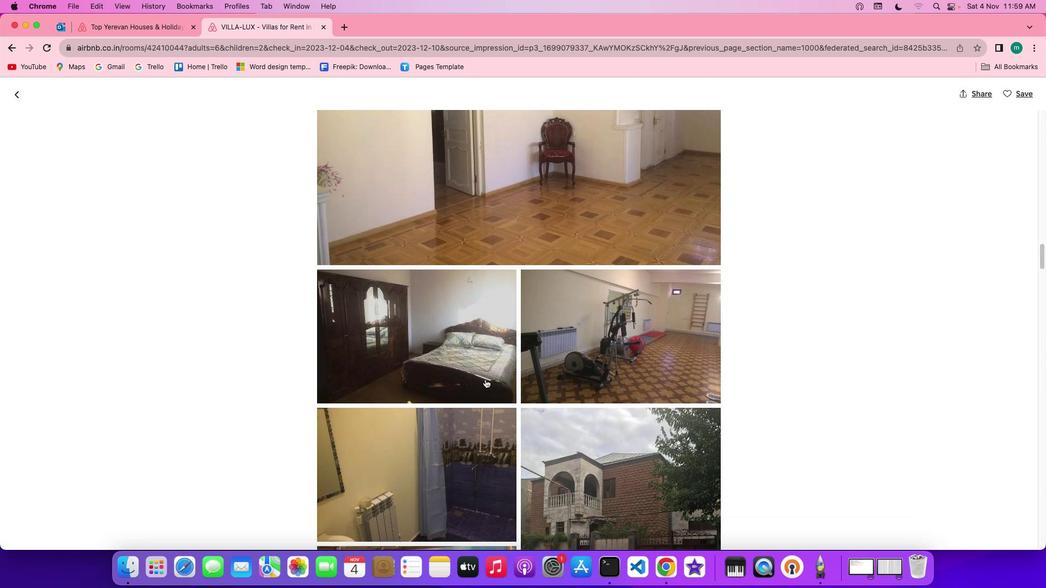 
Action: Mouse scrolled (485, 379) with delta (0, 0)
Screenshot: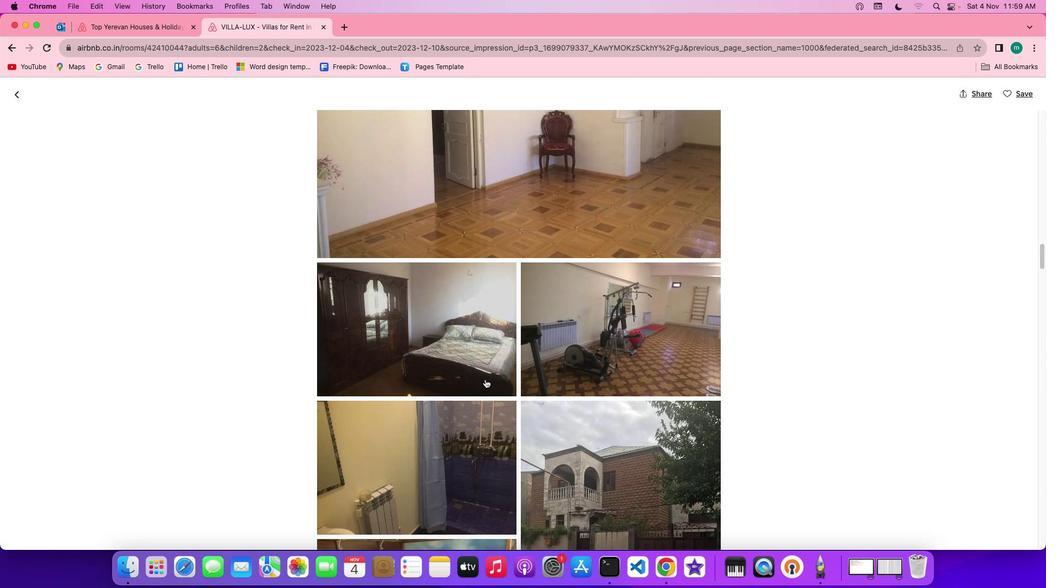 
Action: Mouse scrolled (485, 379) with delta (0, 0)
Screenshot: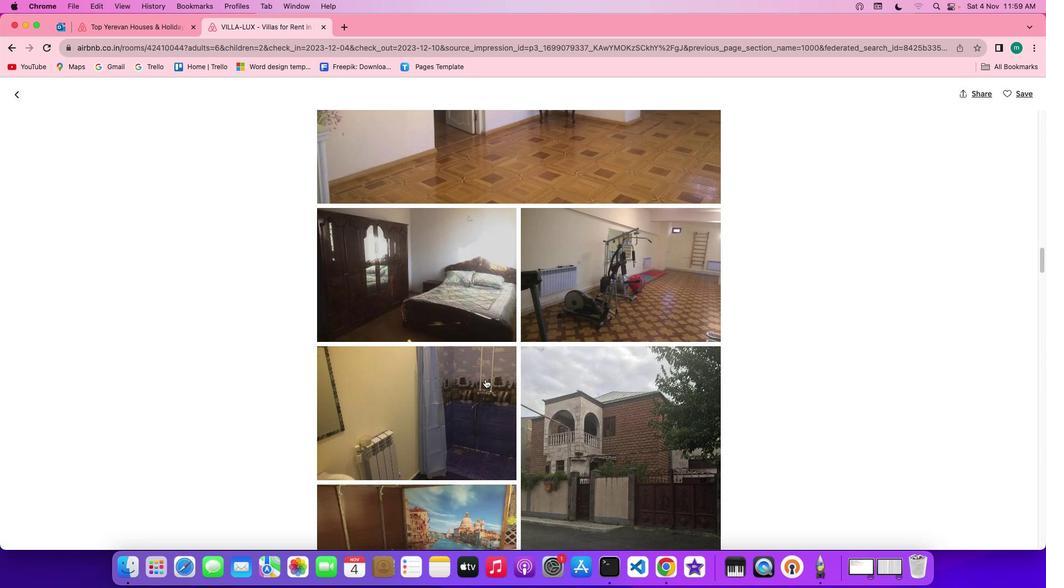 
Action: Mouse scrolled (485, 379) with delta (0, 0)
Screenshot: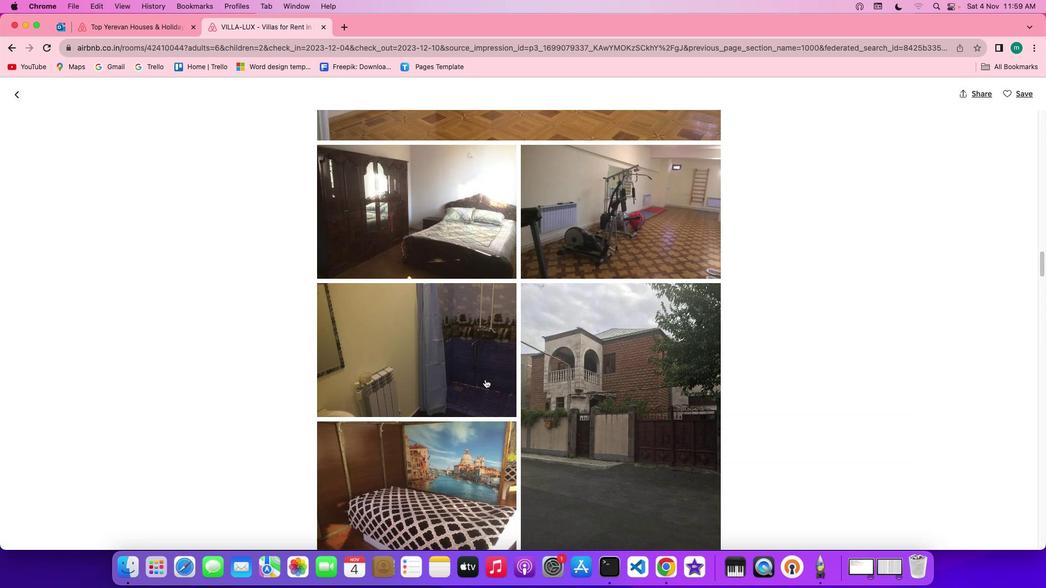 
Action: Mouse scrolled (485, 379) with delta (0, 0)
Screenshot: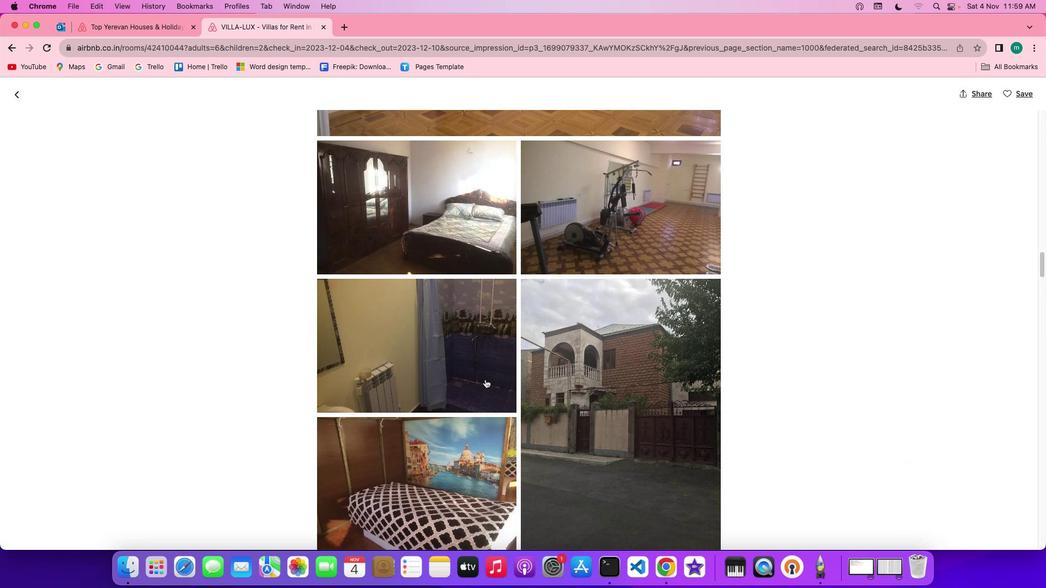 
Action: Mouse scrolled (485, 379) with delta (0, 0)
Screenshot: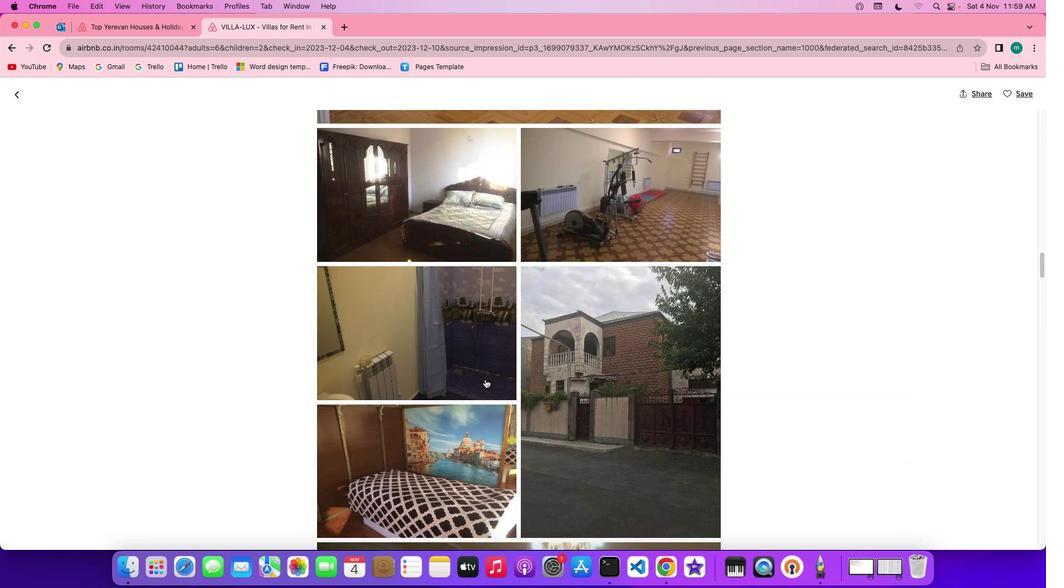 
Action: Mouse scrolled (485, 379) with delta (0, 0)
Screenshot: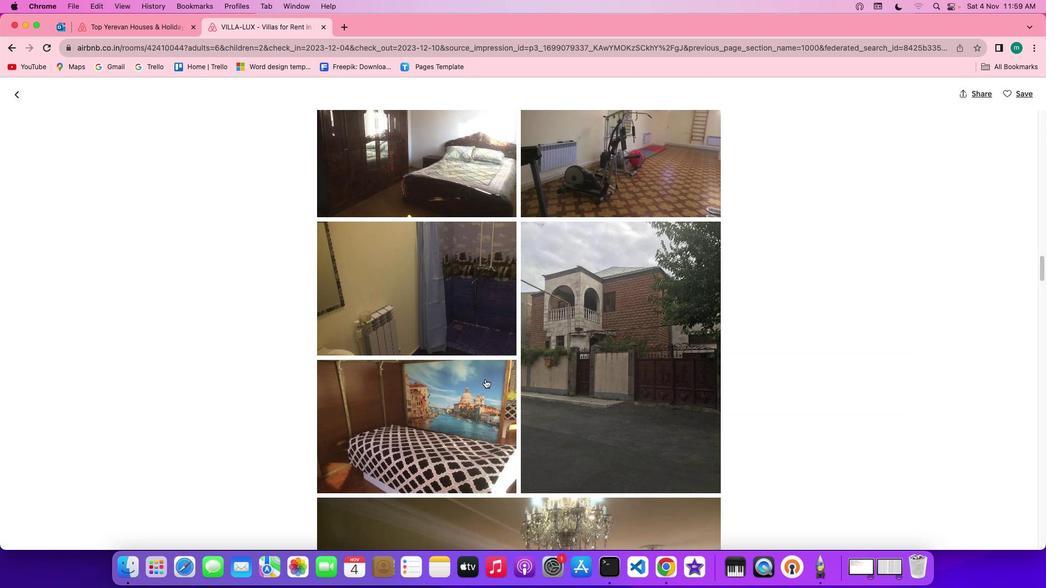 
Action: Mouse scrolled (485, 379) with delta (0, 0)
Screenshot: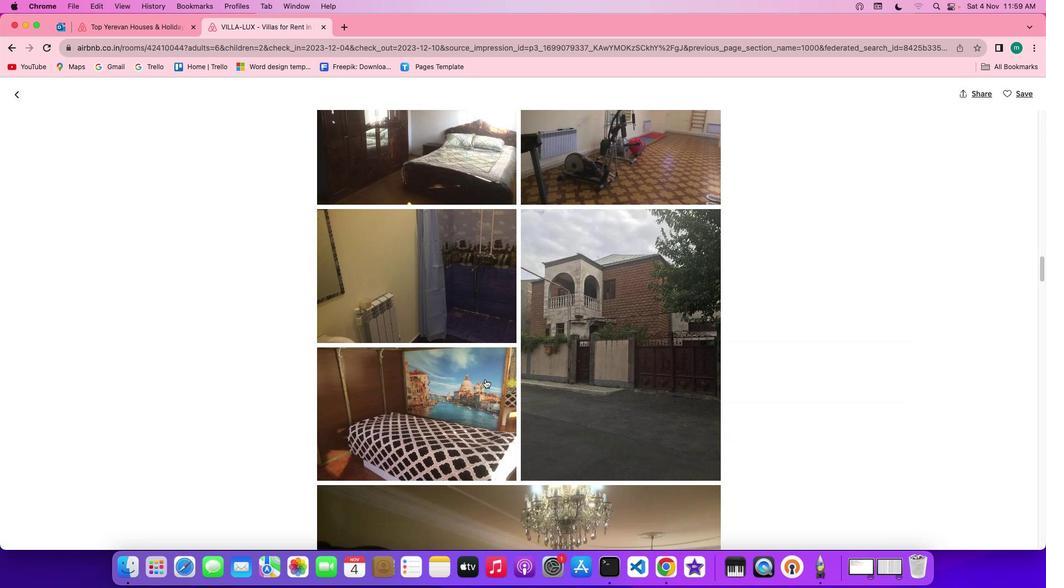 
Action: Mouse scrolled (485, 379) with delta (0, 0)
Screenshot: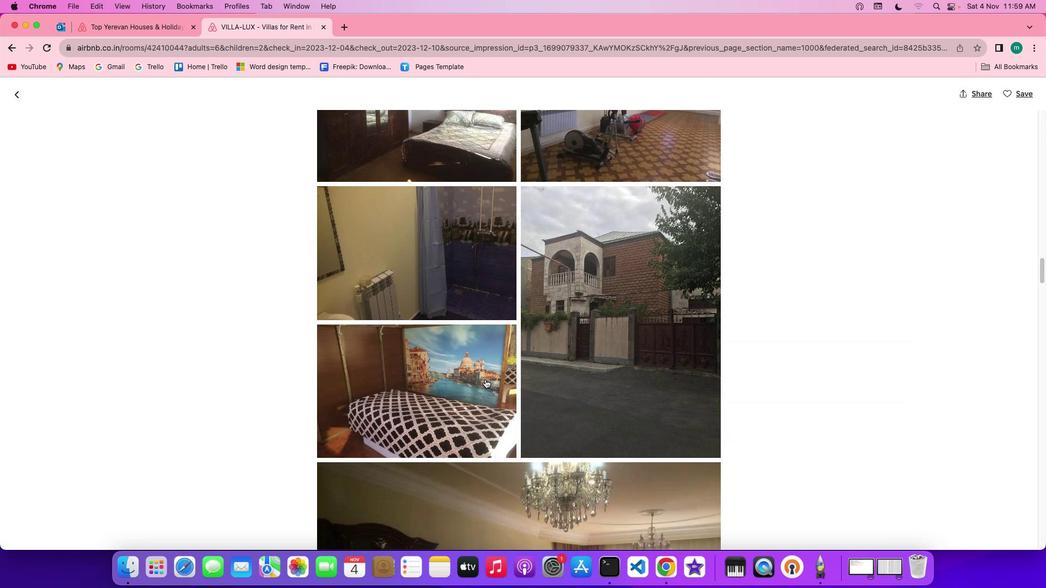 
Action: Mouse scrolled (485, 379) with delta (0, 0)
Screenshot: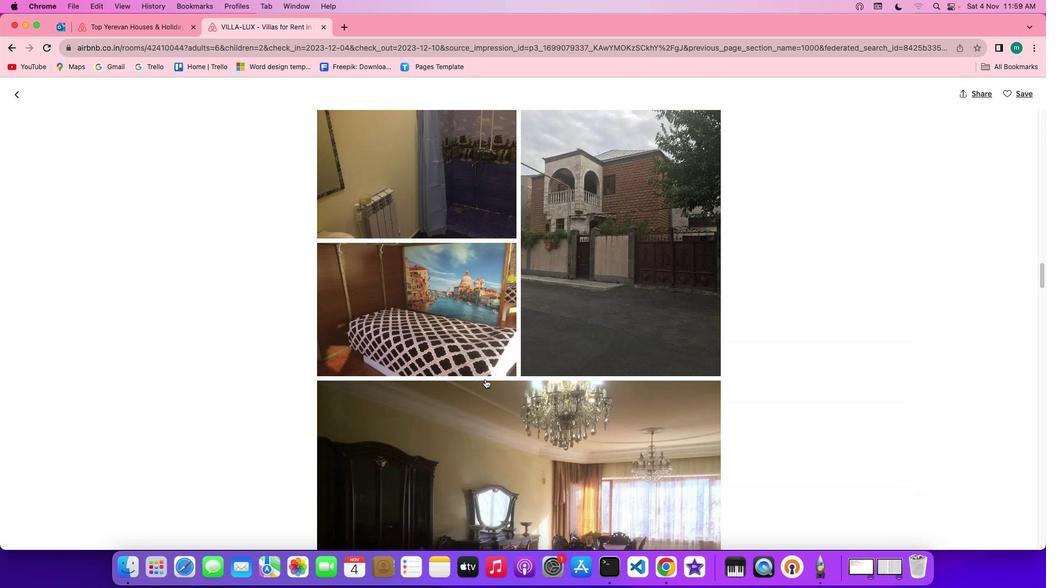 
Action: Mouse moved to (485, 379)
Screenshot: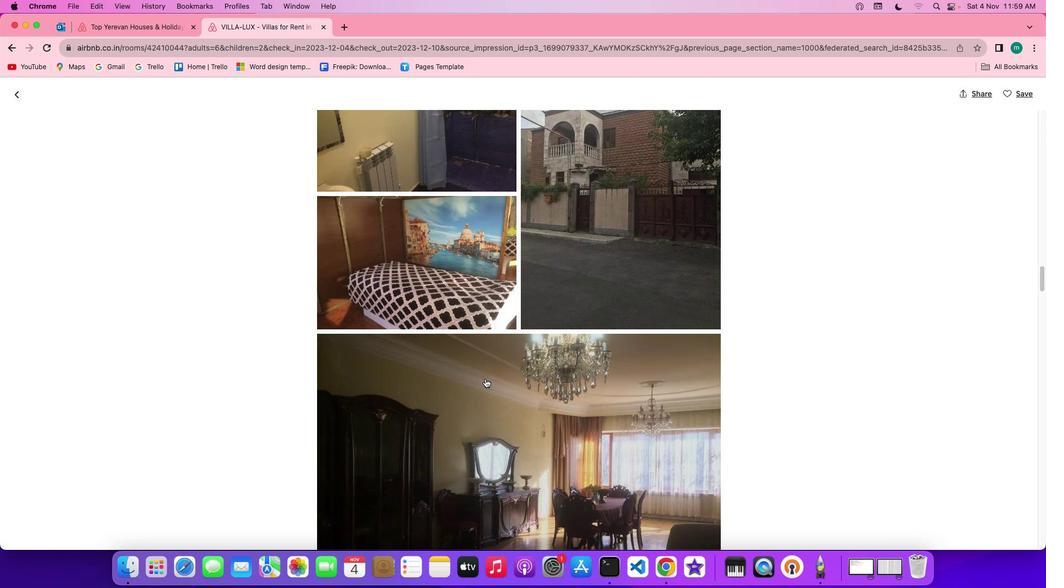 
Action: Mouse scrolled (485, 379) with delta (0, 0)
Screenshot: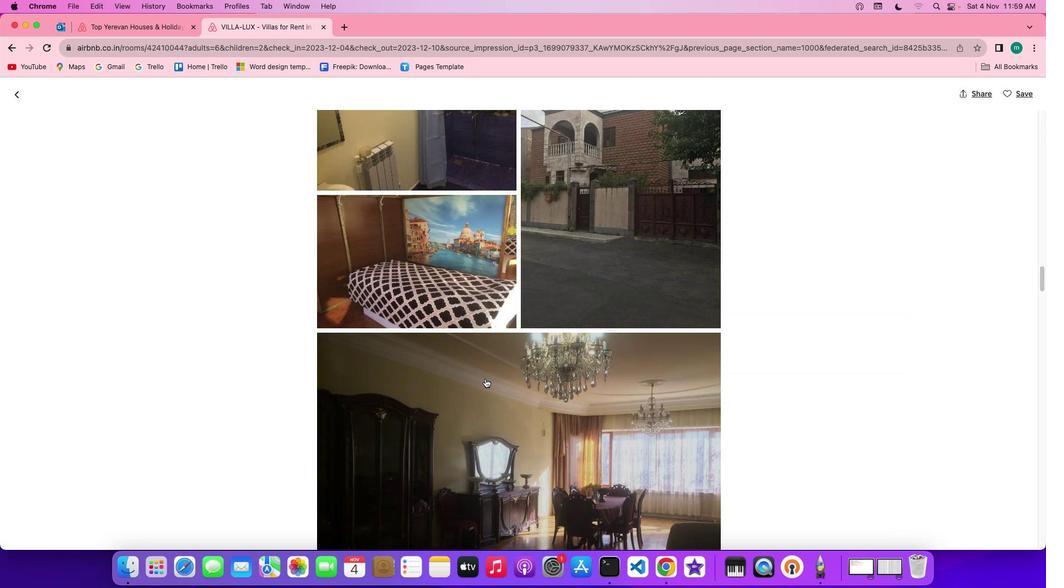
Action: Mouse scrolled (485, 379) with delta (0, 0)
Screenshot: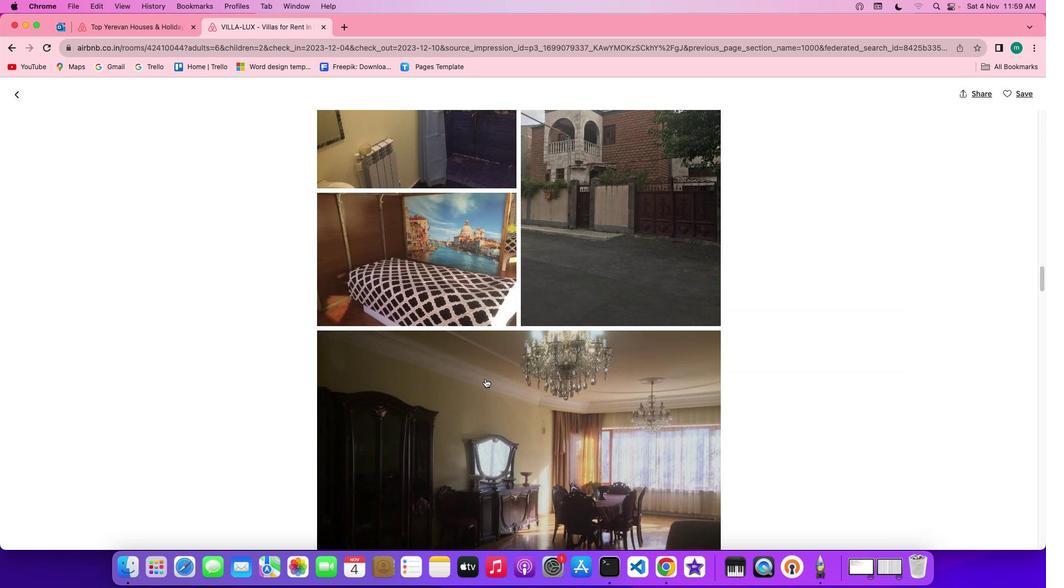 
Action: Mouse scrolled (485, 379) with delta (0, 0)
Screenshot: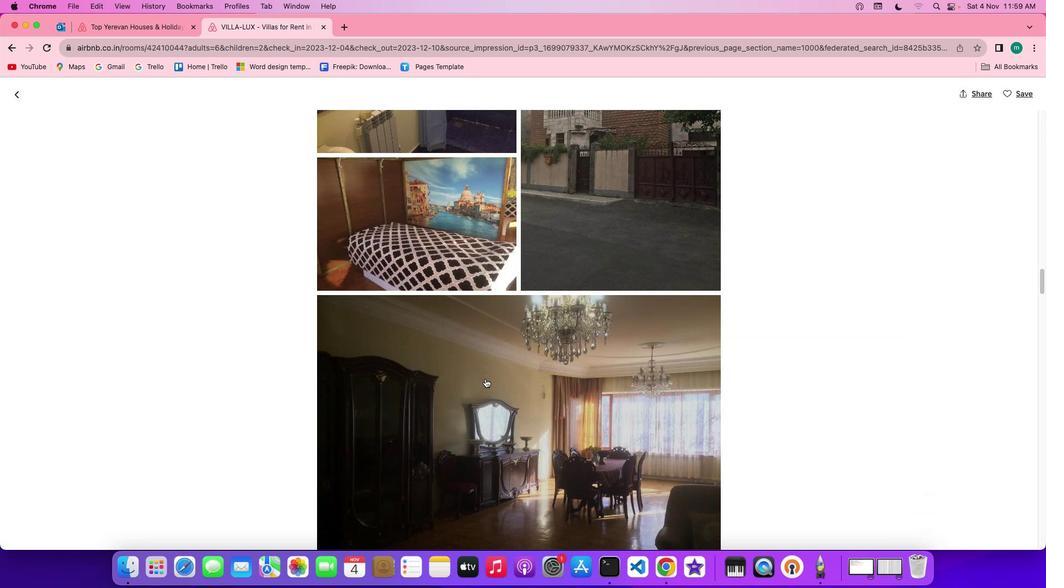 
Action: Mouse scrolled (485, 379) with delta (0, 0)
Screenshot: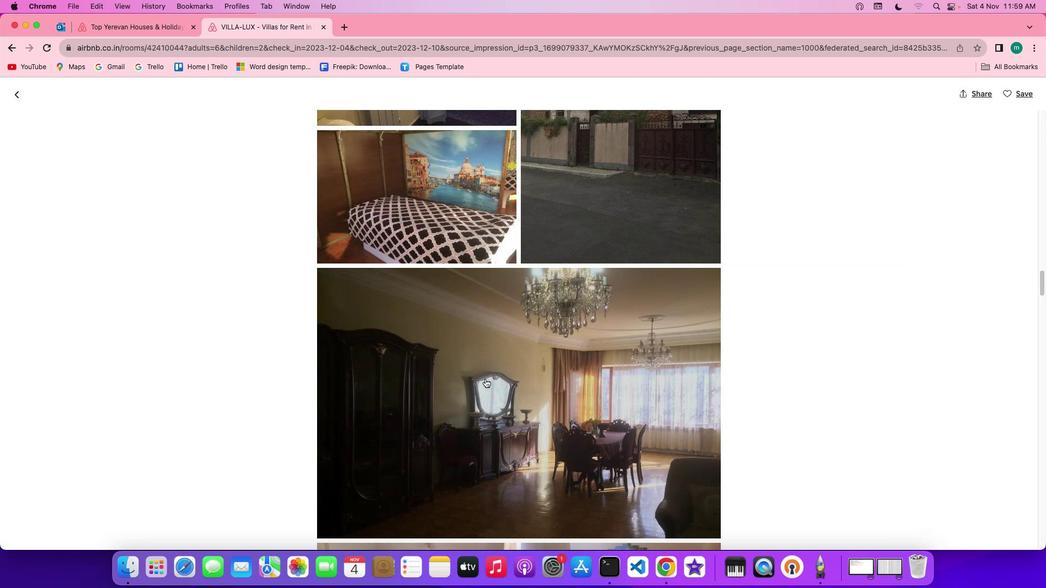 
Action: Mouse scrolled (485, 379) with delta (0, 0)
Screenshot: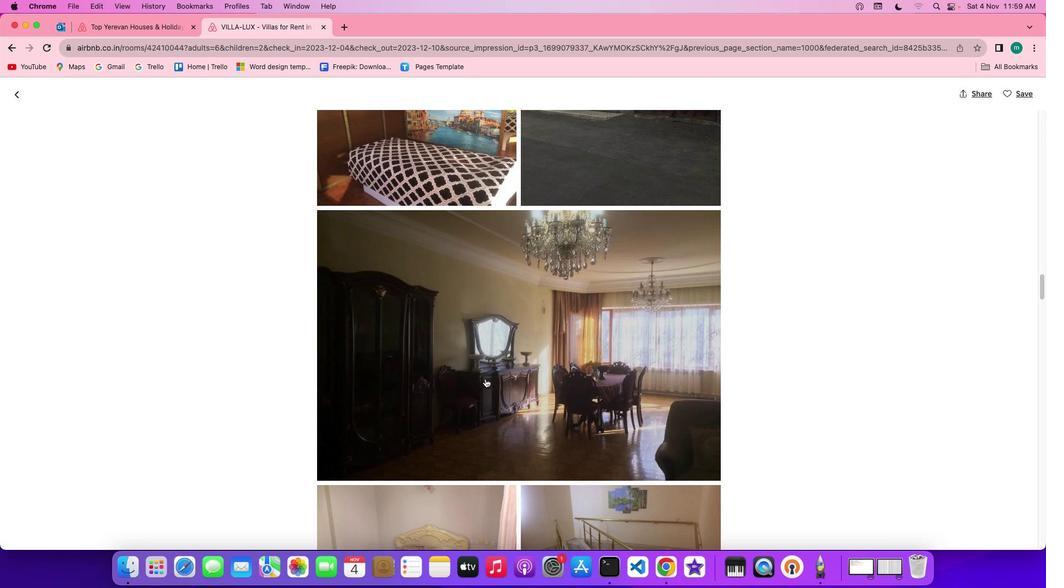 
Action: Mouse scrolled (485, 379) with delta (0, 0)
Screenshot: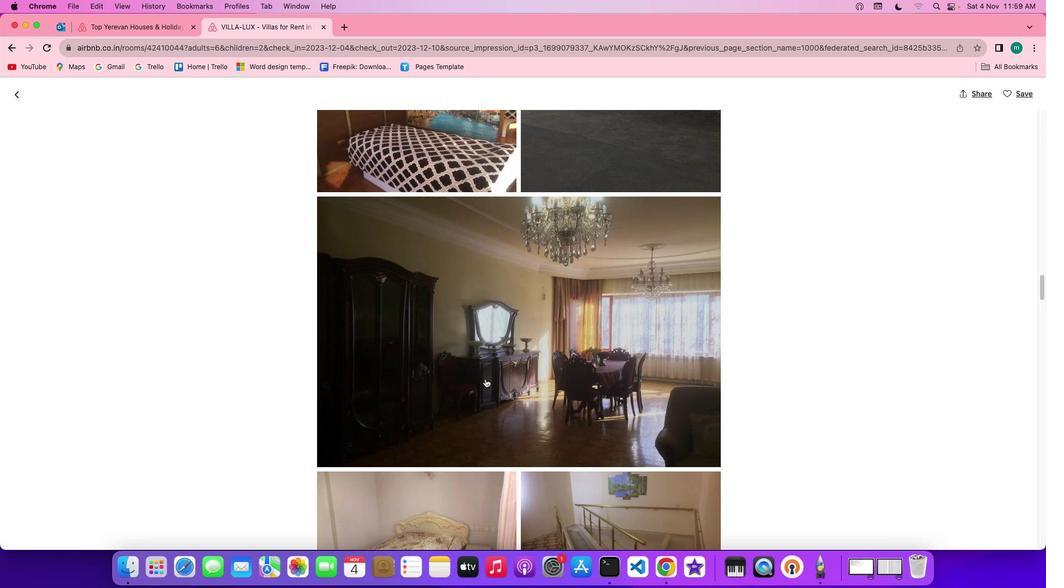 
Action: Mouse scrolled (485, 379) with delta (0, 0)
Screenshot: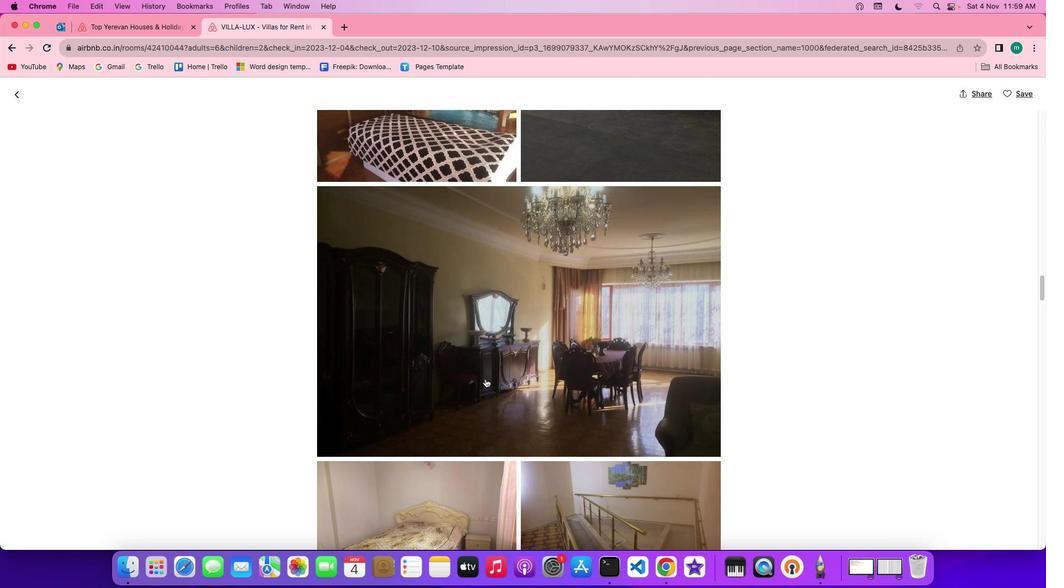 
Action: Mouse scrolled (485, 379) with delta (0, 0)
Screenshot: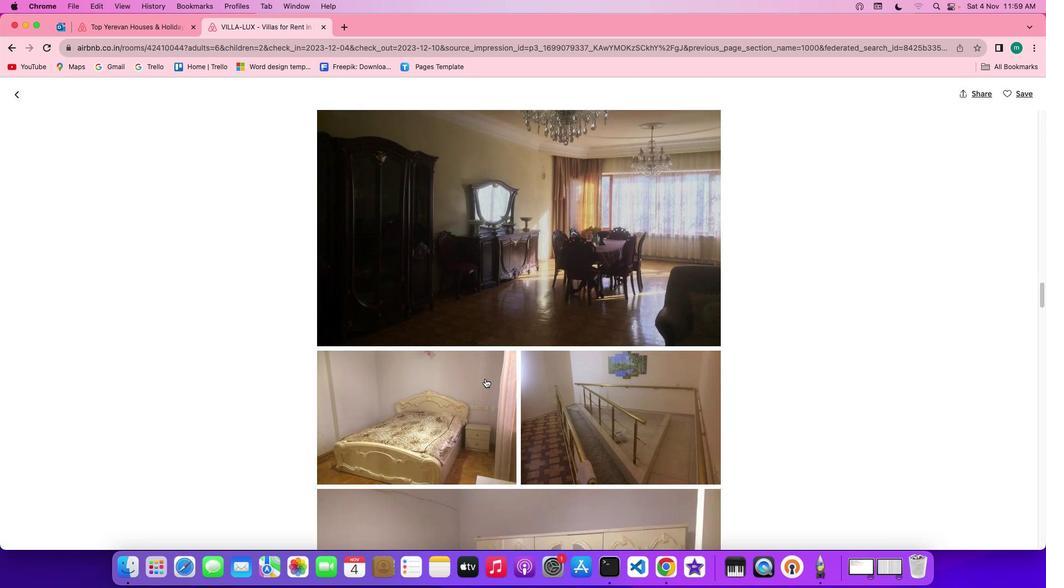 
Action: Mouse scrolled (485, 379) with delta (0, 0)
Screenshot: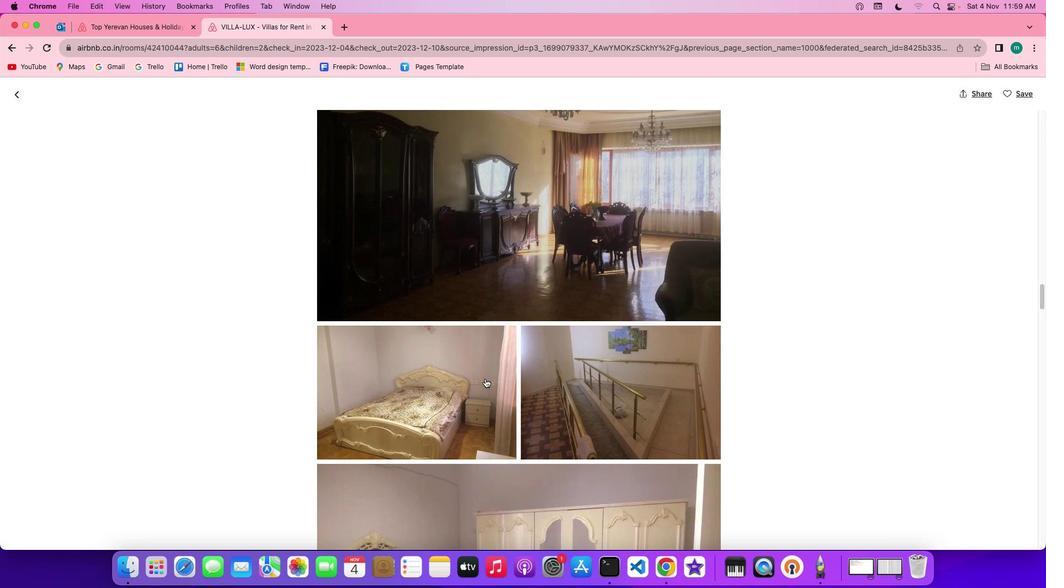 
Action: Mouse scrolled (485, 379) with delta (0, 0)
Screenshot: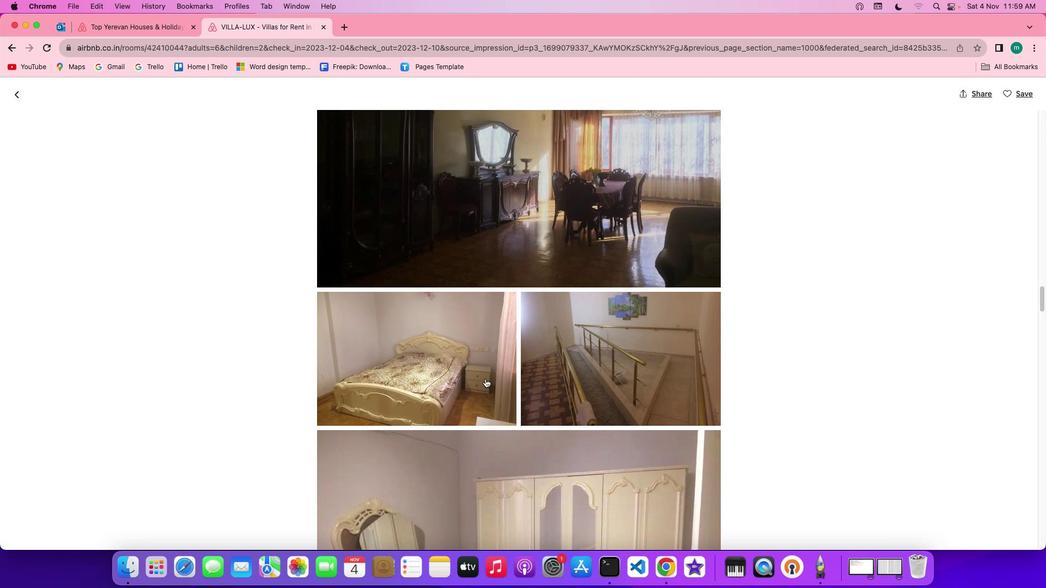 
Action: Mouse scrolled (485, 379) with delta (0, 0)
Screenshot: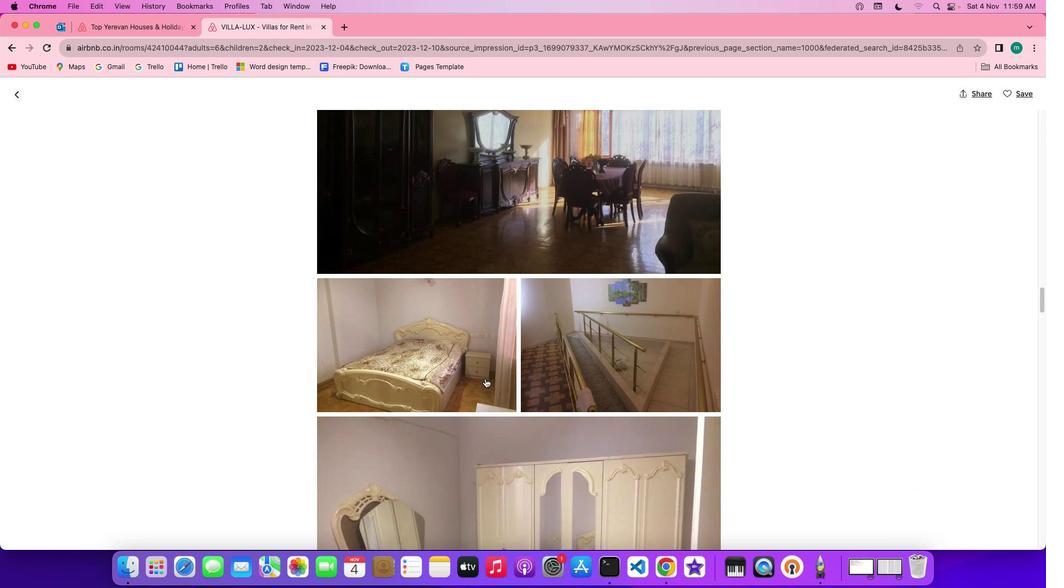 
Action: Mouse scrolled (485, 379) with delta (0, 0)
Screenshot: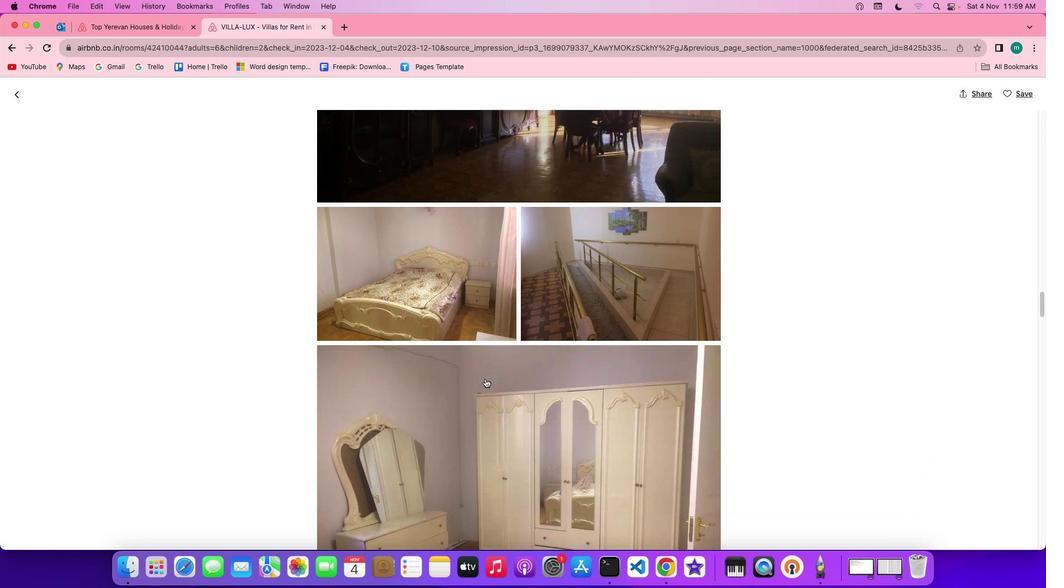 
Action: Mouse scrolled (485, 379) with delta (0, 0)
Screenshot: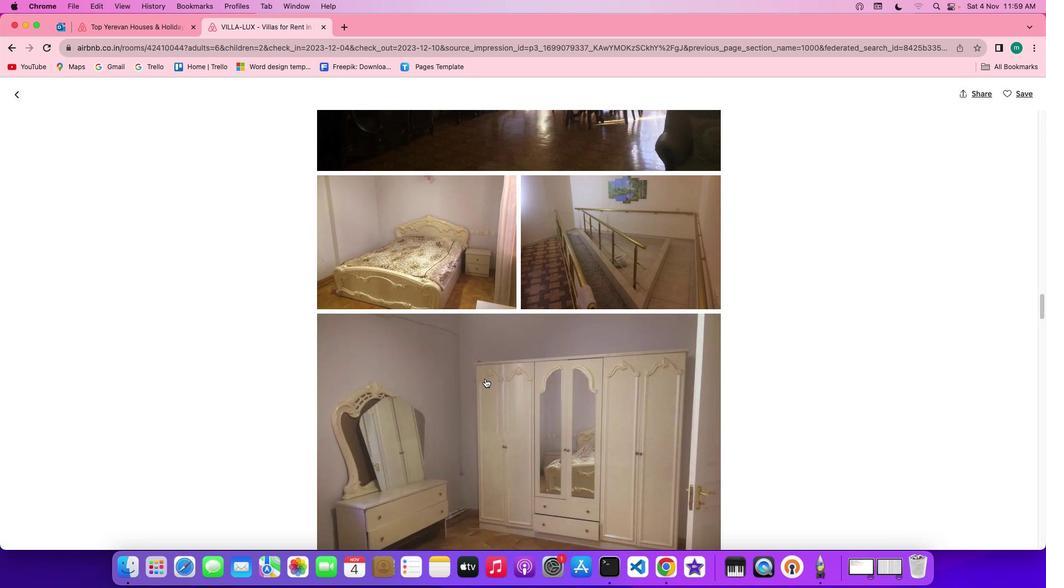
Action: Mouse scrolled (485, 379) with delta (0, 0)
Screenshot: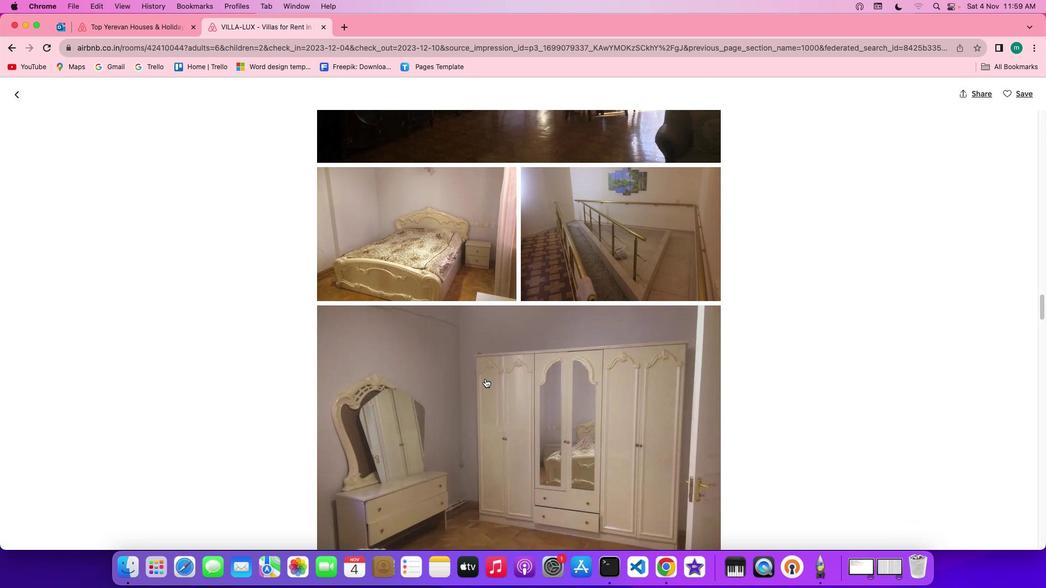 
Action: Mouse scrolled (485, 379) with delta (0, 0)
Screenshot: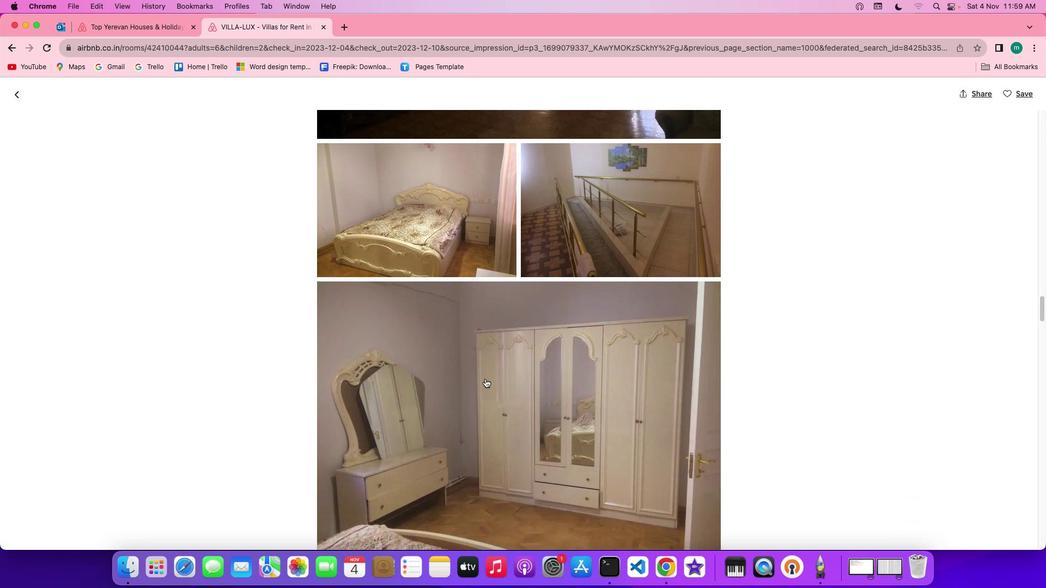 
Action: Mouse scrolled (485, 379) with delta (0, 0)
